 Task: Find connections with filter location Brossard with filter topic #moneywith filter profile language Potuguese with filter current company ANZ OILFIELD SERVICES PVT. LTD. with filter school Maharashtra Institute of Technology Aurangabad with filter industry Railroad Equipment Manufacturing with filter service category Blogging with filter keywords title Shipping and Receiving Staff
Action: Mouse moved to (246, 318)
Screenshot: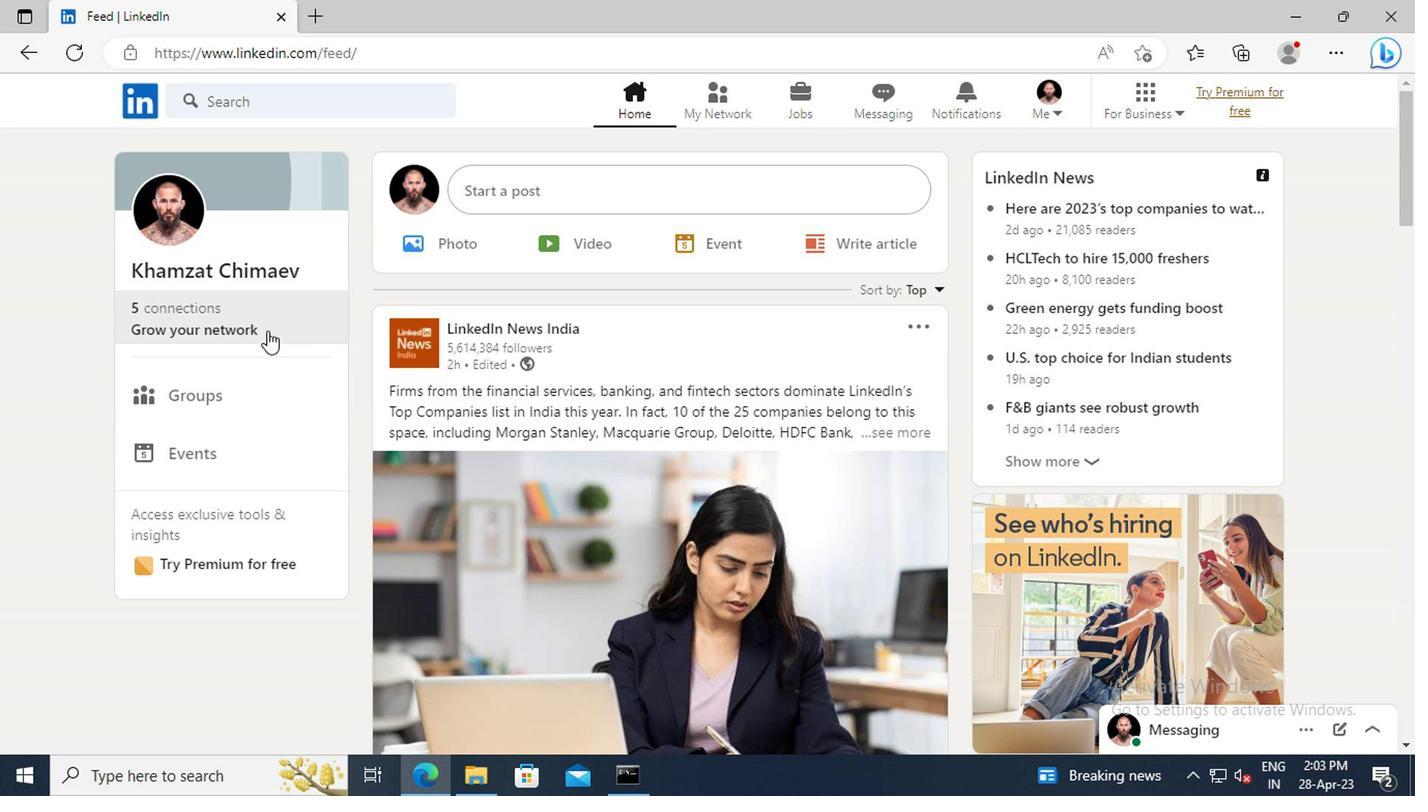 
Action: Mouse pressed left at (246, 318)
Screenshot: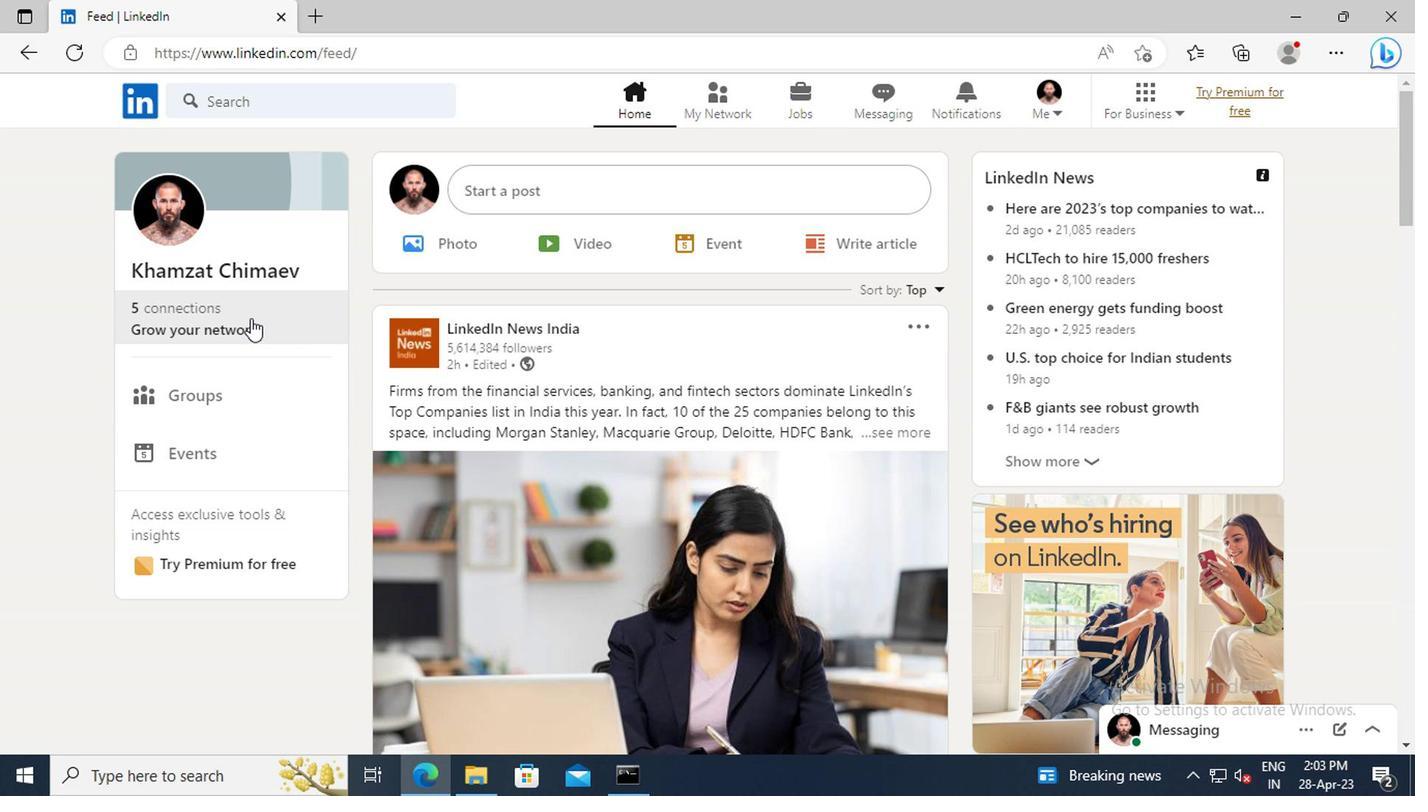 
Action: Mouse moved to (244, 223)
Screenshot: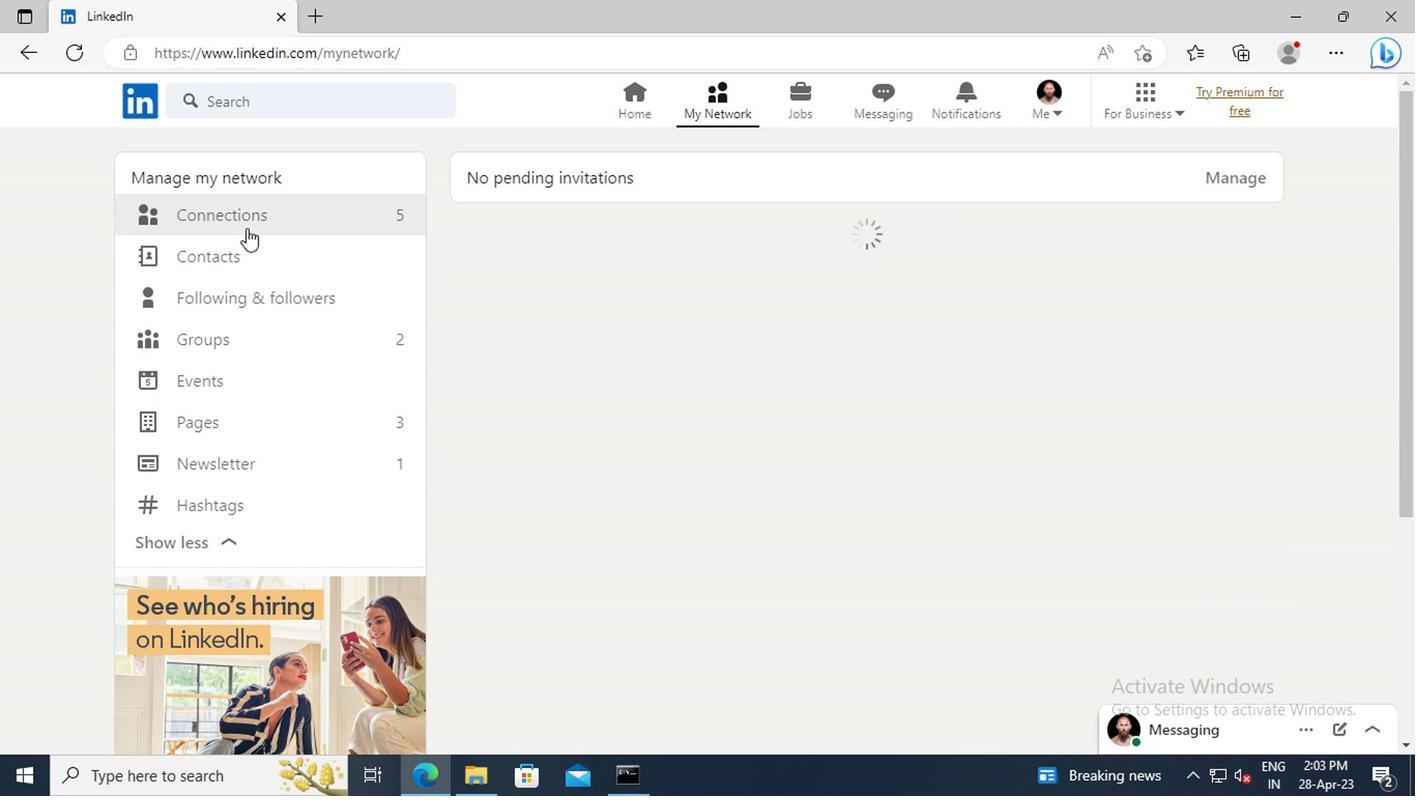 
Action: Mouse pressed left at (244, 223)
Screenshot: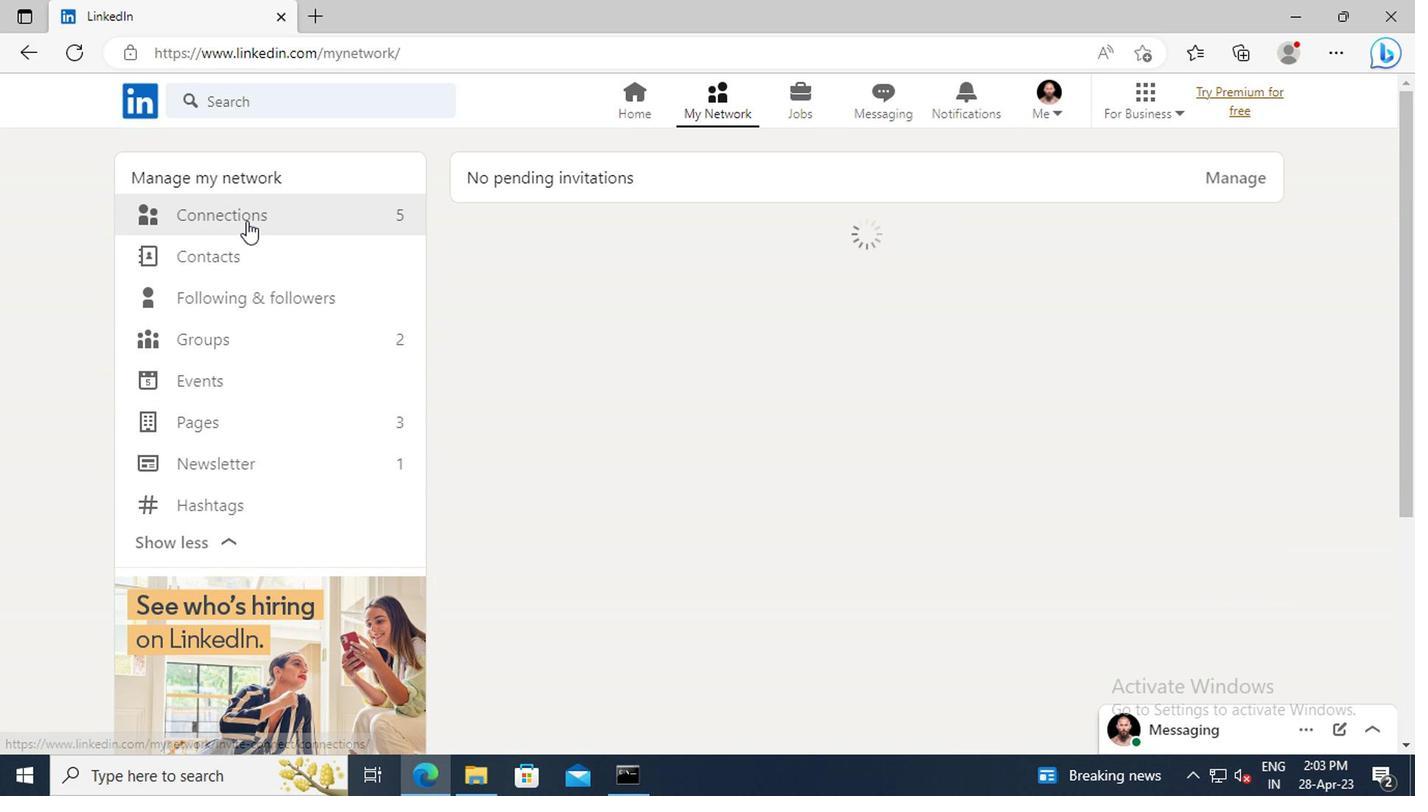 
Action: Mouse moved to (837, 226)
Screenshot: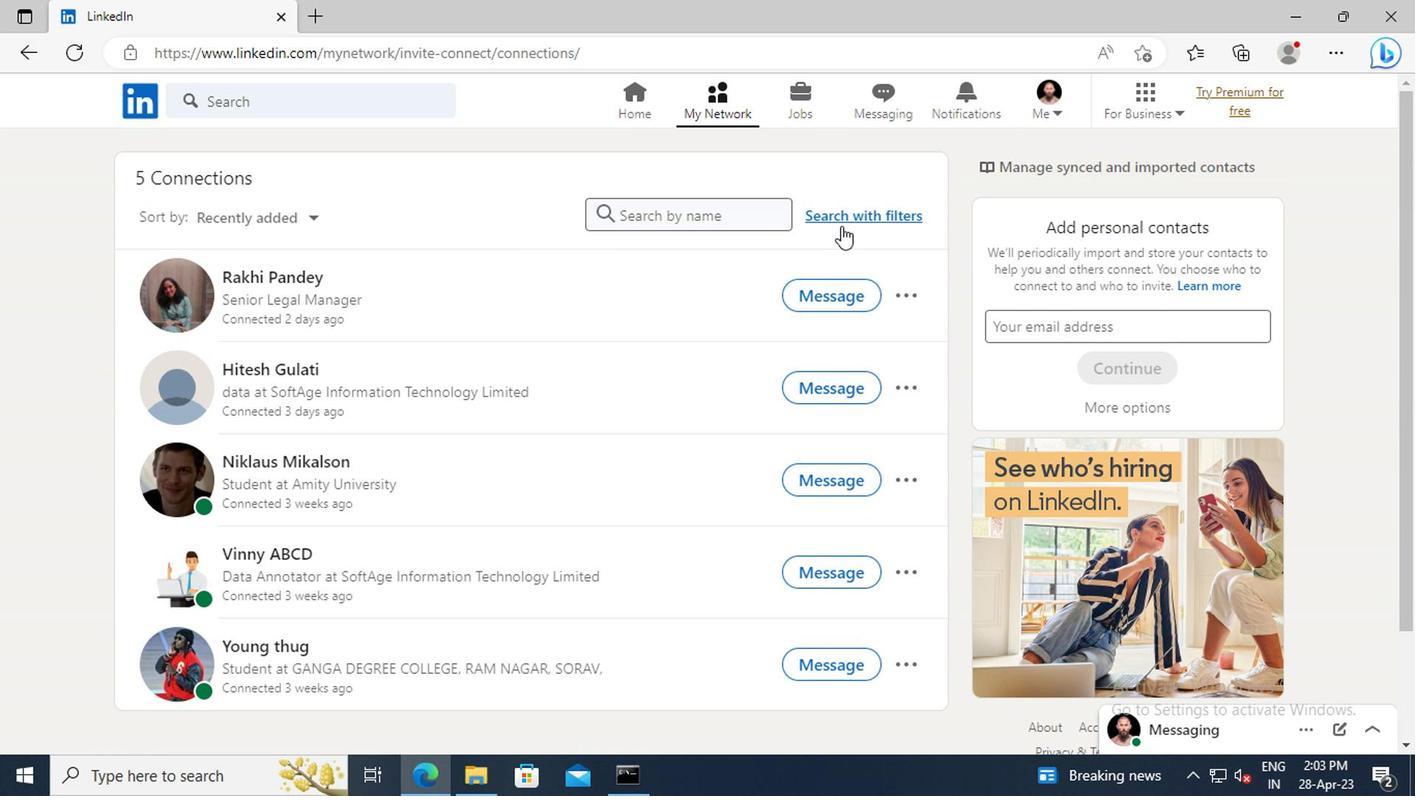 
Action: Mouse pressed left at (837, 226)
Screenshot: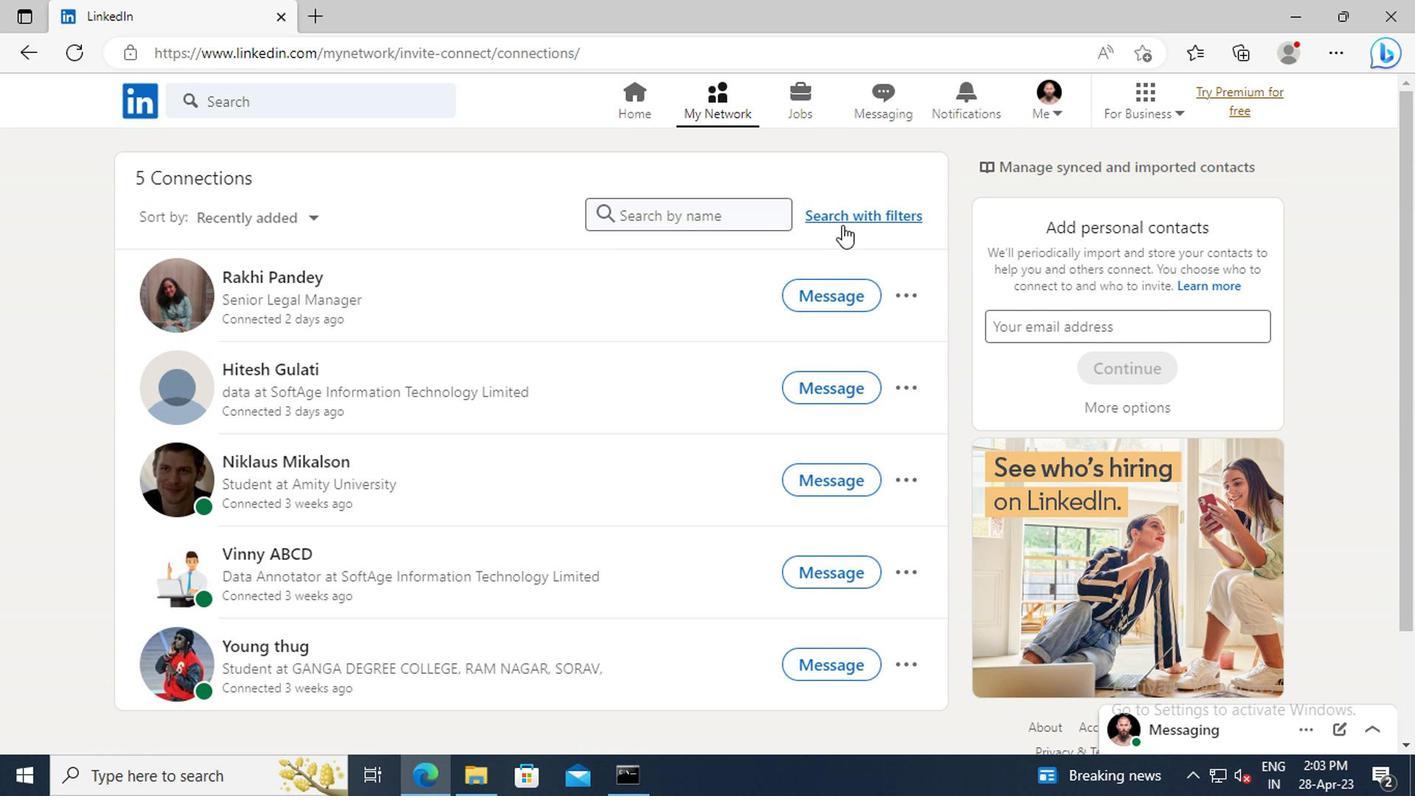 
Action: Mouse moved to (788, 167)
Screenshot: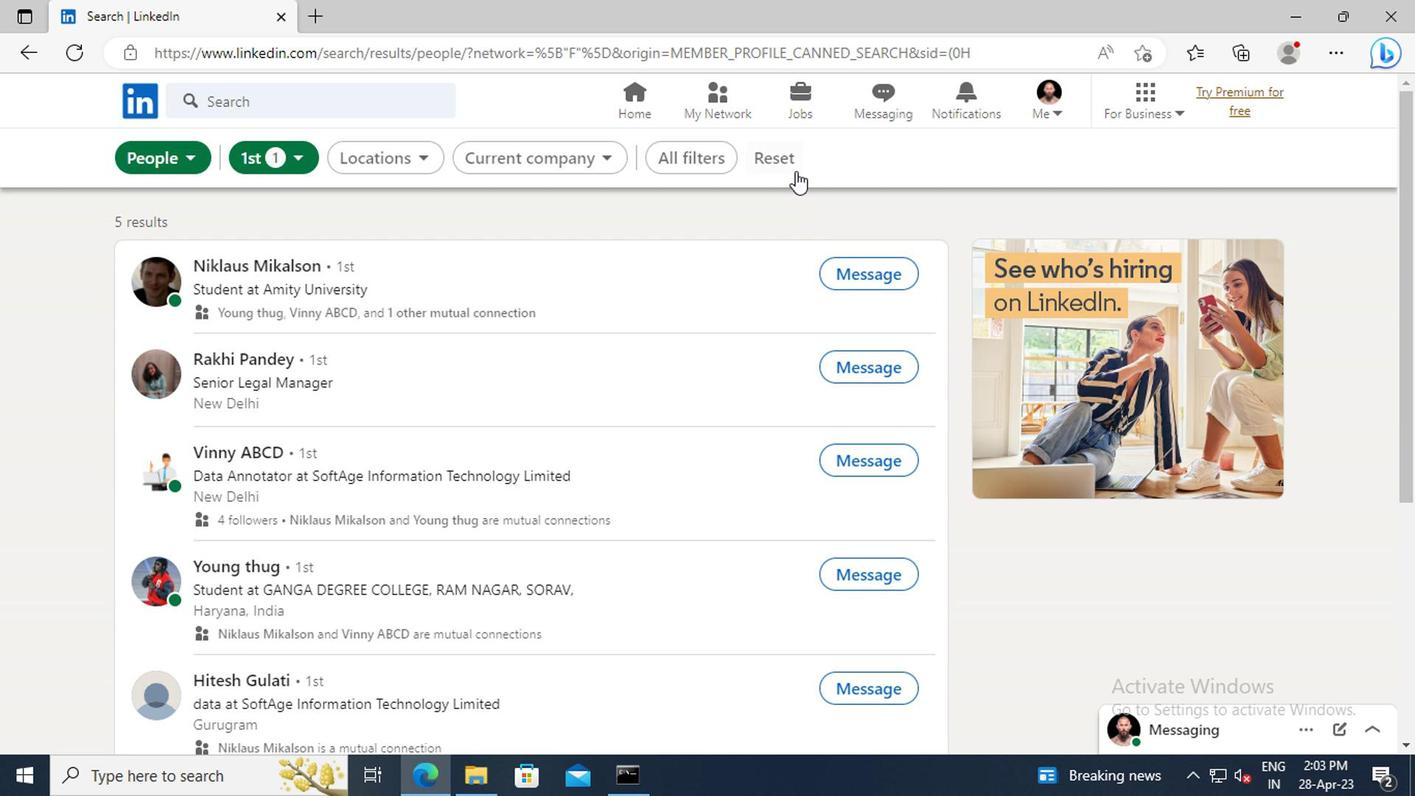 
Action: Mouse pressed left at (788, 167)
Screenshot: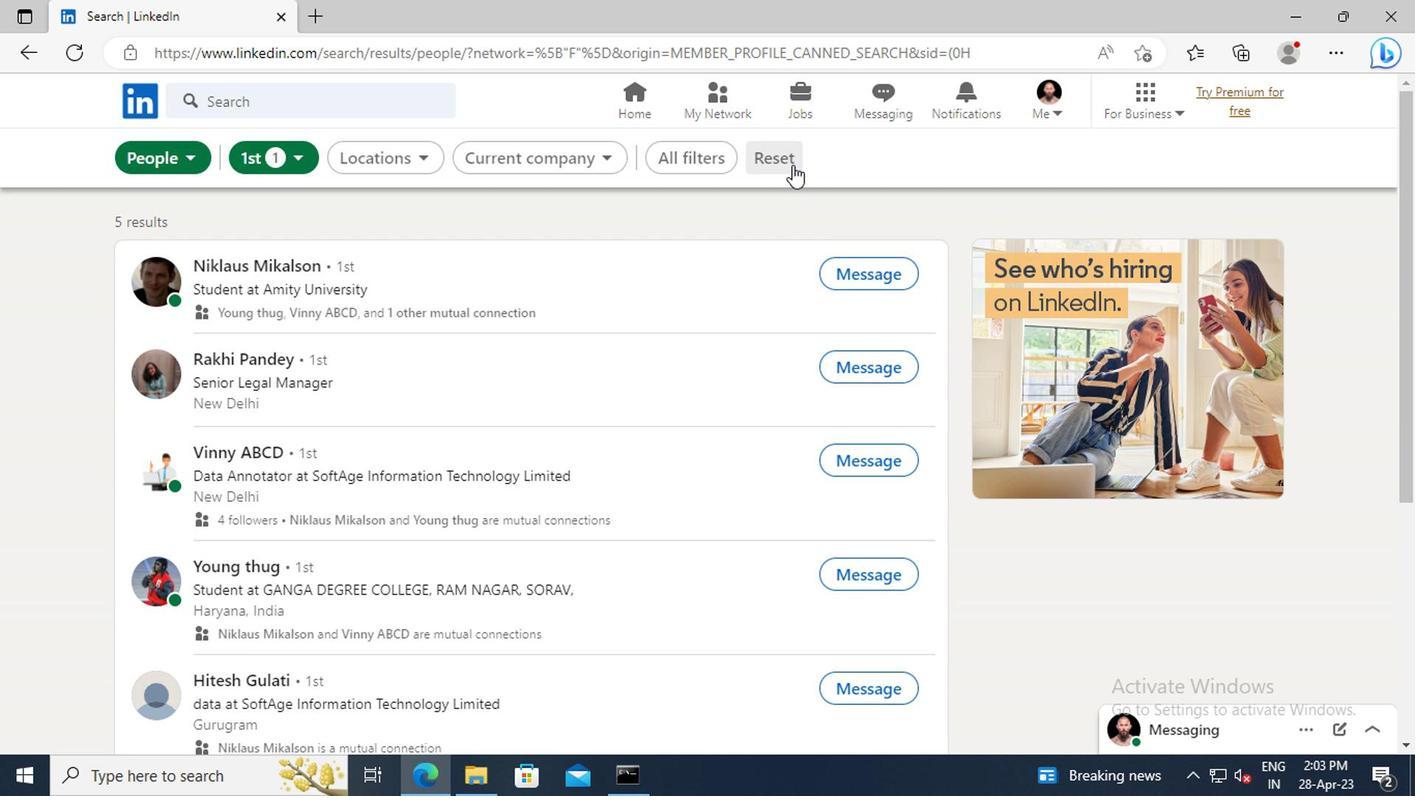 
Action: Mouse moved to (746, 159)
Screenshot: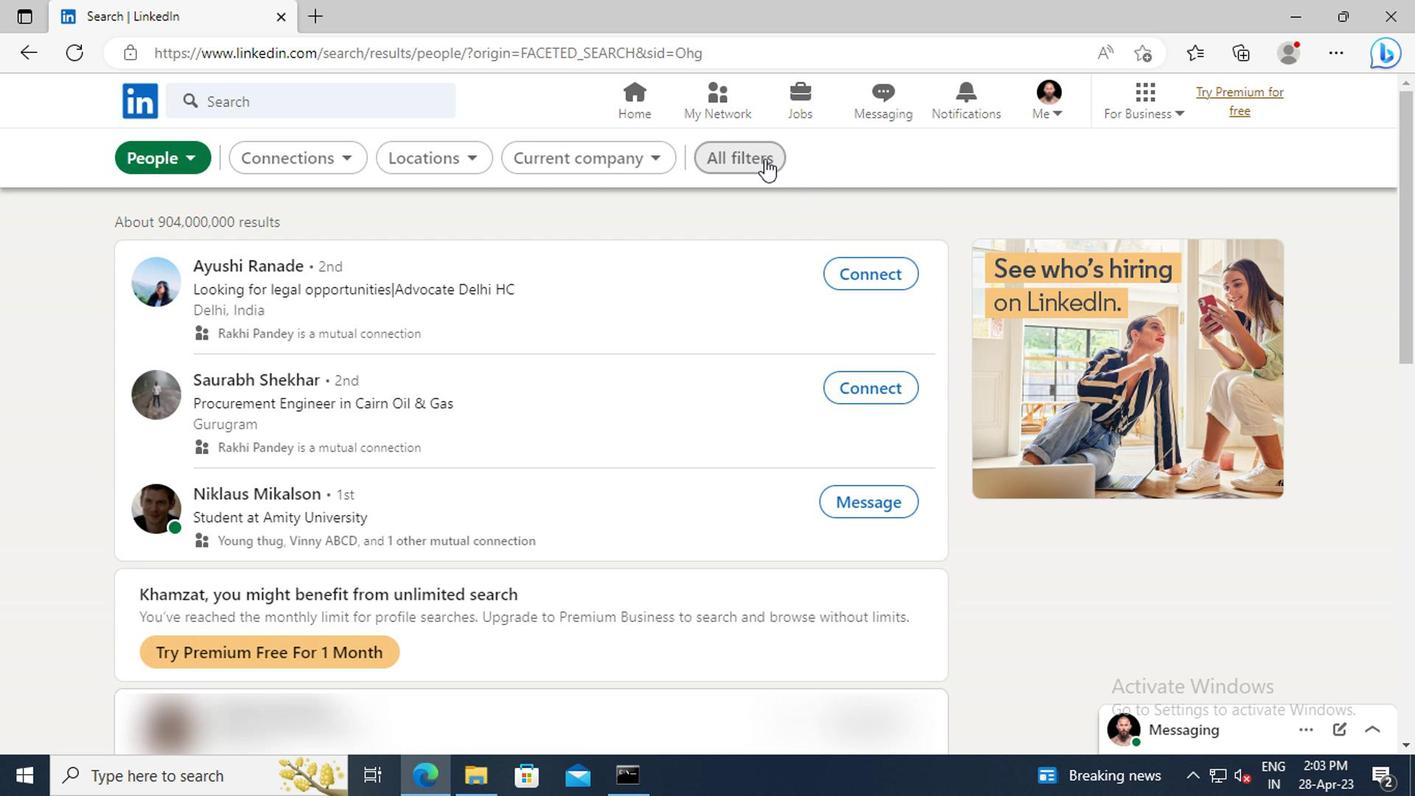 
Action: Mouse pressed left at (746, 159)
Screenshot: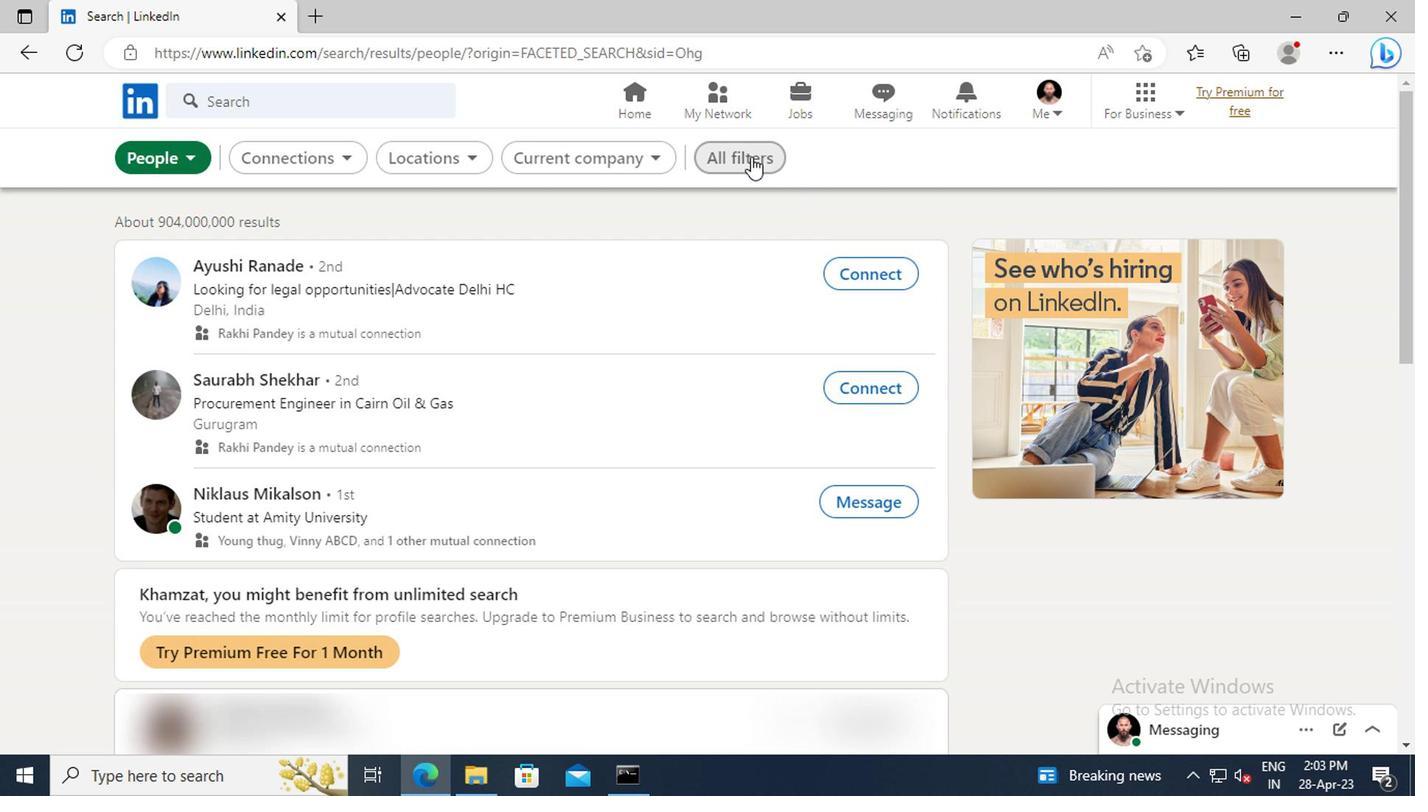 
Action: Mouse moved to (1147, 400)
Screenshot: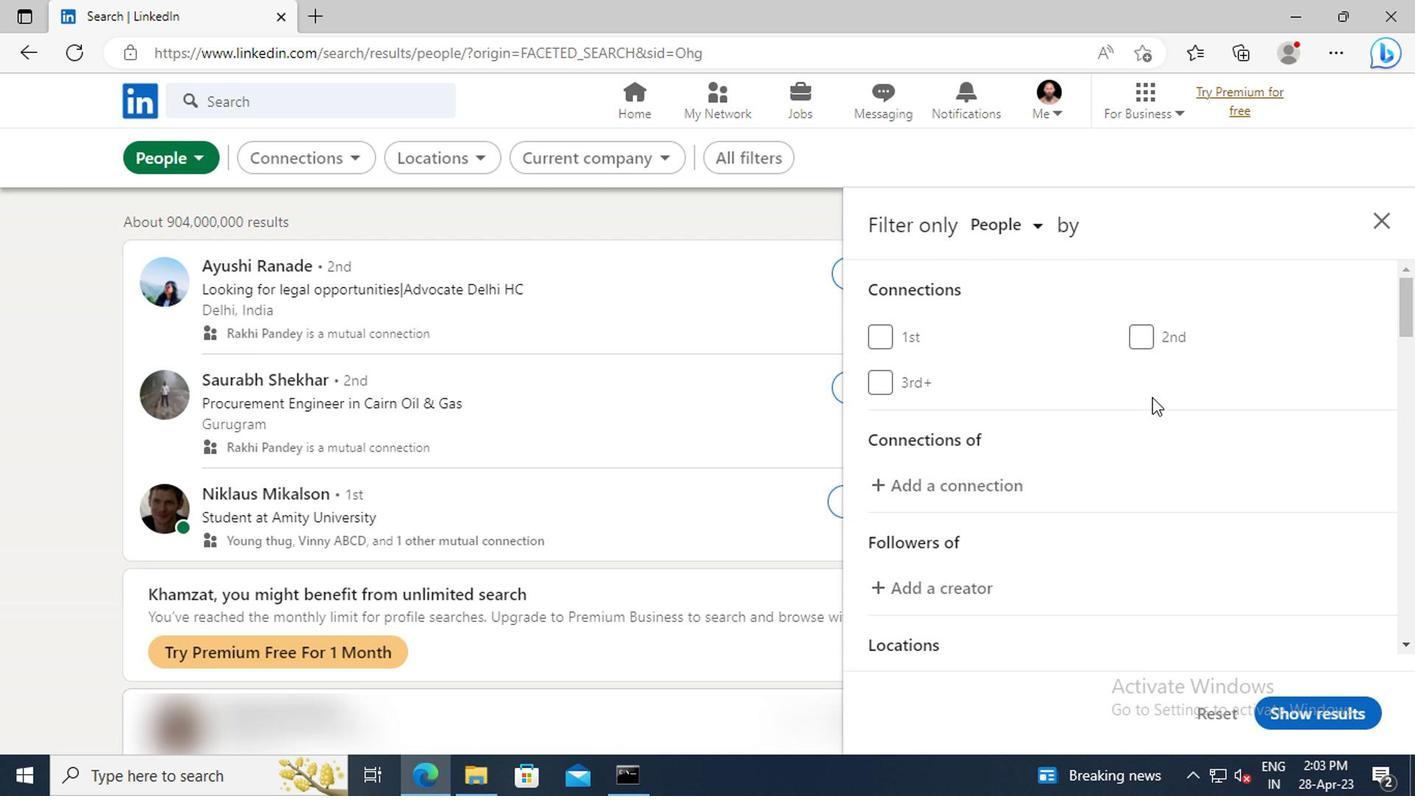 
Action: Mouse scrolled (1147, 399) with delta (0, 0)
Screenshot: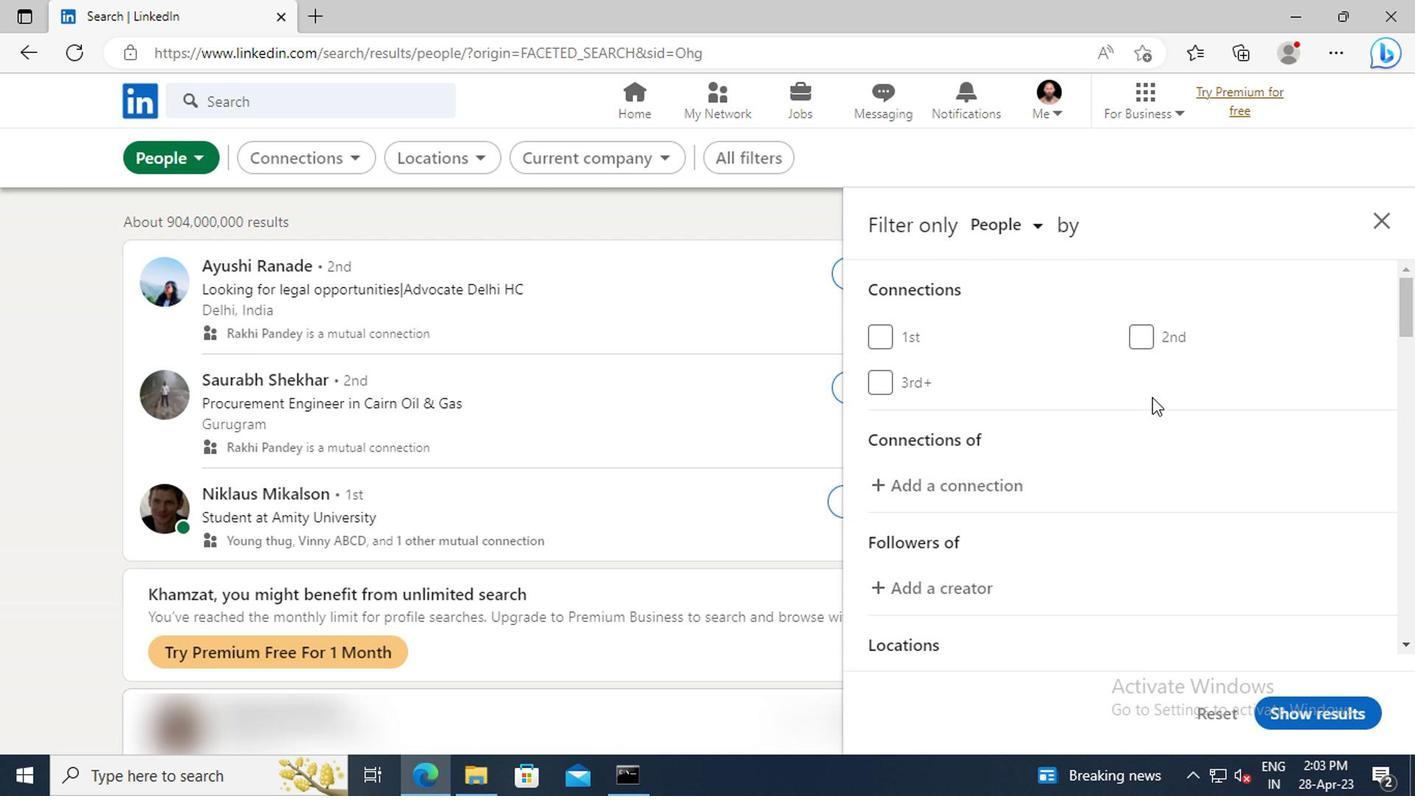 
Action: Mouse scrolled (1147, 399) with delta (0, 0)
Screenshot: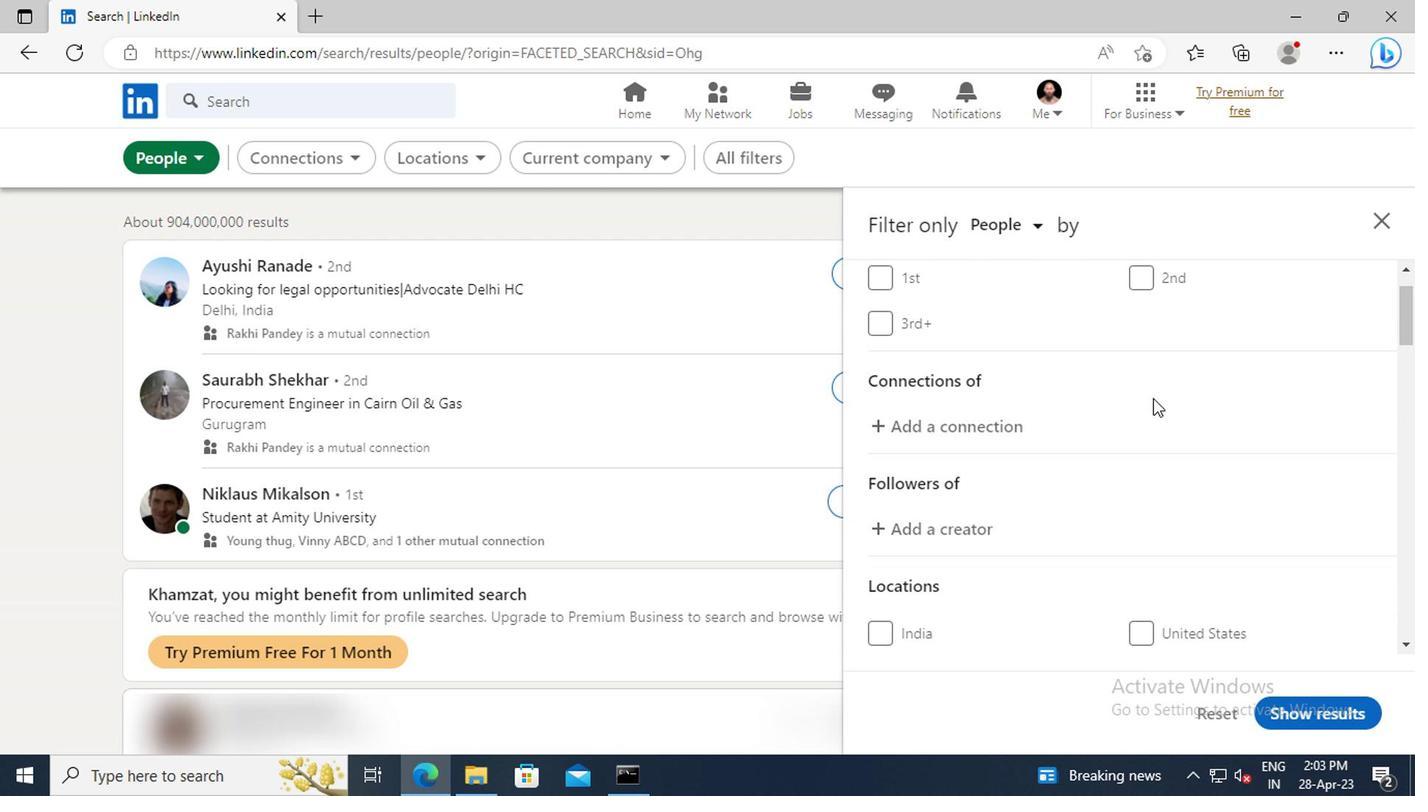 
Action: Mouse scrolled (1147, 399) with delta (0, 0)
Screenshot: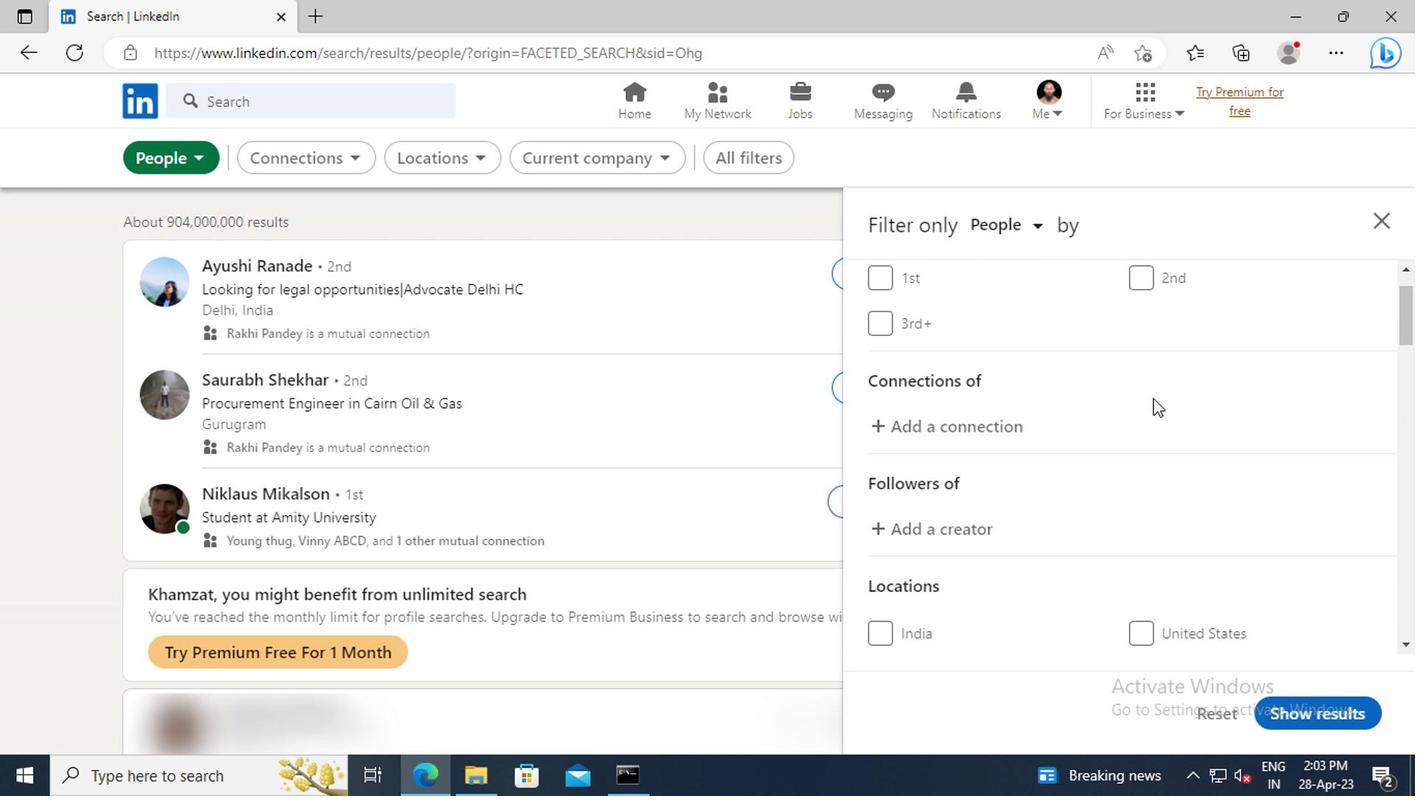 
Action: Mouse scrolled (1147, 399) with delta (0, 0)
Screenshot: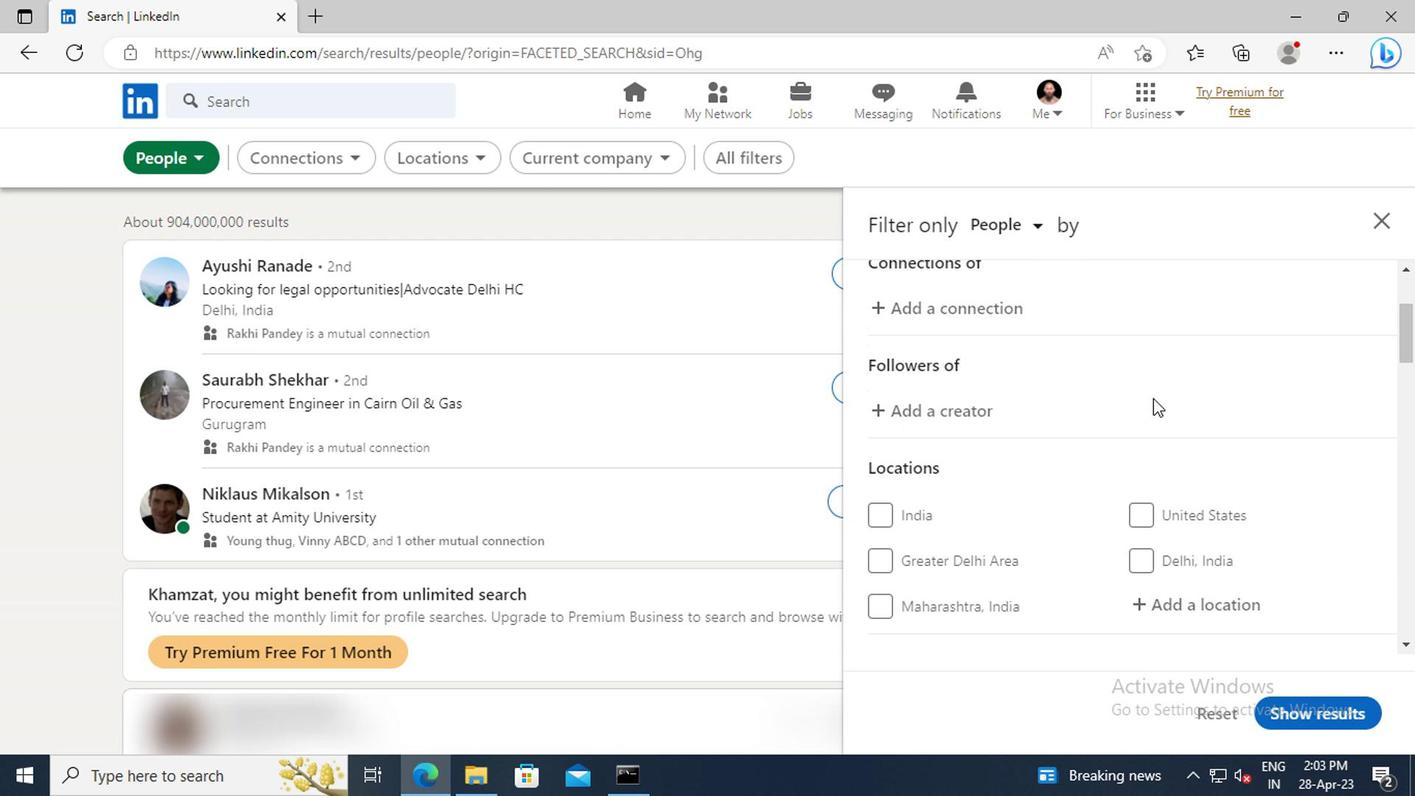 
Action: Mouse scrolled (1147, 399) with delta (0, 0)
Screenshot: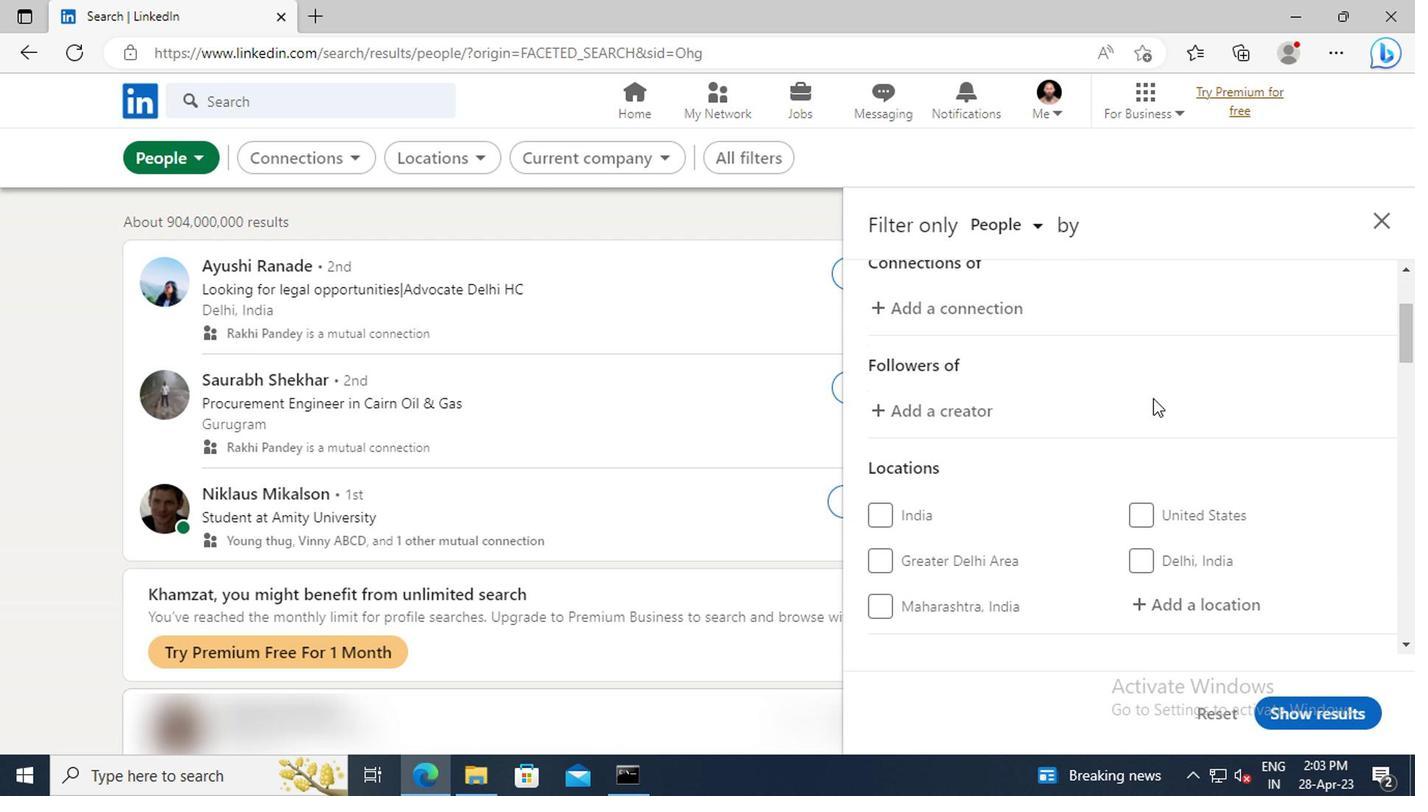
Action: Mouse scrolled (1147, 399) with delta (0, 0)
Screenshot: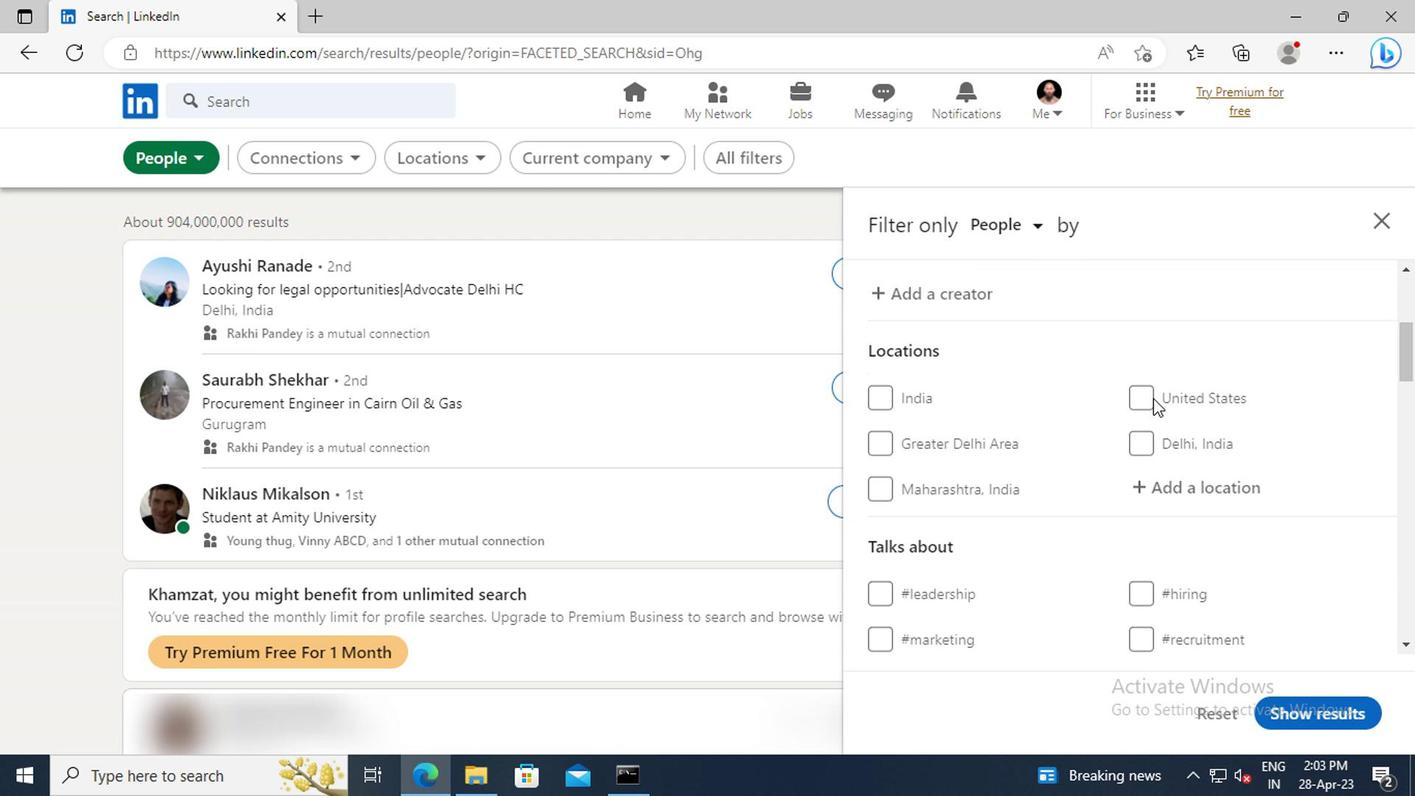 
Action: Mouse moved to (1155, 426)
Screenshot: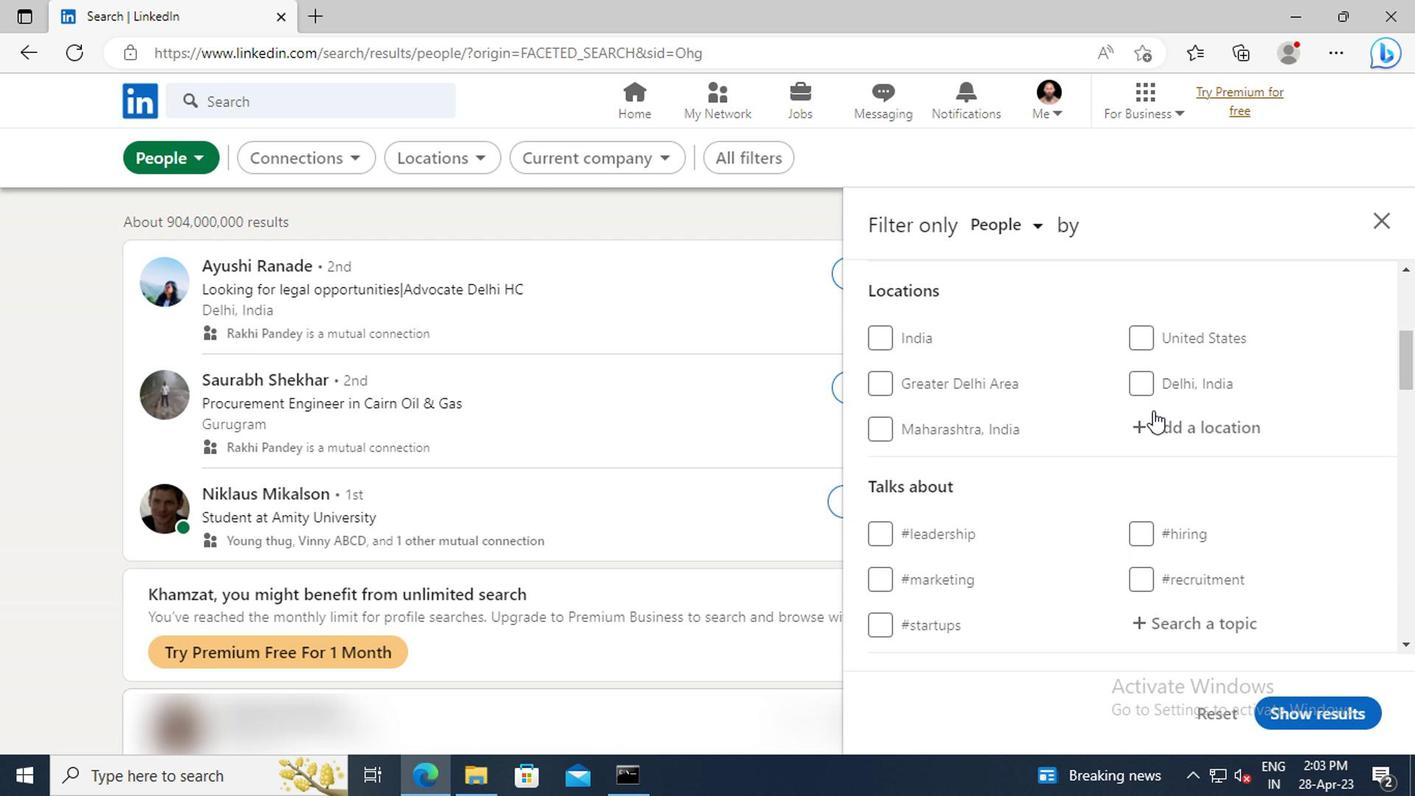 
Action: Mouse pressed left at (1155, 426)
Screenshot: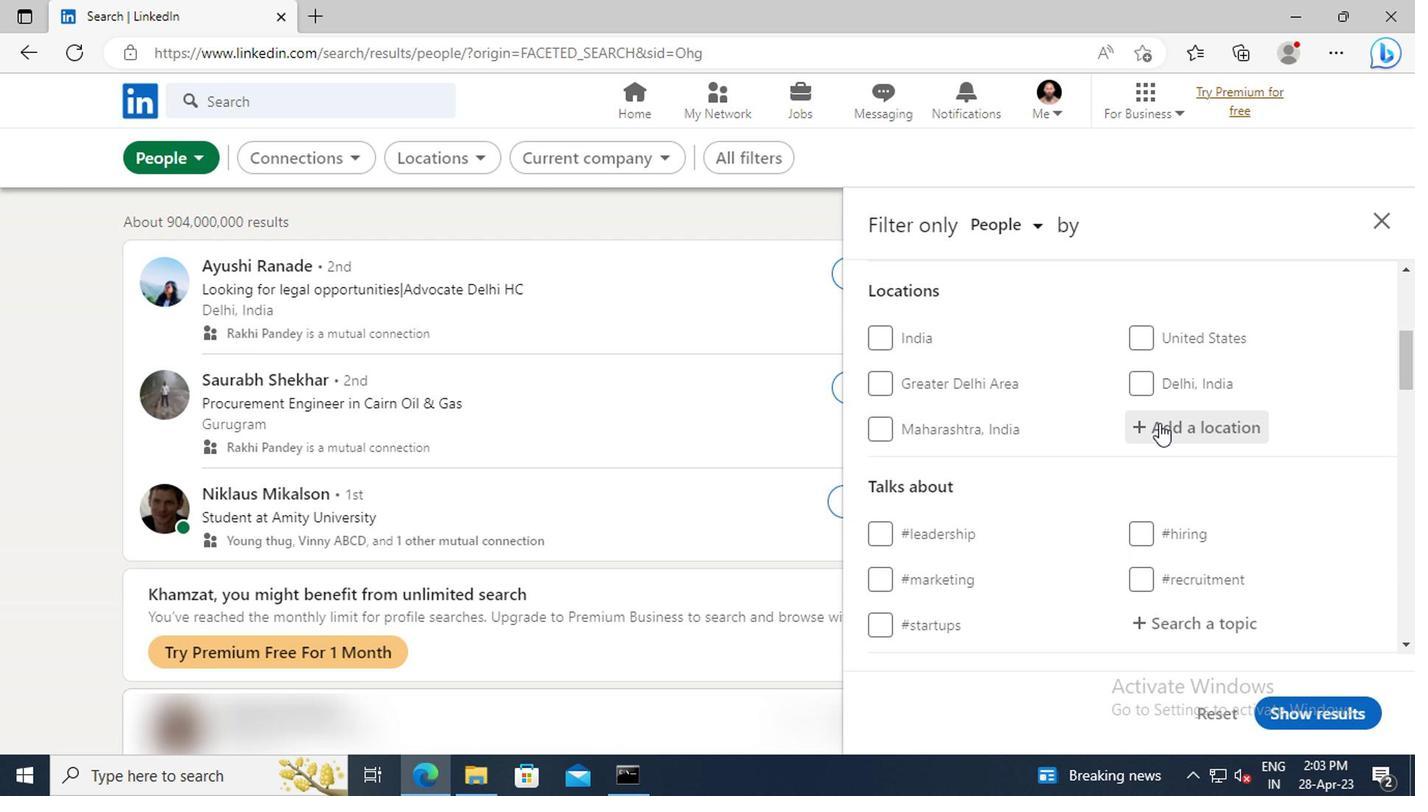 
Action: Key pressed <Key.shift>BROSSARD
Screenshot: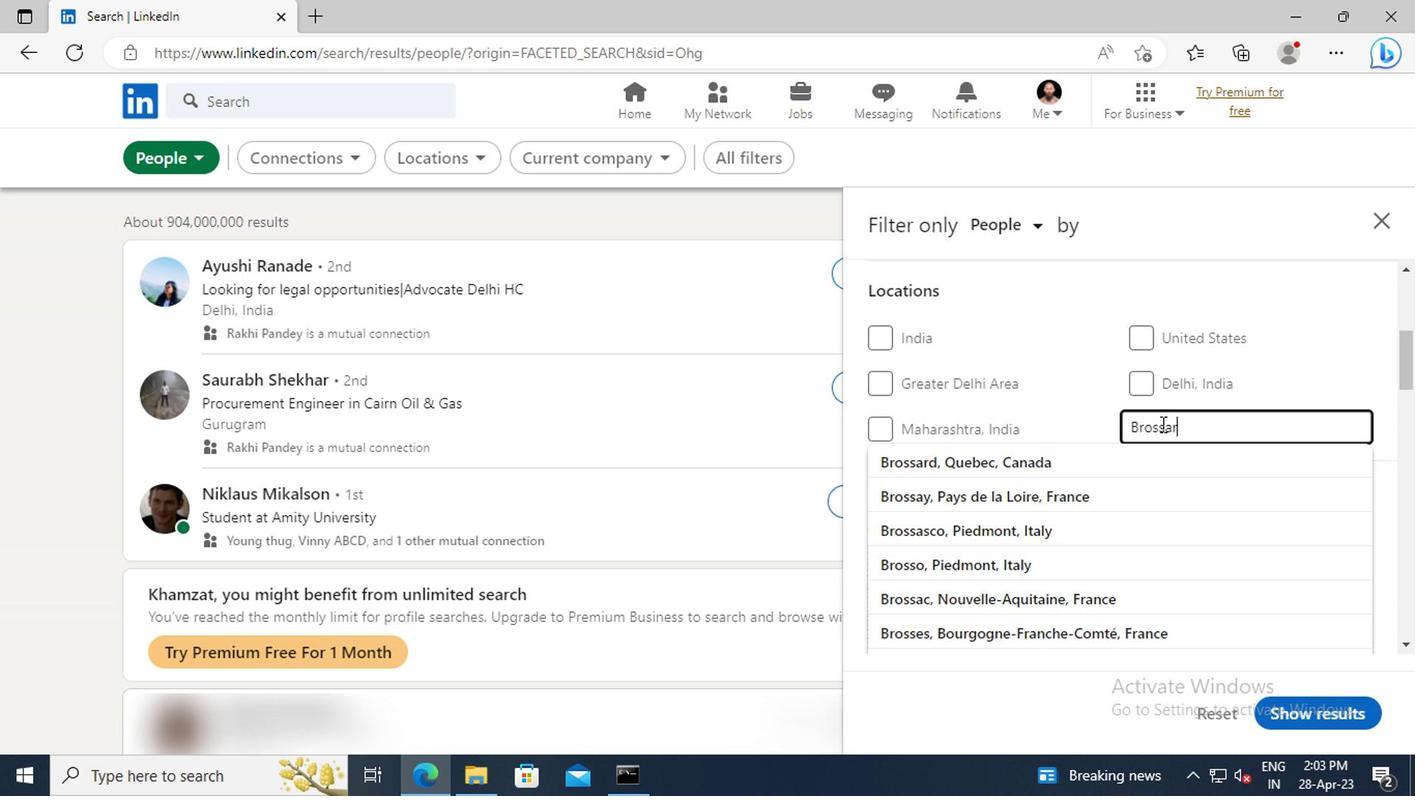 
Action: Mouse moved to (1133, 452)
Screenshot: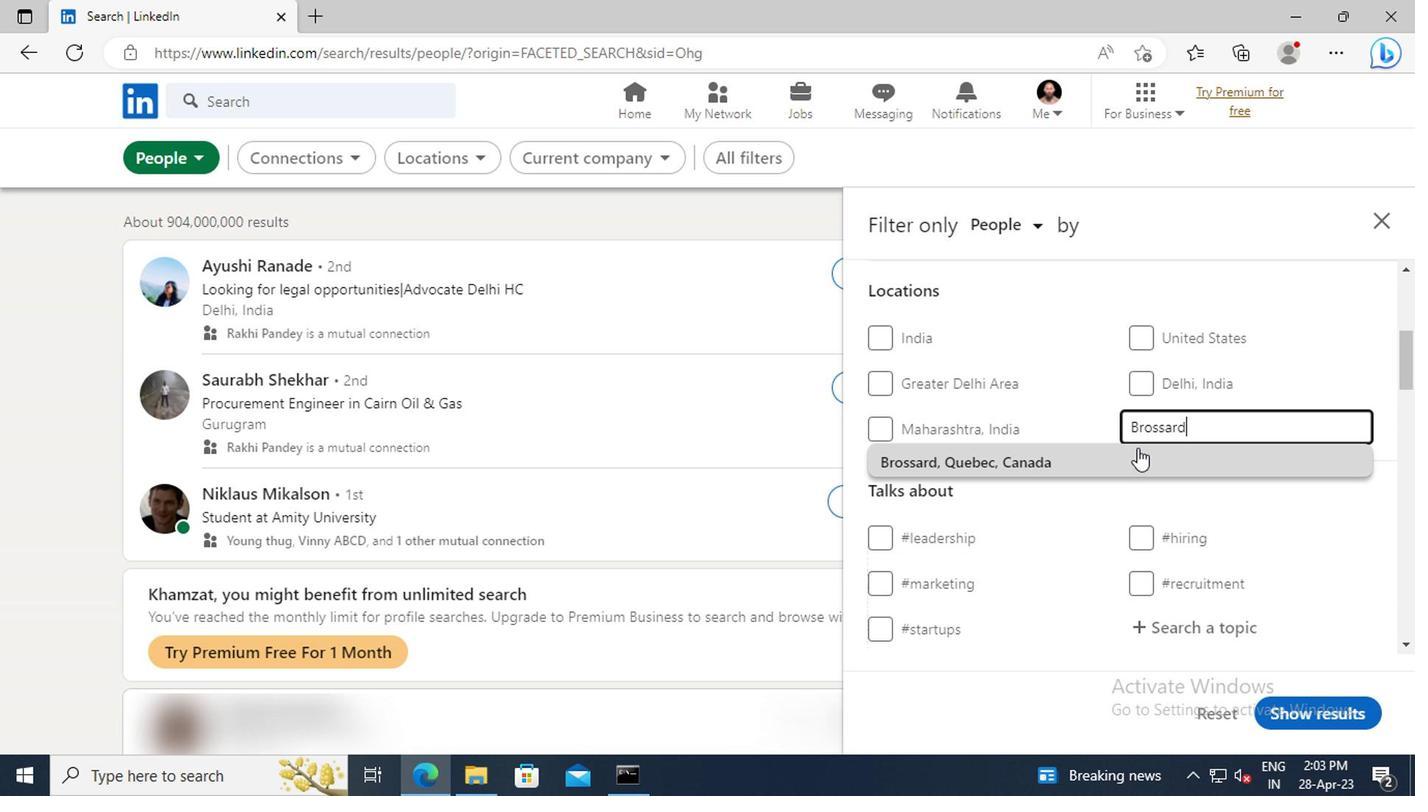 
Action: Mouse pressed left at (1133, 452)
Screenshot: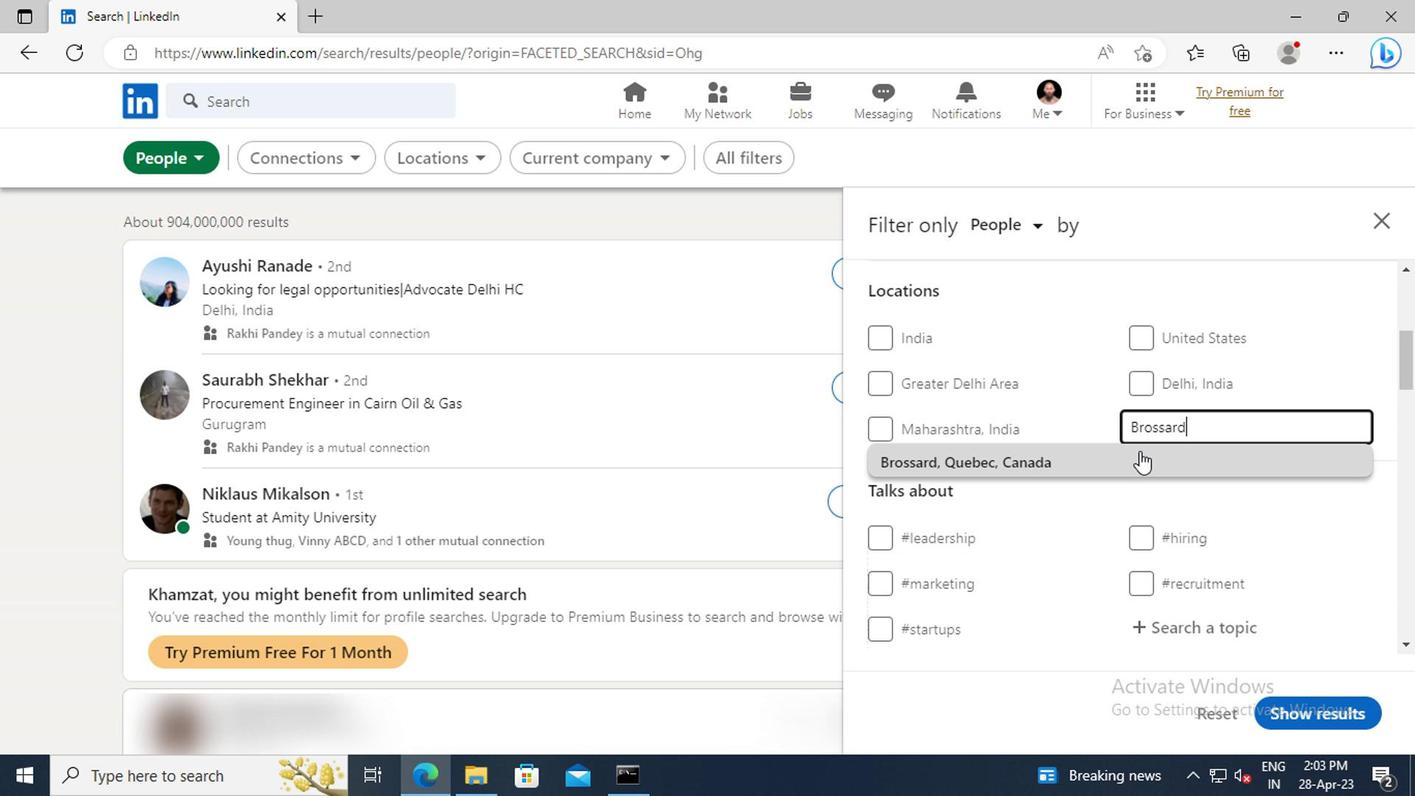
Action: Mouse moved to (1163, 440)
Screenshot: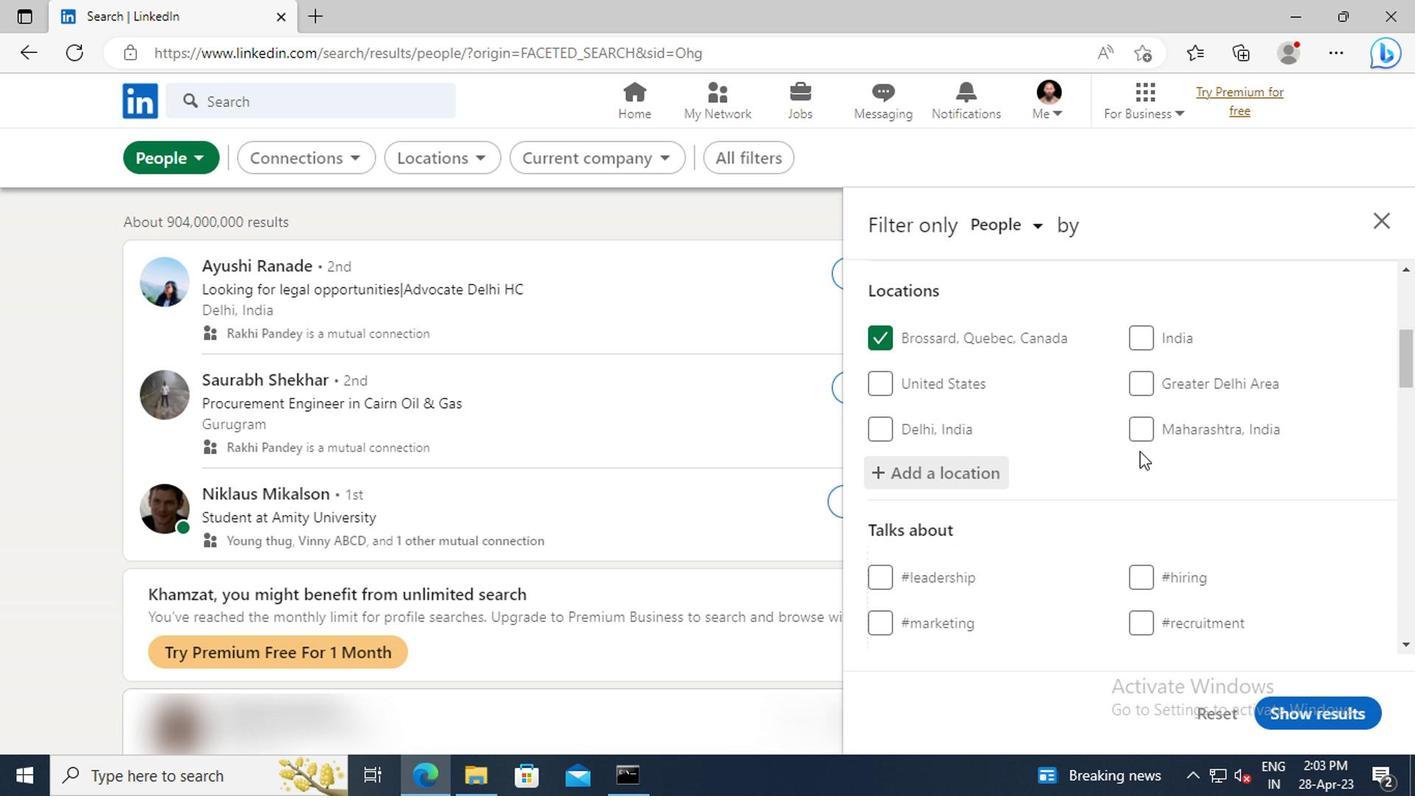 
Action: Mouse scrolled (1163, 439) with delta (0, -1)
Screenshot: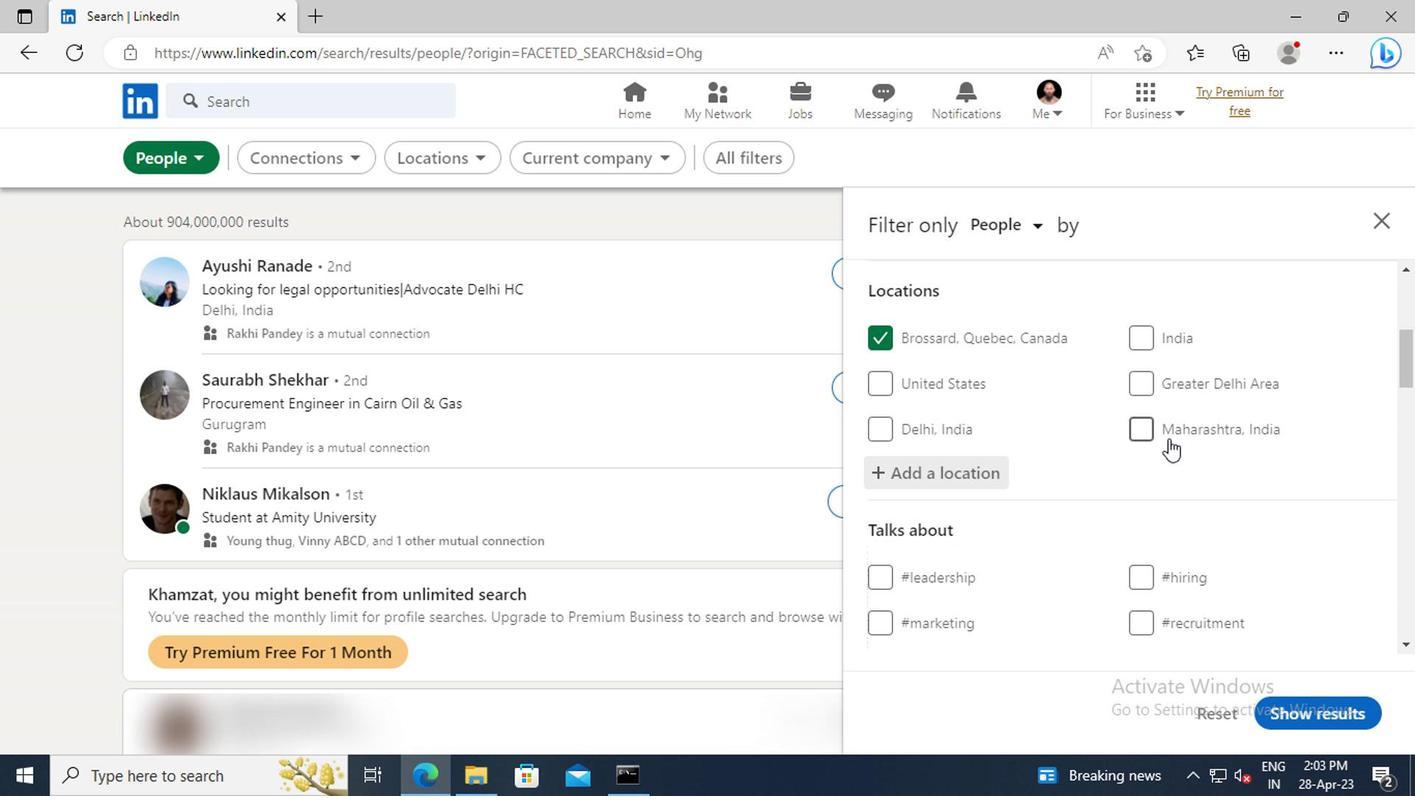 
Action: Mouse scrolled (1163, 439) with delta (0, -1)
Screenshot: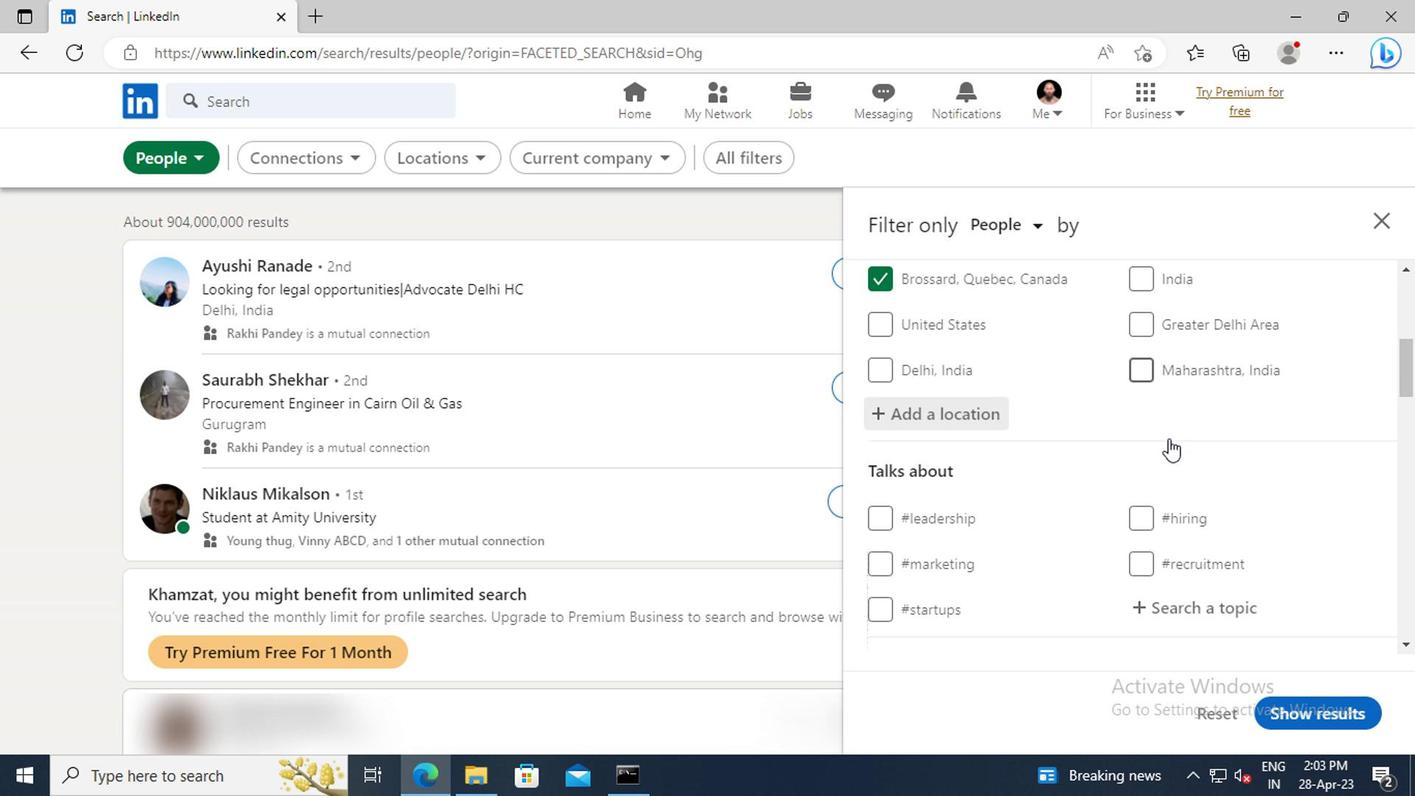 
Action: Mouse scrolled (1163, 439) with delta (0, -1)
Screenshot: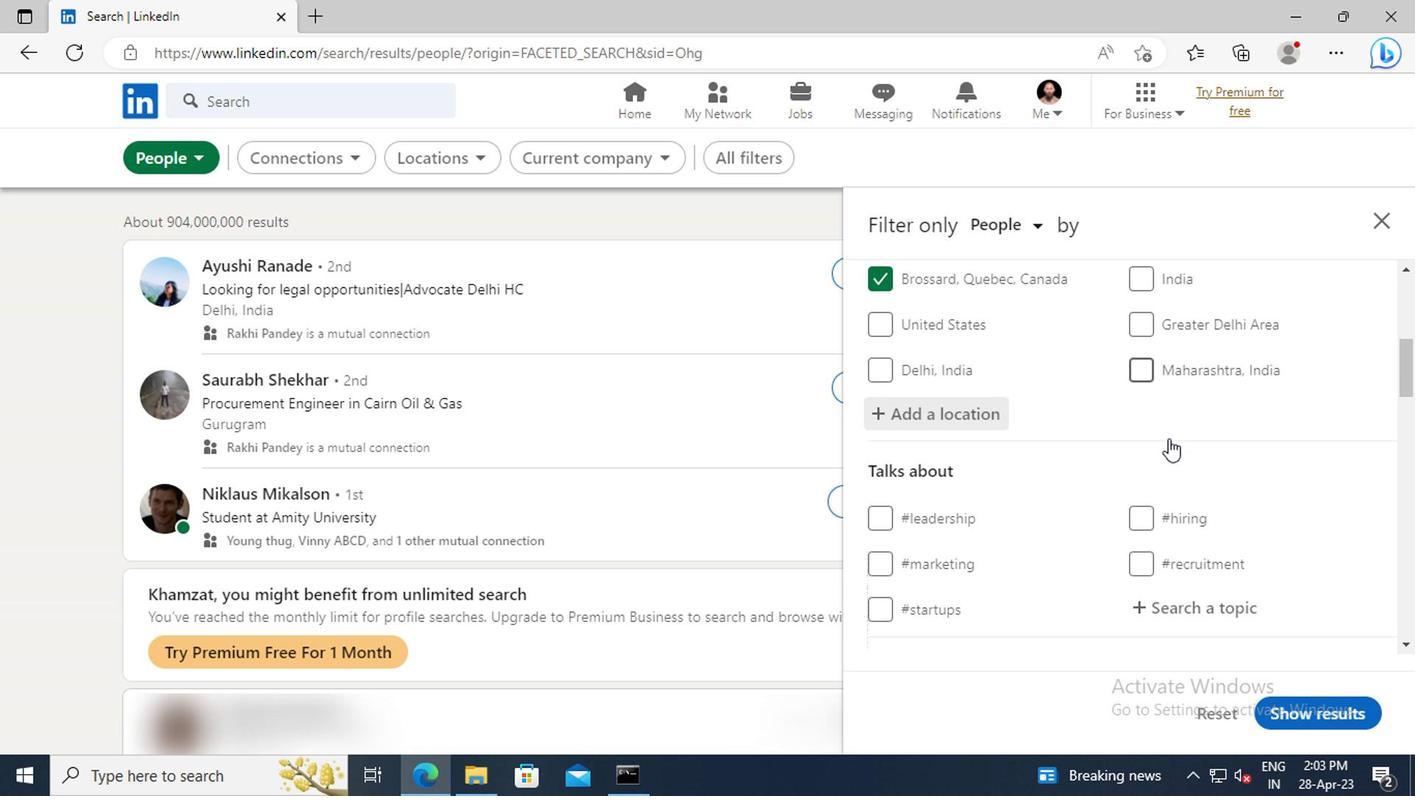 
Action: Mouse moved to (1164, 487)
Screenshot: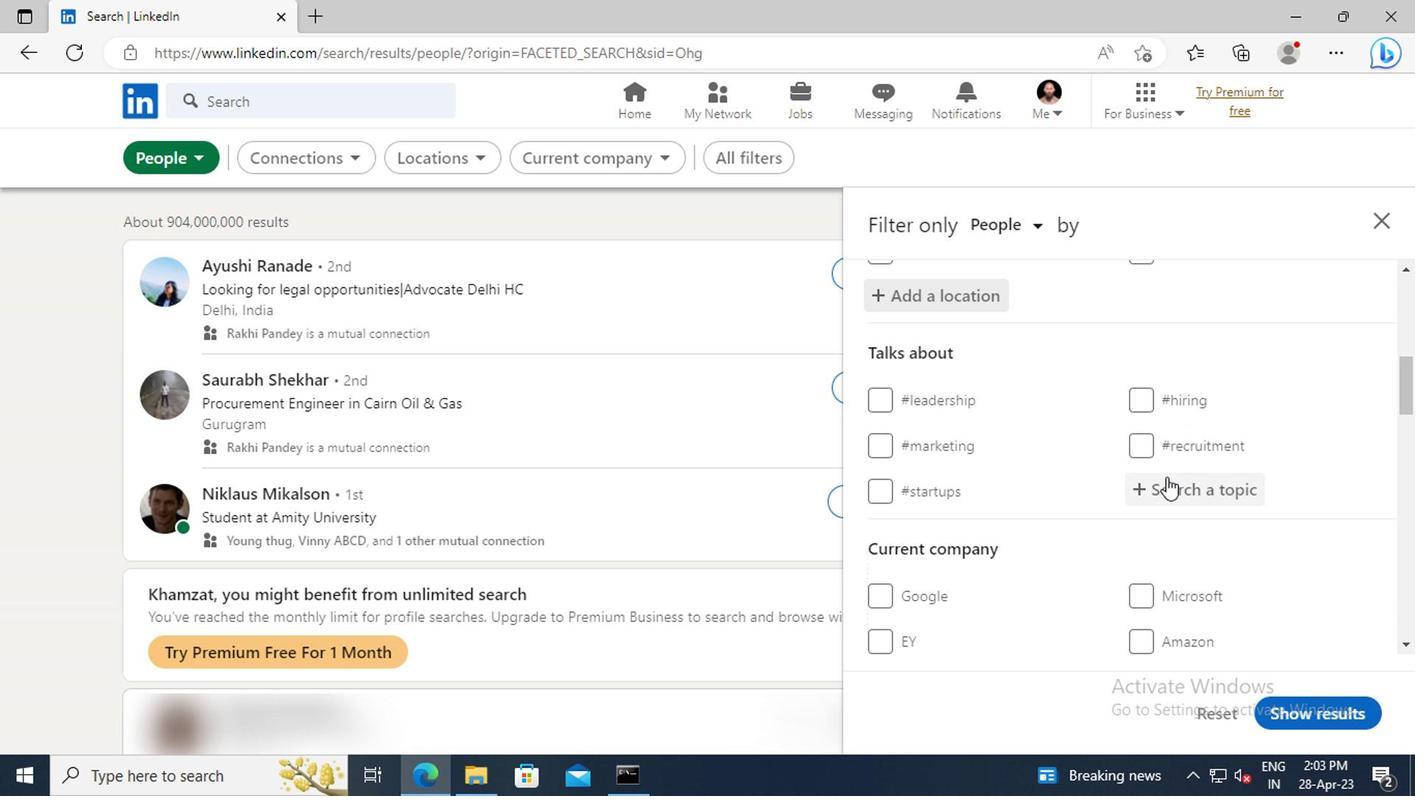 
Action: Mouse pressed left at (1164, 487)
Screenshot: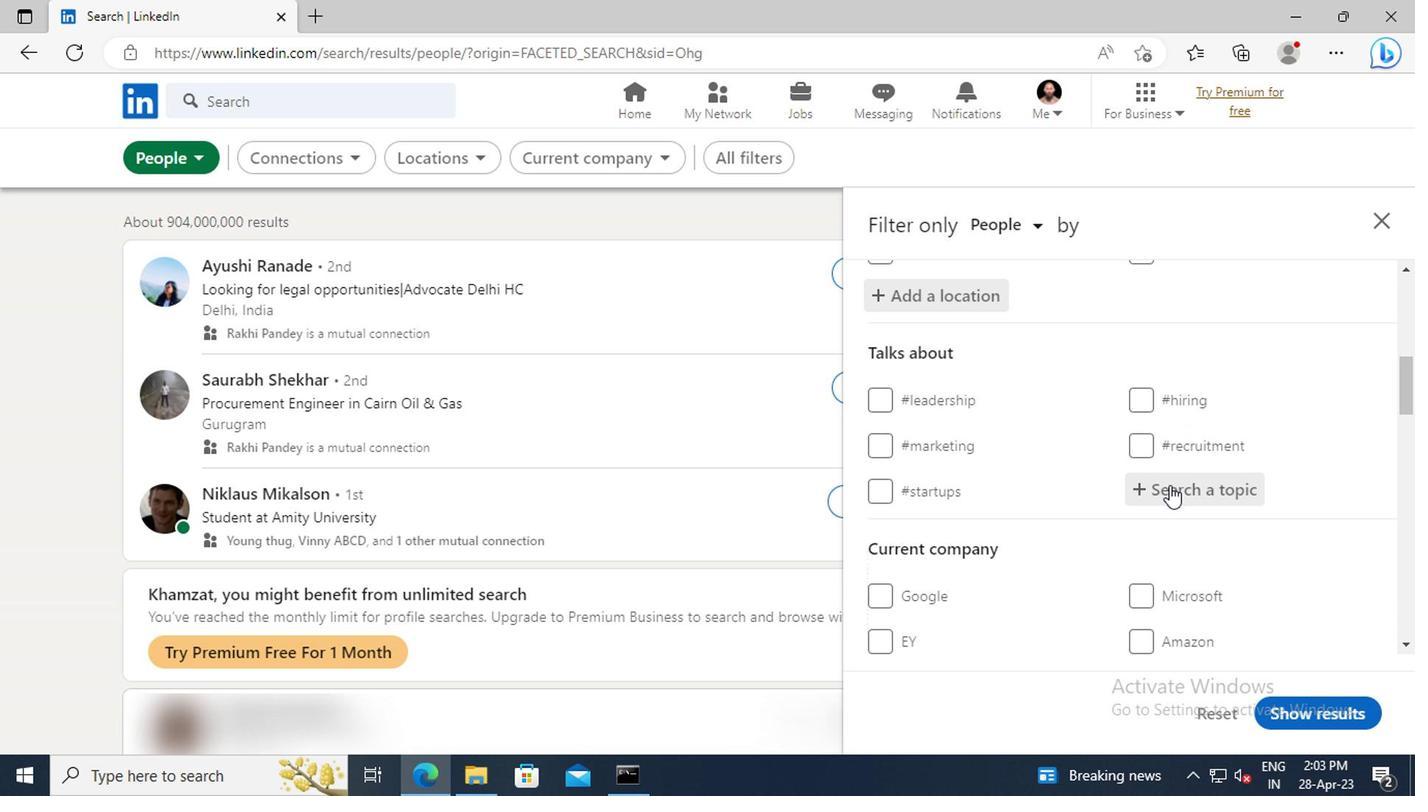 
Action: Key pressed MONEY
Screenshot: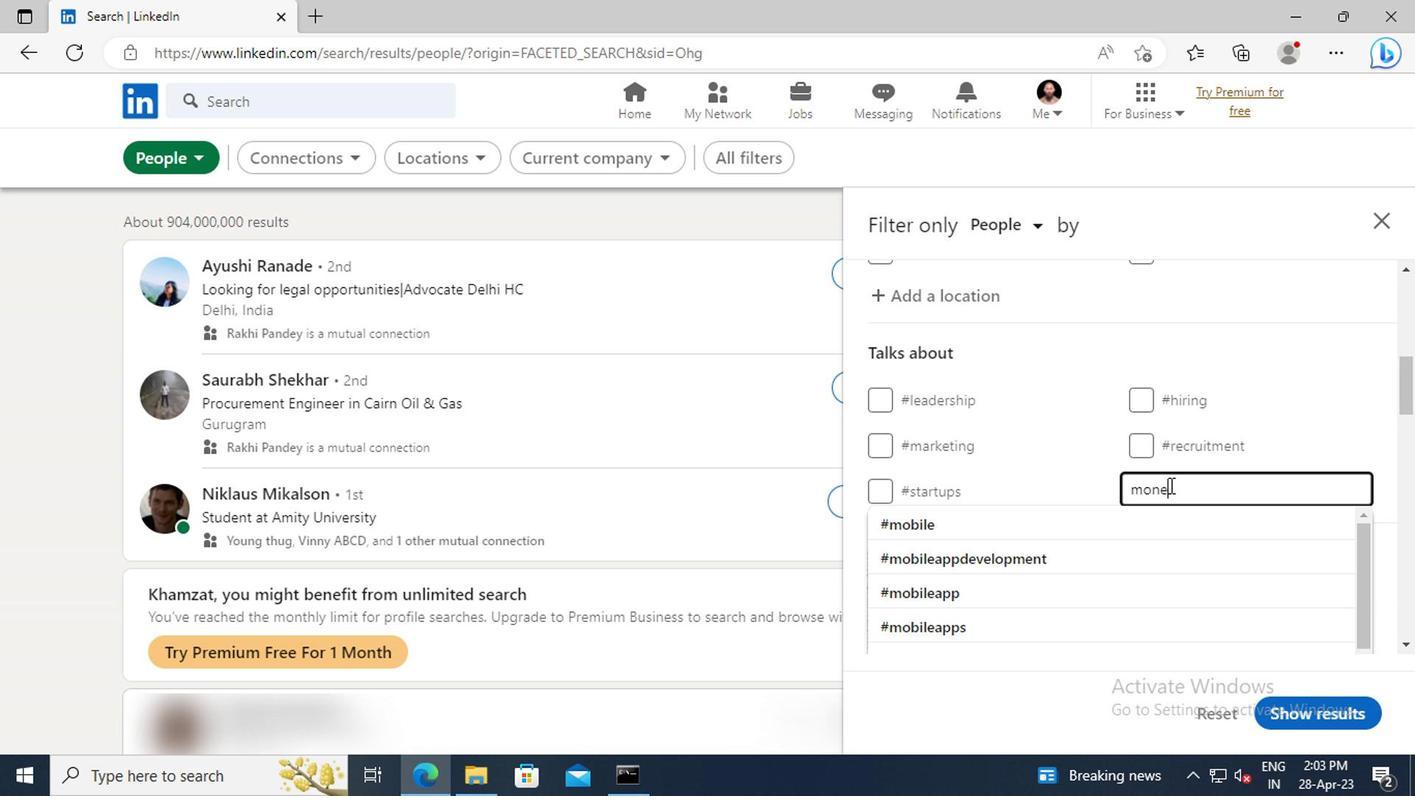 
Action: Mouse moved to (1164, 517)
Screenshot: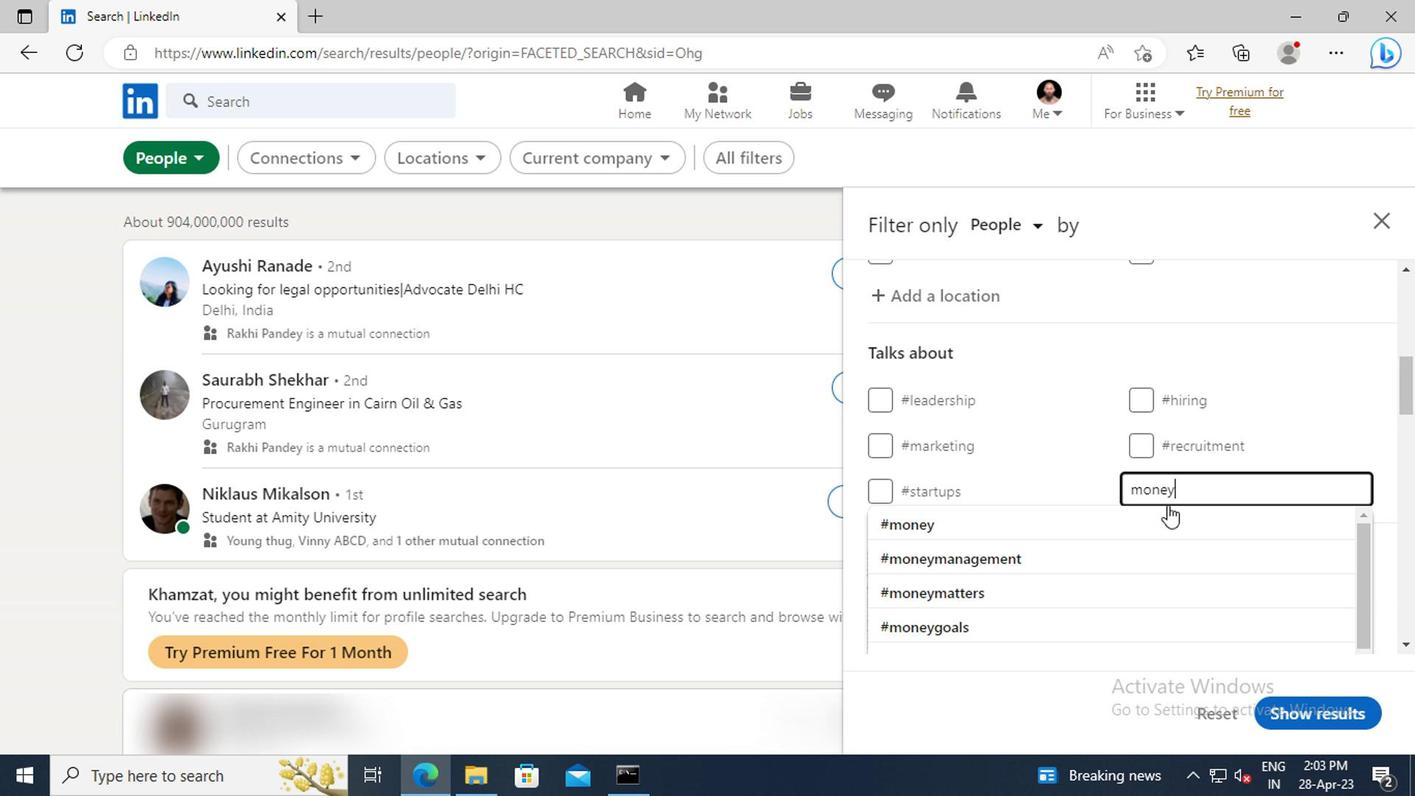 
Action: Mouse pressed left at (1164, 517)
Screenshot: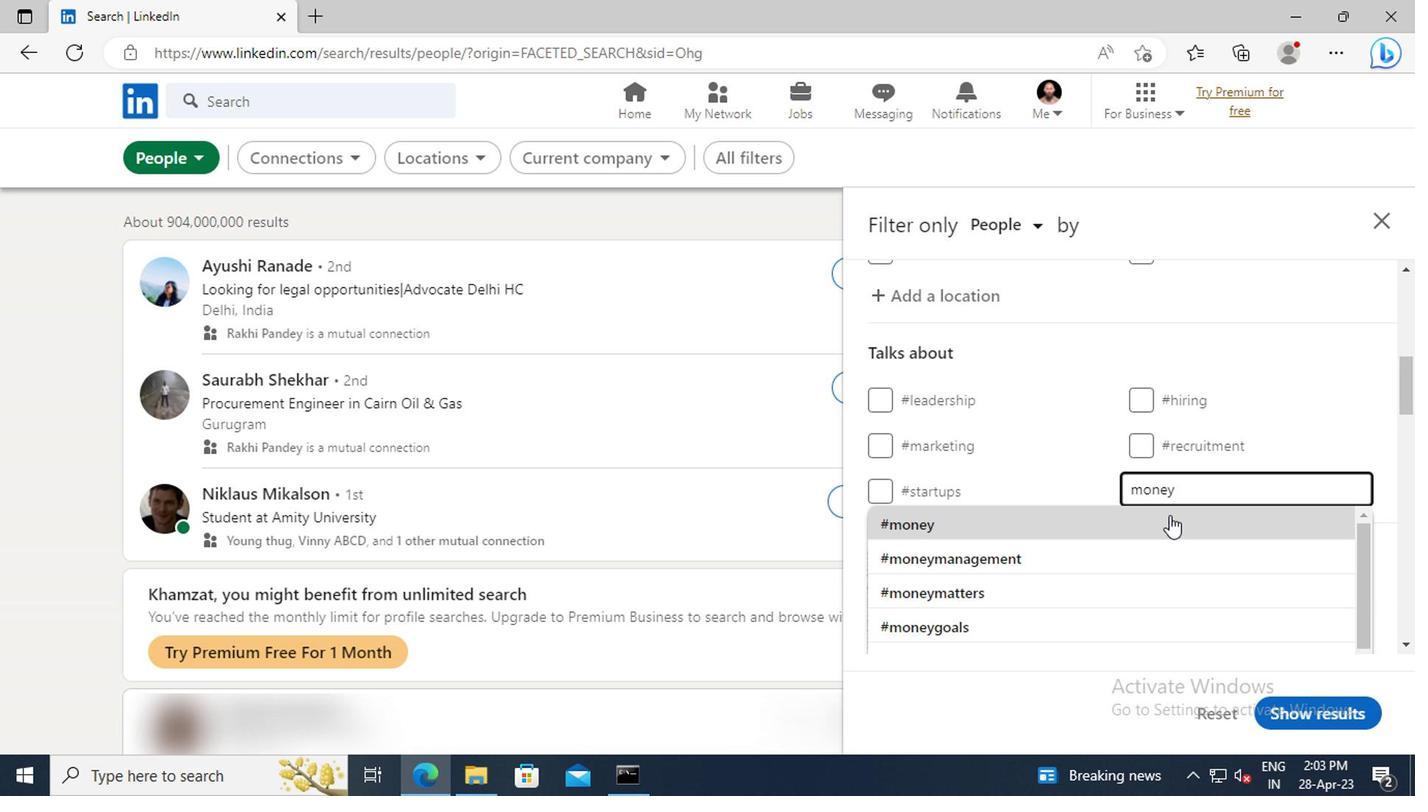 
Action: Mouse moved to (1179, 488)
Screenshot: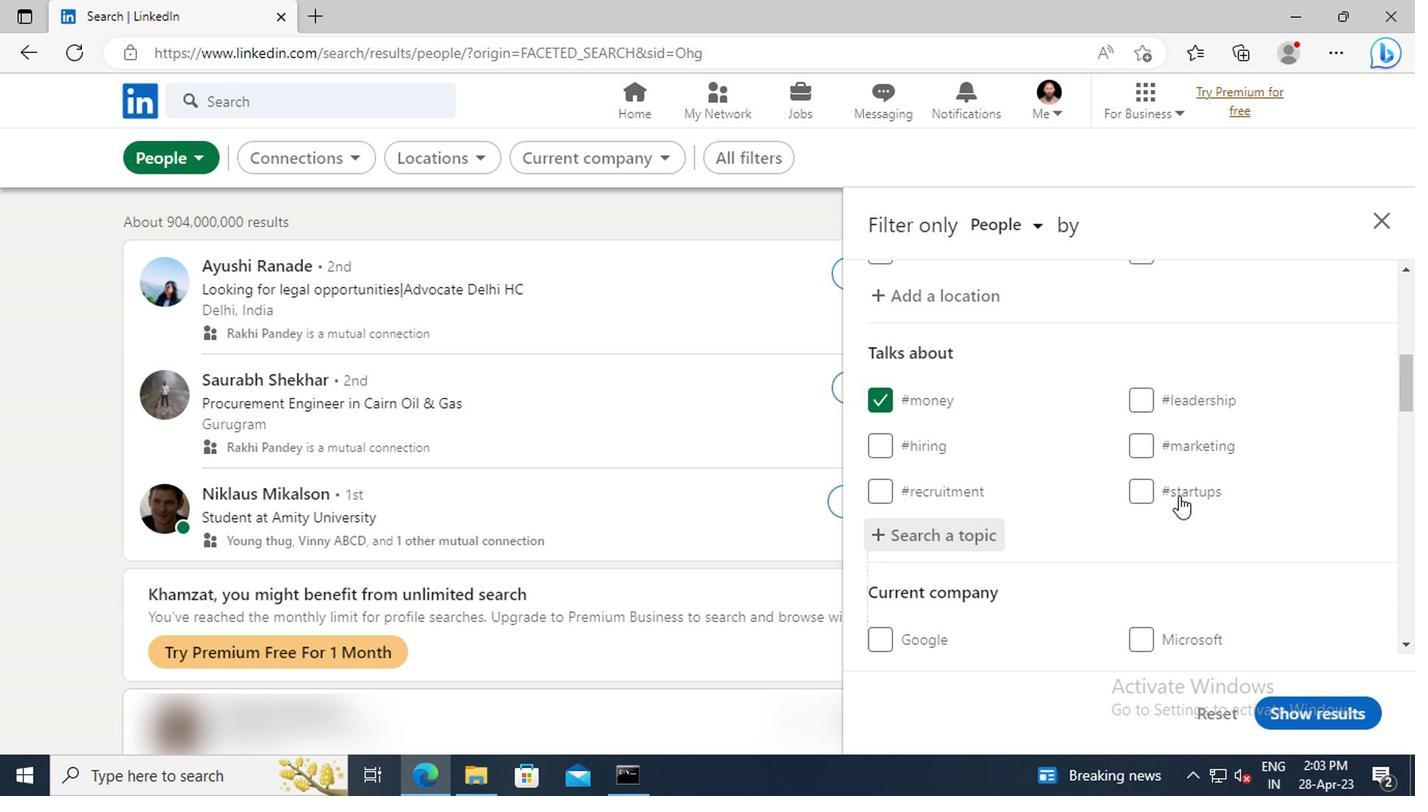 
Action: Mouse scrolled (1179, 487) with delta (0, 0)
Screenshot: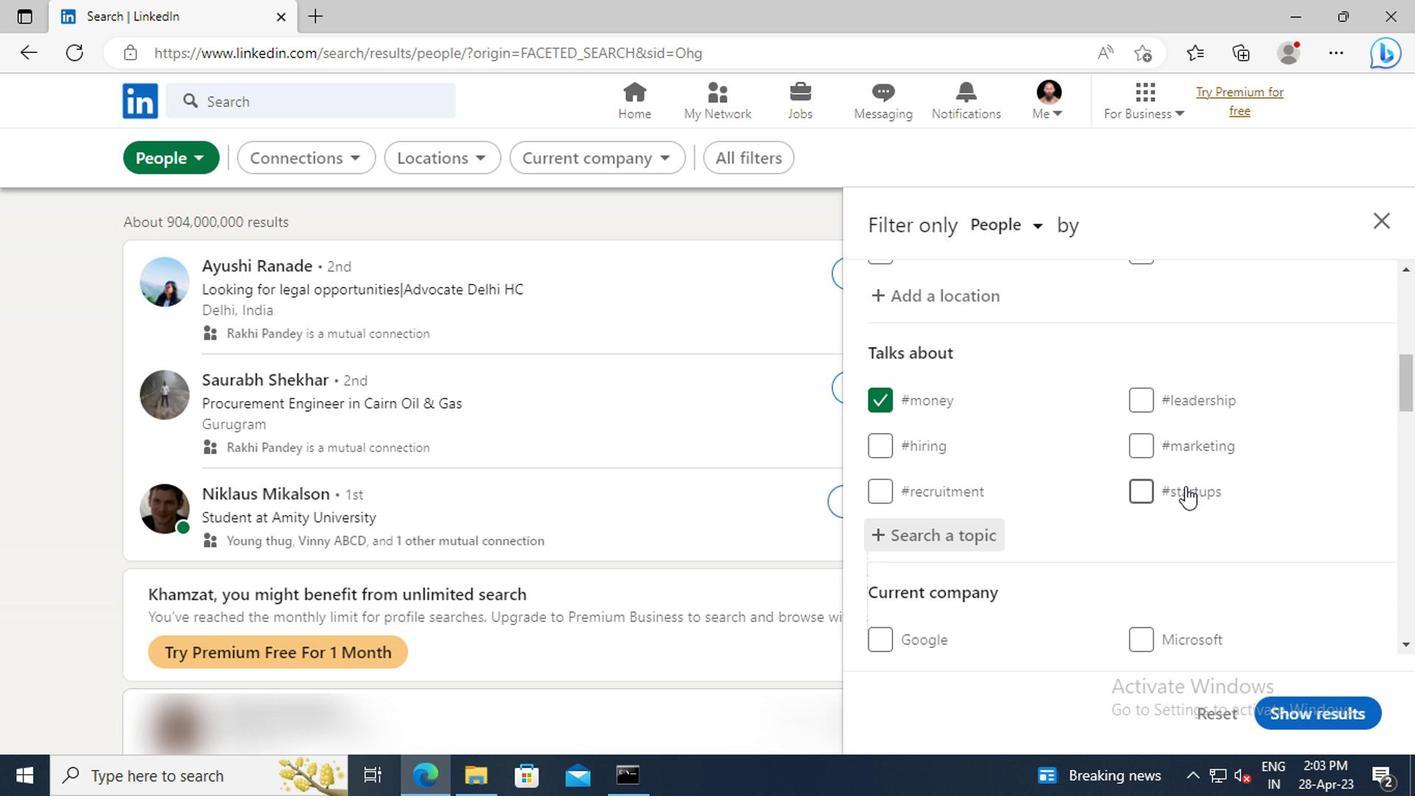 
Action: Mouse scrolled (1179, 487) with delta (0, 0)
Screenshot: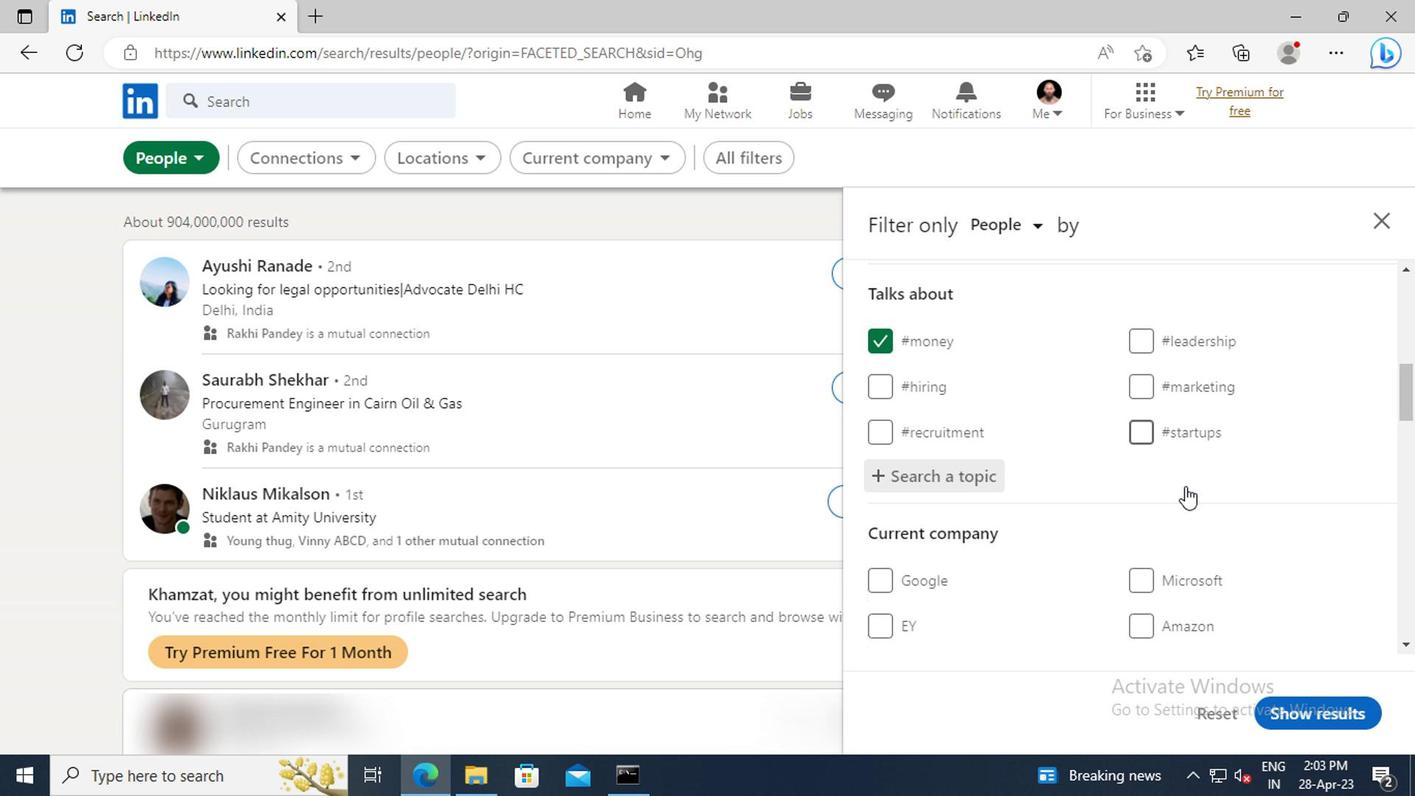 
Action: Mouse scrolled (1179, 487) with delta (0, 0)
Screenshot: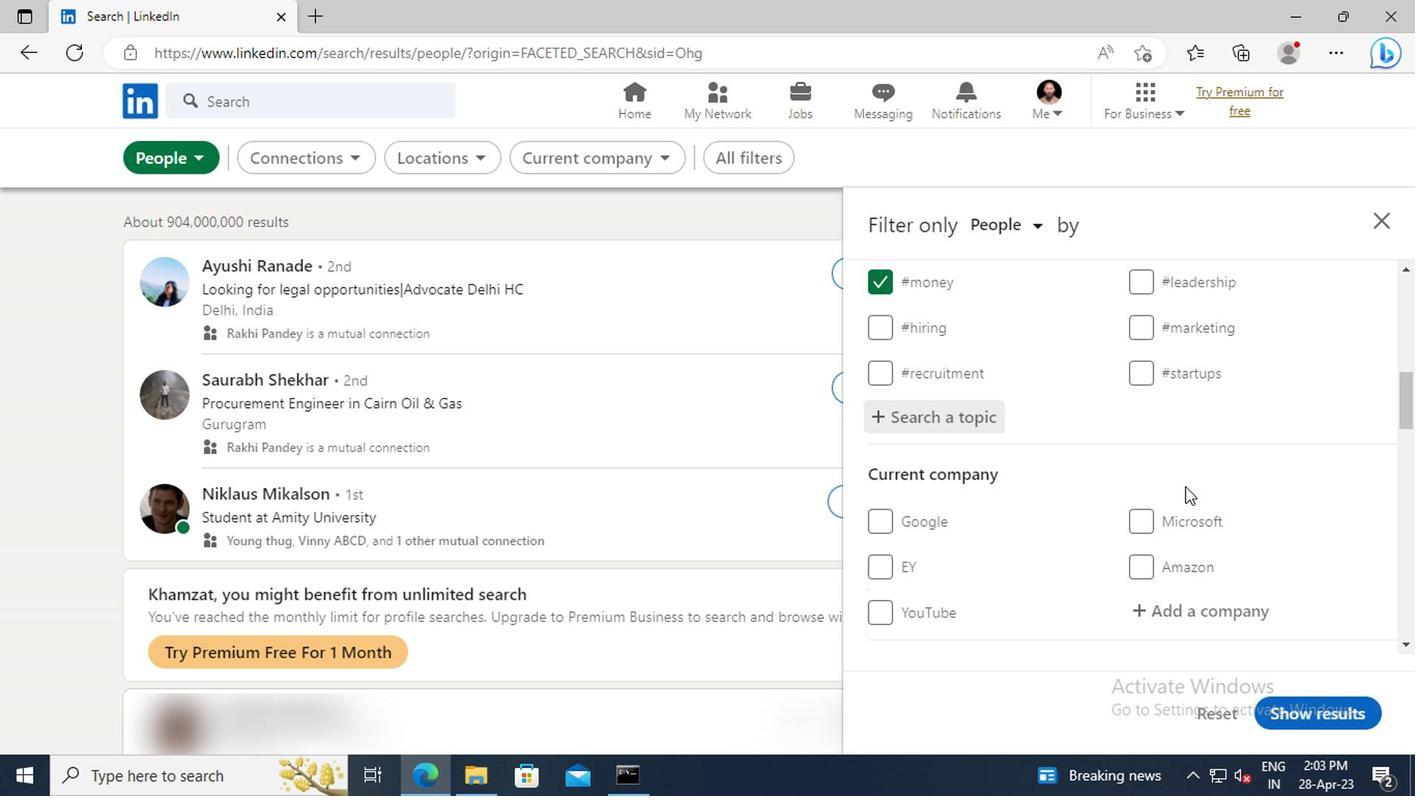 
Action: Mouse scrolled (1179, 487) with delta (0, 0)
Screenshot: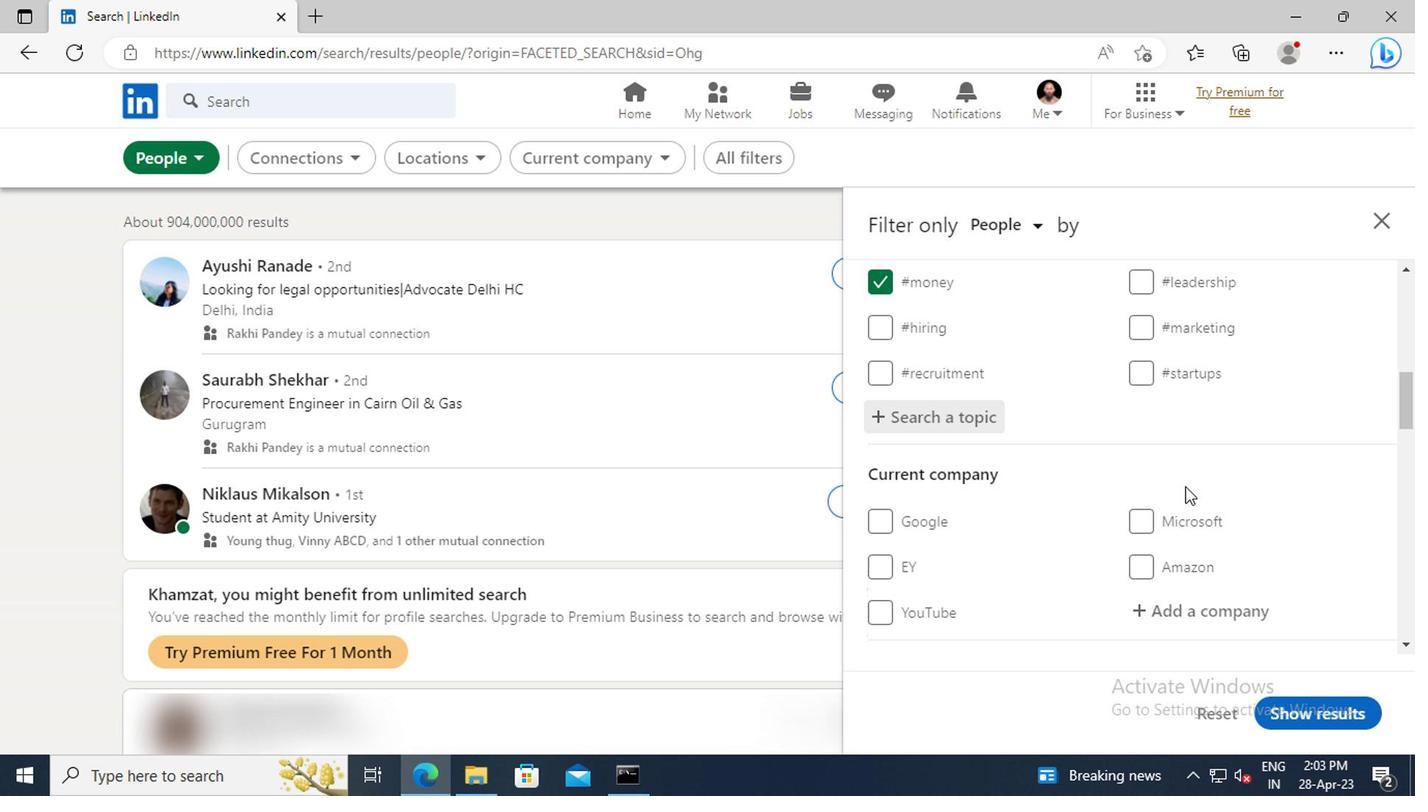 
Action: Mouse scrolled (1179, 487) with delta (0, 0)
Screenshot: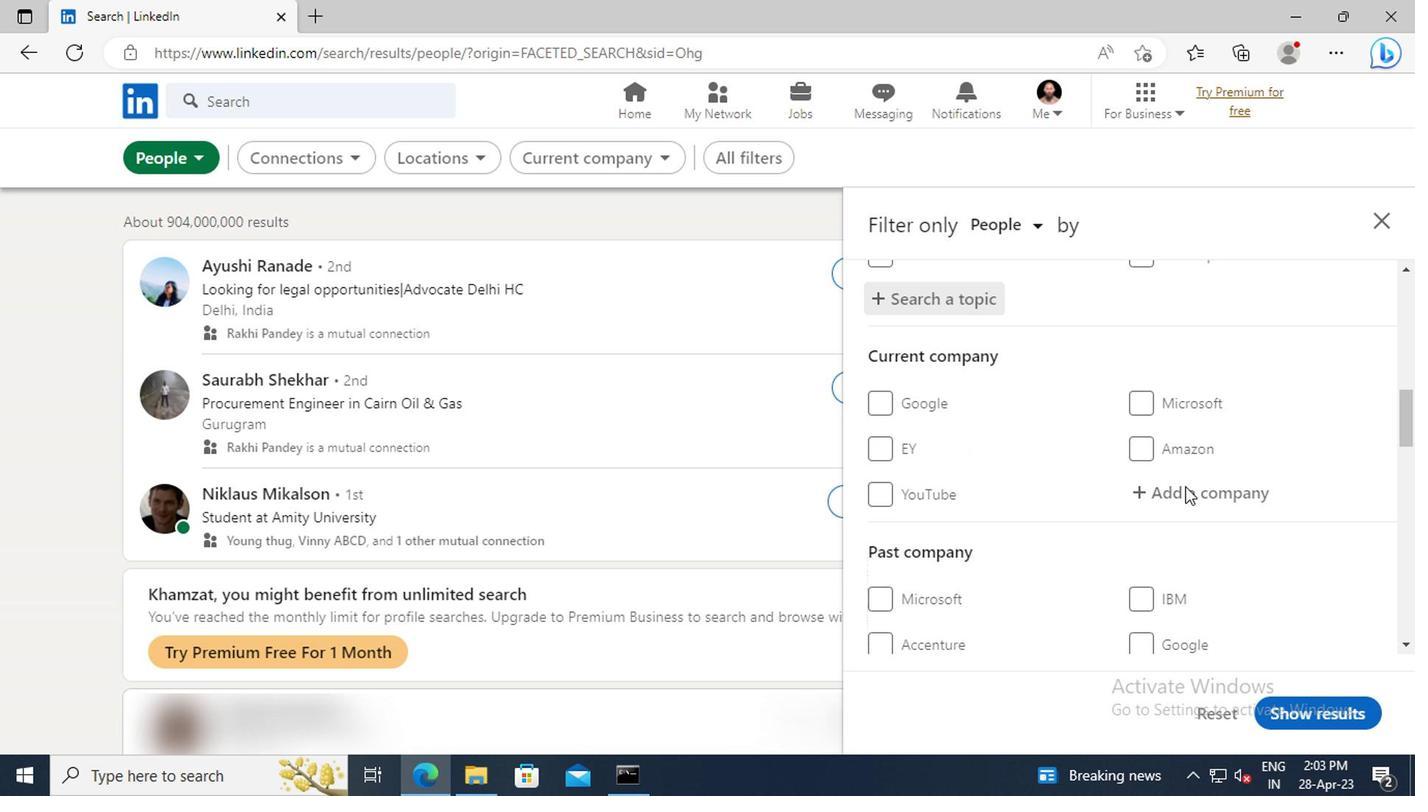 
Action: Mouse scrolled (1179, 487) with delta (0, 0)
Screenshot: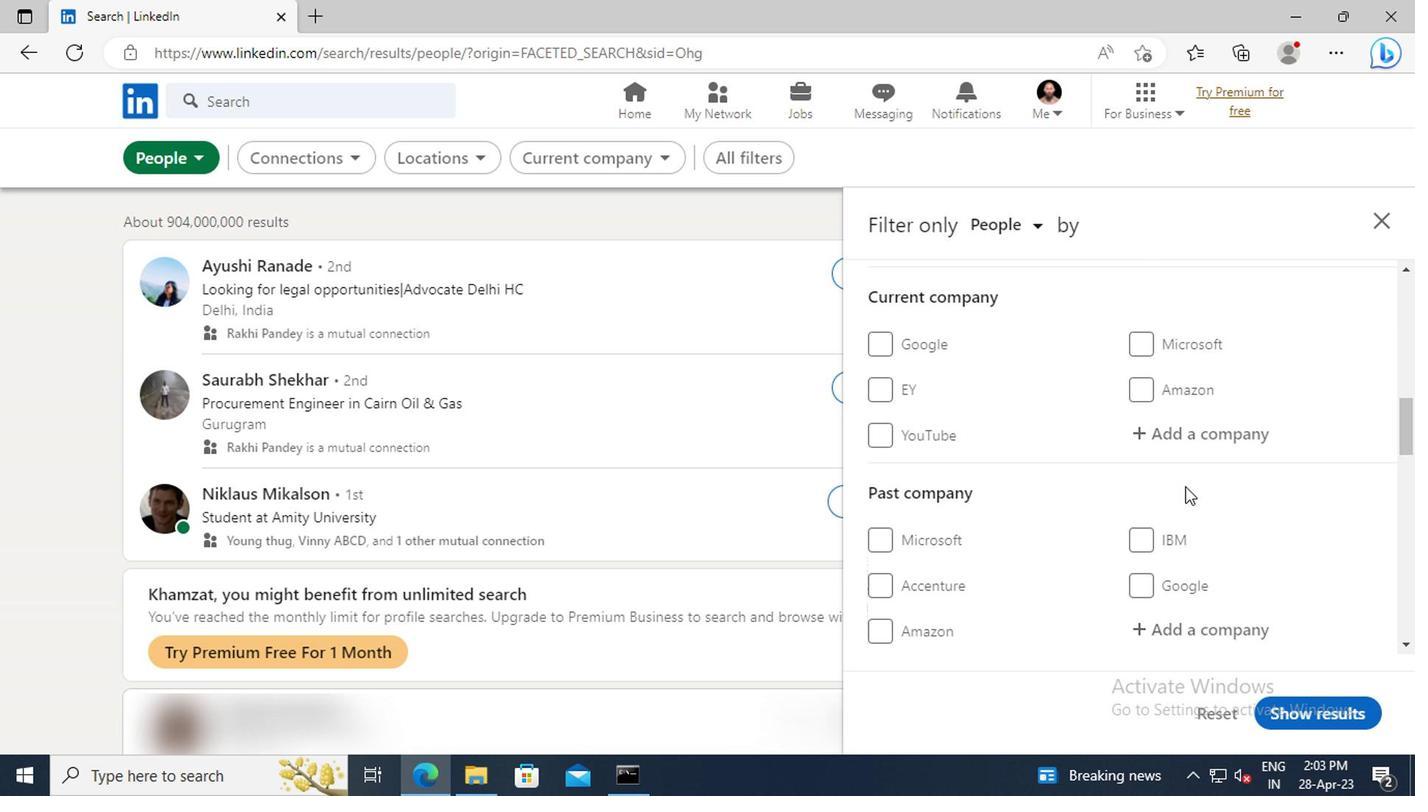 
Action: Mouse scrolled (1179, 487) with delta (0, 0)
Screenshot: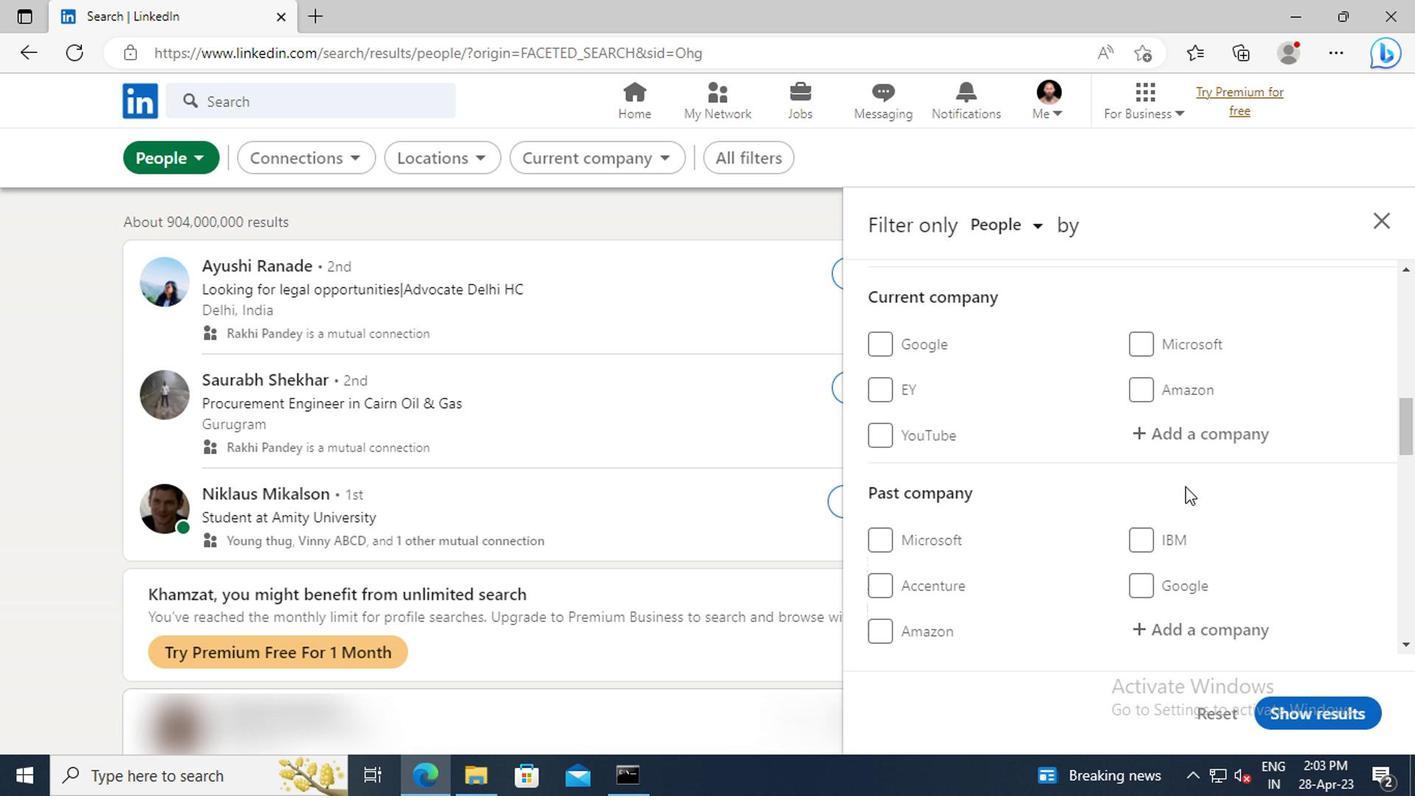 
Action: Mouse scrolled (1179, 487) with delta (0, 0)
Screenshot: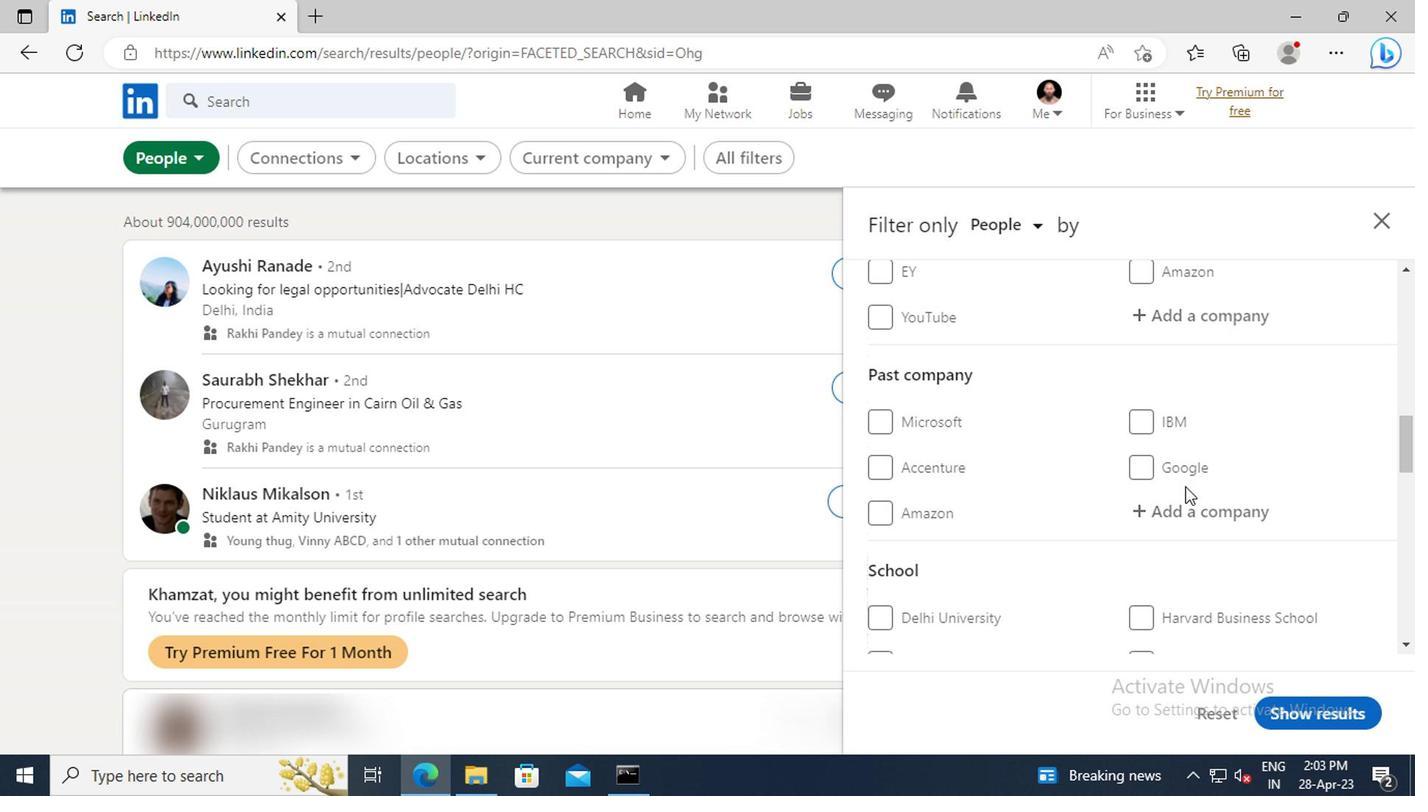 
Action: Mouse scrolled (1179, 487) with delta (0, 0)
Screenshot: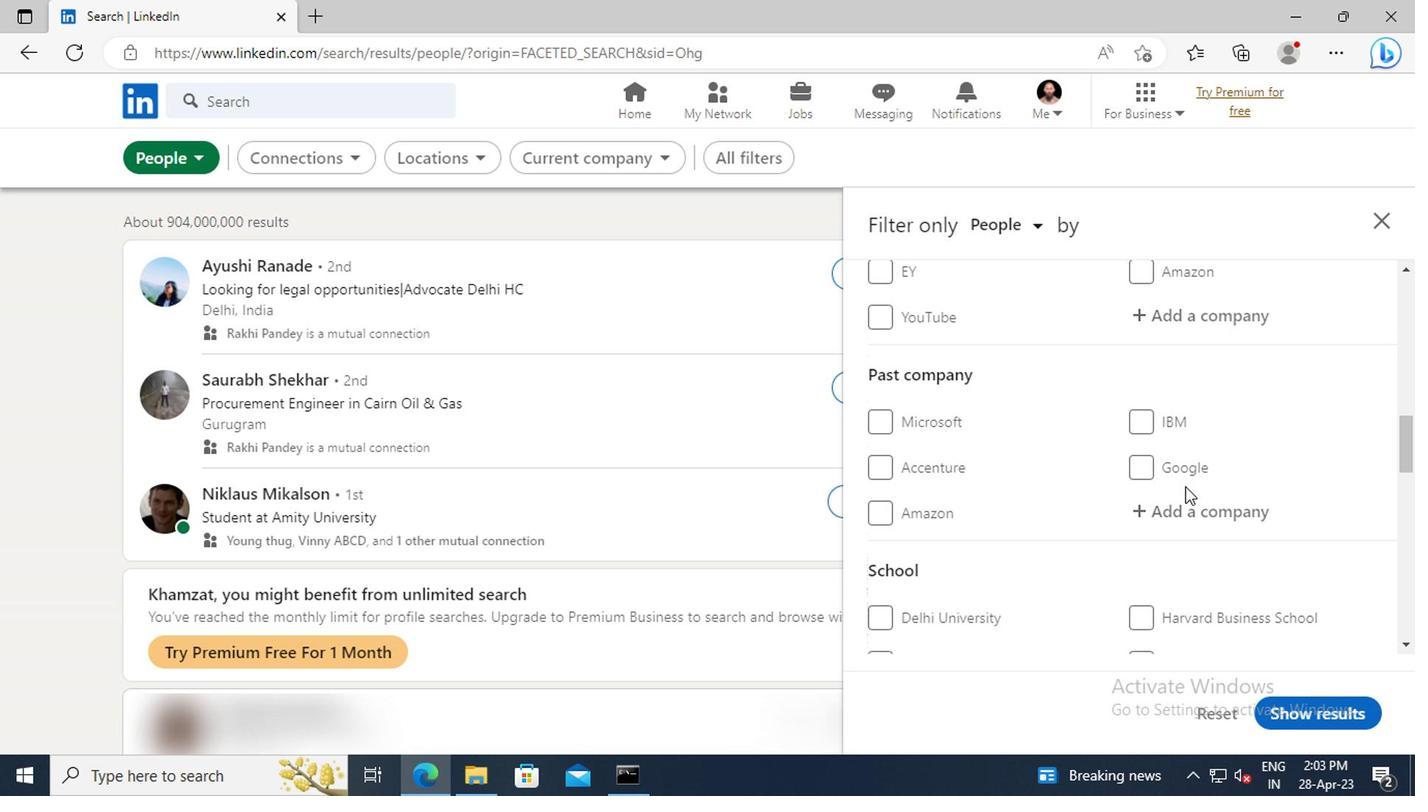 
Action: Mouse scrolled (1179, 487) with delta (0, 0)
Screenshot: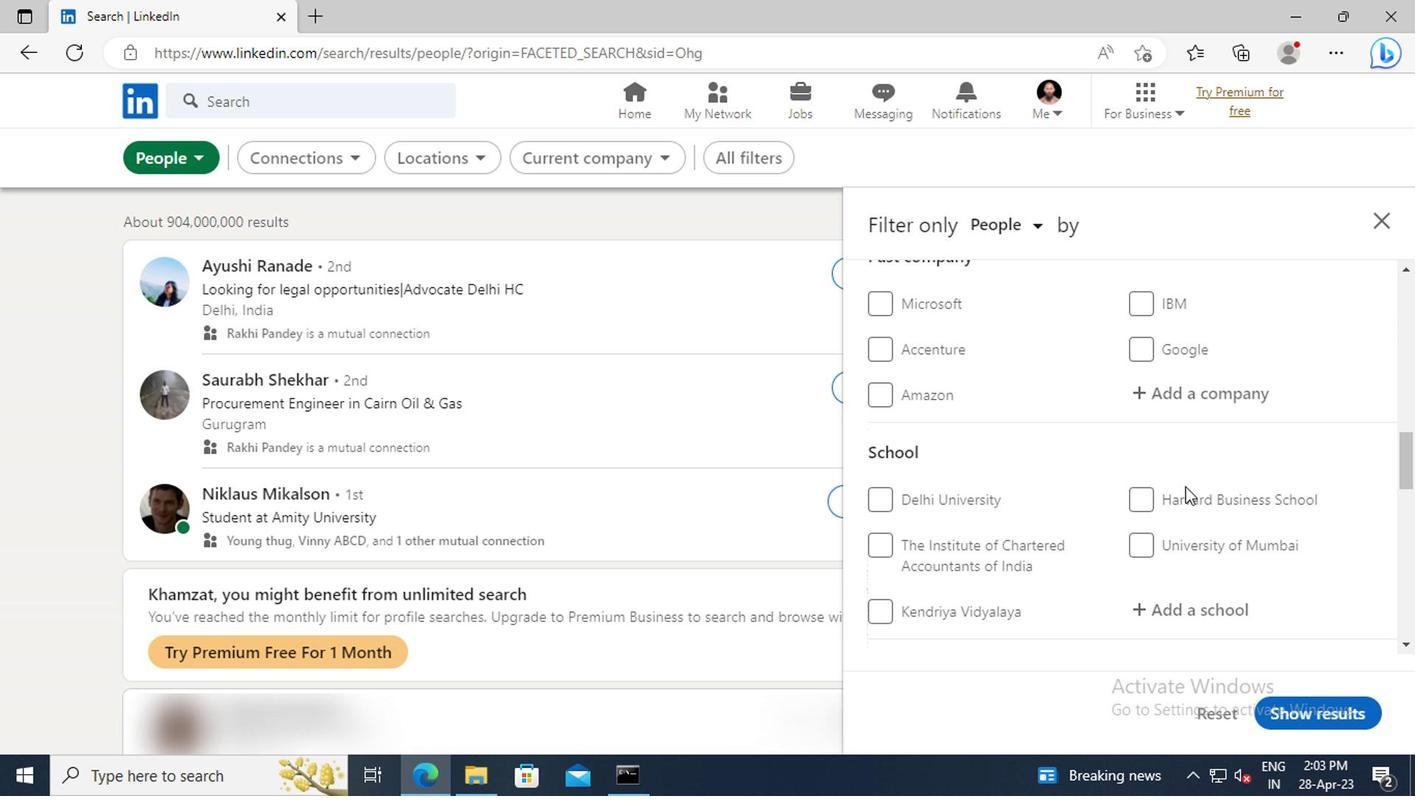 
Action: Mouse scrolled (1179, 487) with delta (0, 0)
Screenshot: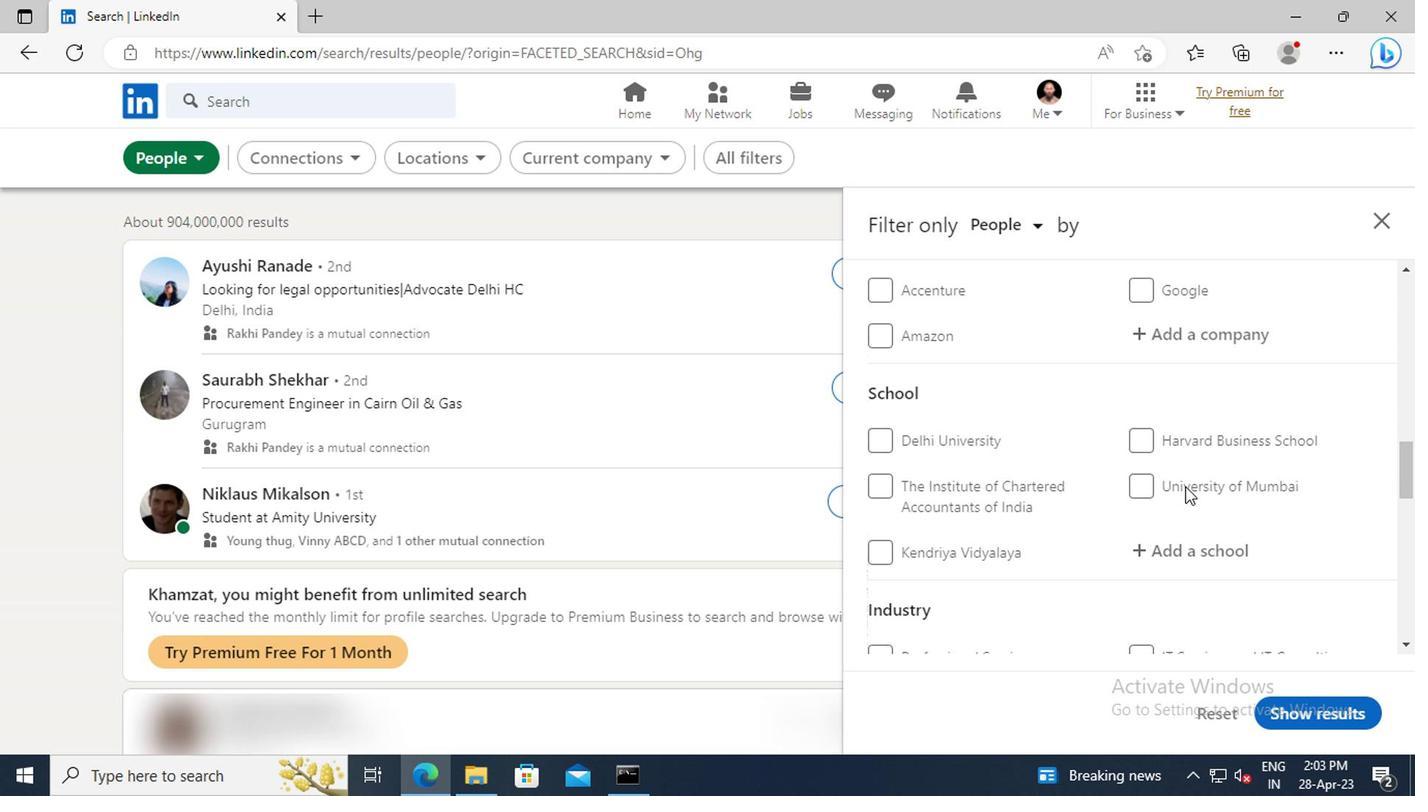 
Action: Mouse scrolled (1179, 487) with delta (0, 0)
Screenshot: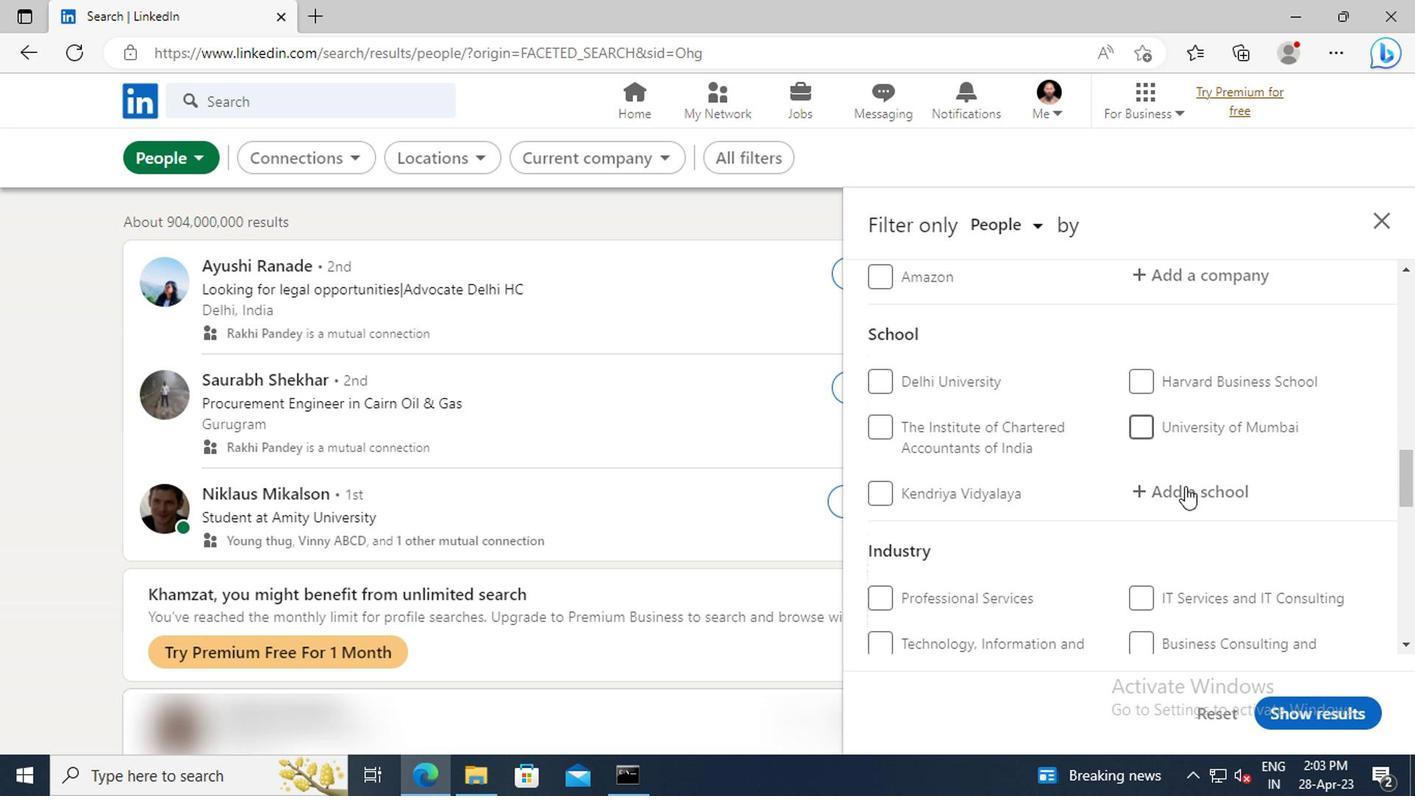 
Action: Mouse scrolled (1179, 487) with delta (0, 0)
Screenshot: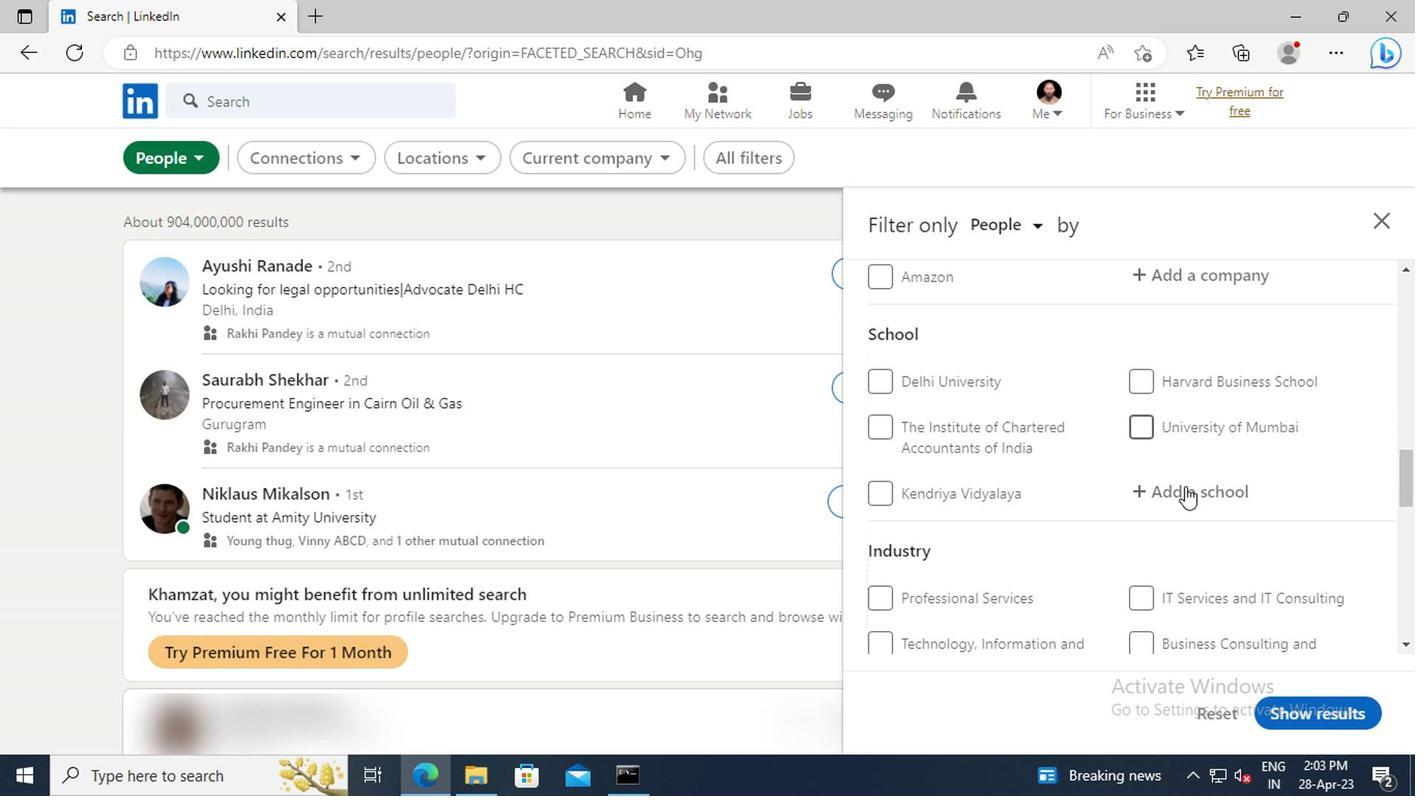 
Action: Mouse scrolled (1179, 487) with delta (0, 0)
Screenshot: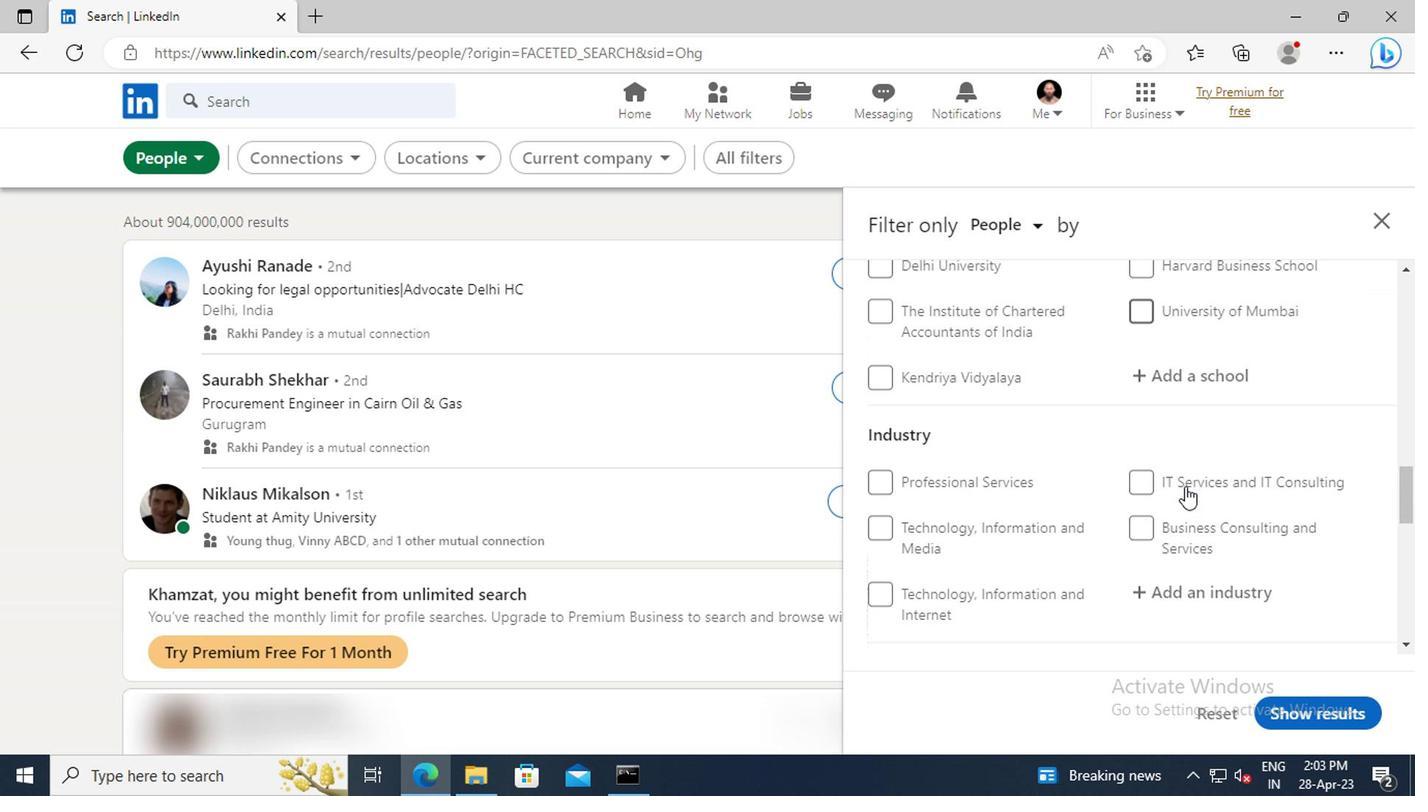 
Action: Mouse scrolled (1179, 487) with delta (0, 0)
Screenshot: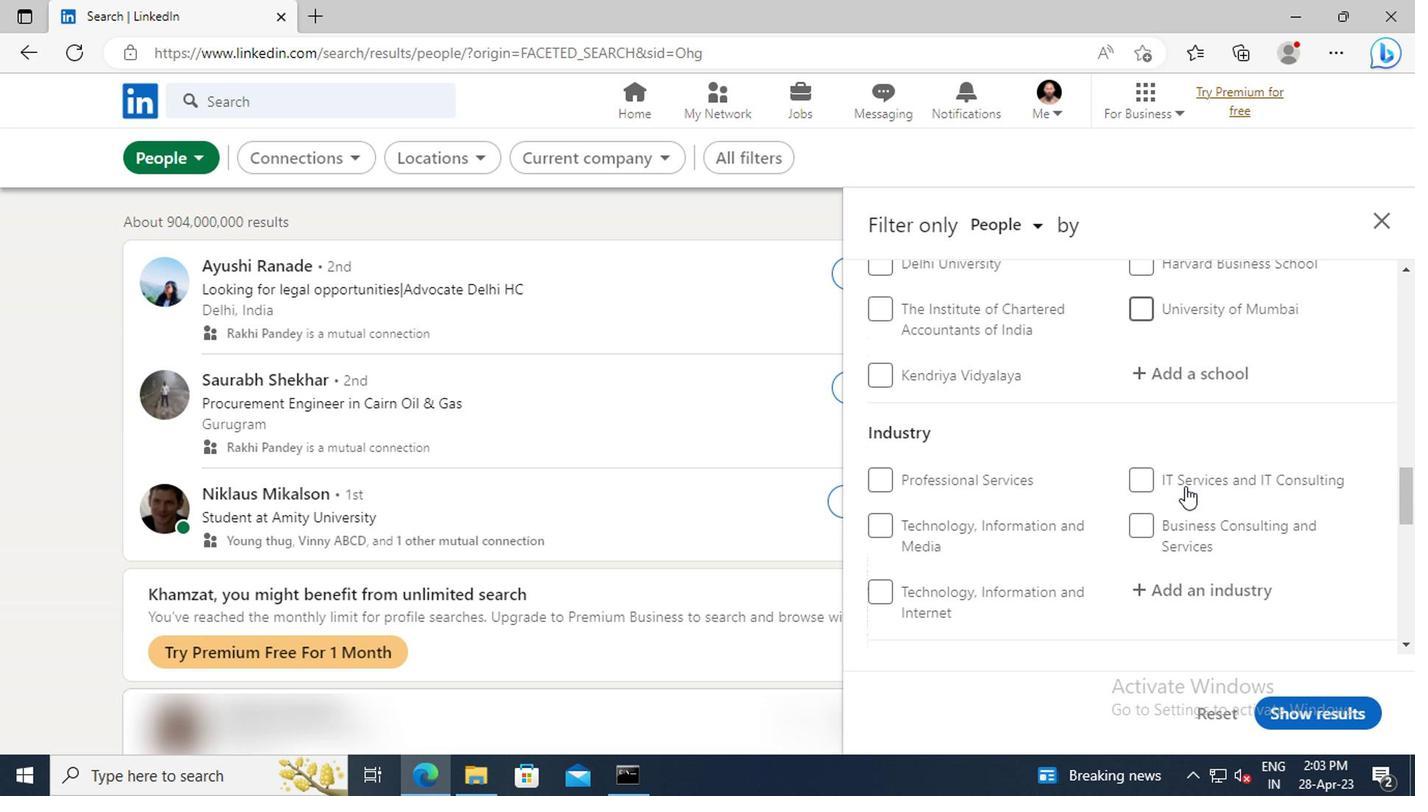 
Action: Mouse scrolled (1179, 487) with delta (0, 0)
Screenshot: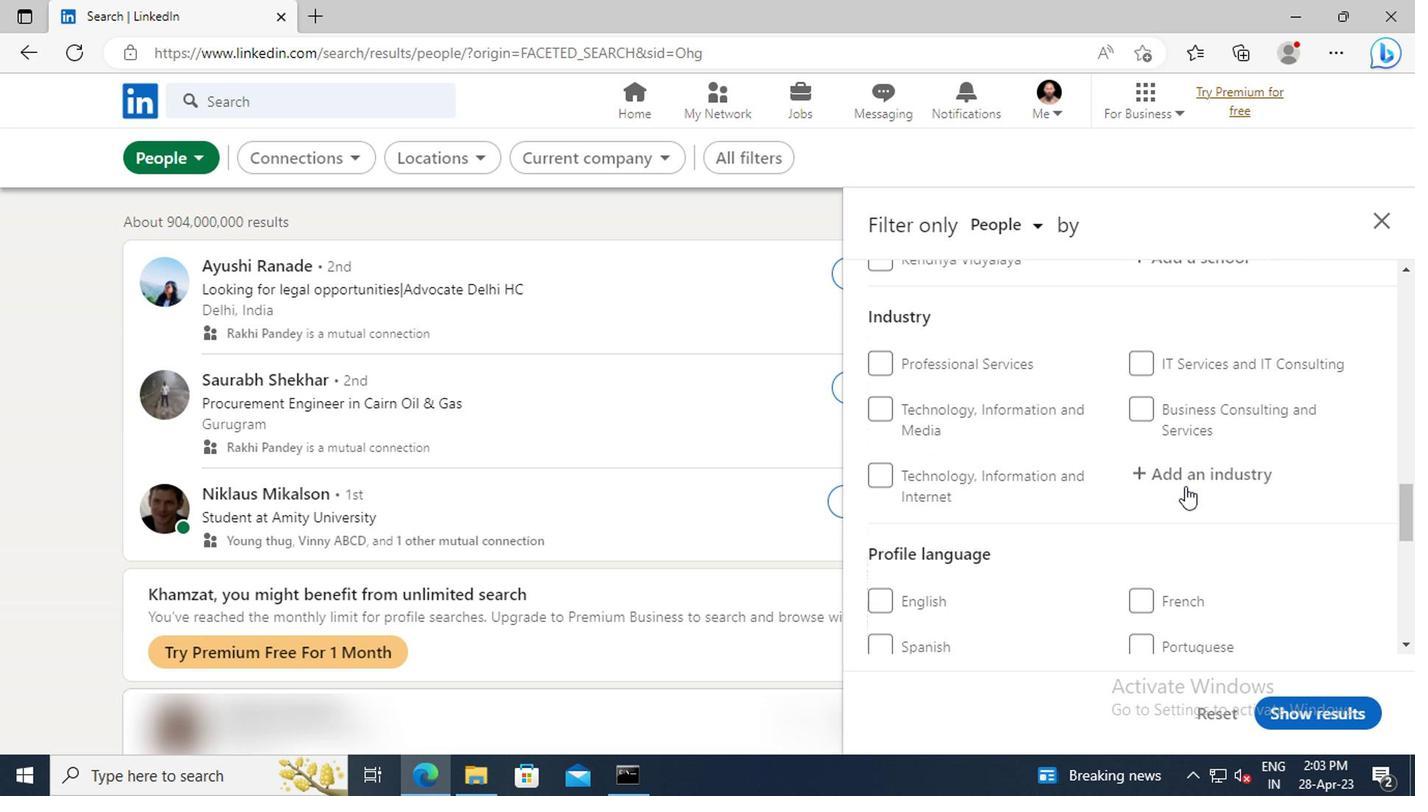 
Action: Mouse scrolled (1179, 487) with delta (0, 0)
Screenshot: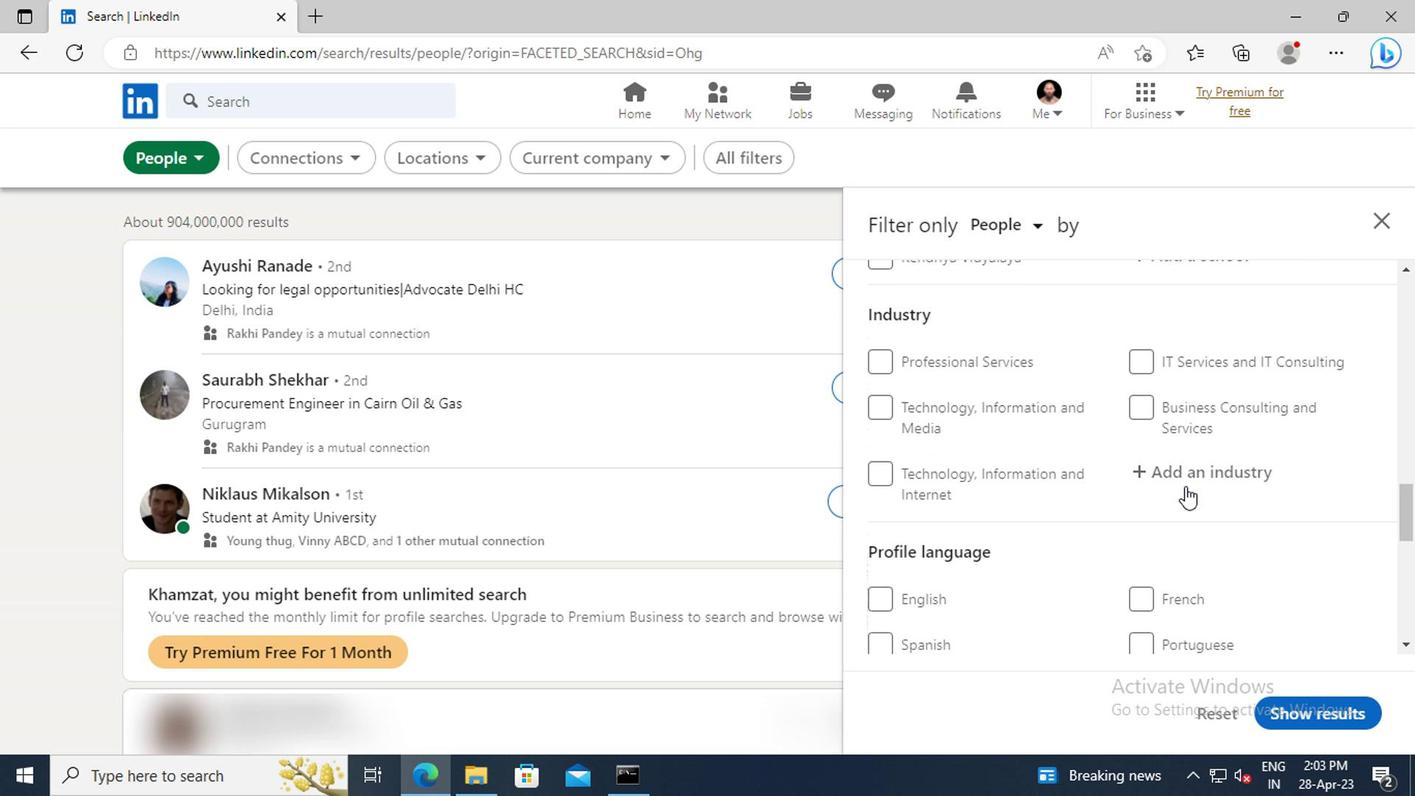 
Action: Mouse moved to (1148, 531)
Screenshot: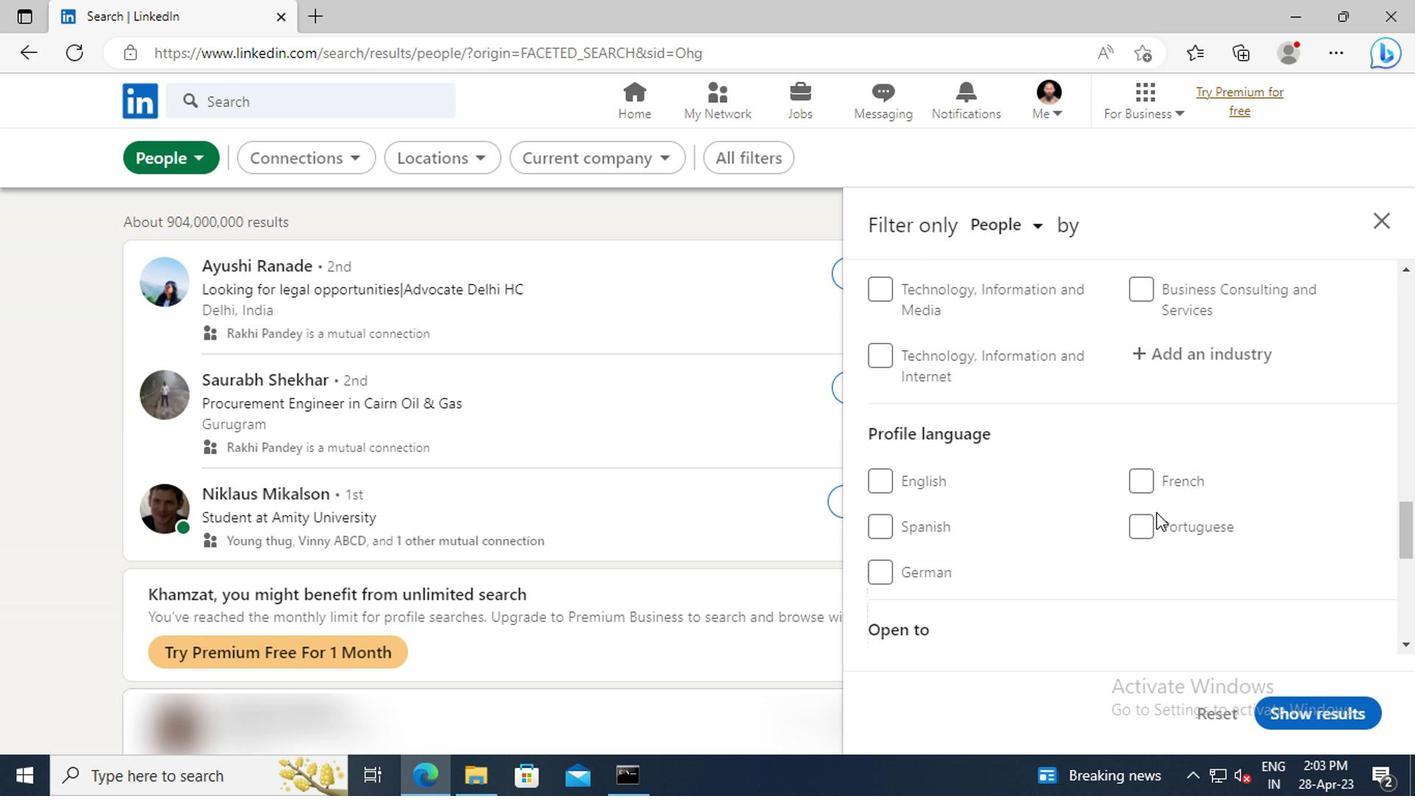 
Action: Mouse pressed left at (1148, 531)
Screenshot: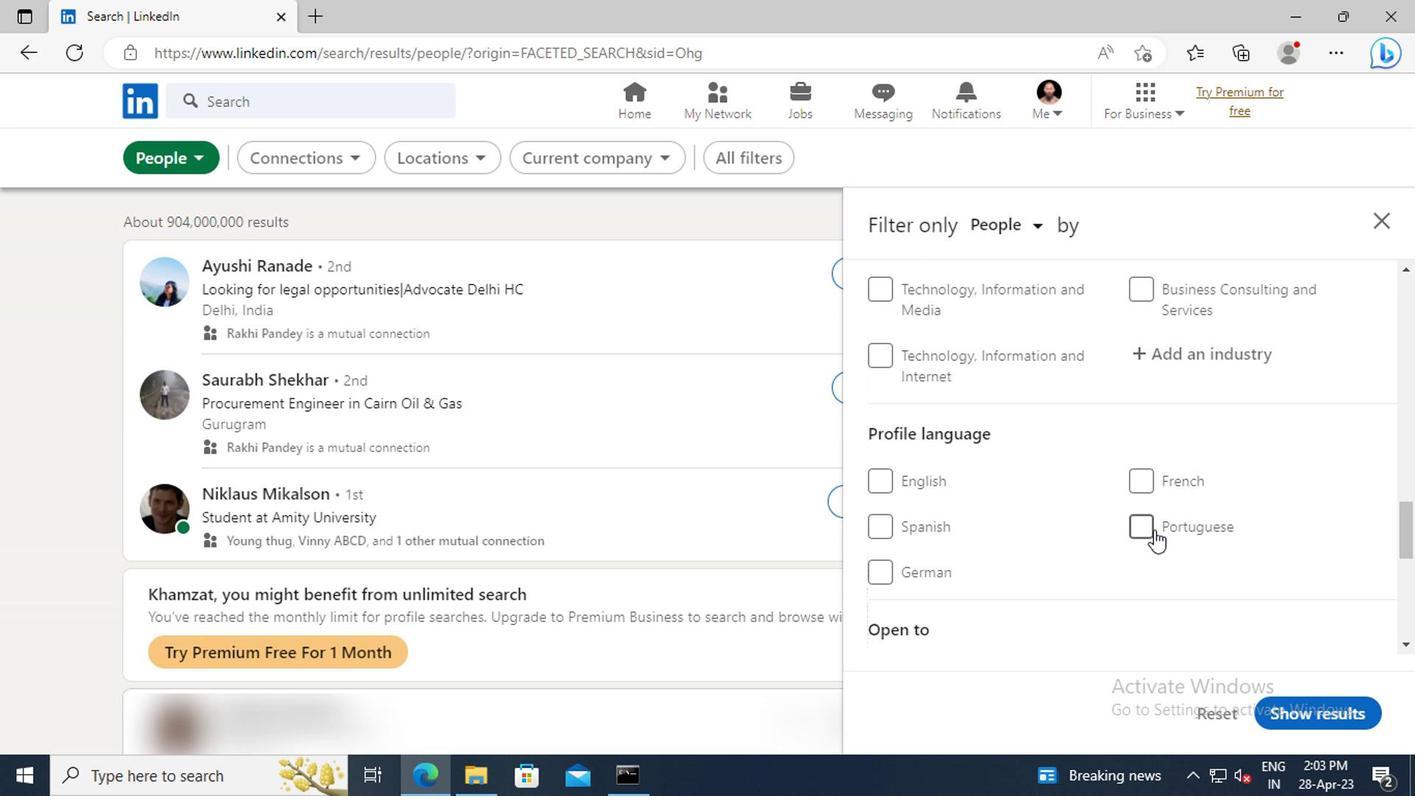 
Action: Mouse moved to (1163, 520)
Screenshot: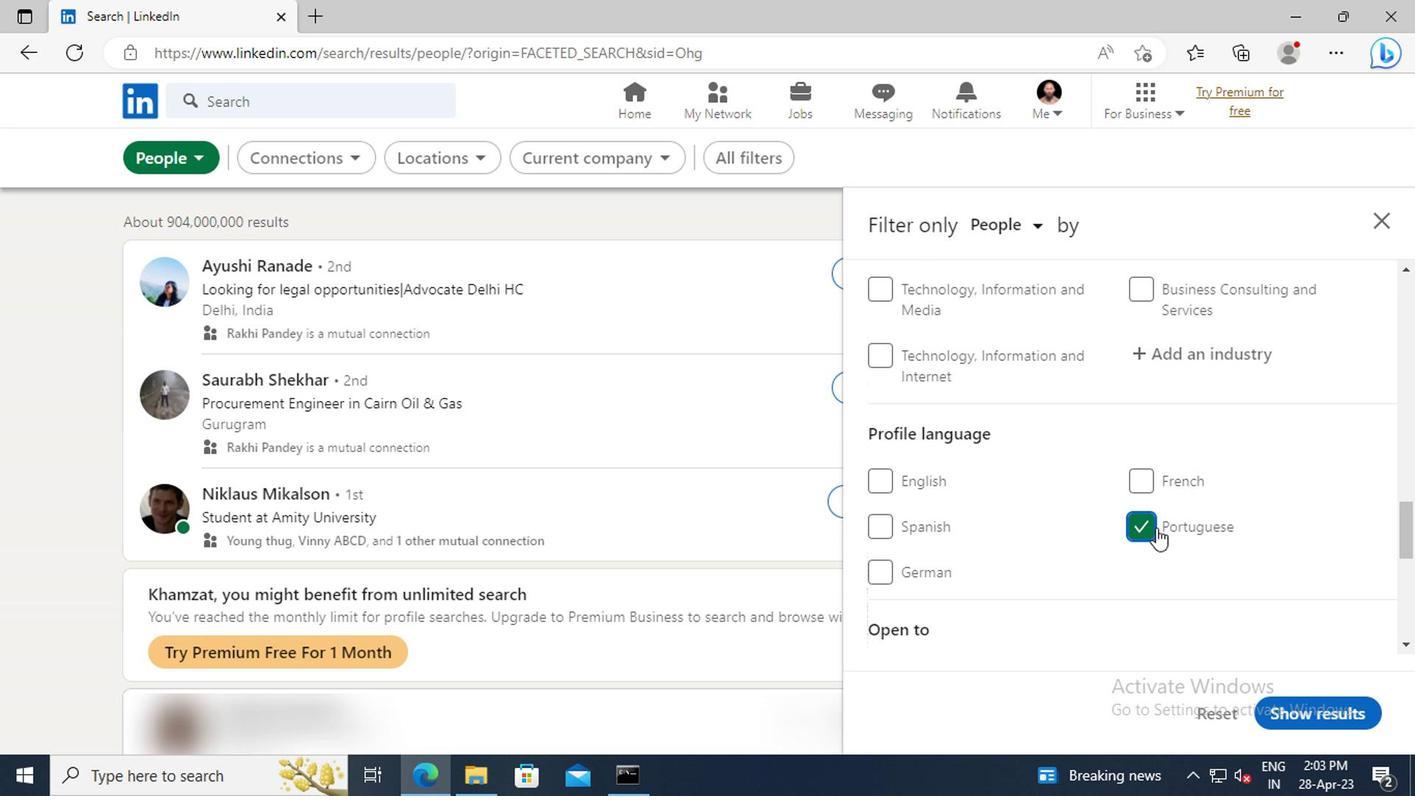 
Action: Mouse scrolled (1163, 521) with delta (0, 0)
Screenshot: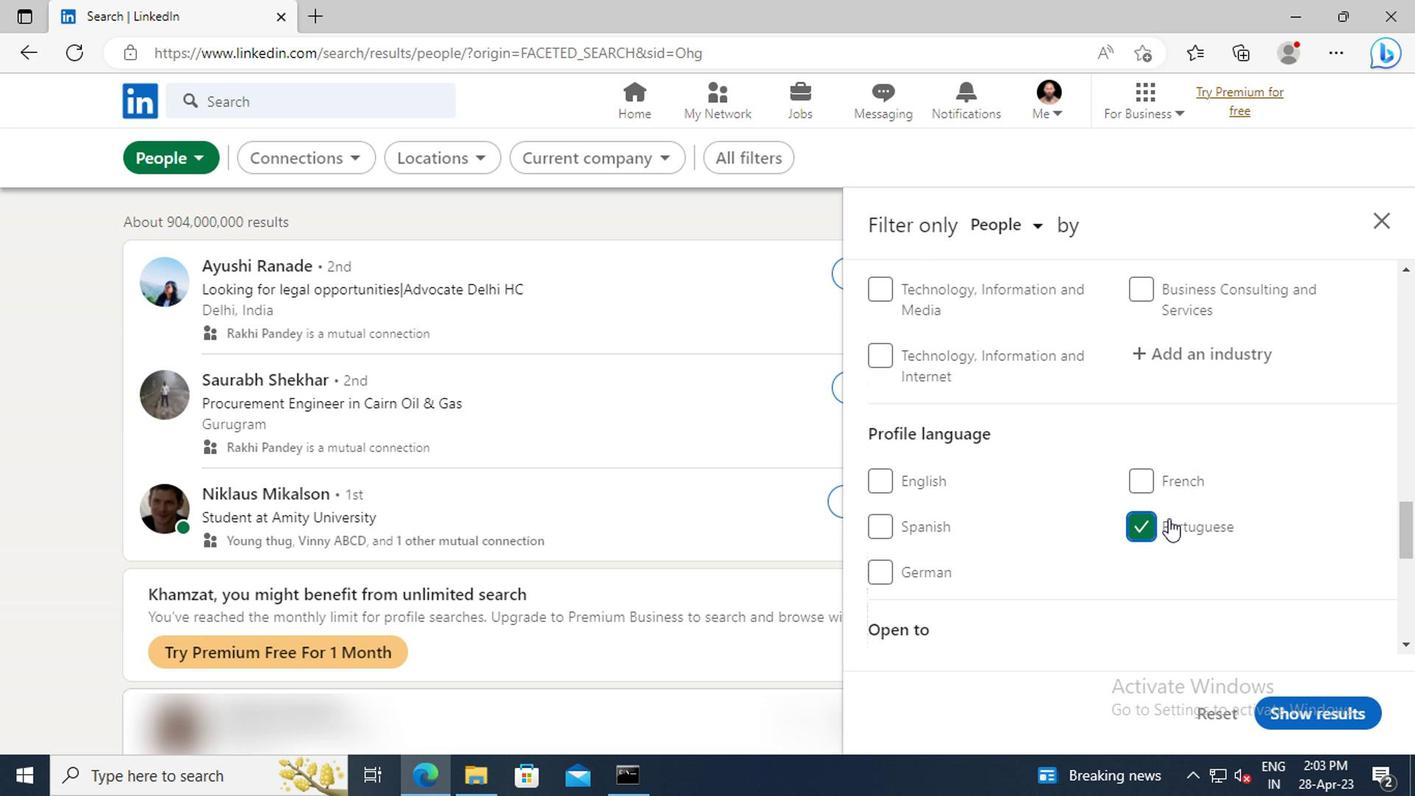 
Action: Mouse scrolled (1163, 521) with delta (0, 0)
Screenshot: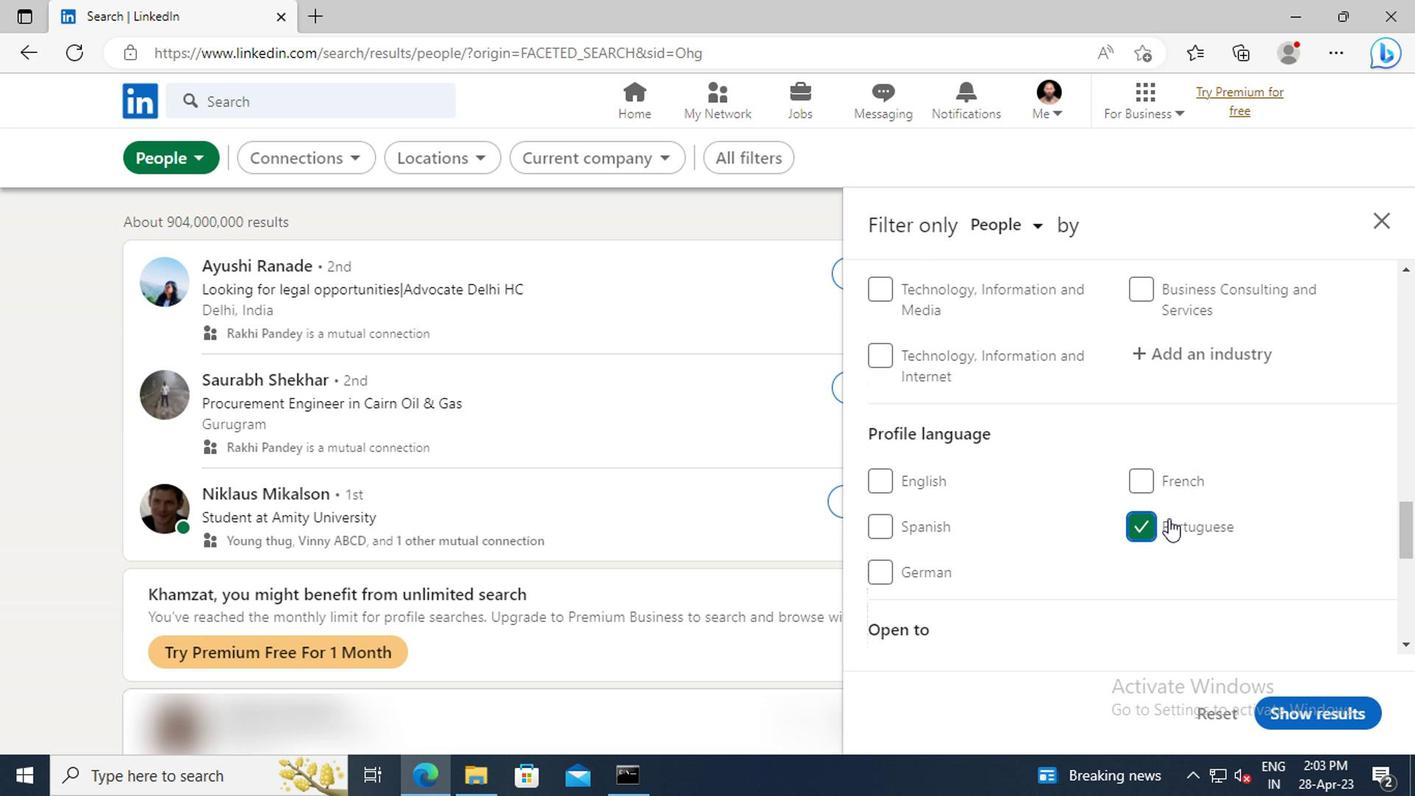 
Action: Mouse scrolled (1163, 521) with delta (0, 0)
Screenshot: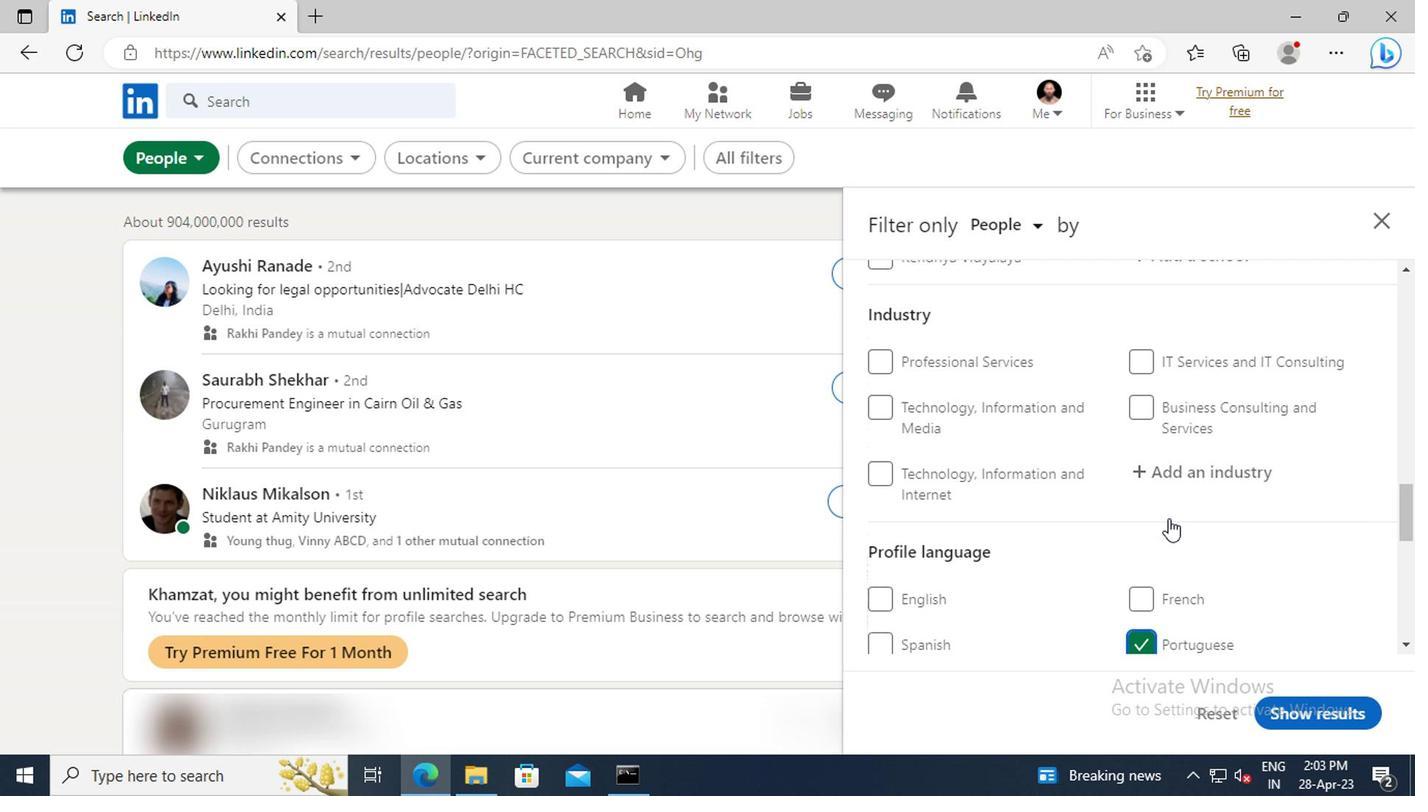 
Action: Mouse scrolled (1163, 521) with delta (0, 0)
Screenshot: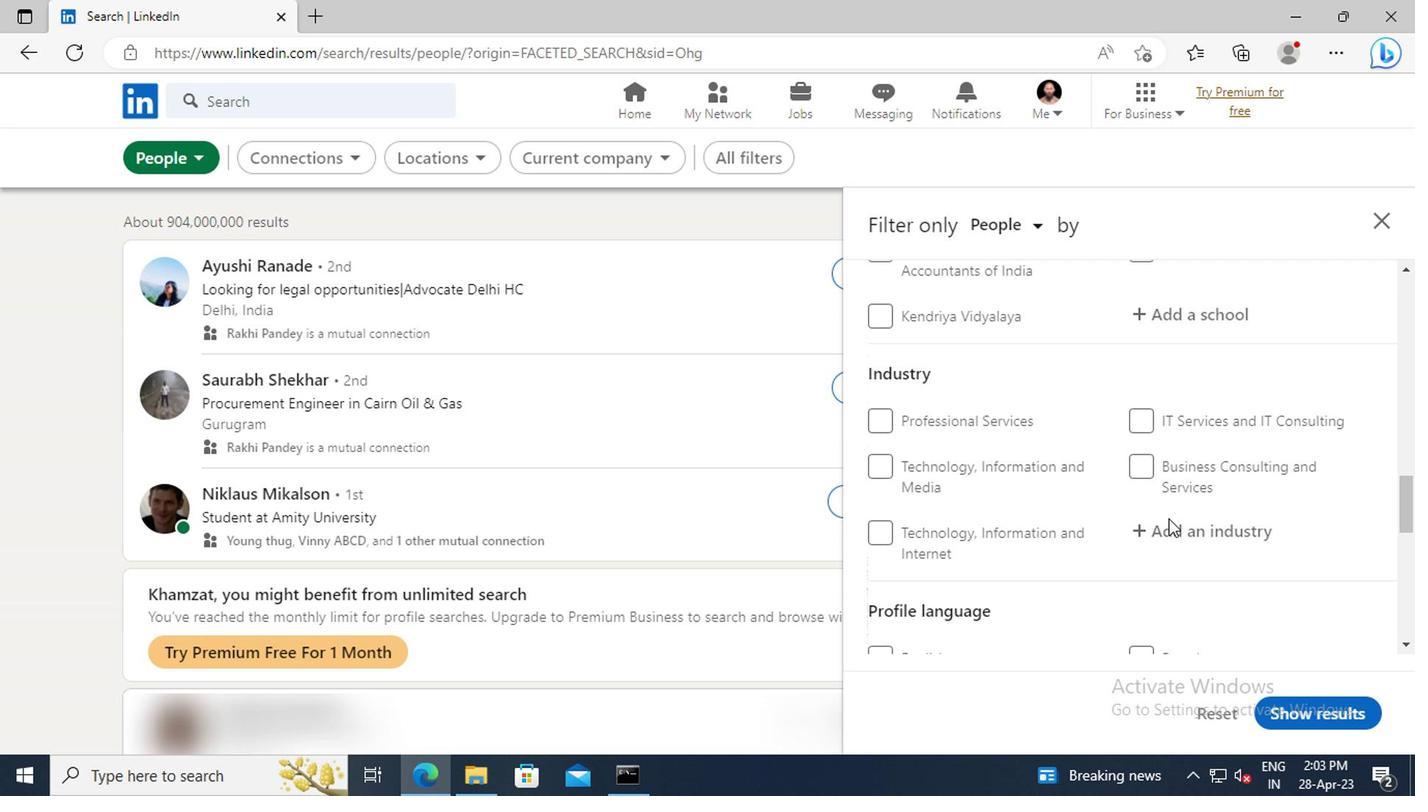 
Action: Mouse scrolled (1163, 521) with delta (0, 0)
Screenshot: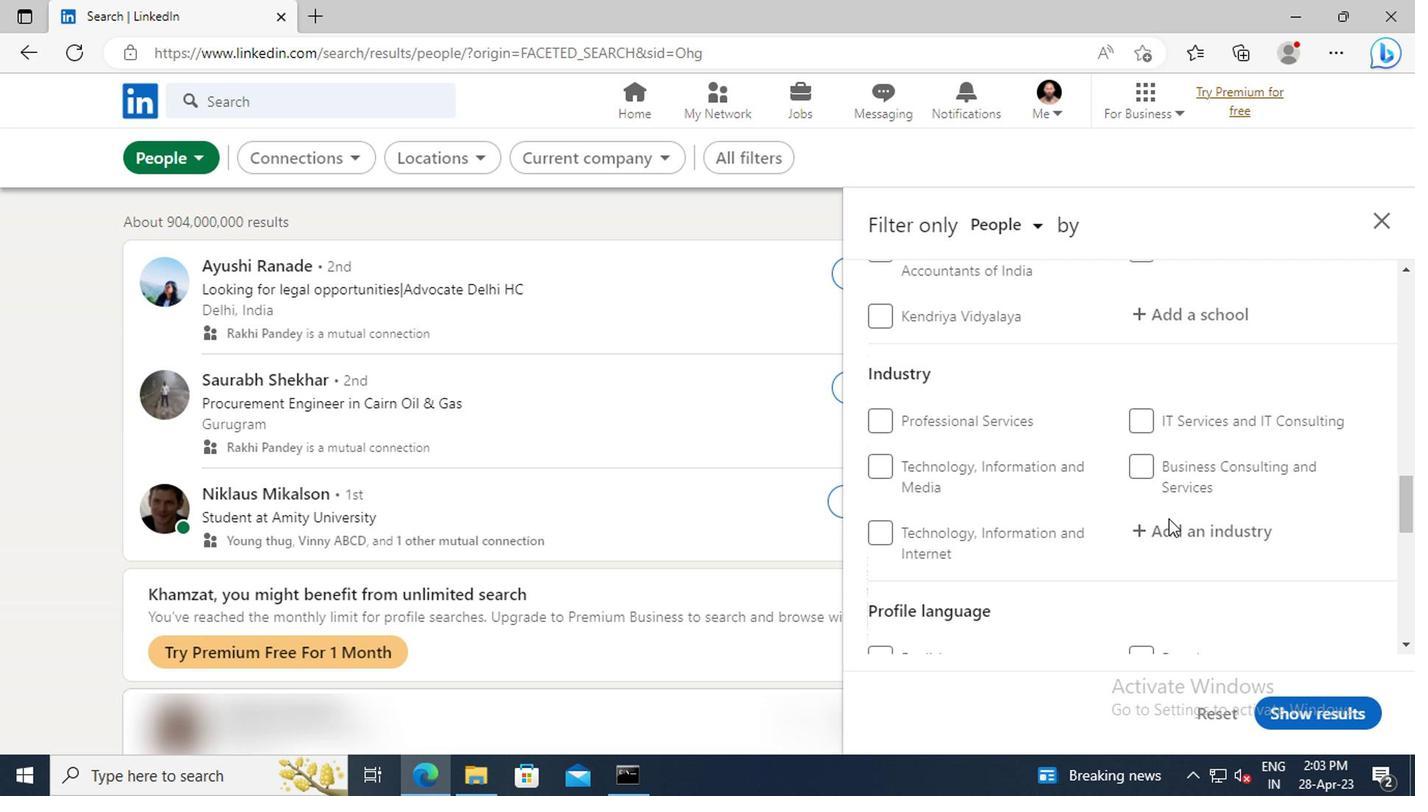 
Action: Mouse scrolled (1163, 521) with delta (0, 0)
Screenshot: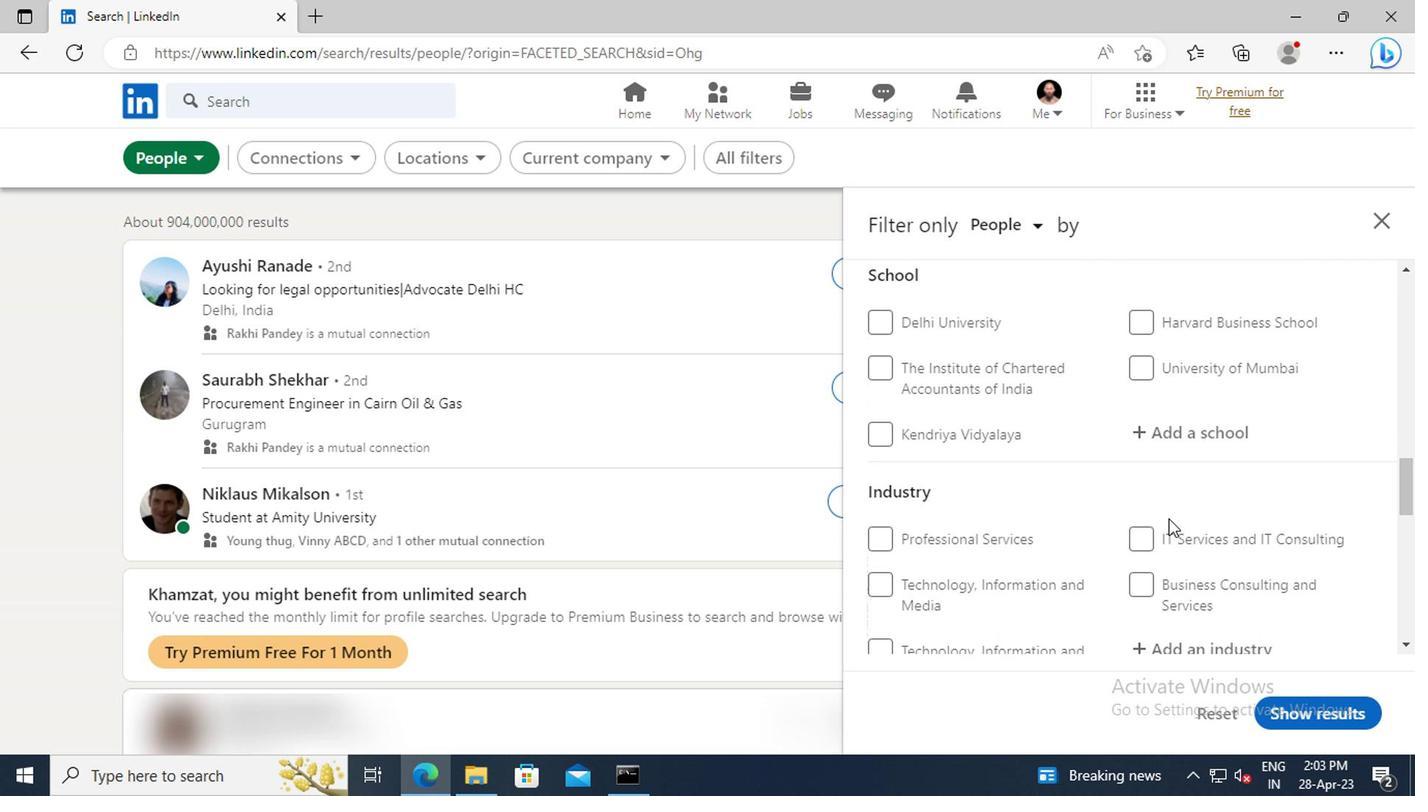 
Action: Mouse scrolled (1163, 521) with delta (0, 0)
Screenshot: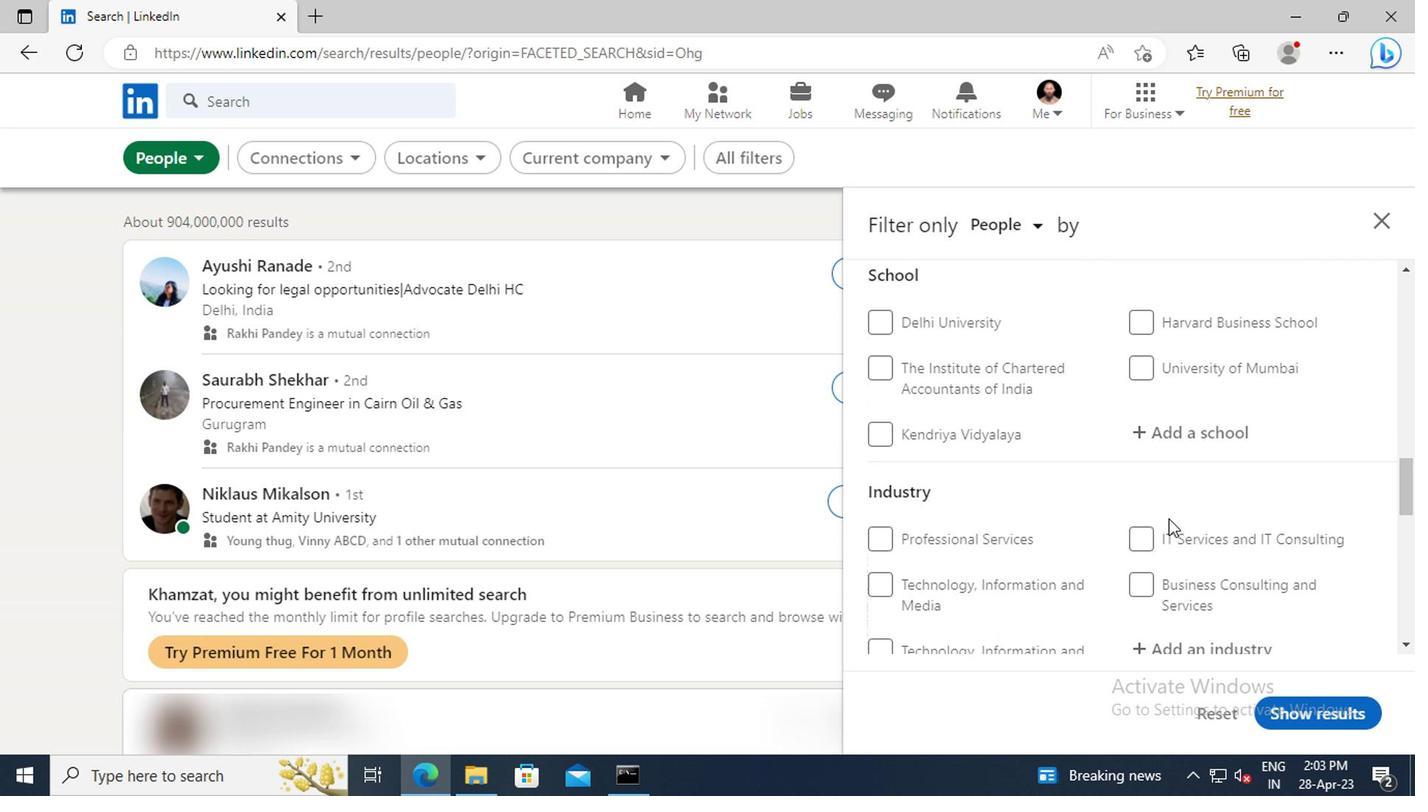 
Action: Mouse scrolled (1163, 521) with delta (0, 0)
Screenshot: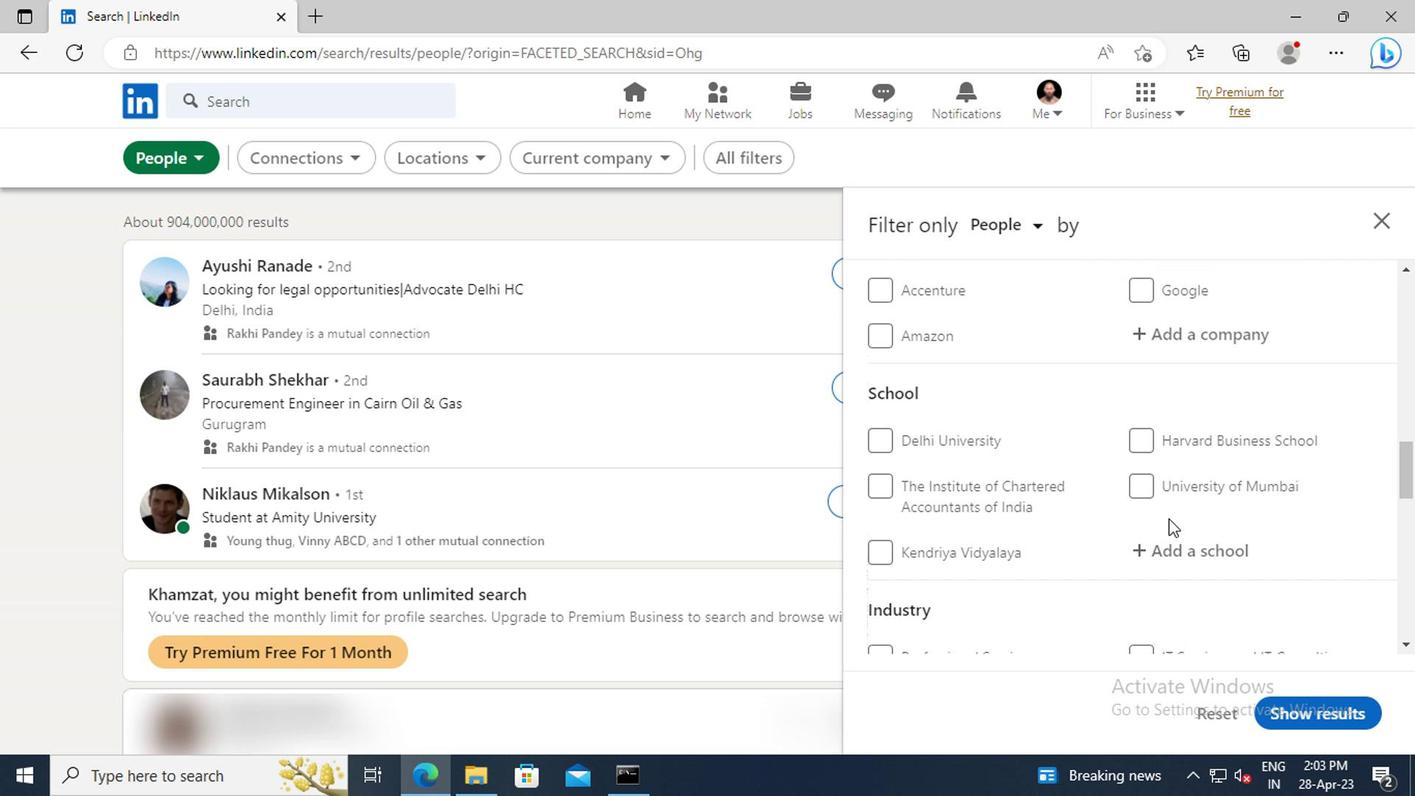 
Action: Mouse scrolled (1163, 521) with delta (0, 0)
Screenshot: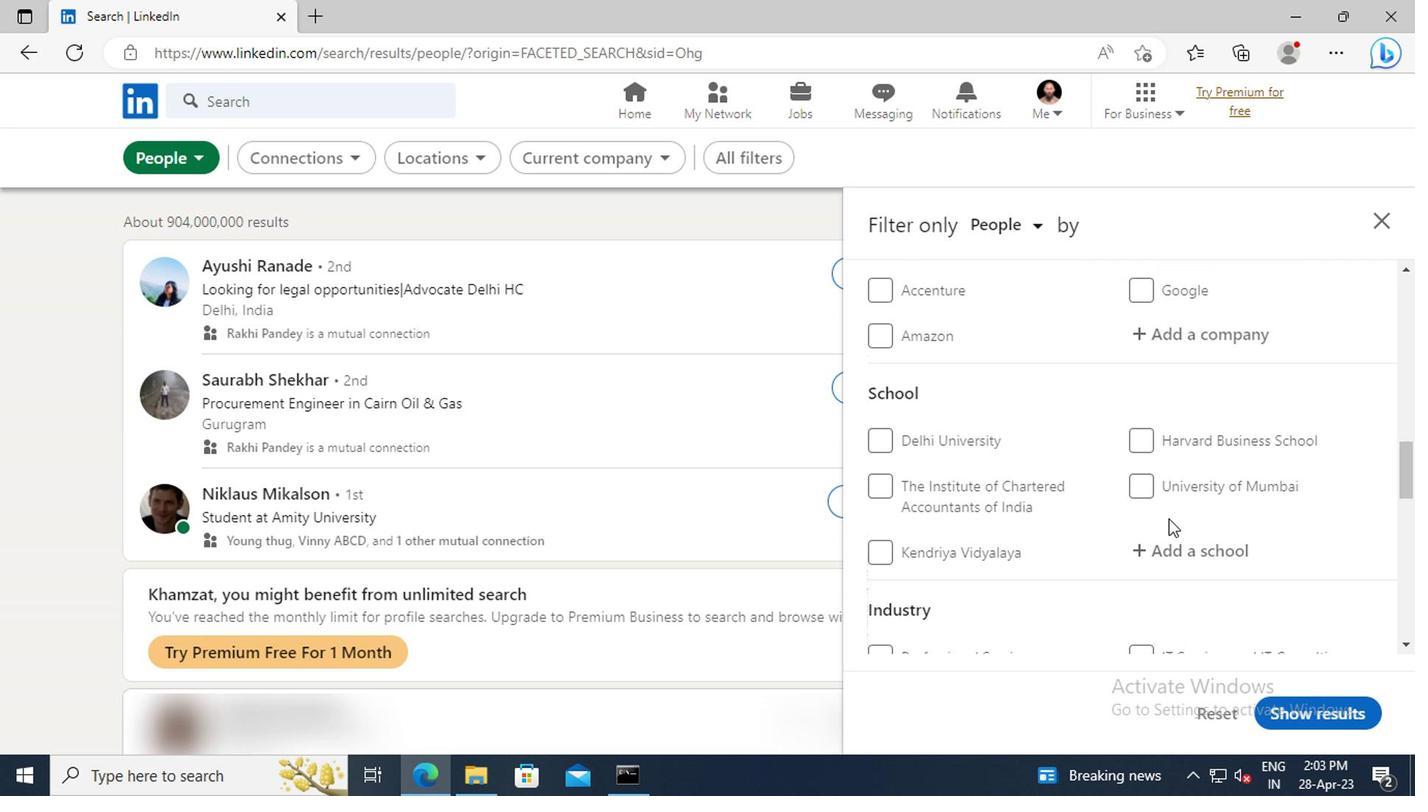 
Action: Mouse scrolled (1163, 521) with delta (0, 0)
Screenshot: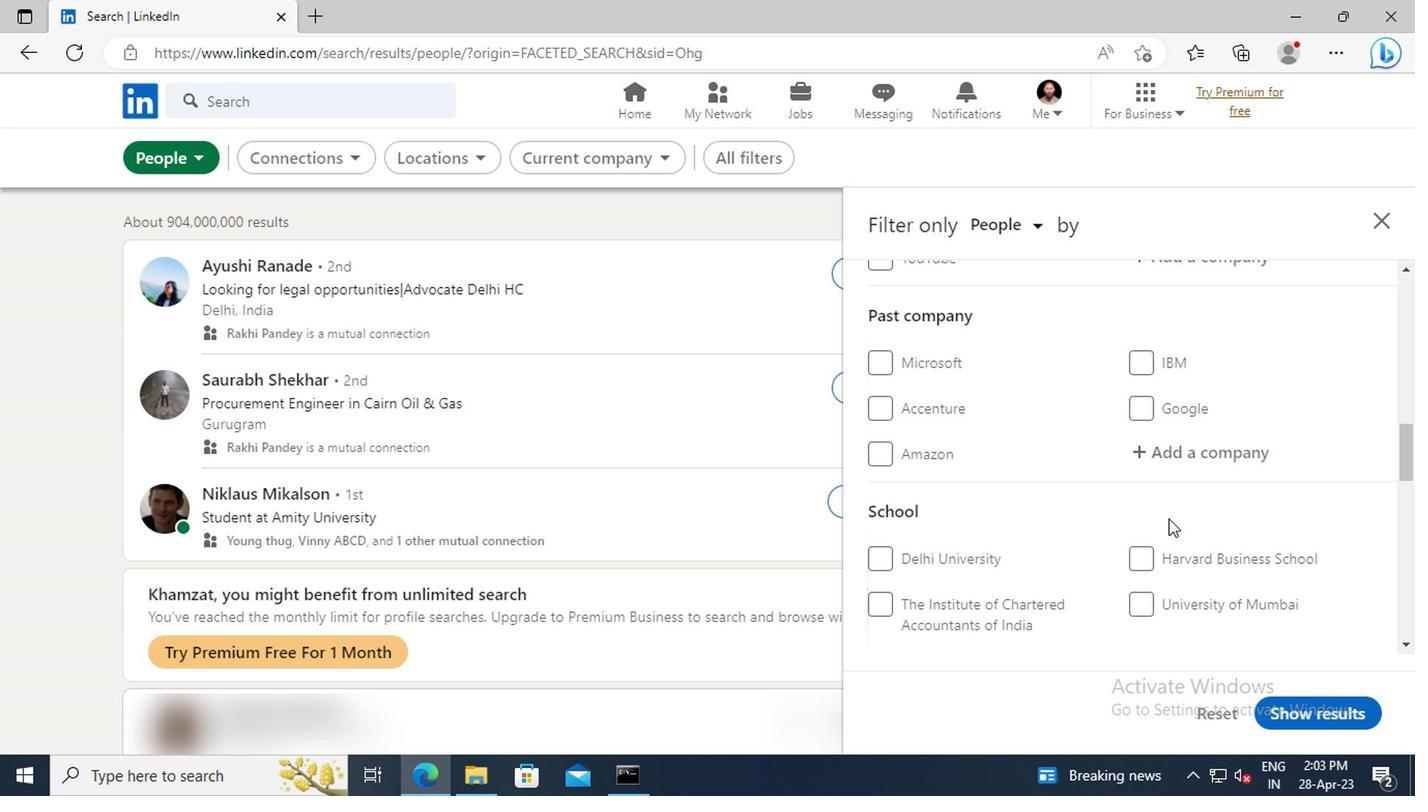 
Action: Mouse scrolled (1163, 521) with delta (0, 0)
Screenshot: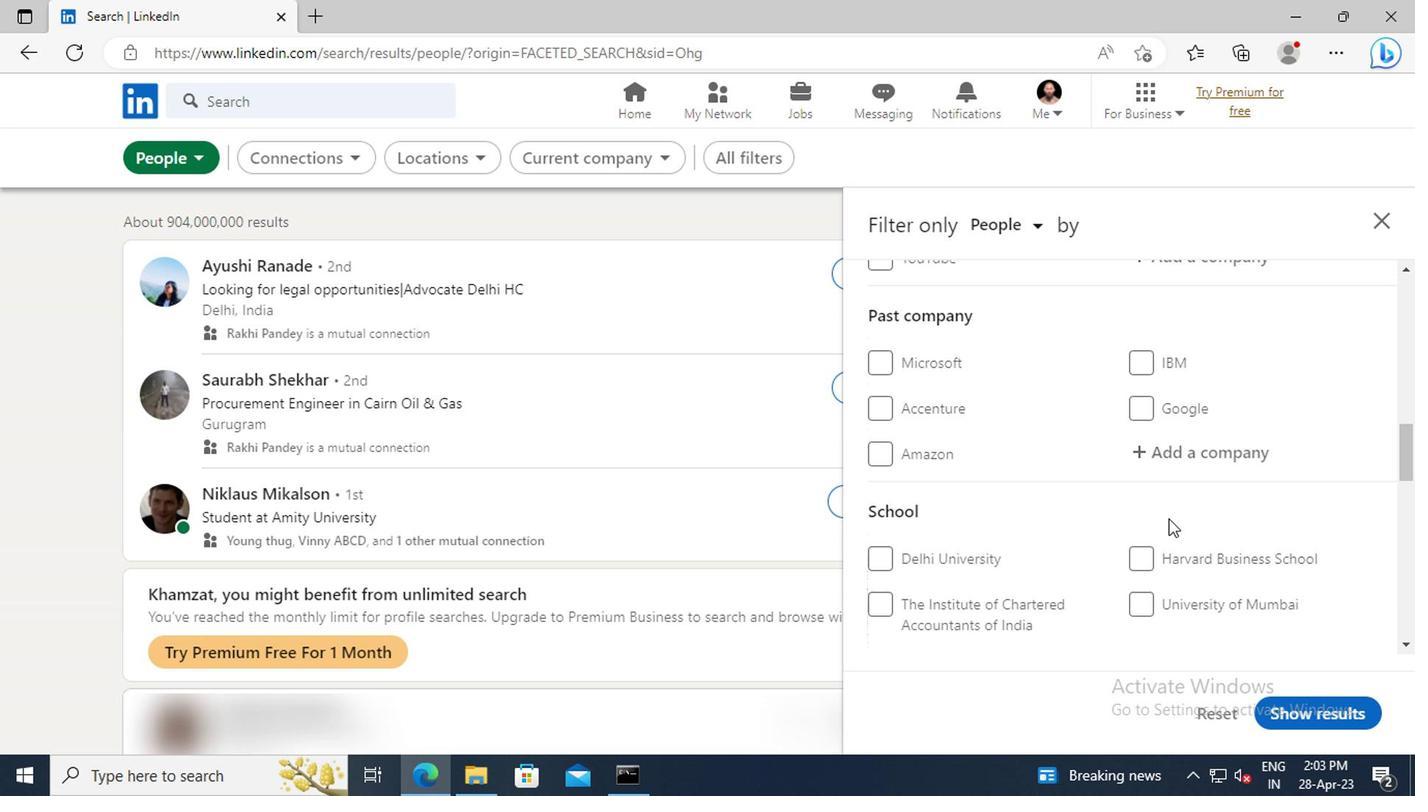 
Action: Mouse scrolled (1163, 521) with delta (0, 0)
Screenshot: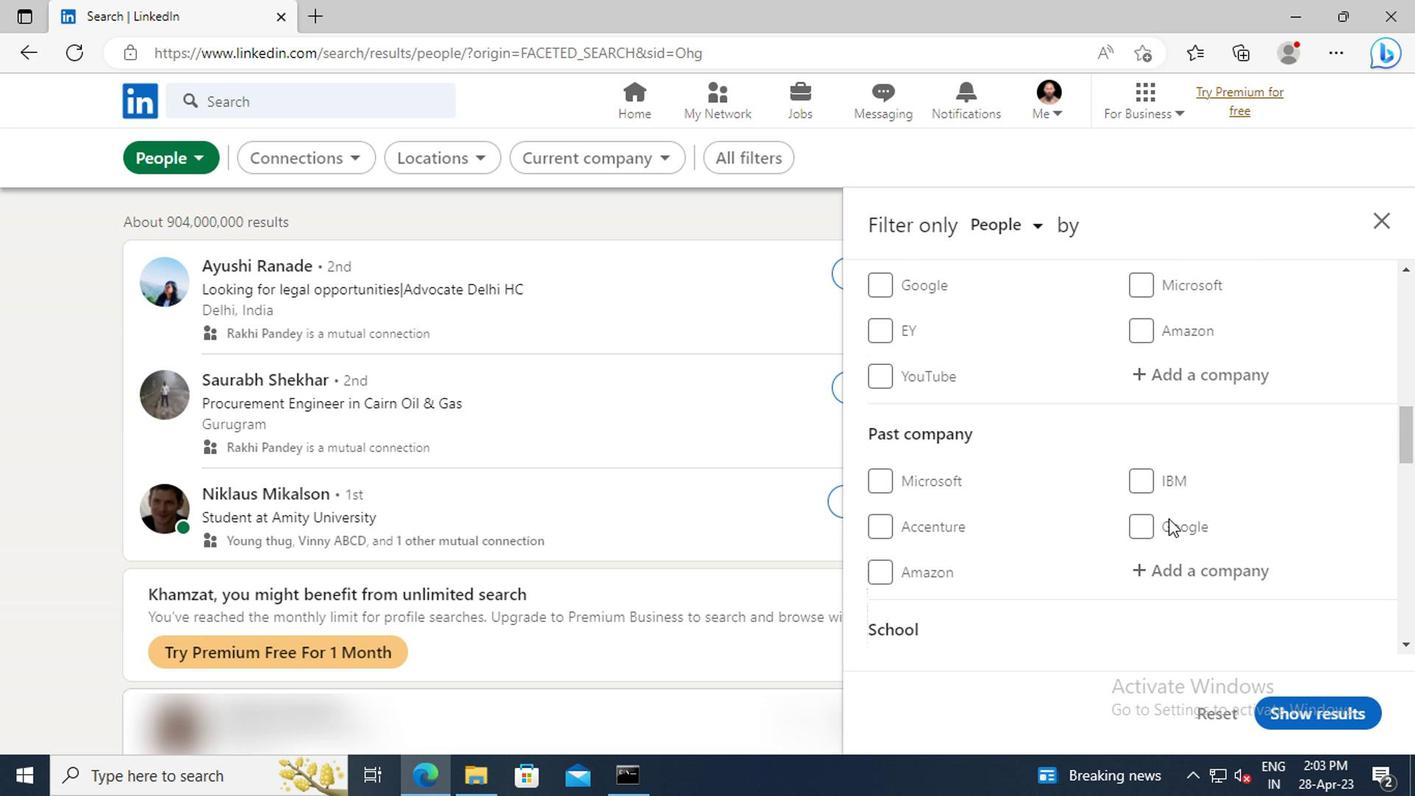 
Action: Mouse scrolled (1163, 521) with delta (0, 0)
Screenshot: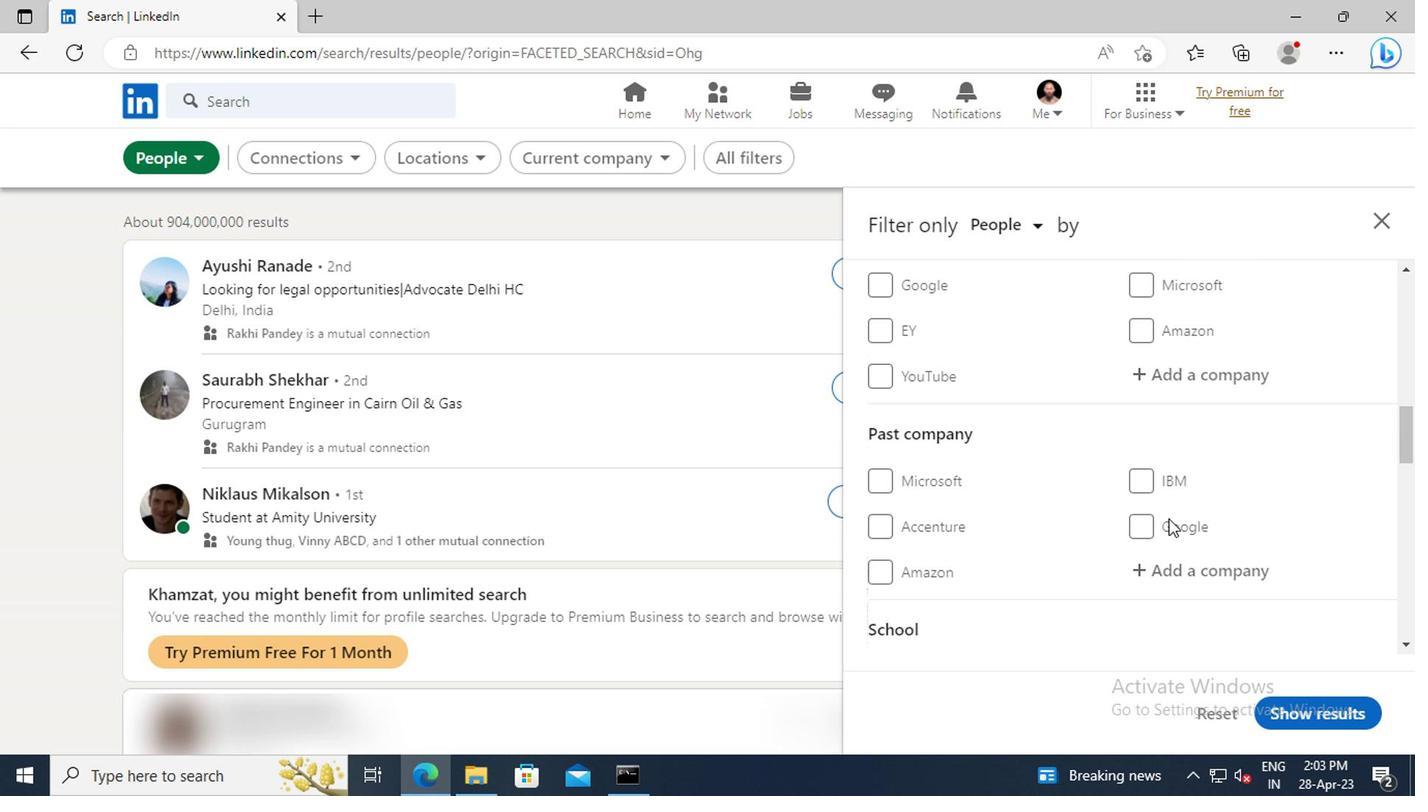 
Action: Mouse moved to (1171, 502)
Screenshot: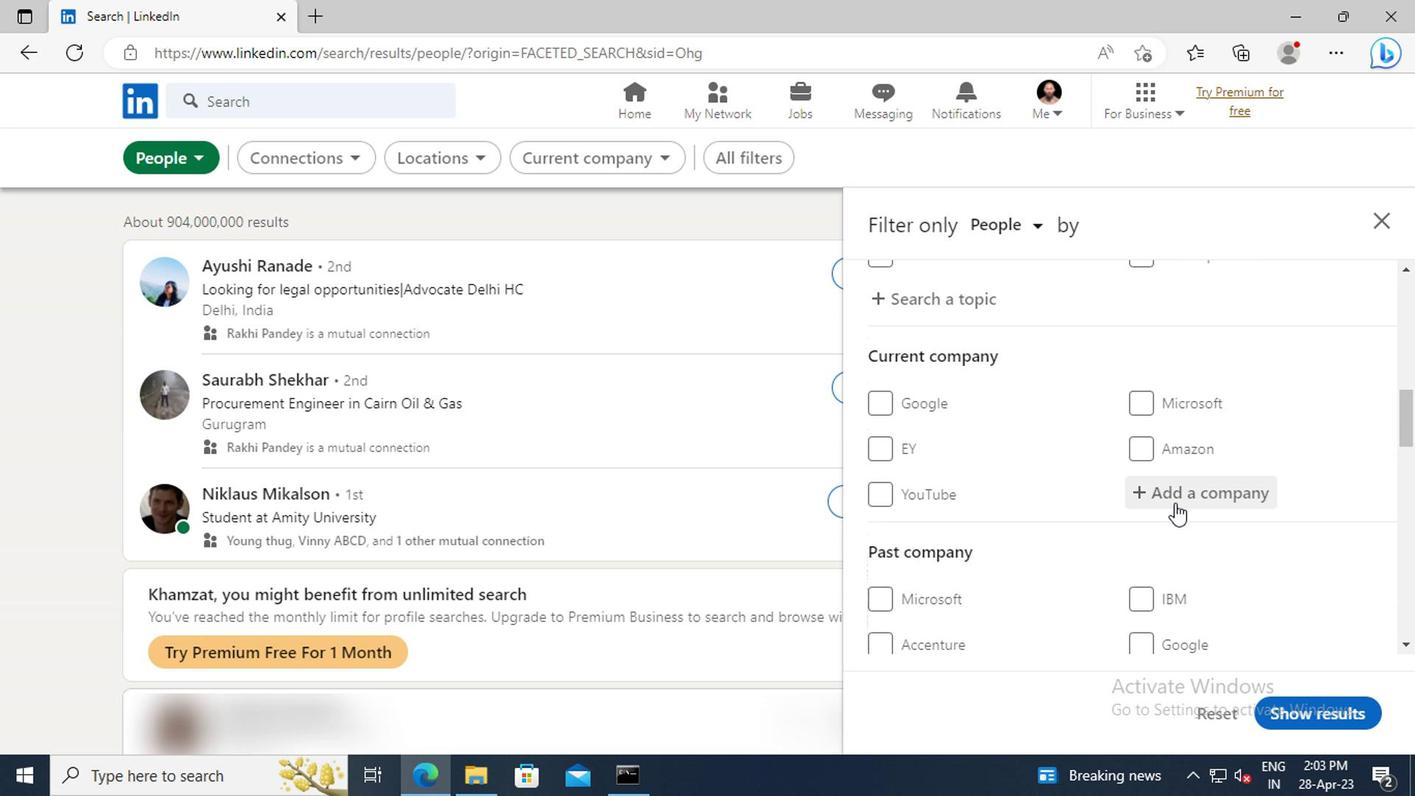 
Action: Mouse pressed left at (1171, 502)
Screenshot: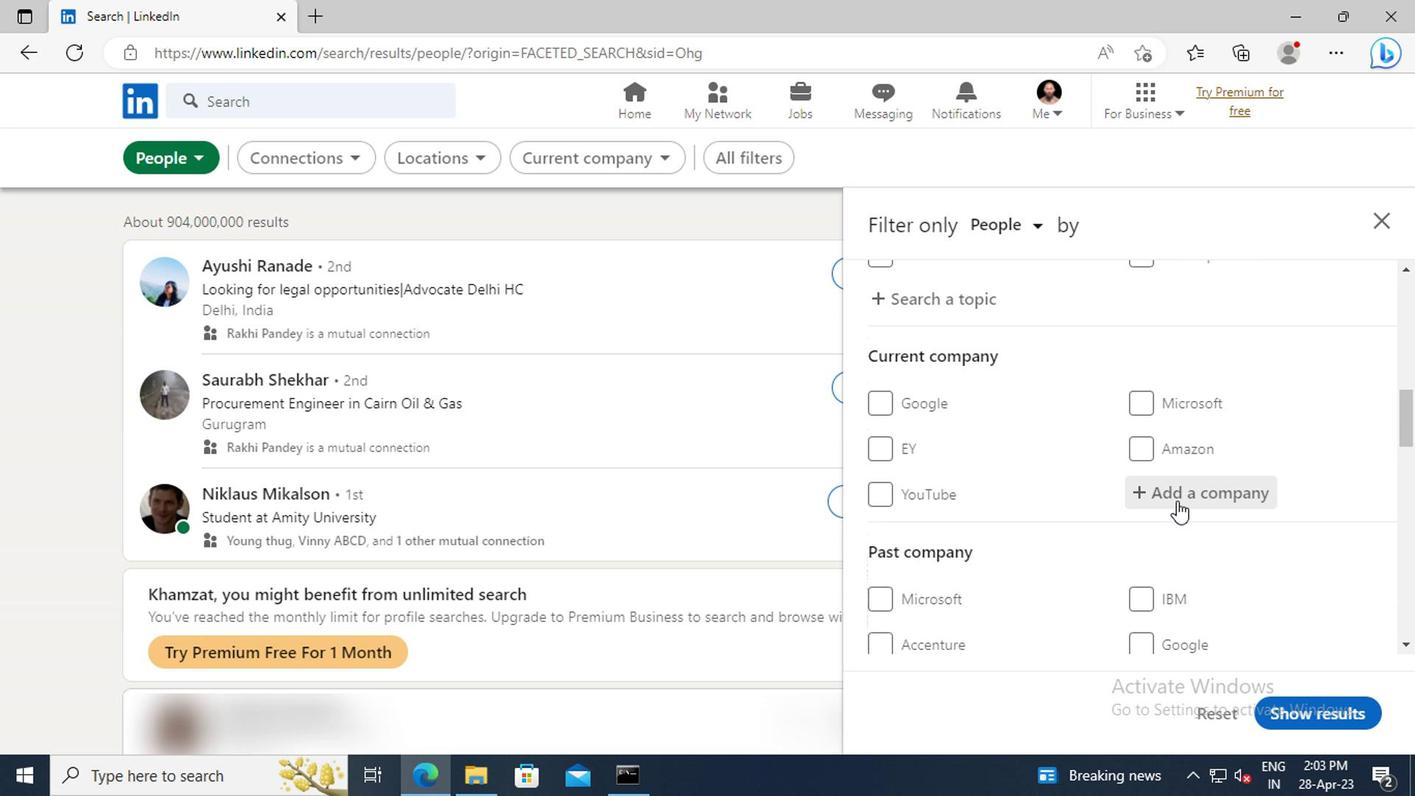 
Action: Mouse moved to (1166, 504)
Screenshot: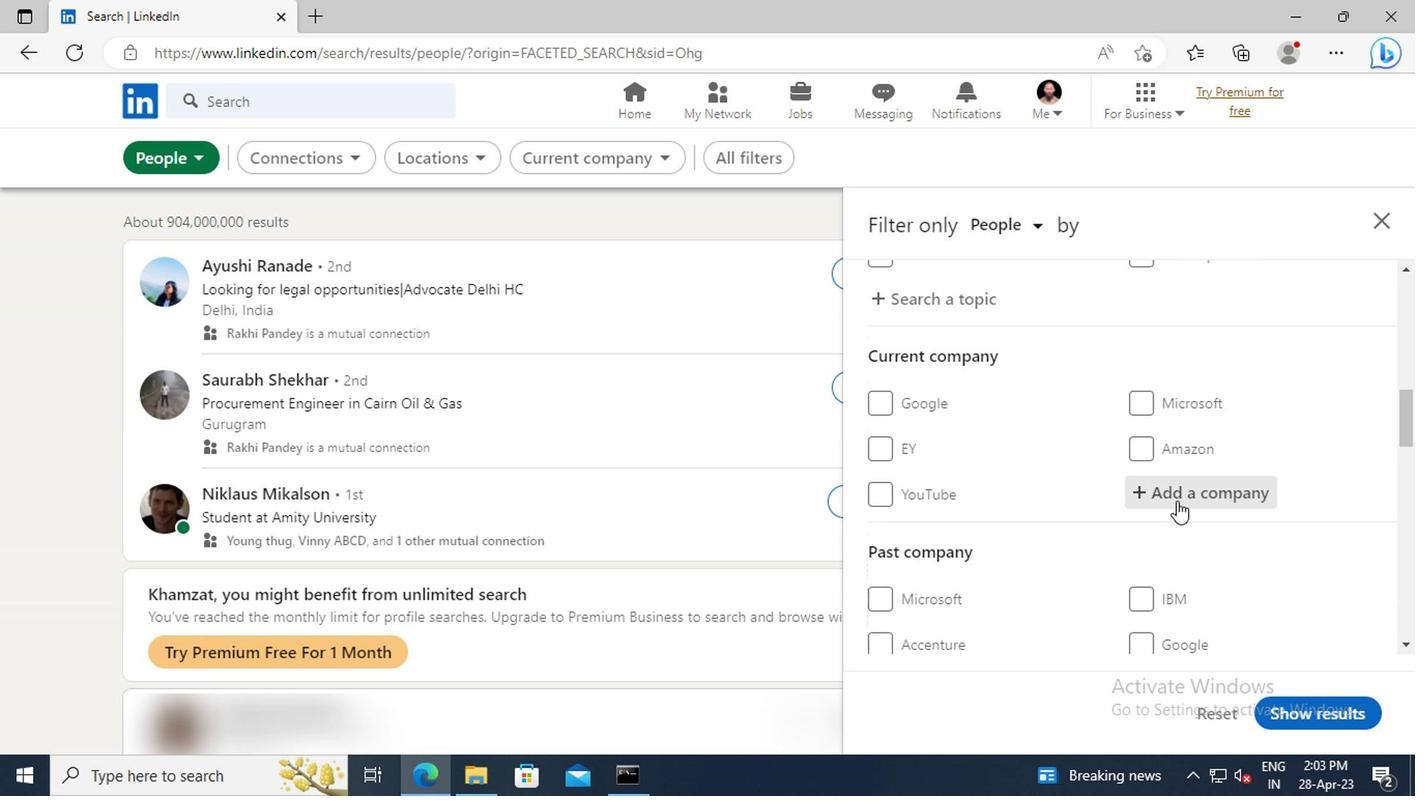 
Action: Key pressed <Key.shift>ANZ<Key.space><Key.shift>OILFIELD
Screenshot: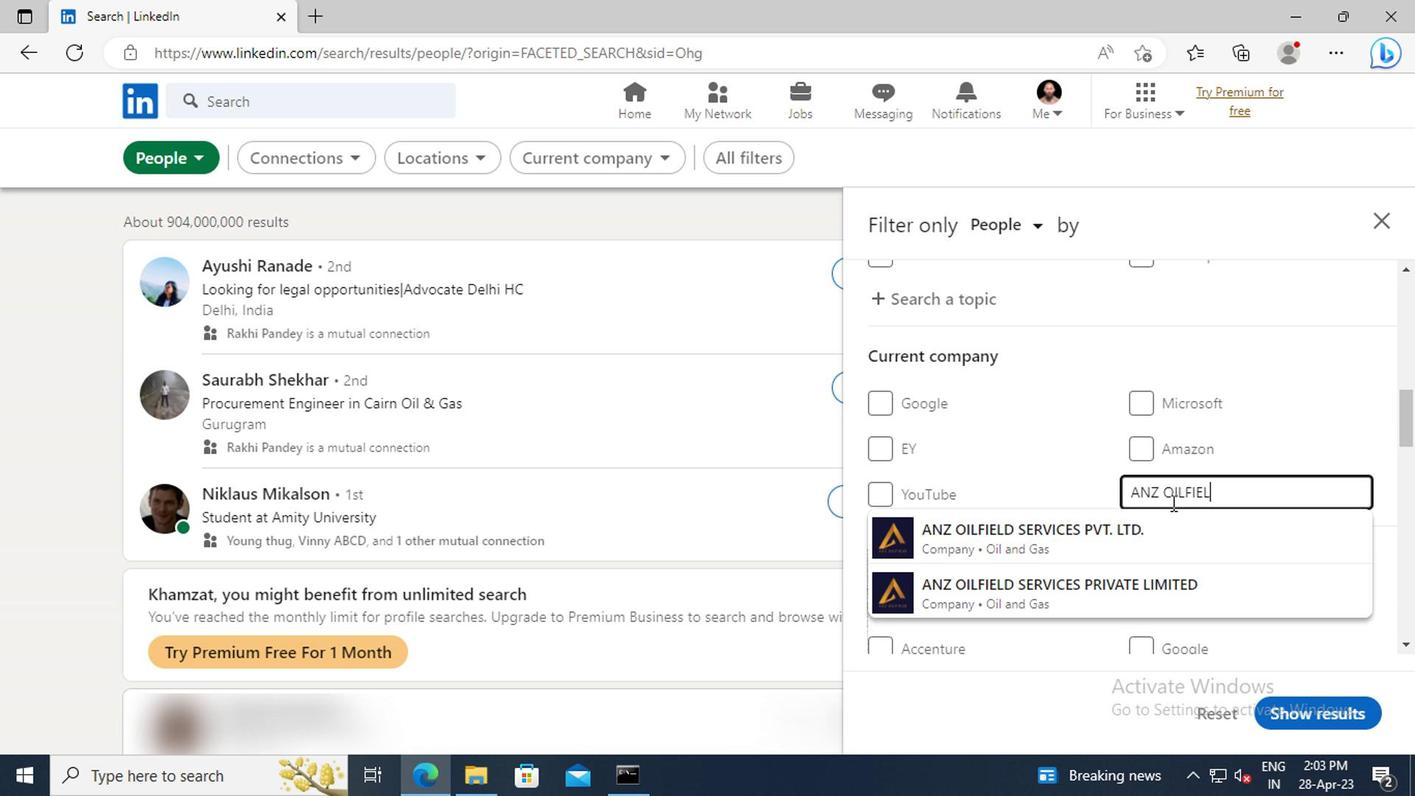 
Action: Mouse moved to (1156, 534)
Screenshot: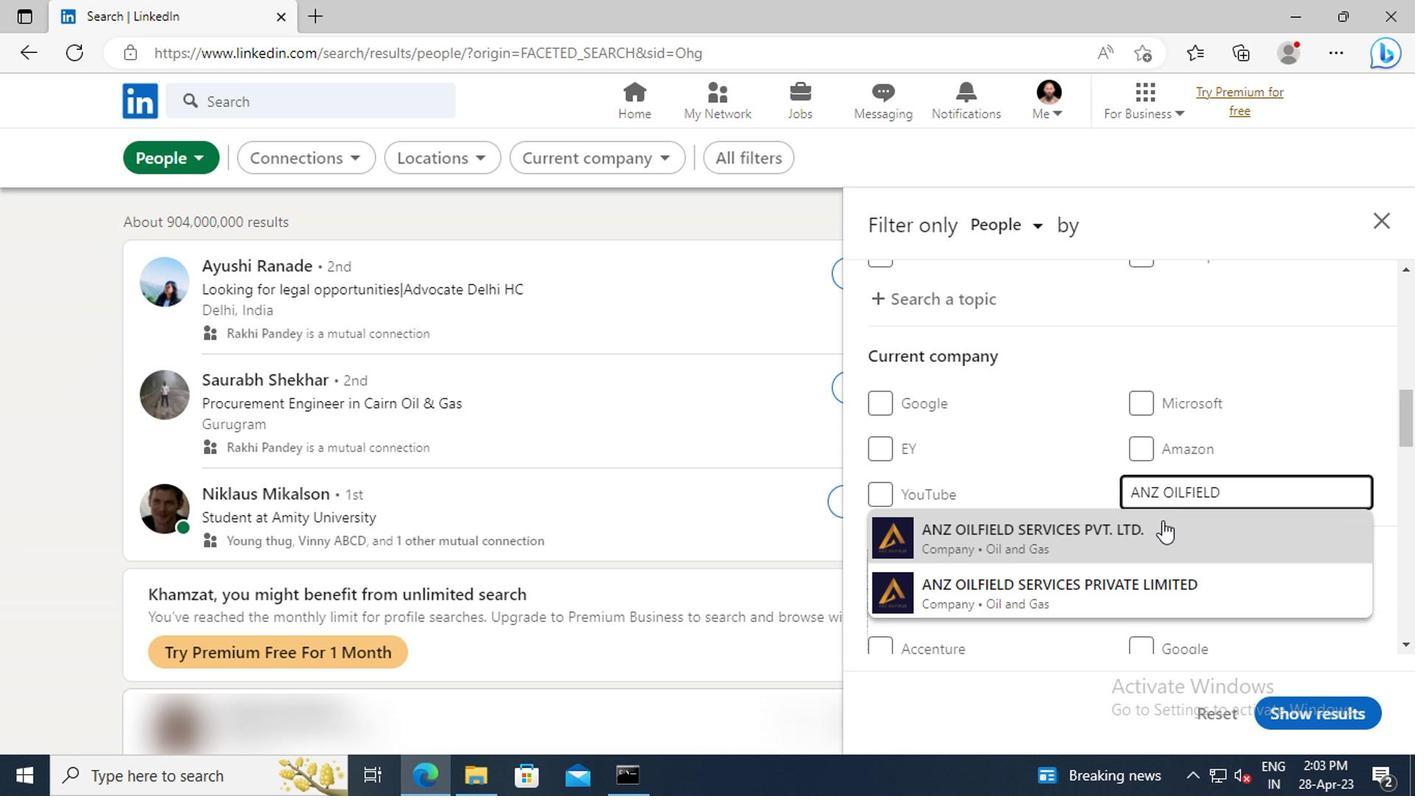 
Action: Mouse pressed left at (1156, 534)
Screenshot: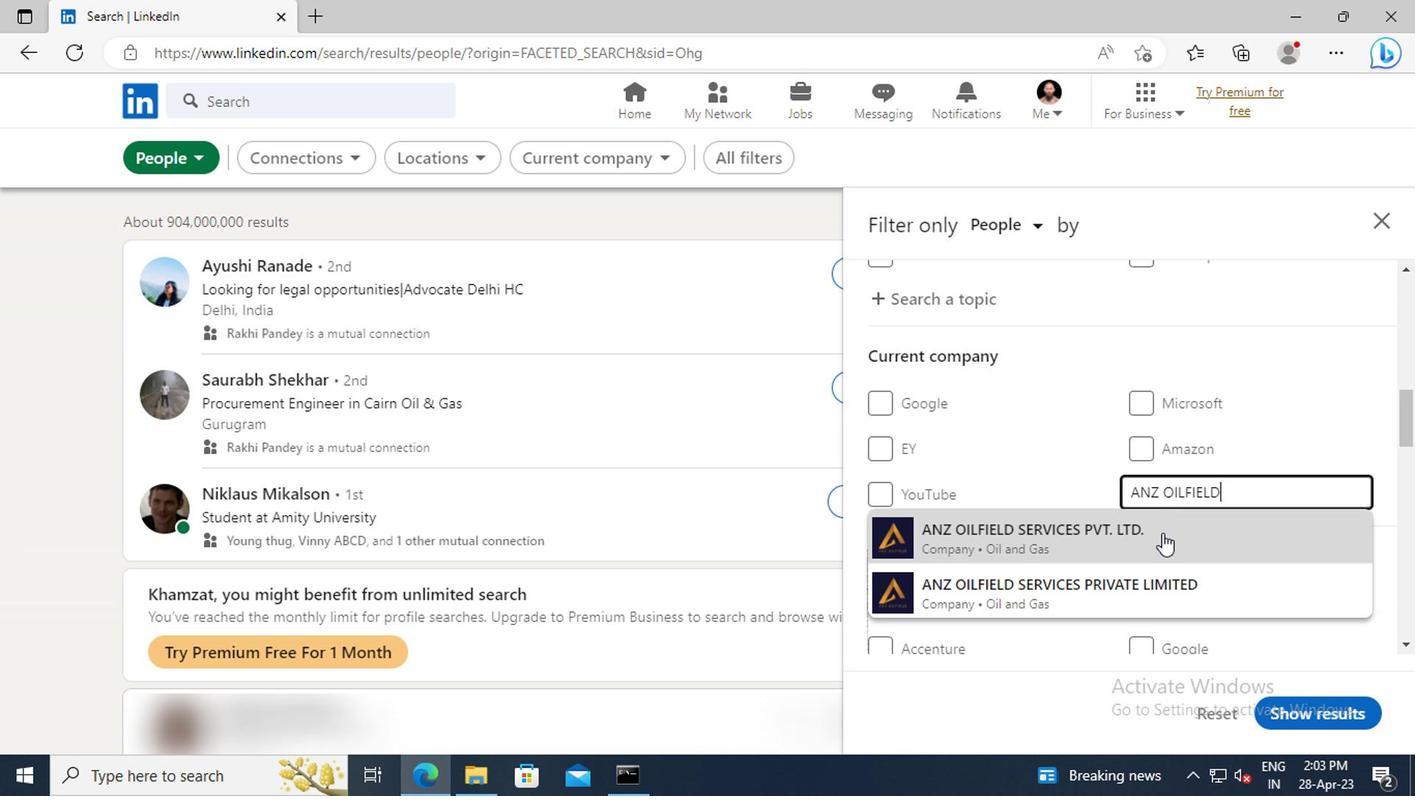 
Action: Mouse moved to (1183, 468)
Screenshot: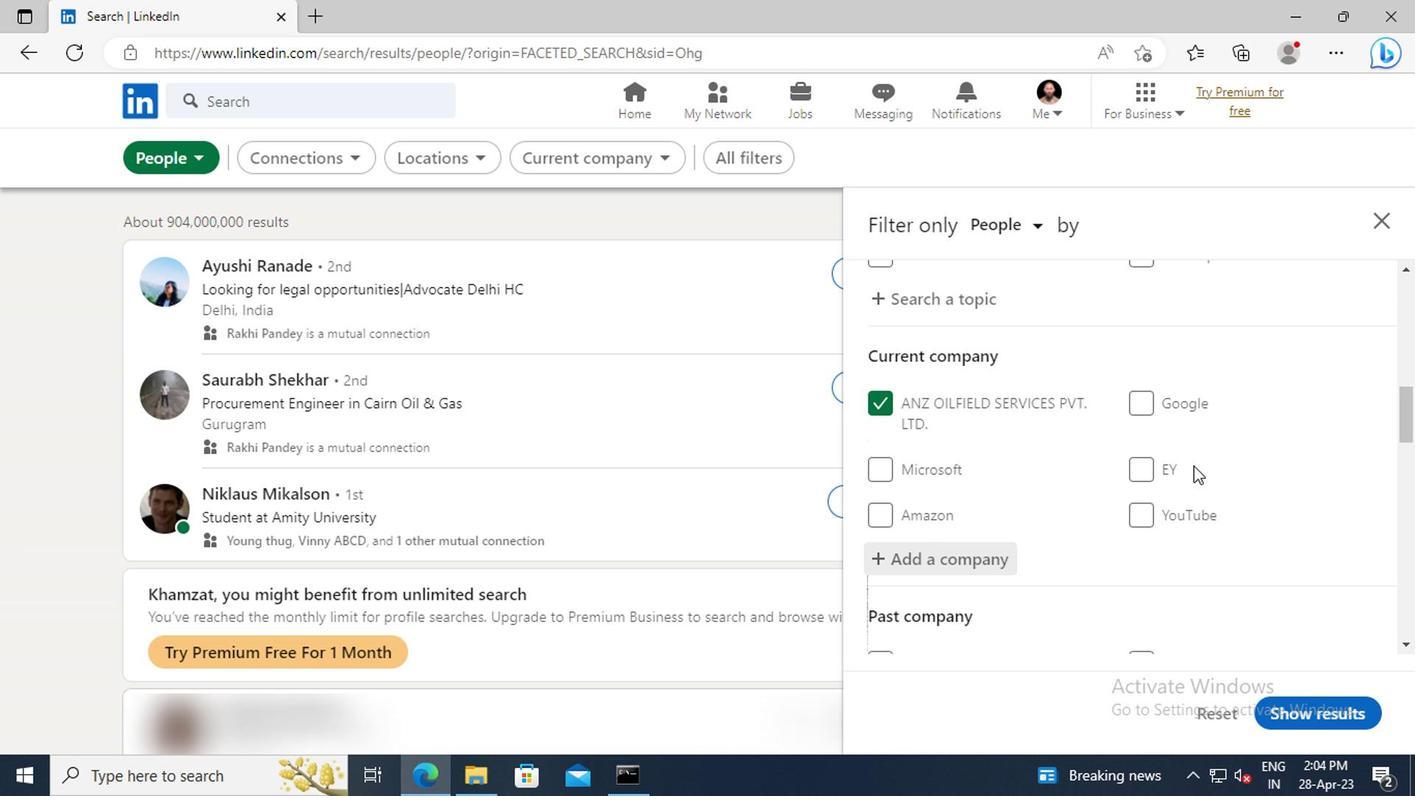 
Action: Mouse scrolled (1183, 467) with delta (0, -1)
Screenshot: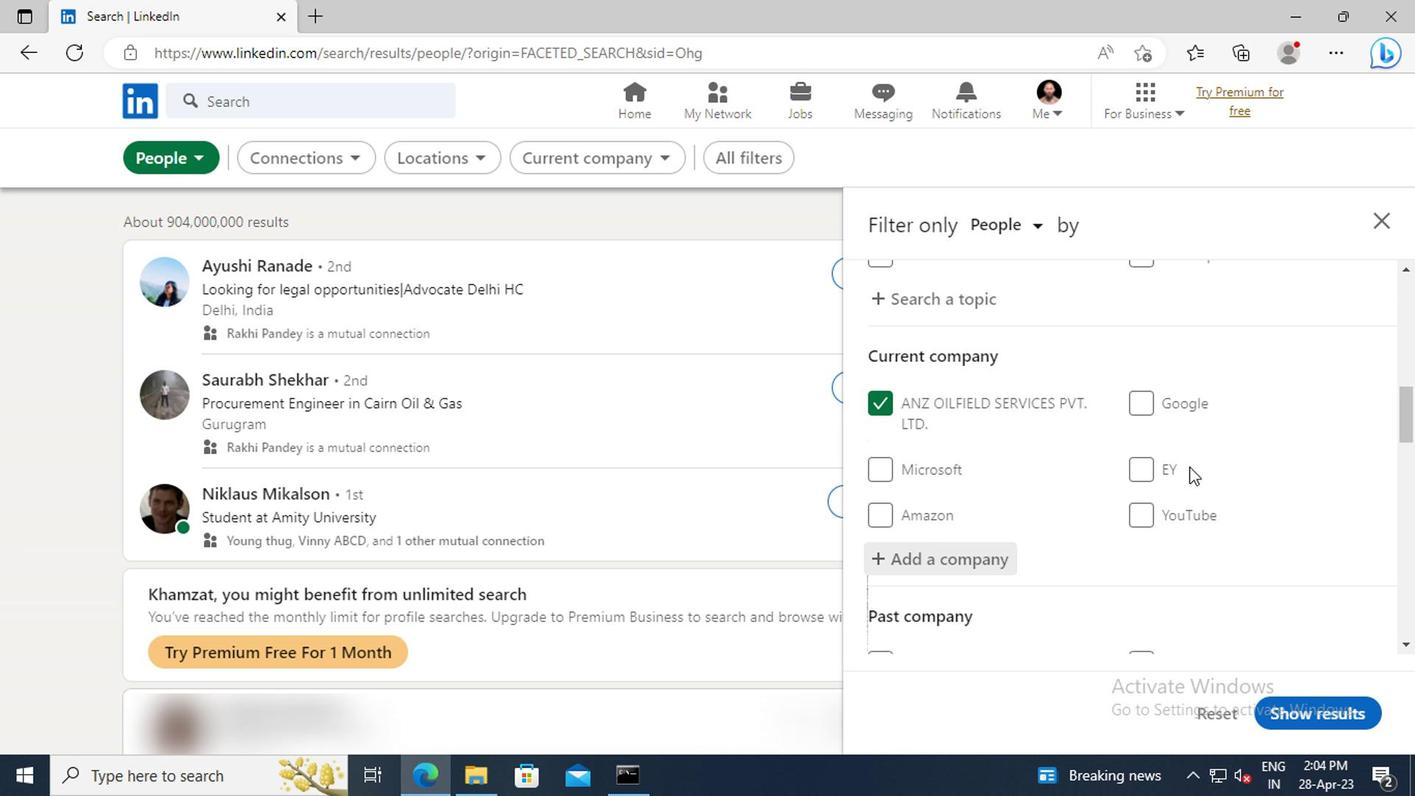 
Action: Mouse scrolled (1183, 467) with delta (0, -1)
Screenshot: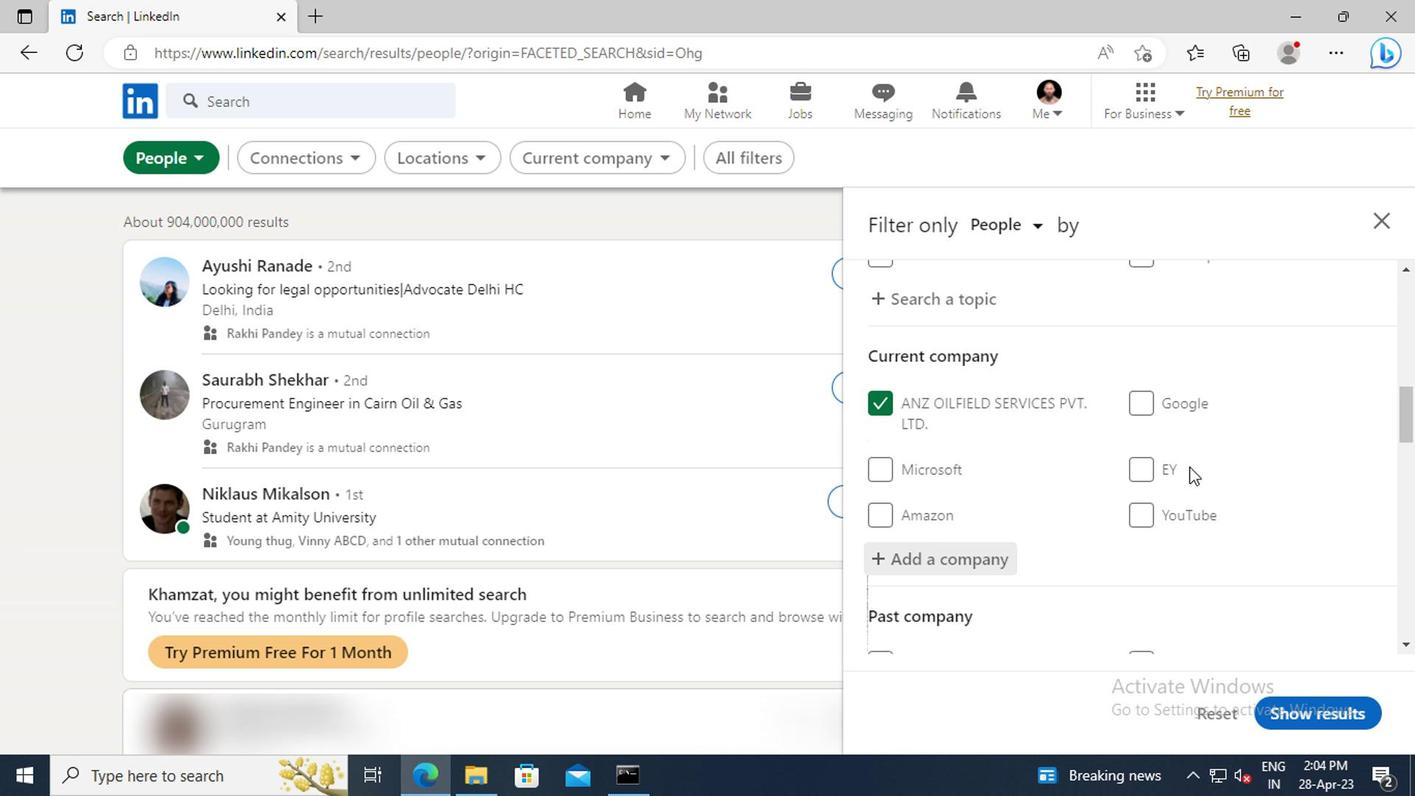 
Action: Mouse scrolled (1183, 467) with delta (0, -1)
Screenshot: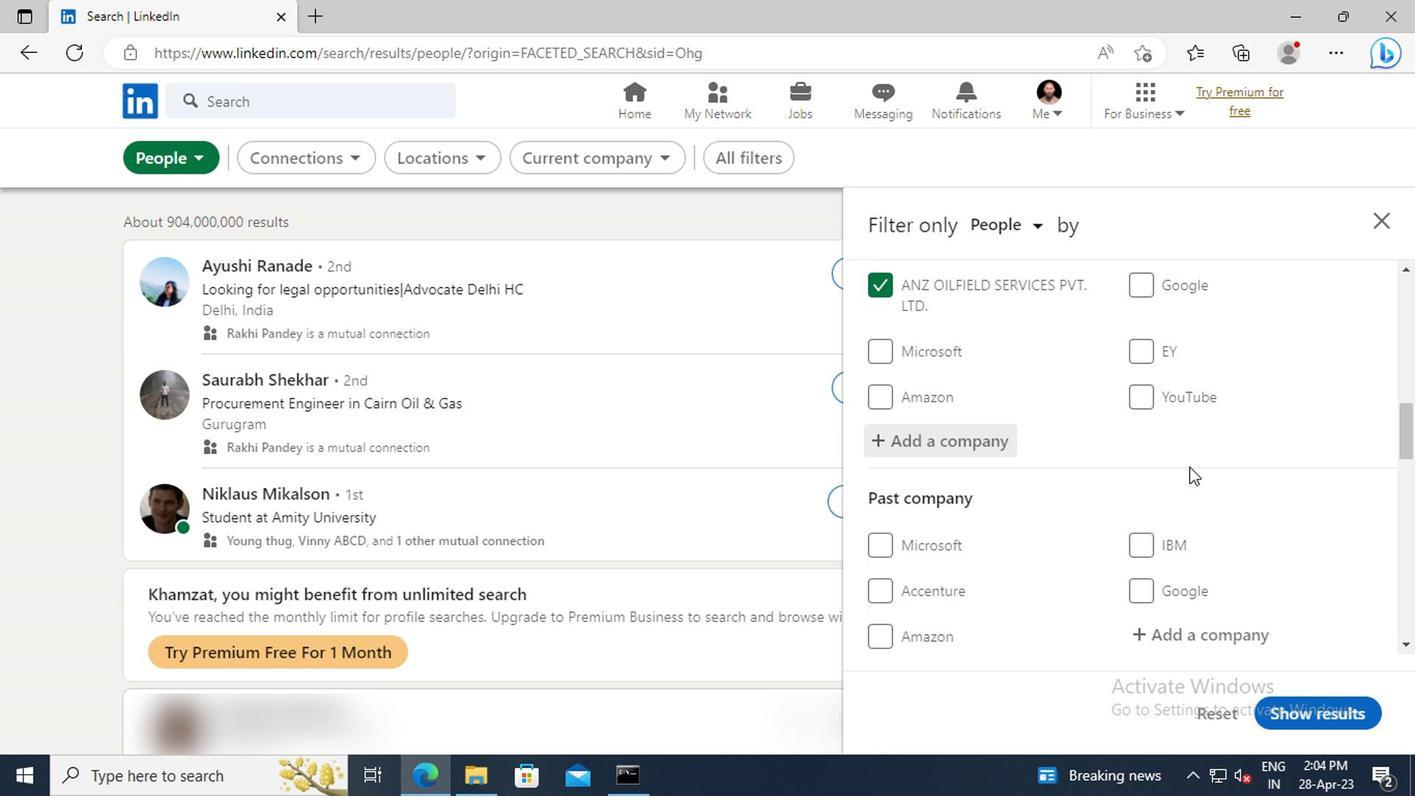 
Action: Mouse scrolled (1183, 467) with delta (0, -1)
Screenshot: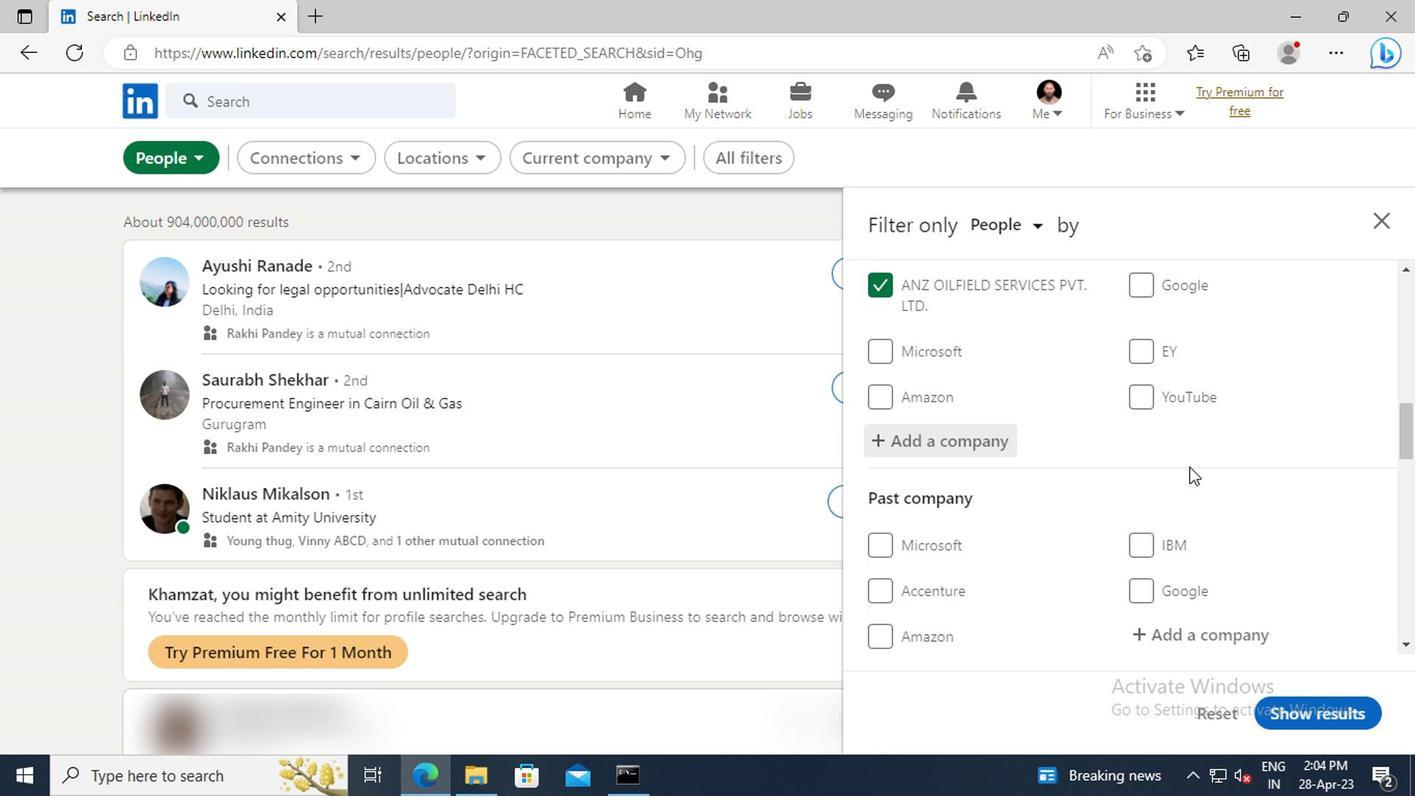 
Action: Mouse scrolled (1183, 467) with delta (0, -1)
Screenshot: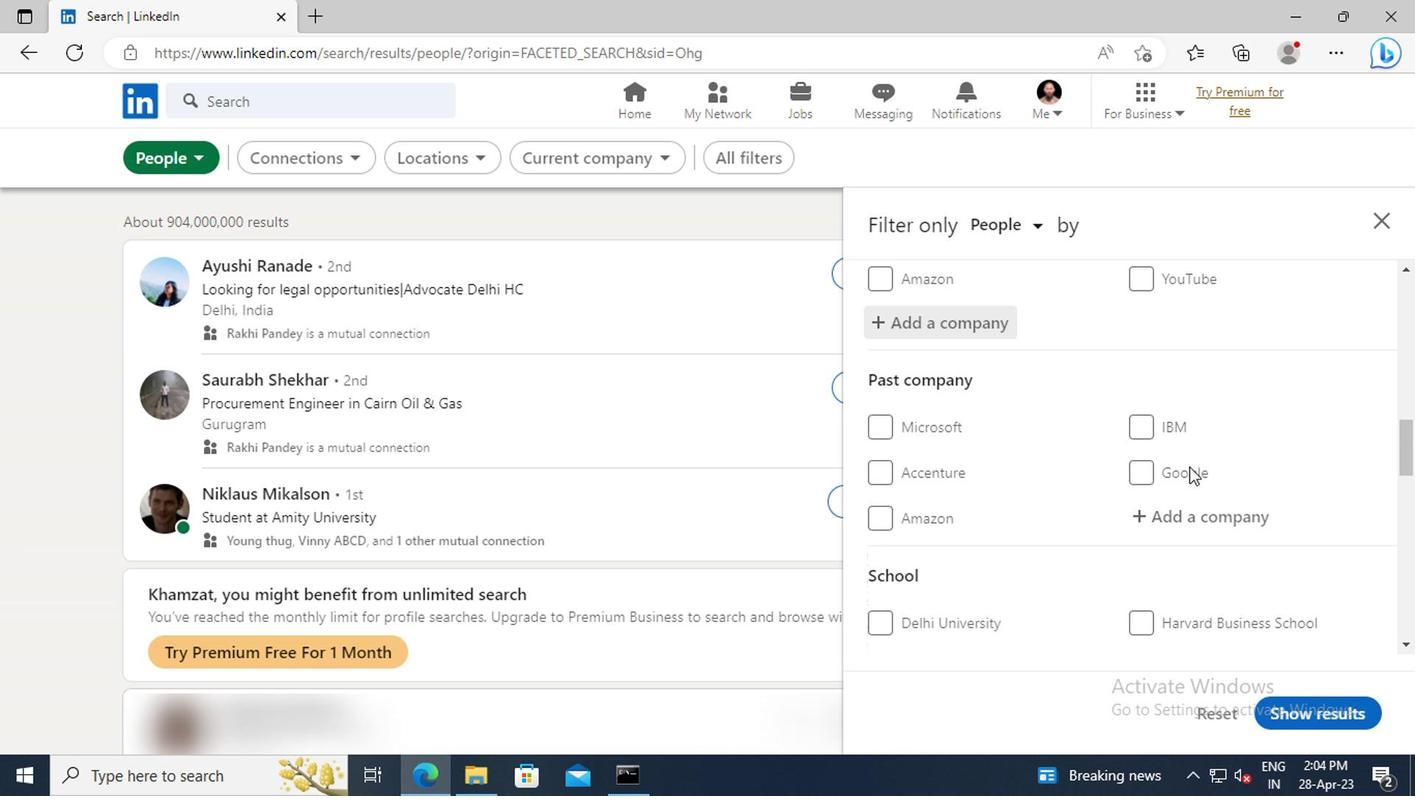 
Action: Mouse scrolled (1183, 467) with delta (0, -1)
Screenshot: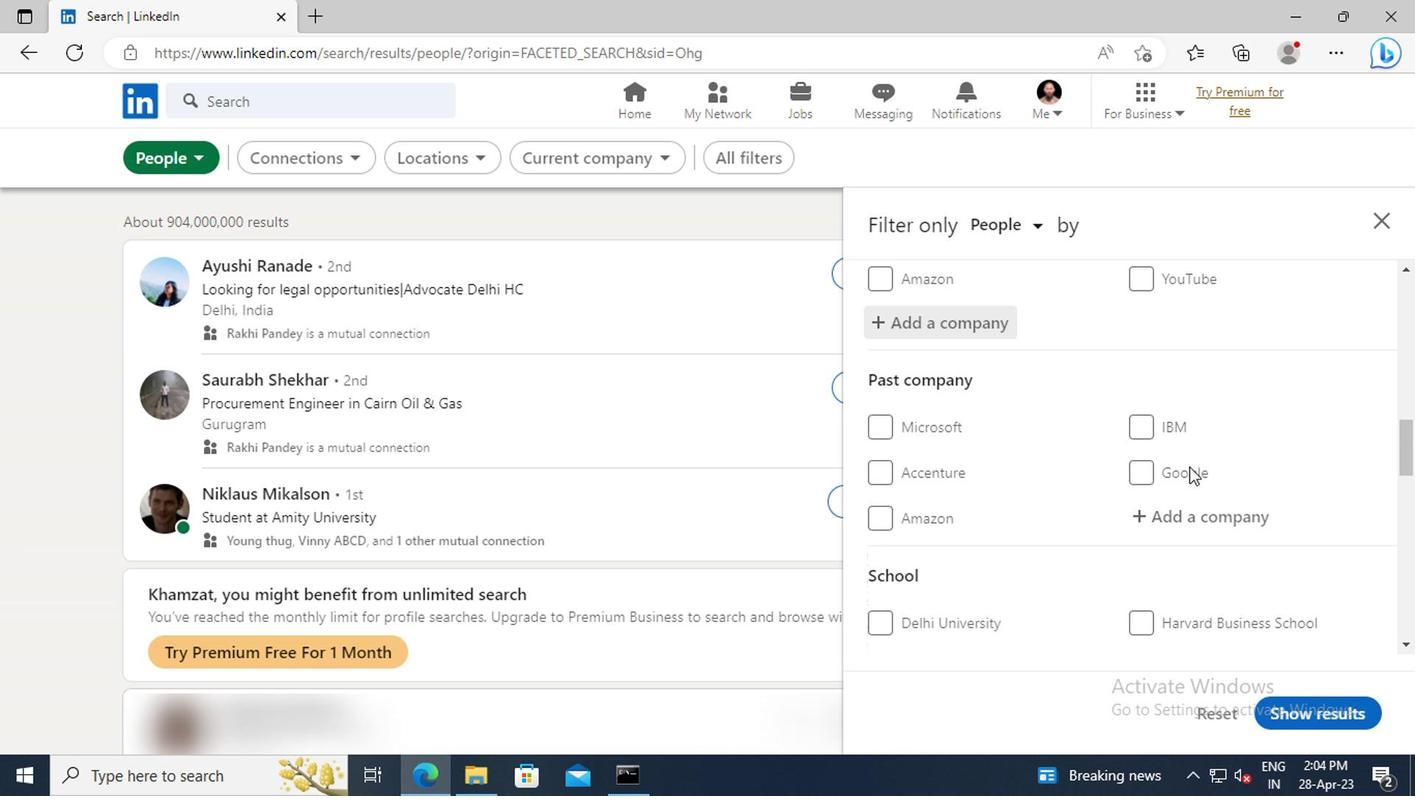
Action: Mouse scrolled (1183, 467) with delta (0, -1)
Screenshot: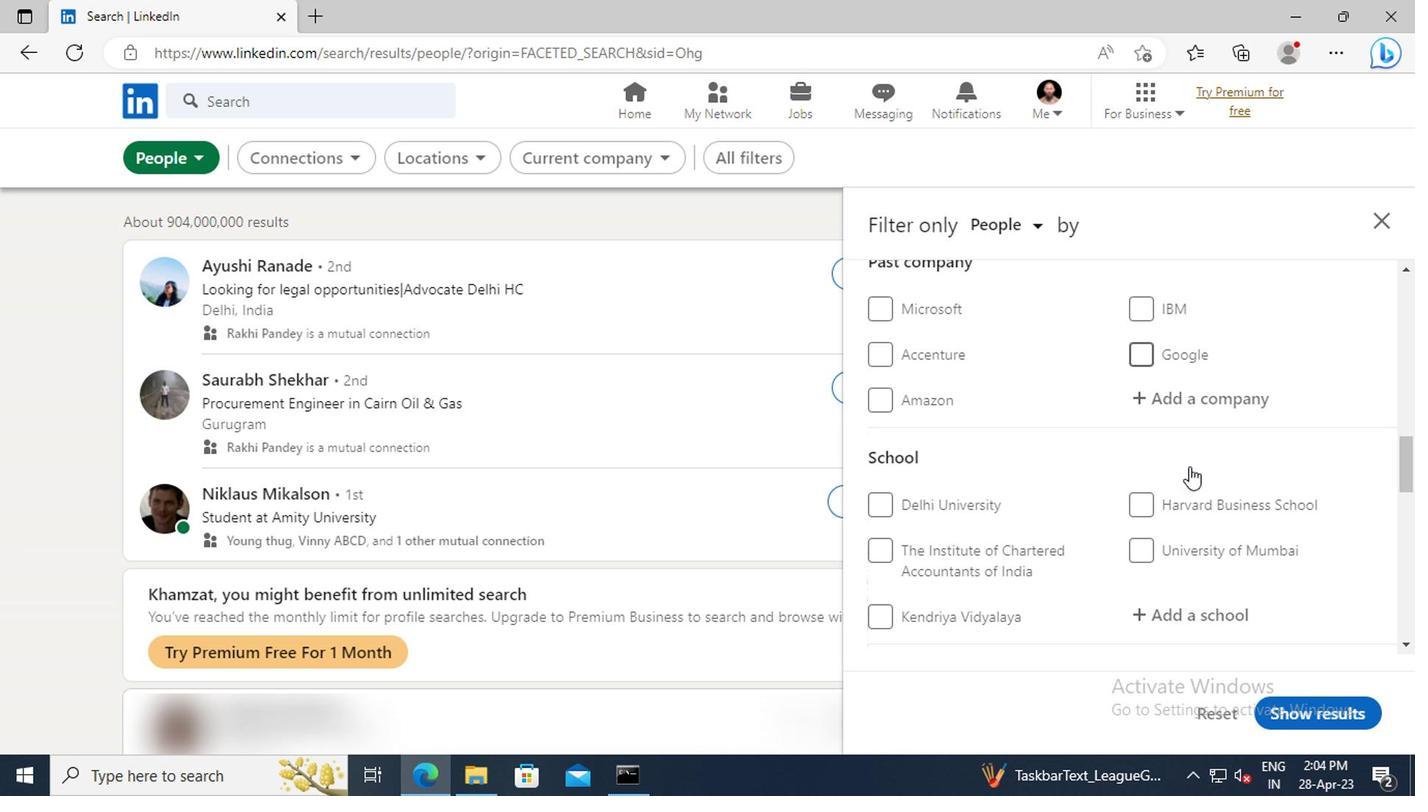 
Action: Mouse scrolled (1183, 467) with delta (0, -1)
Screenshot: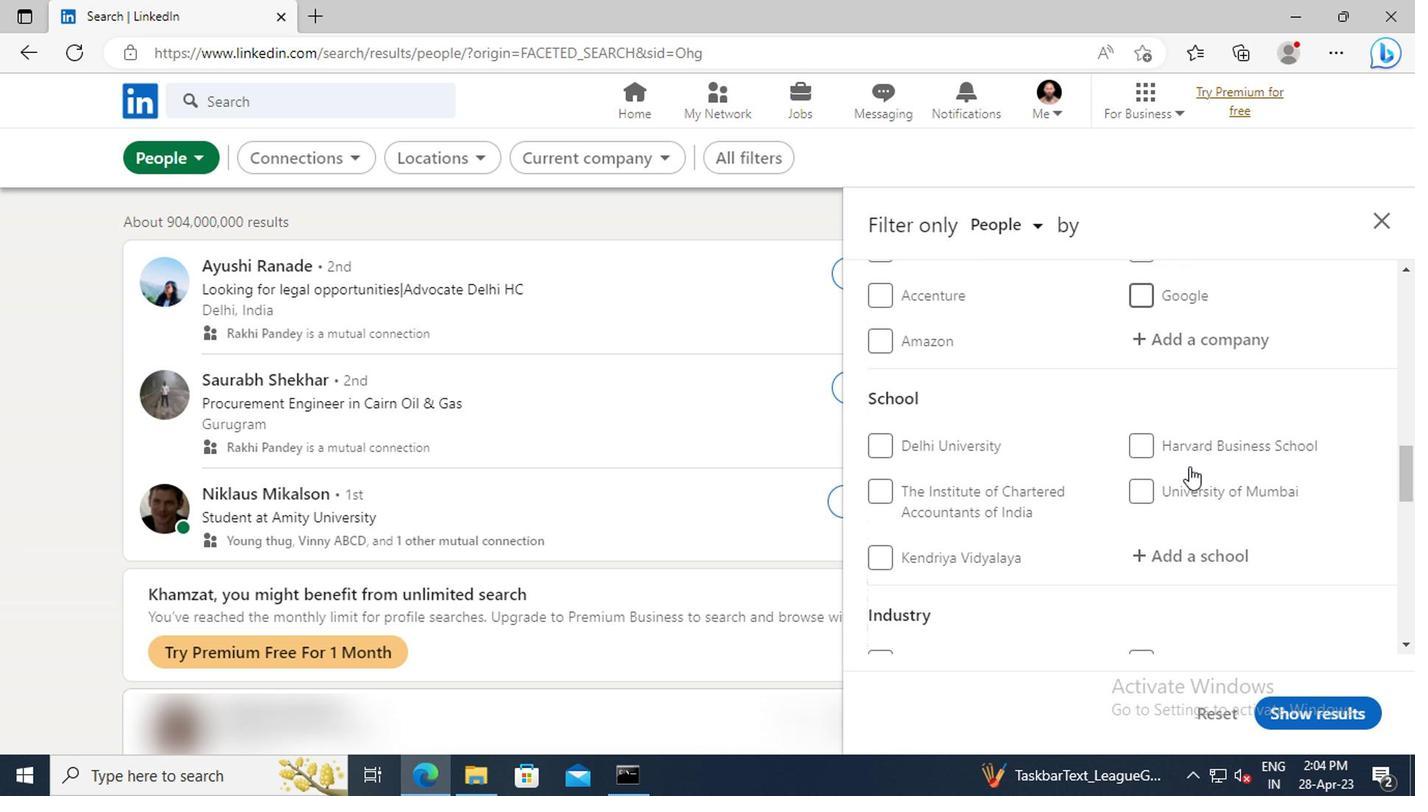 
Action: Mouse scrolled (1183, 467) with delta (0, -1)
Screenshot: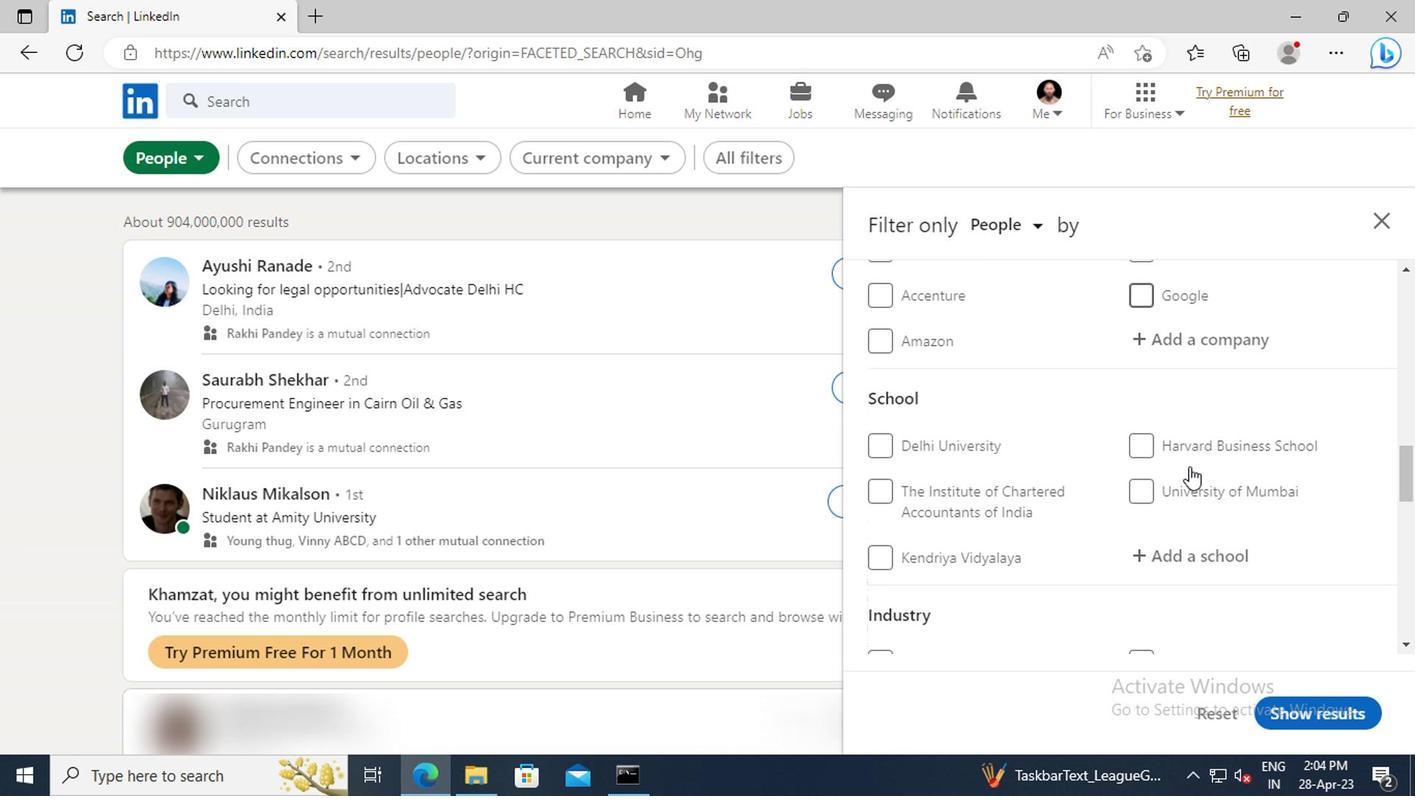 
Action: Mouse moved to (1159, 446)
Screenshot: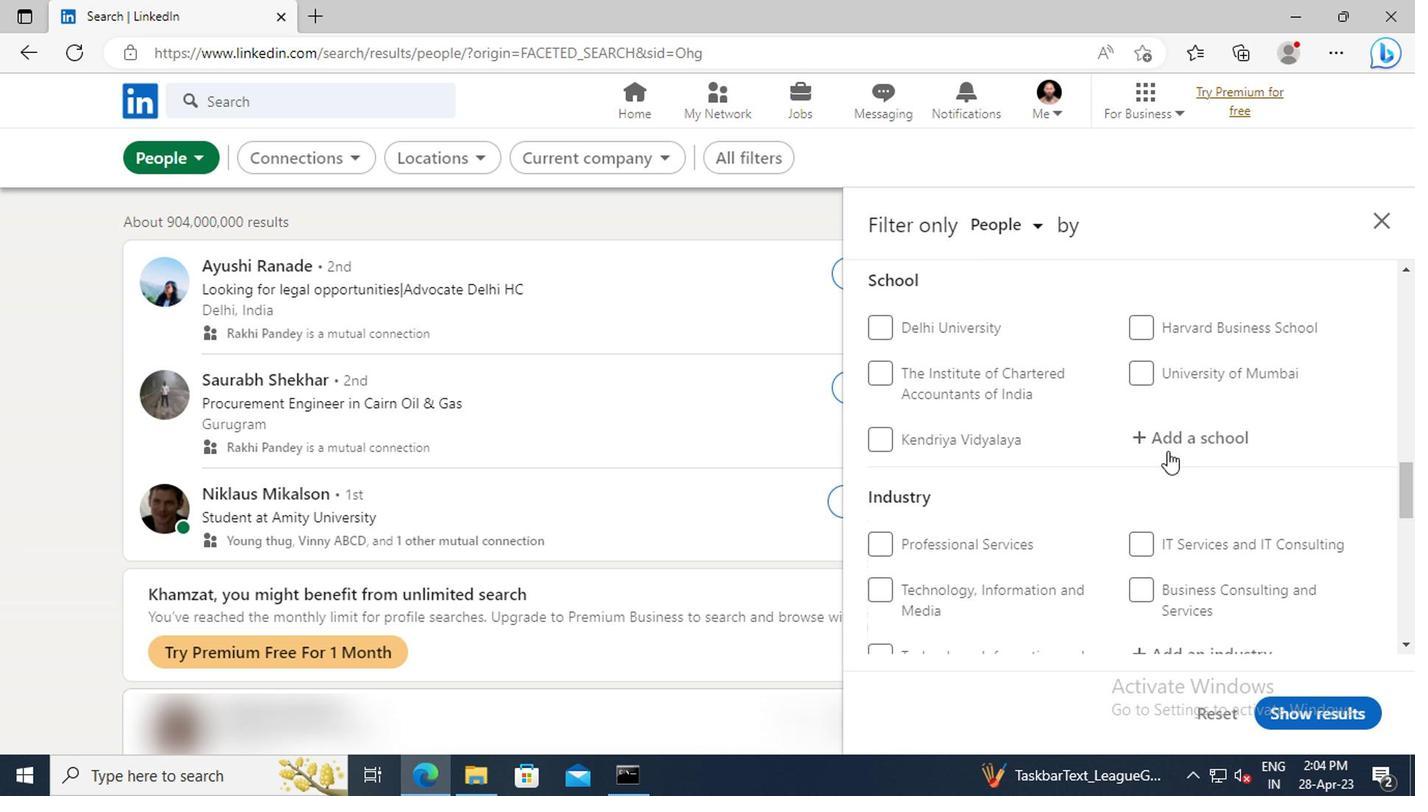 
Action: Mouse pressed left at (1159, 446)
Screenshot: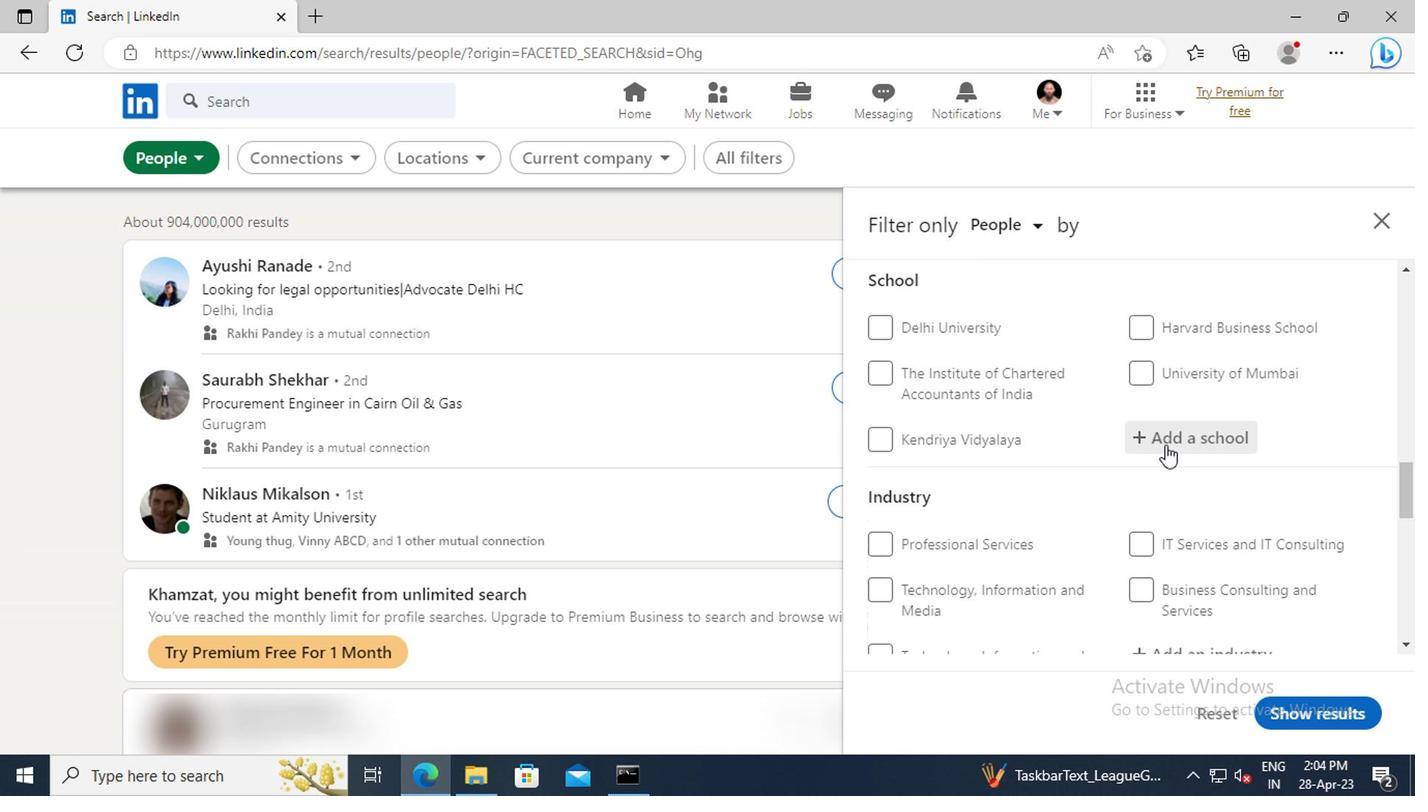 
Action: Mouse moved to (1156, 445)
Screenshot: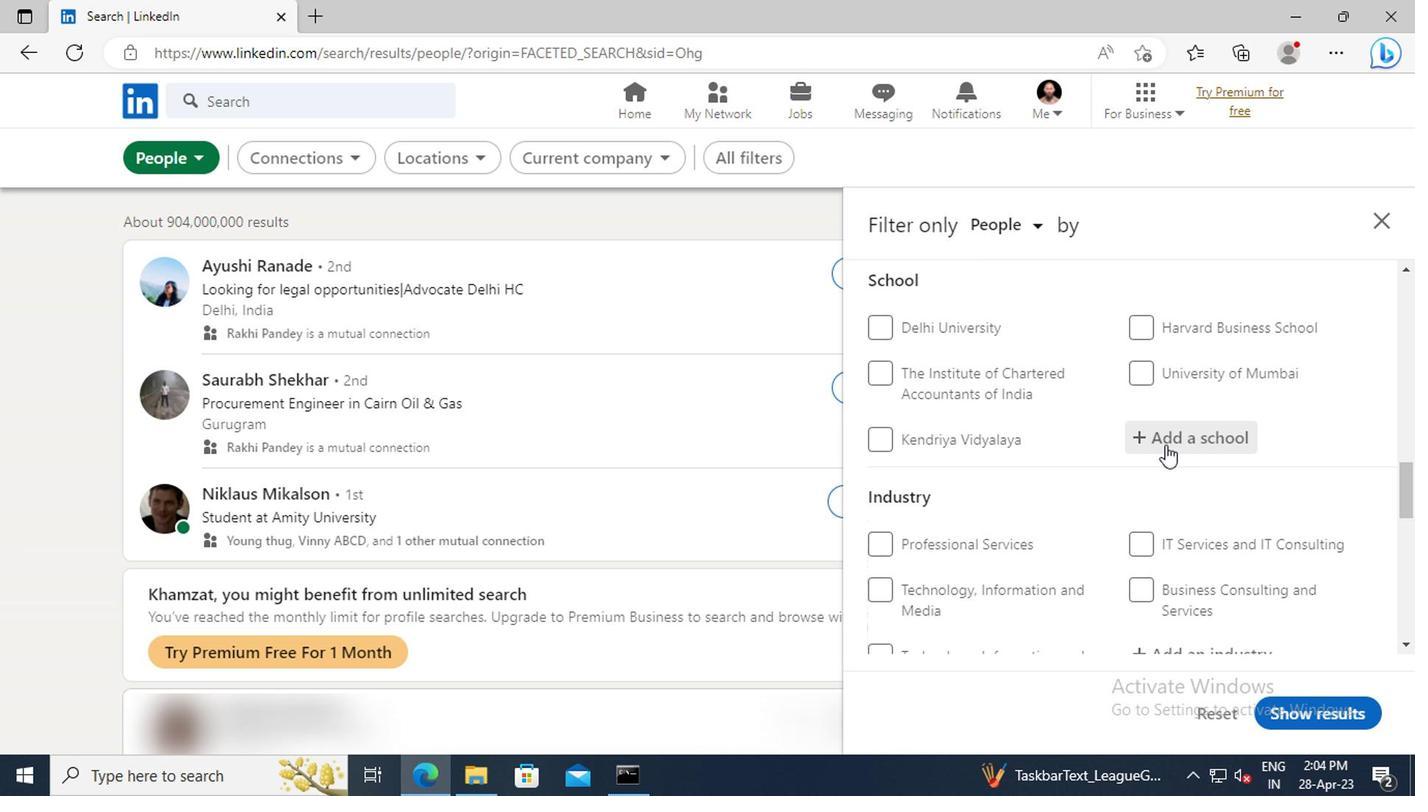
Action: Key pressed <Key.shift>MAHARASHTRA<Key.space><Key.shift>INSTITUTE<Key.space>OF<Key.space><Key.shift>TECHNOLOGY<Key.space><Key.shift>A
Screenshot: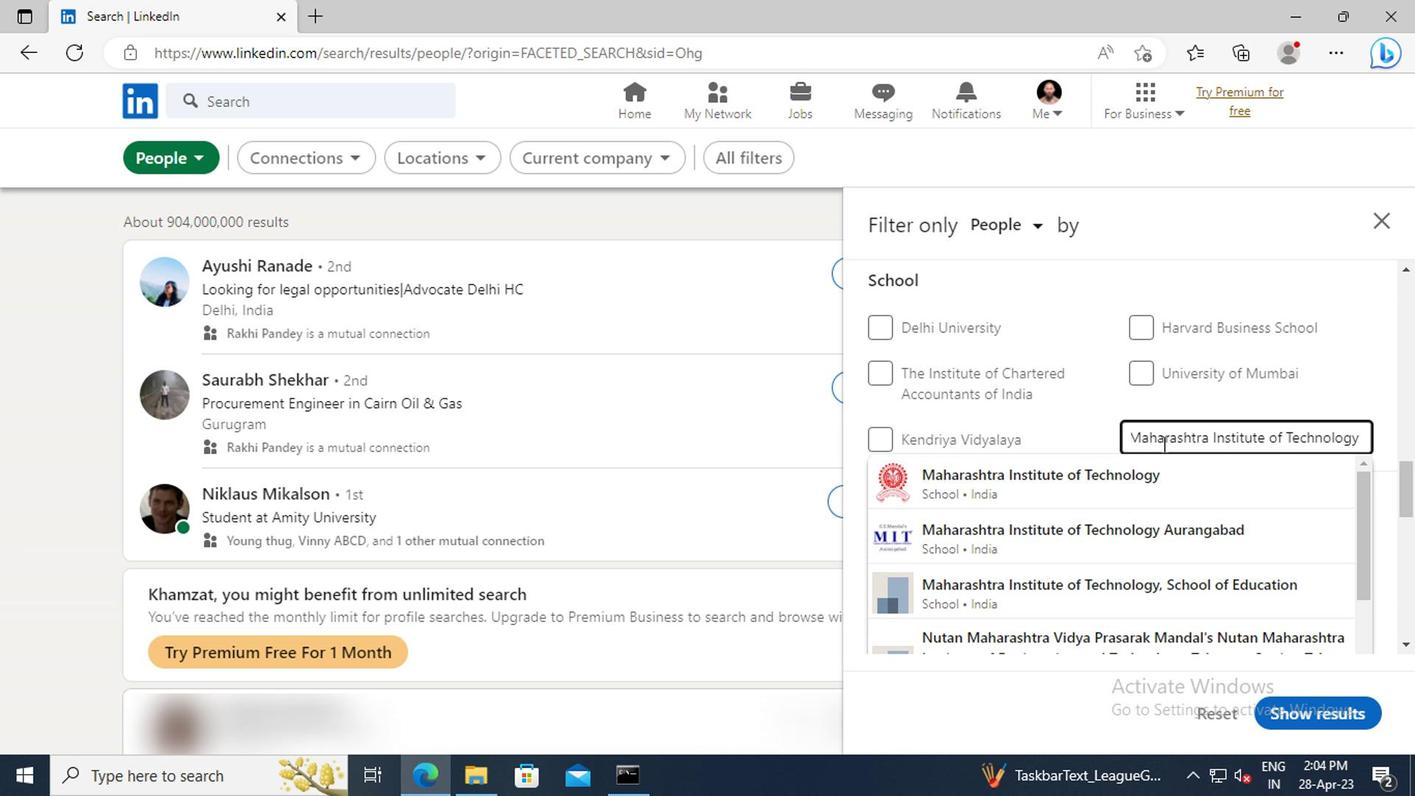 
Action: Mouse moved to (1155, 479)
Screenshot: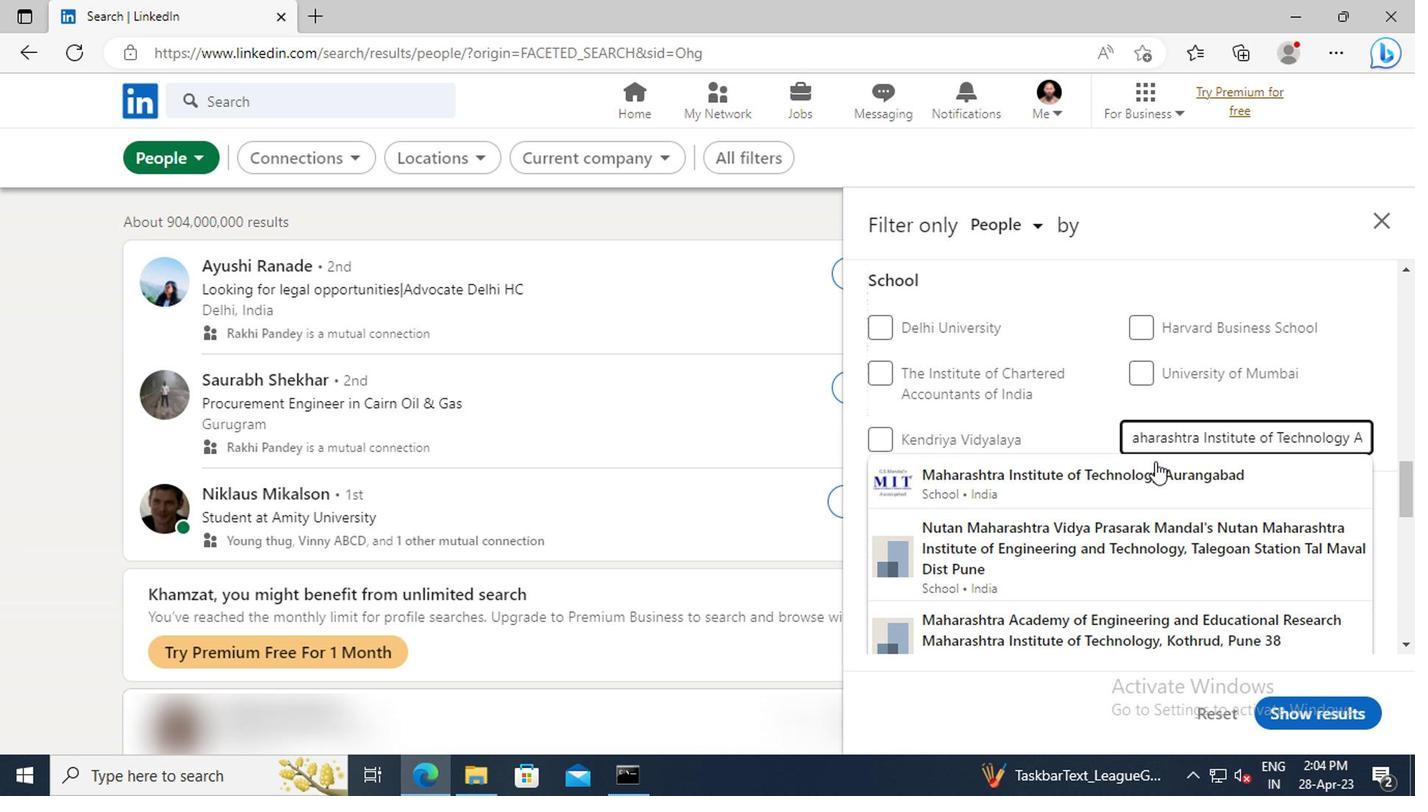 
Action: Mouse pressed left at (1155, 479)
Screenshot: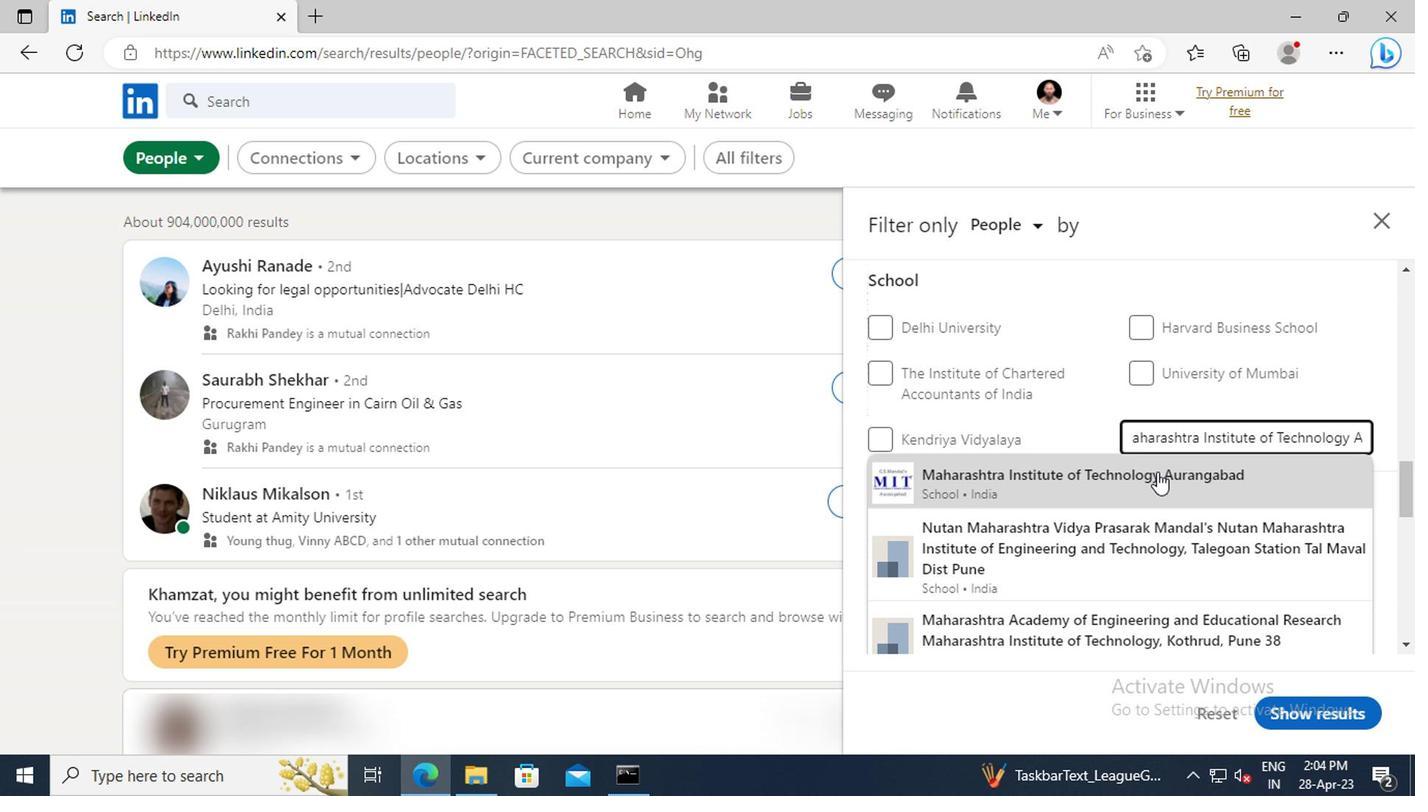 
Action: Mouse moved to (1176, 446)
Screenshot: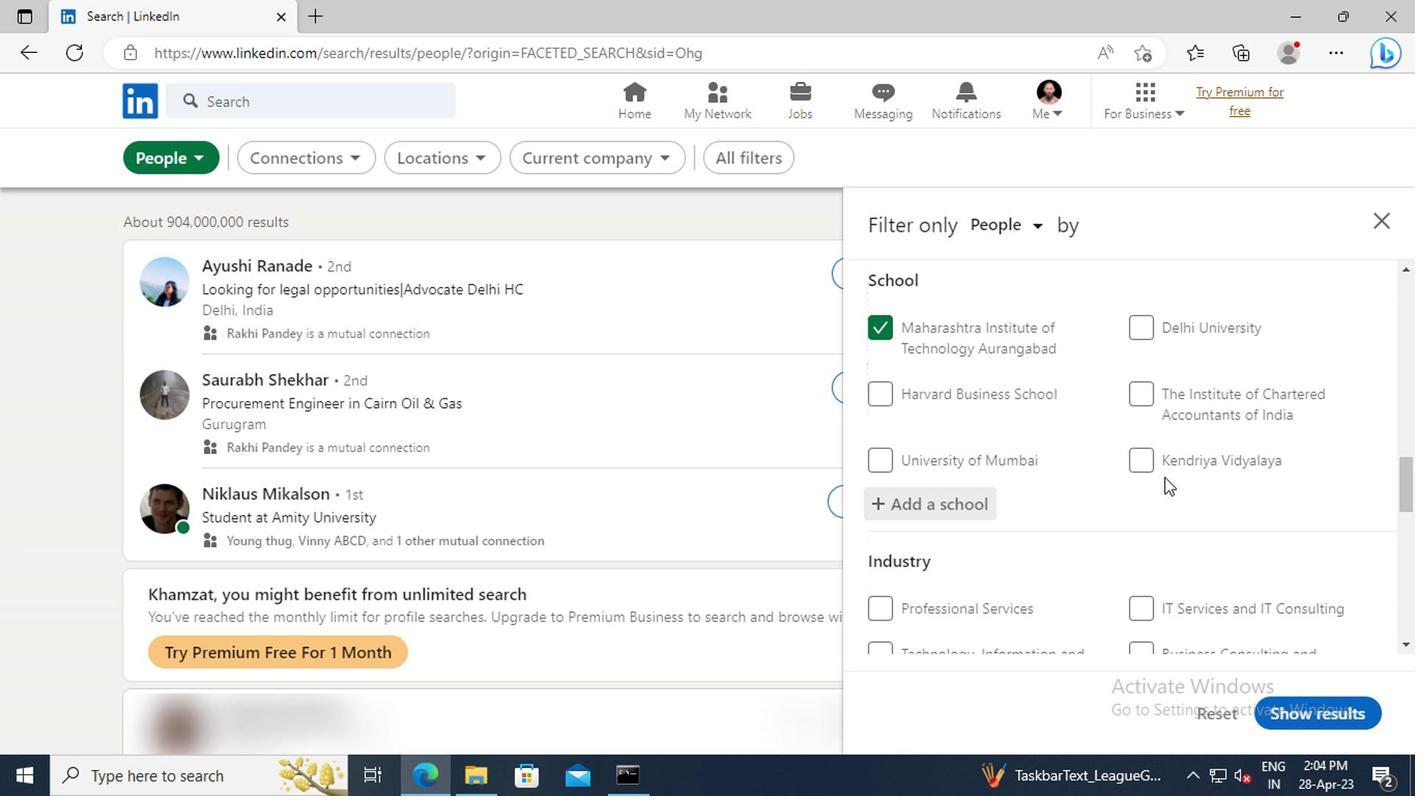 
Action: Mouse scrolled (1176, 445) with delta (0, 0)
Screenshot: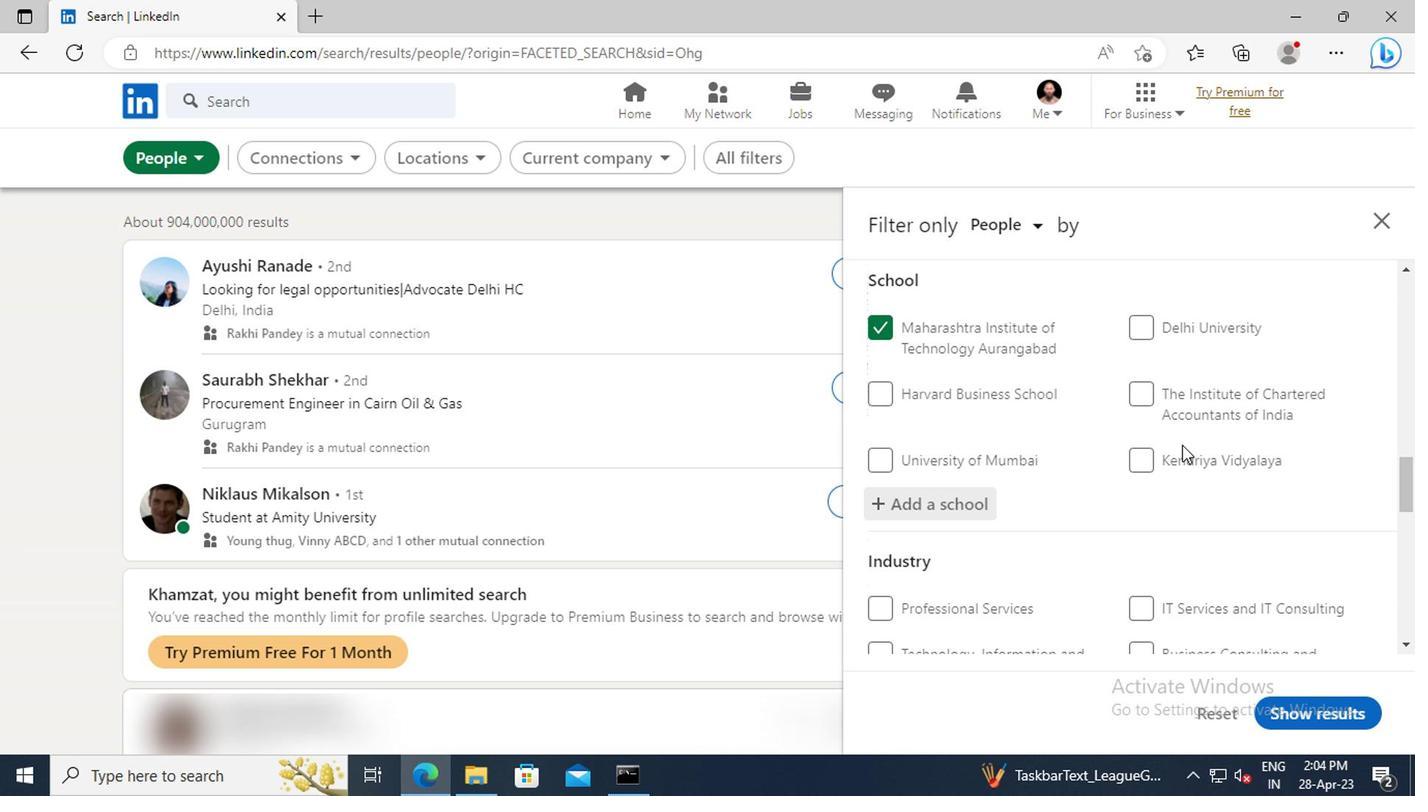 
Action: Mouse scrolled (1176, 445) with delta (0, 0)
Screenshot: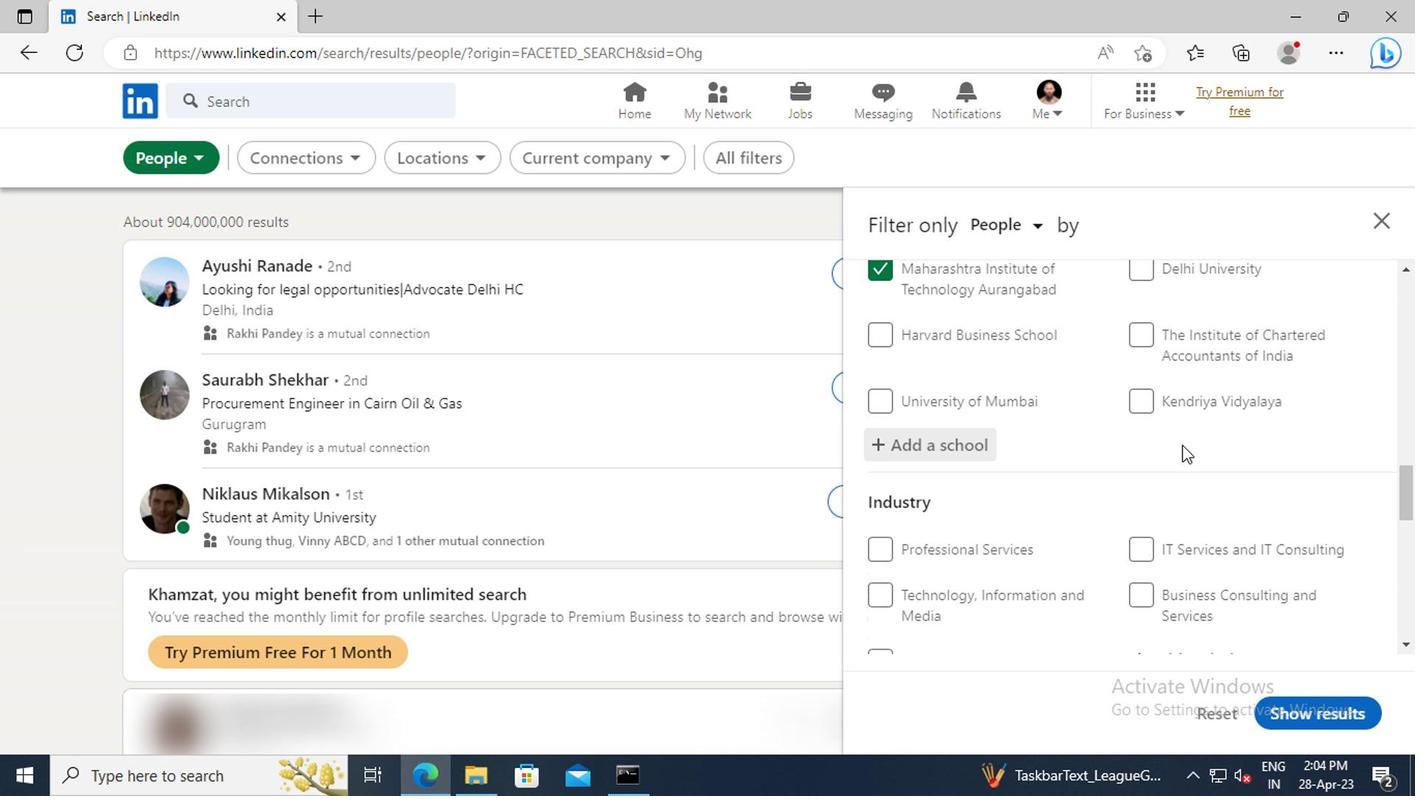 
Action: Mouse scrolled (1176, 445) with delta (0, 0)
Screenshot: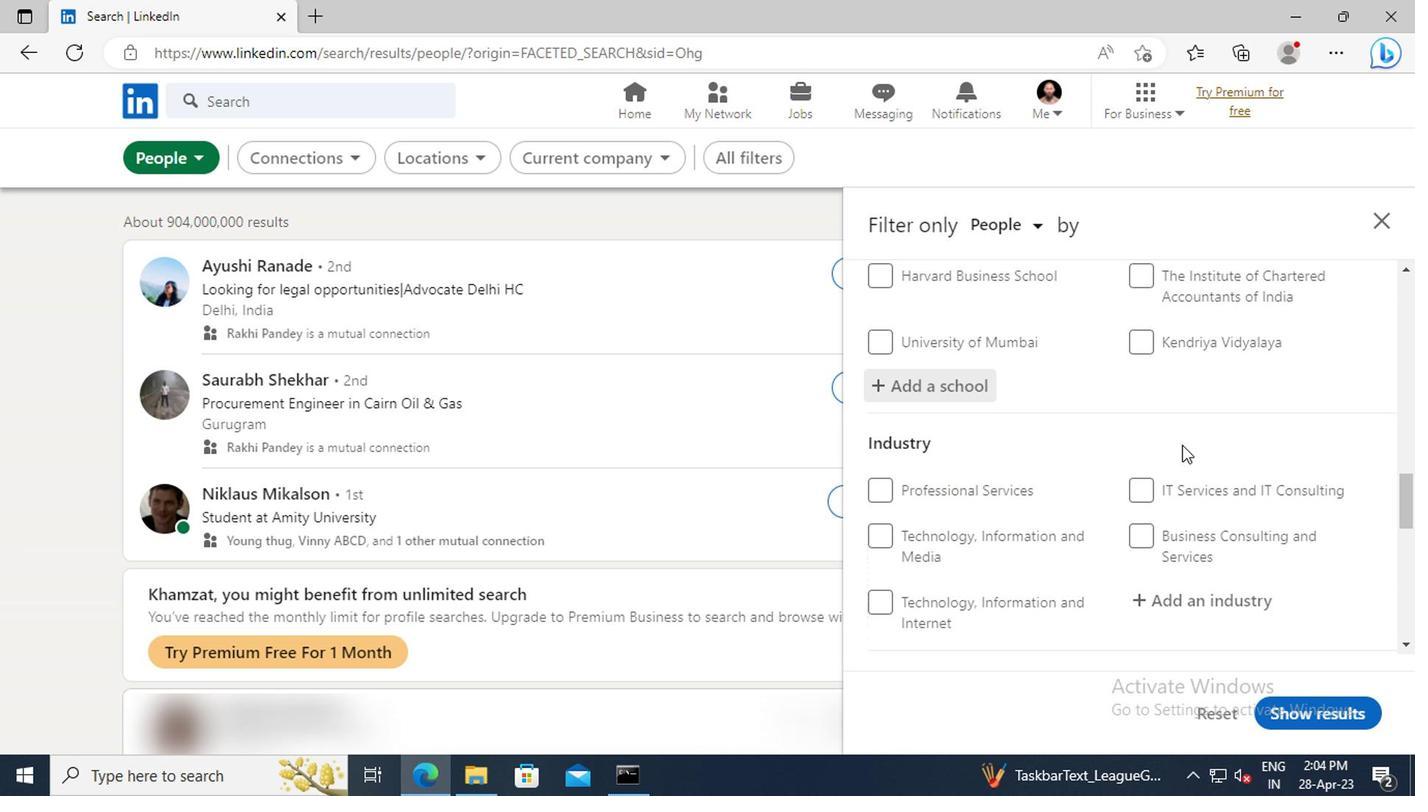 
Action: Mouse scrolled (1176, 445) with delta (0, 0)
Screenshot: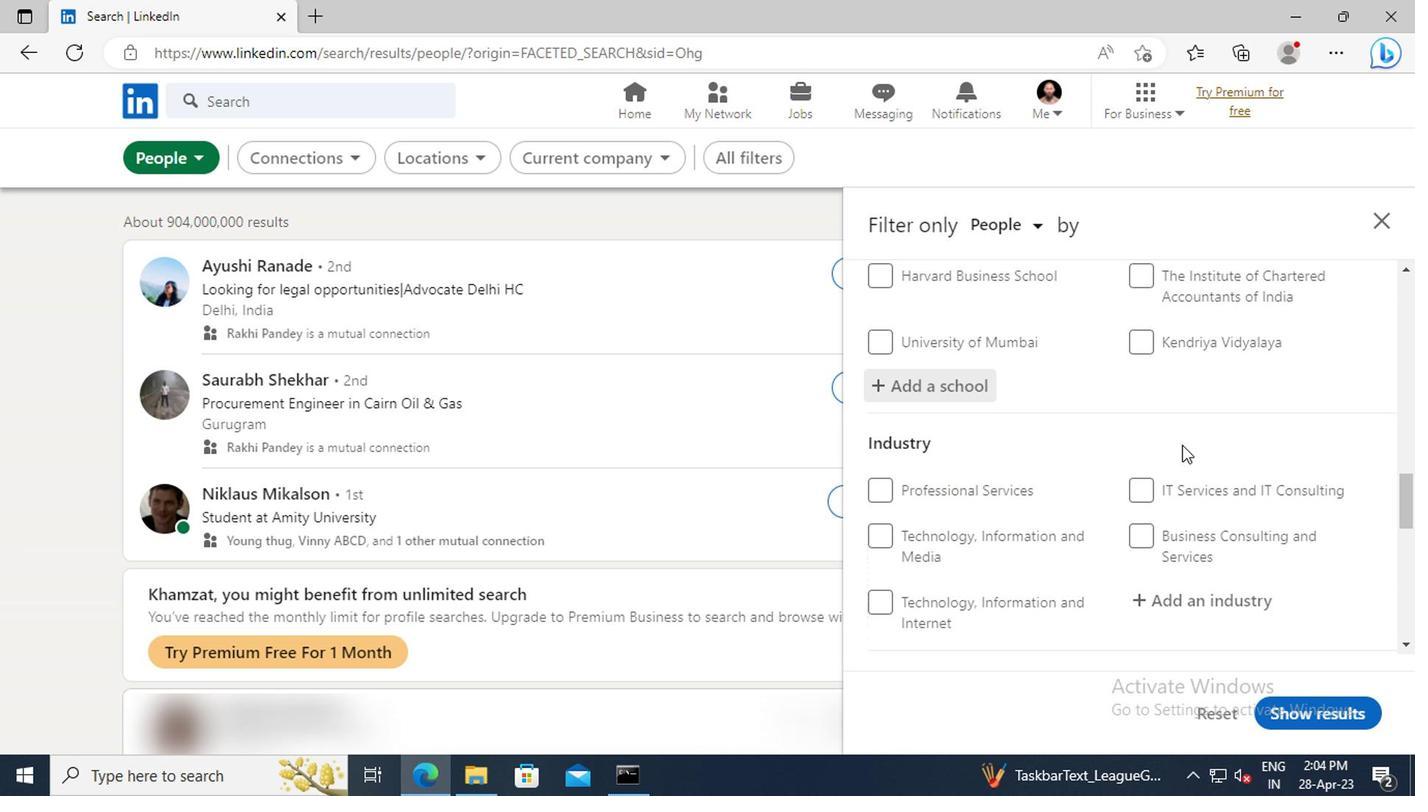 
Action: Mouse moved to (1169, 479)
Screenshot: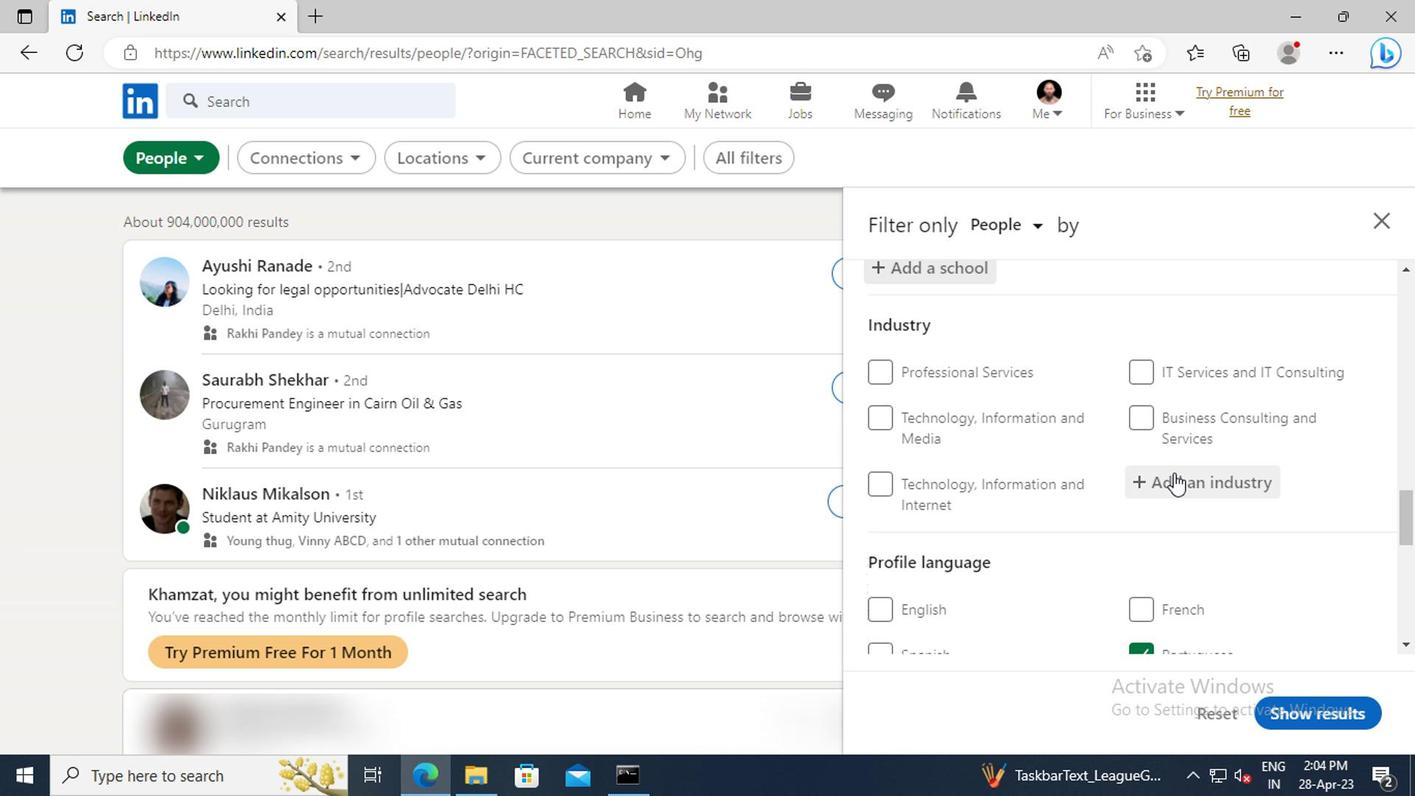 
Action: Mouse pressed left at (1169, 479)
Screenshot: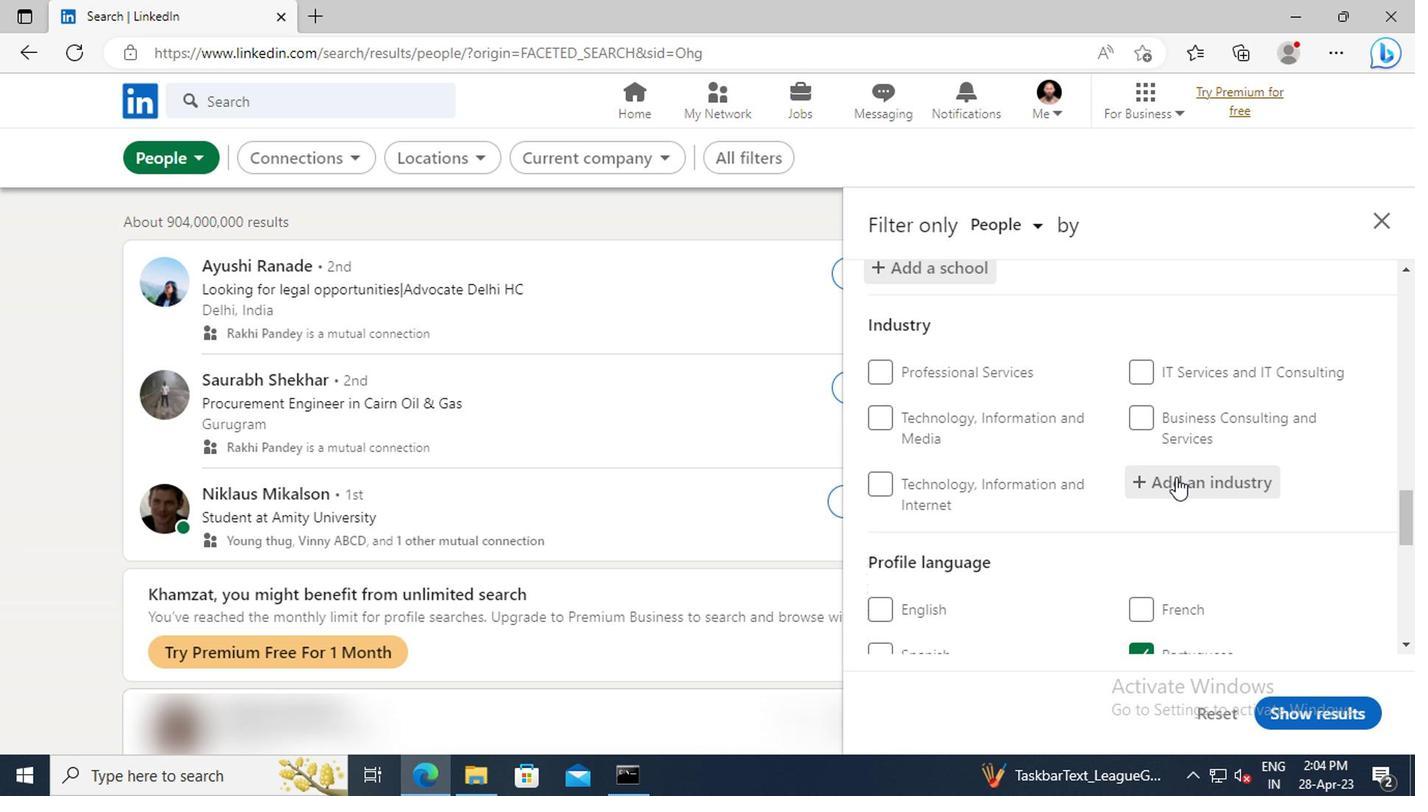 
Action: Mouse moved to (1171, 482)
Screenshot: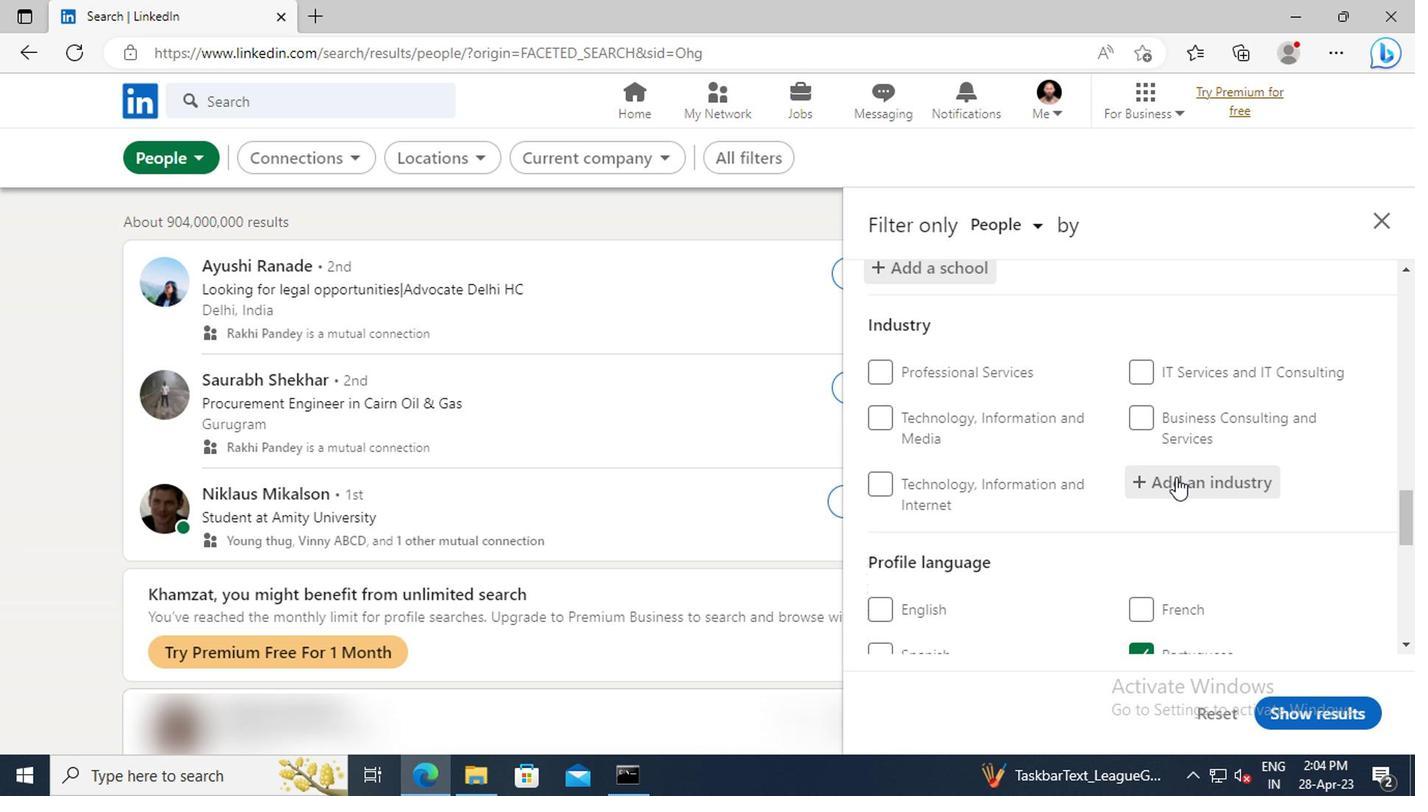
Action: Key pressed <Key.shift>RAILROAD<Key.space>
Screenshot: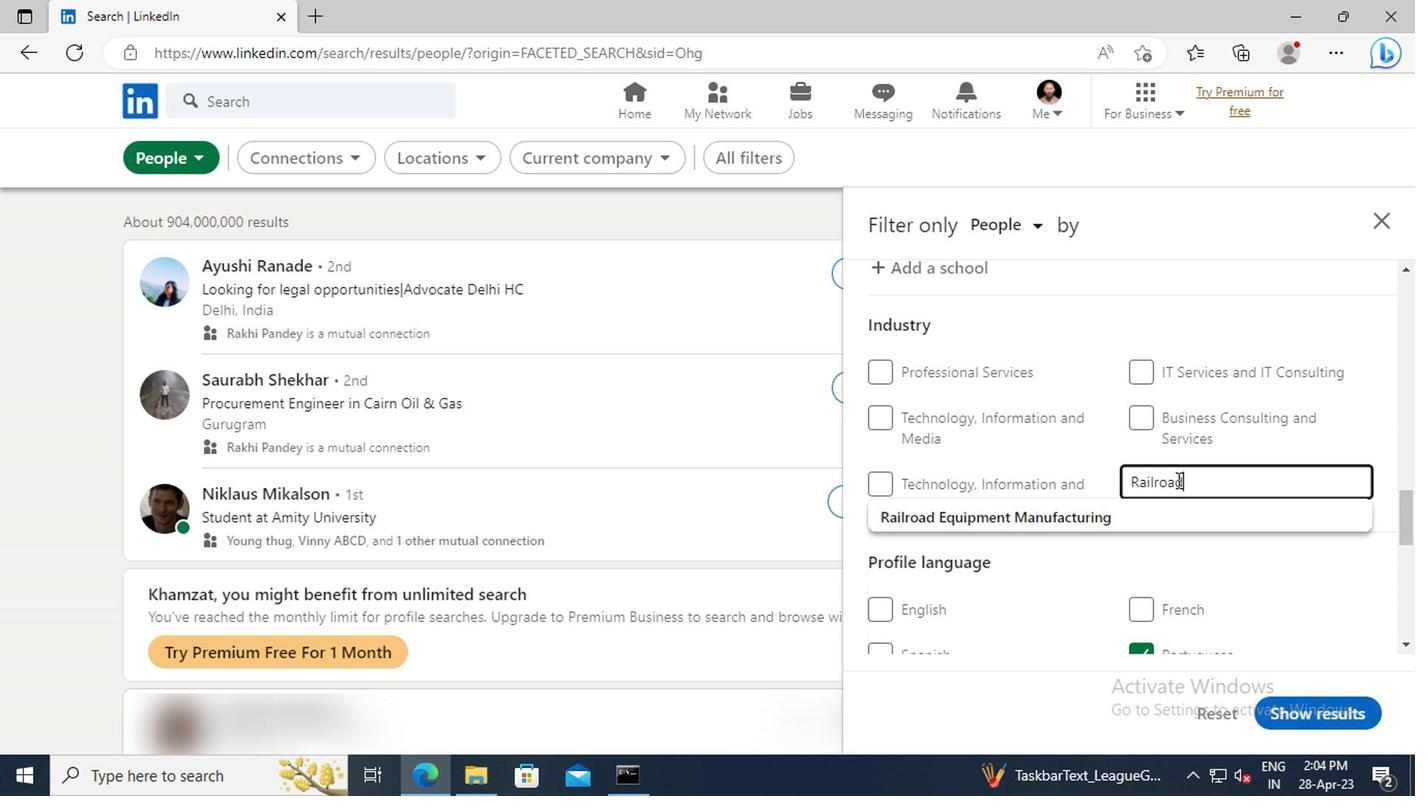 
Action: Mouse moved to (1169, 513)
Screenshot: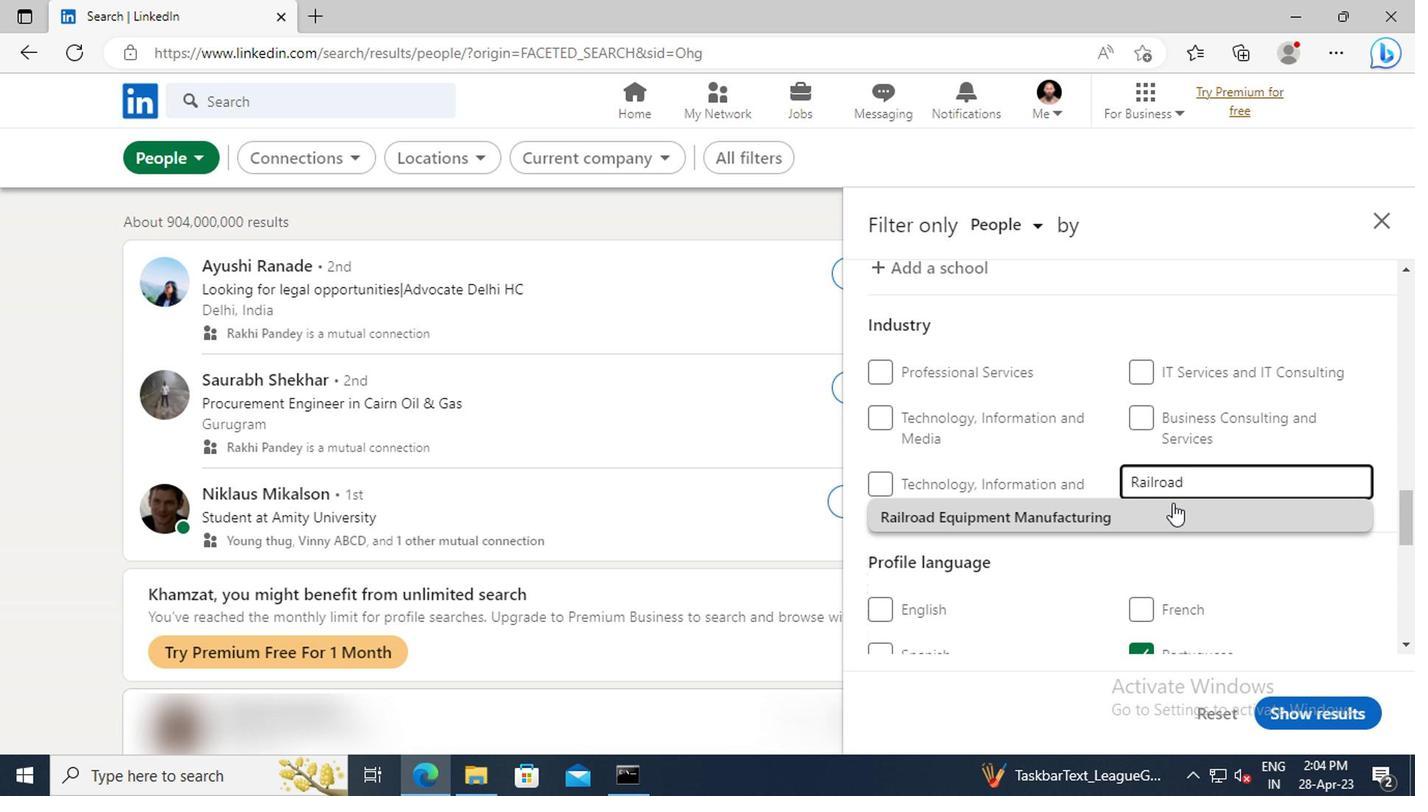
Action: Mouse pressed left at (1169, 513)
Screenshot: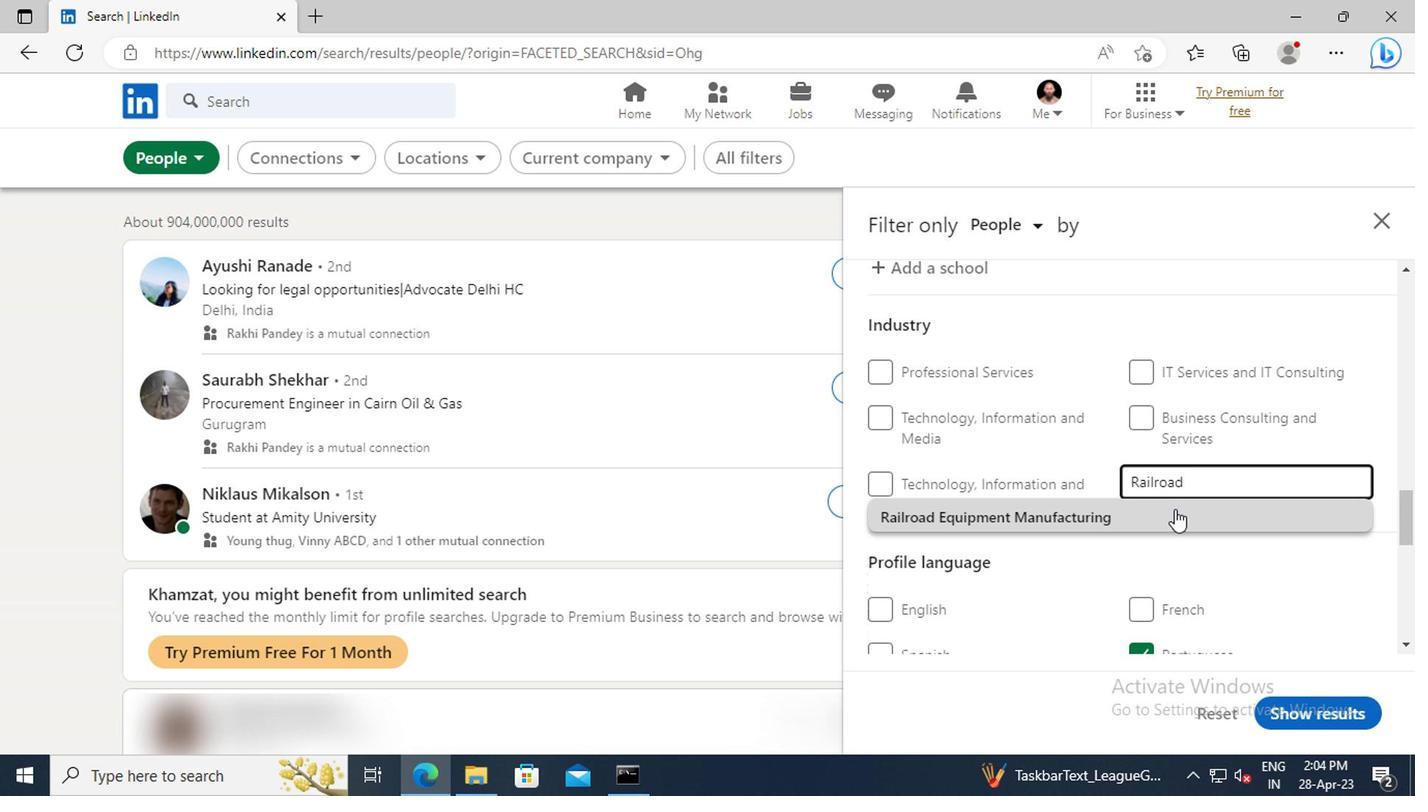 
Action: Mouse moved to (1166, 488)
Screenshot: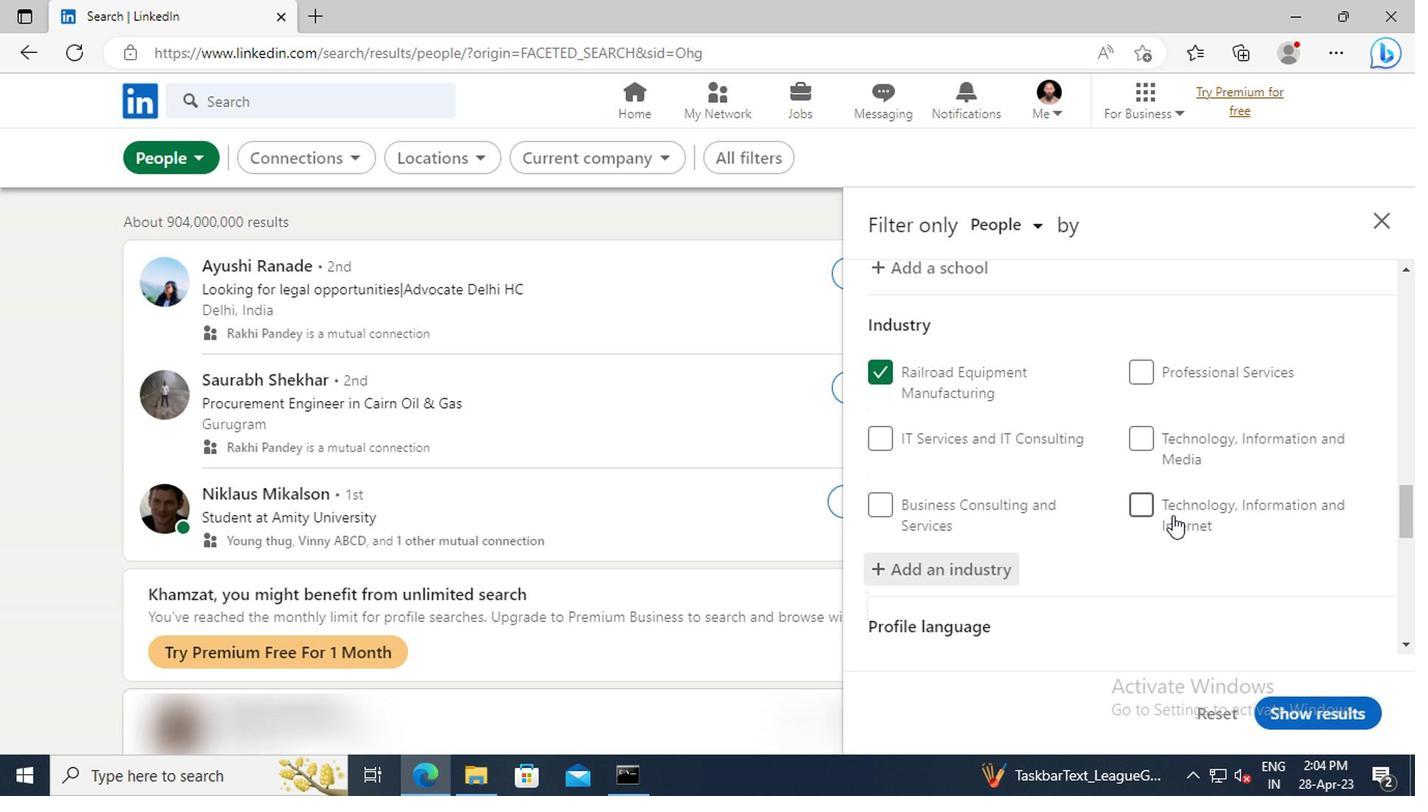 
Action: Mouse scrolled (1166, 487) with delta (0, 0)
Screenshot: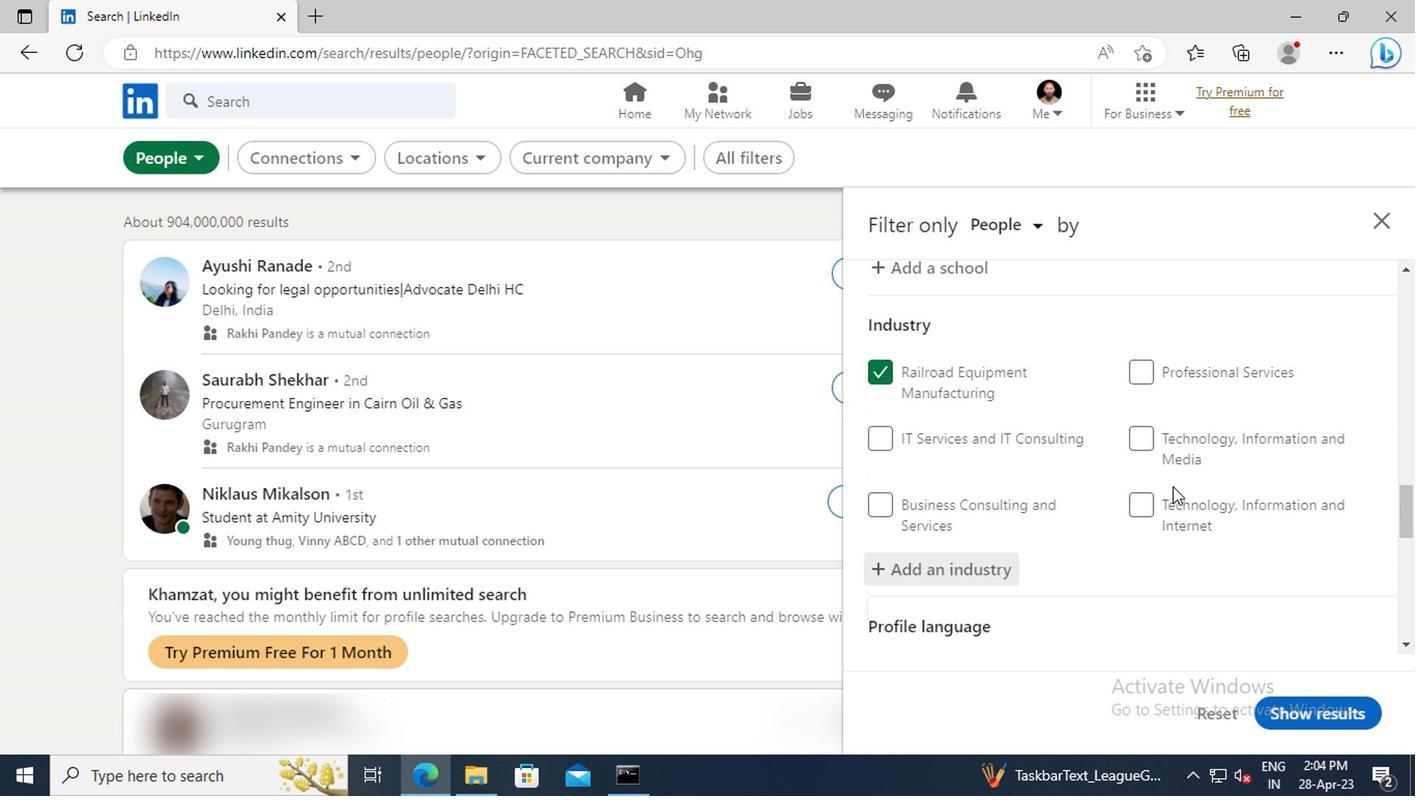 
Action: Mouse scrolled (1166, 487) with delta (0, 0)
Screenshot: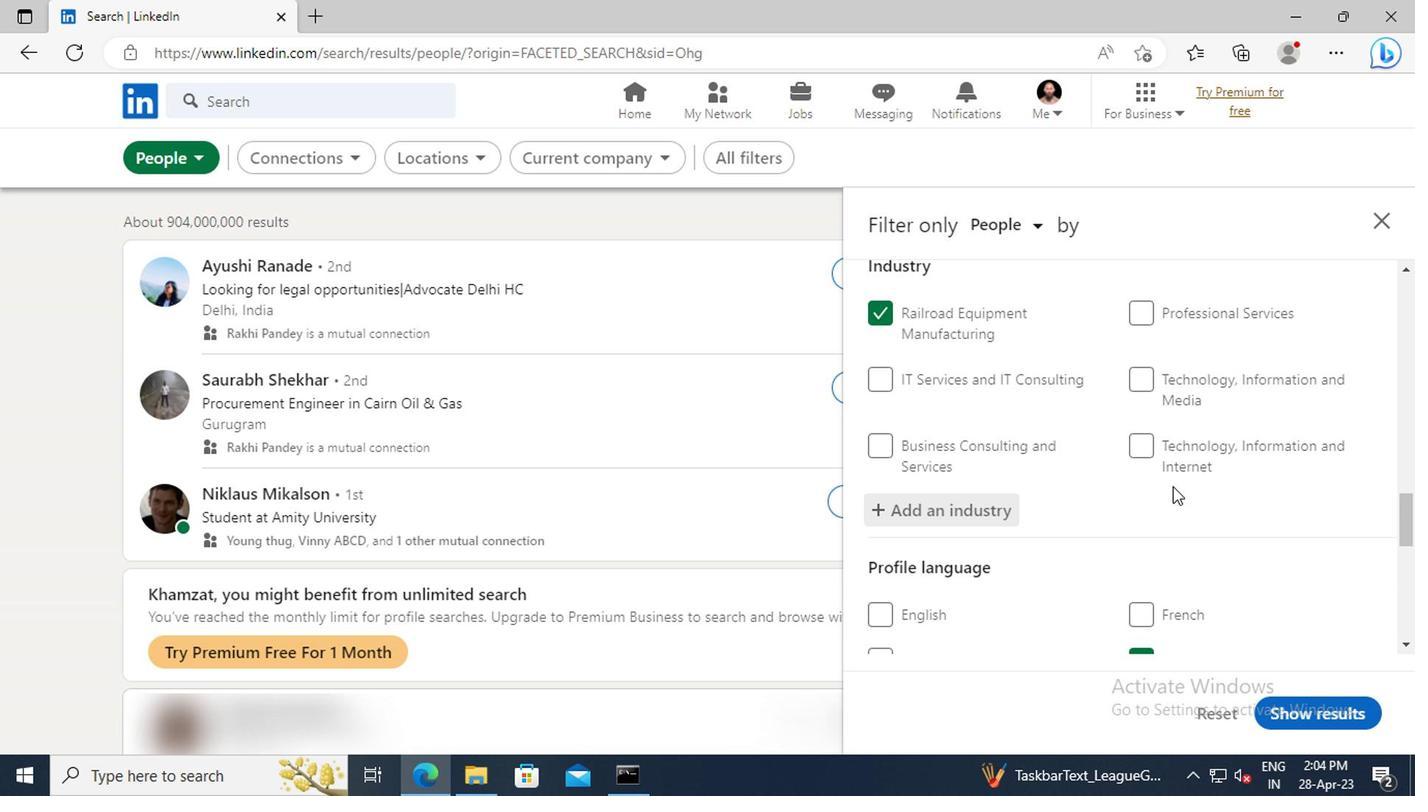 
Action: Mouse scrolled (1166, 487) with delta (0, 0)
Screenshot: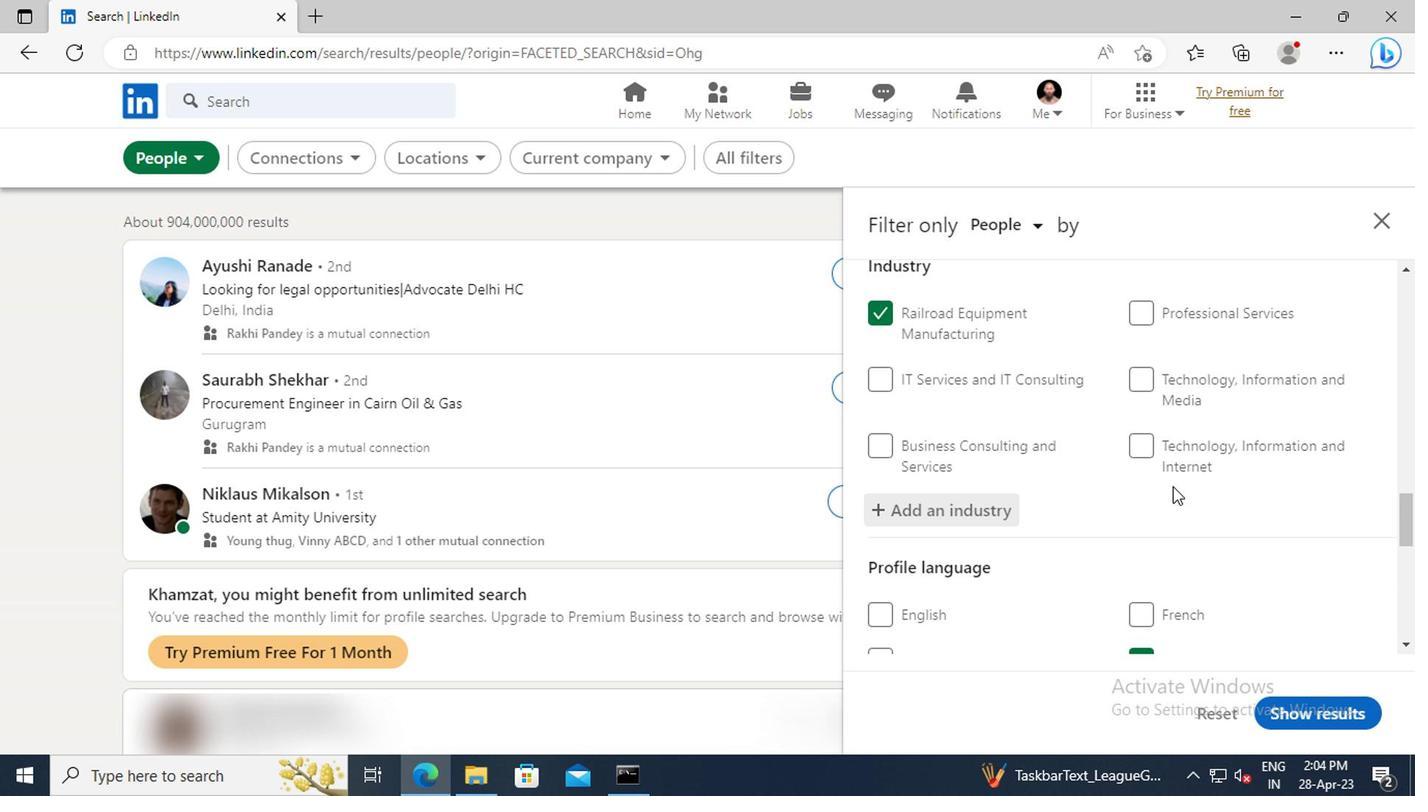 
Action: Mouse scrolled (1166, 487) with delta (0, 0)
Screenshot: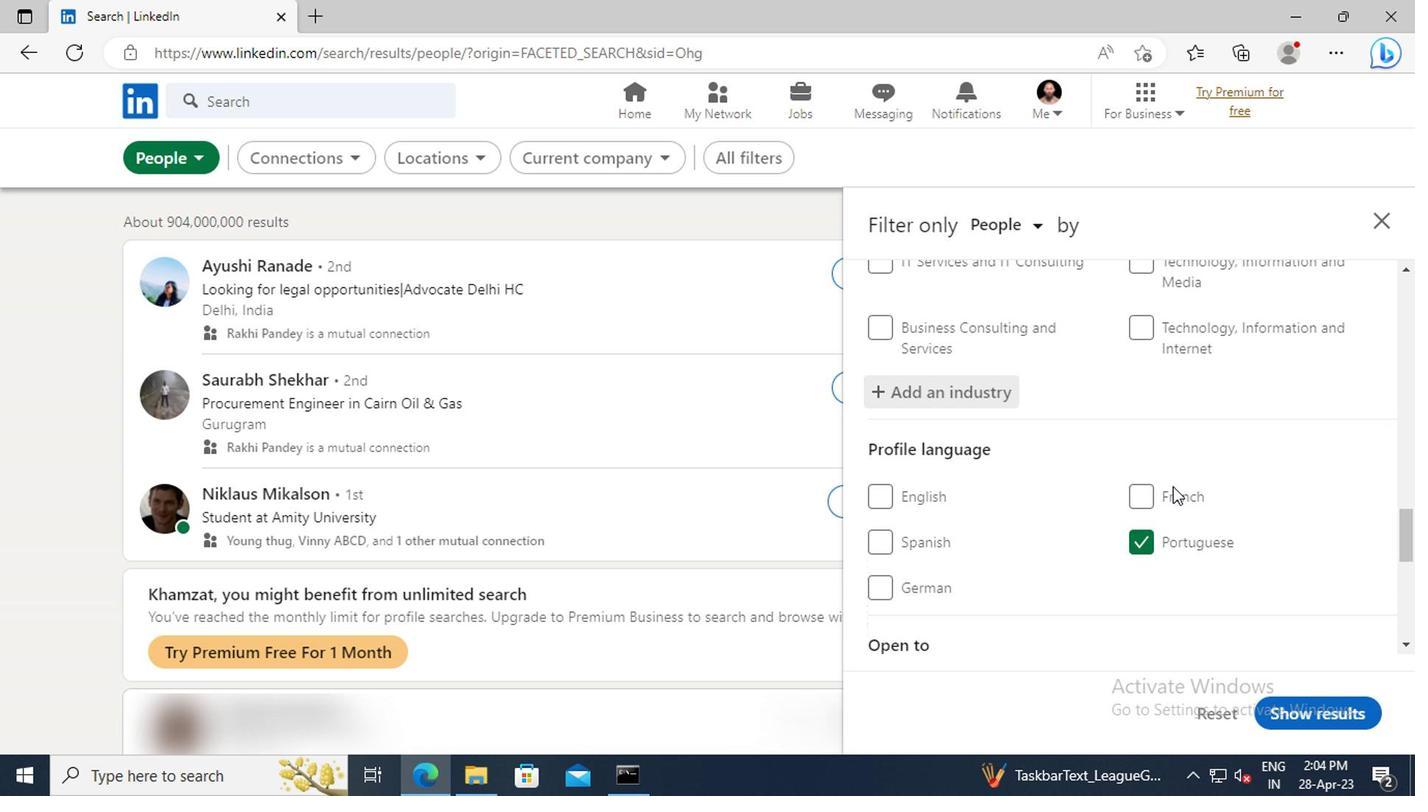 
Action: Mouse scrolled (1166, 487) with delta (0, 0)
Screenshot: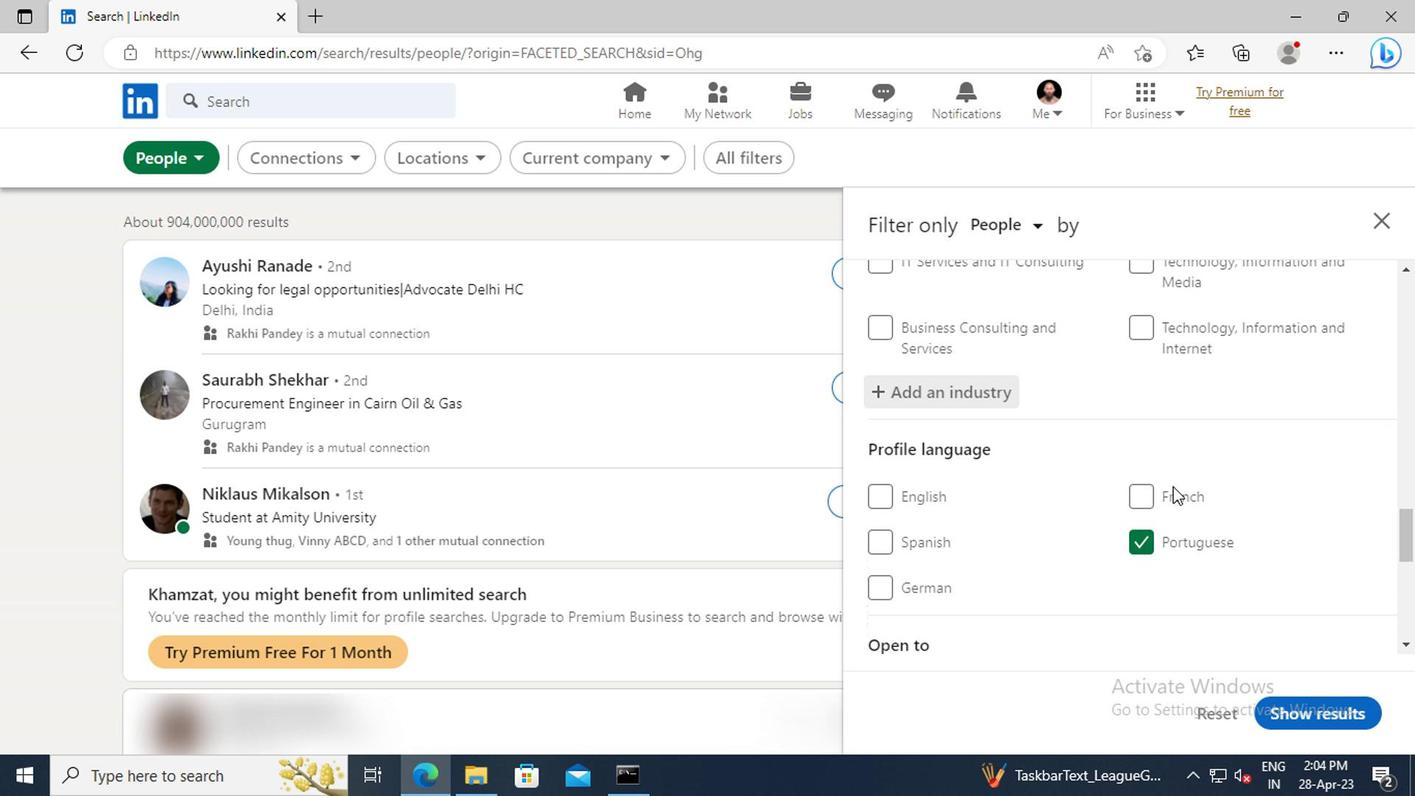 
Action: Mouse scrolled (1166, 487) with delta (0, 0)
Screenshot: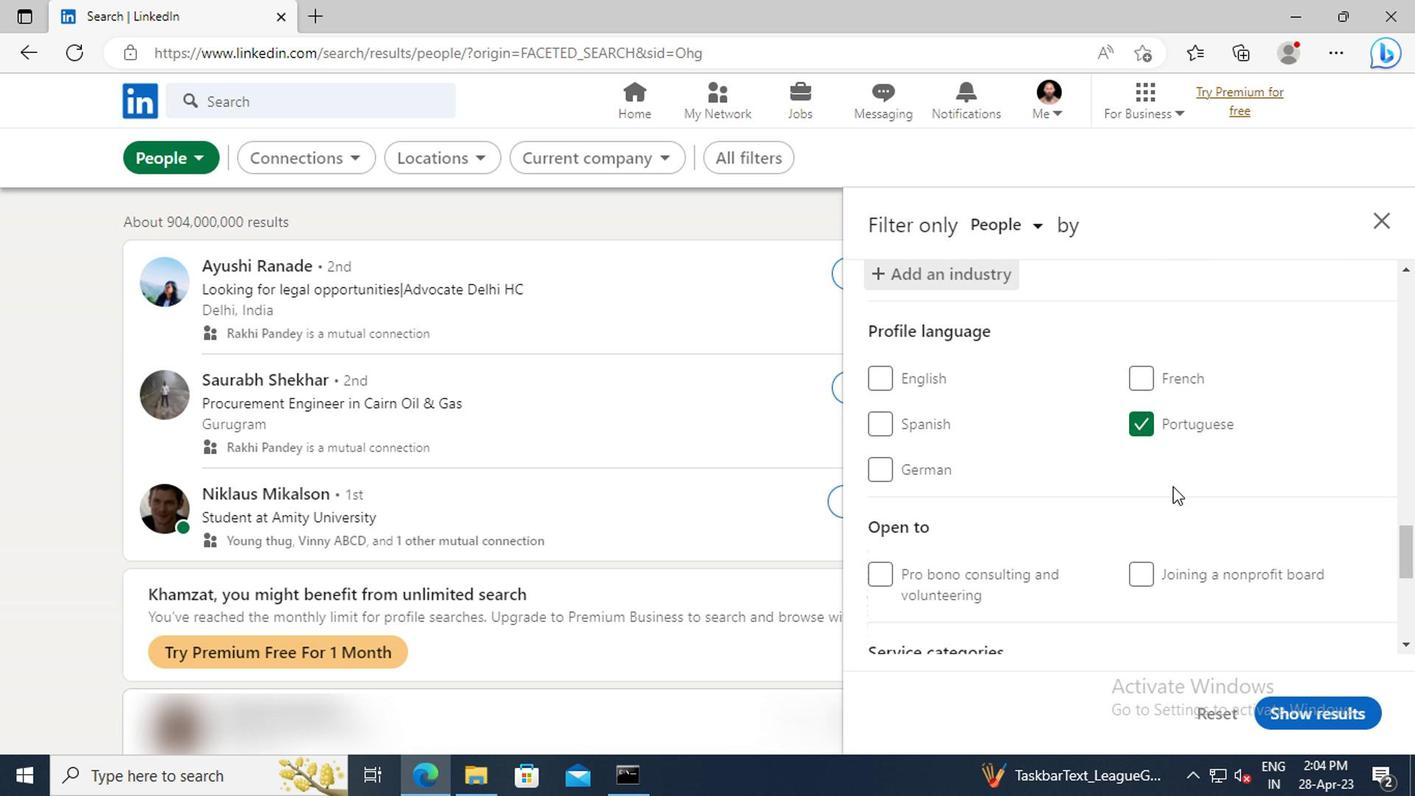 
Action: Mouse scrolled (1166, 487) with delta (0, 0)
Screenshot: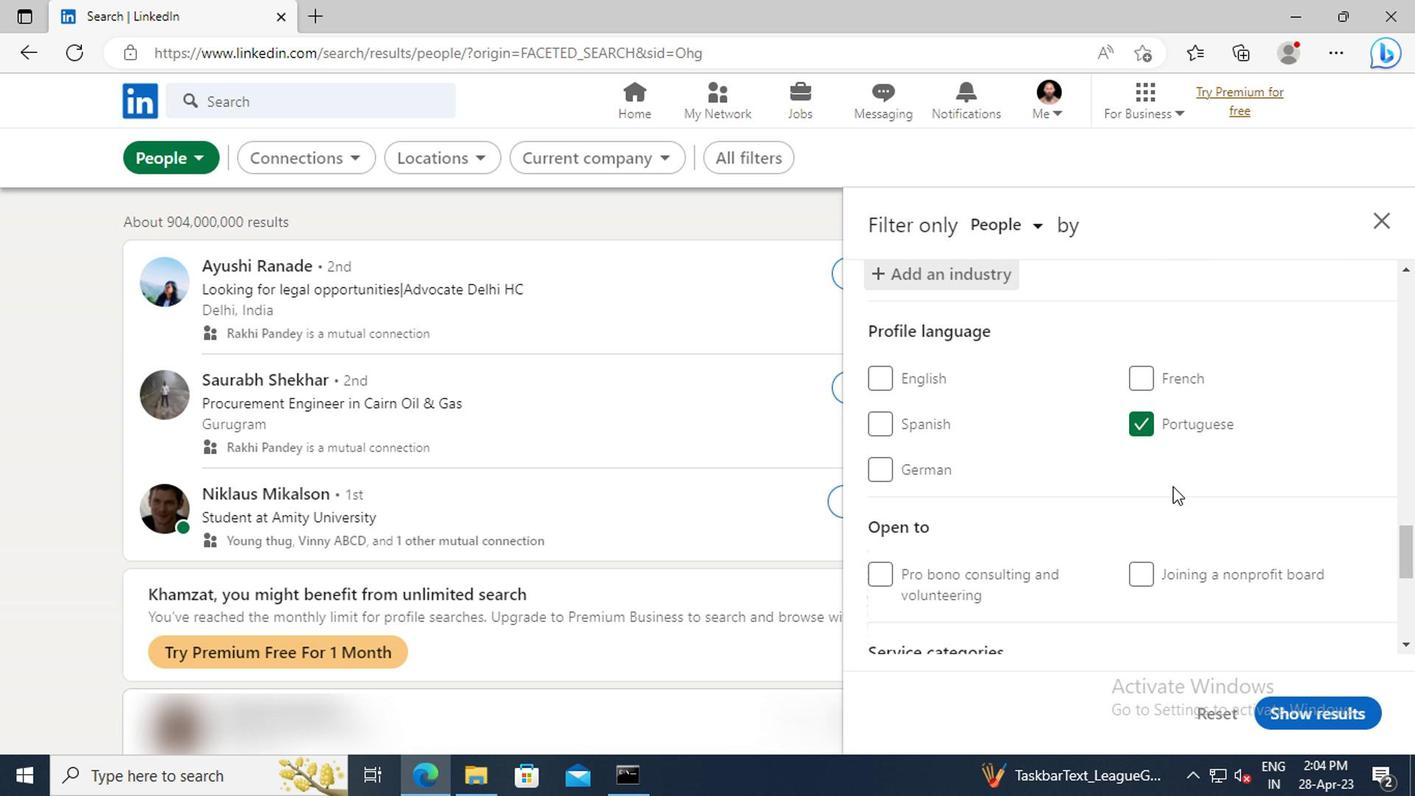 
Action: Mouse scrolled (1166, 487) with delta (0, 0)
Screenshot: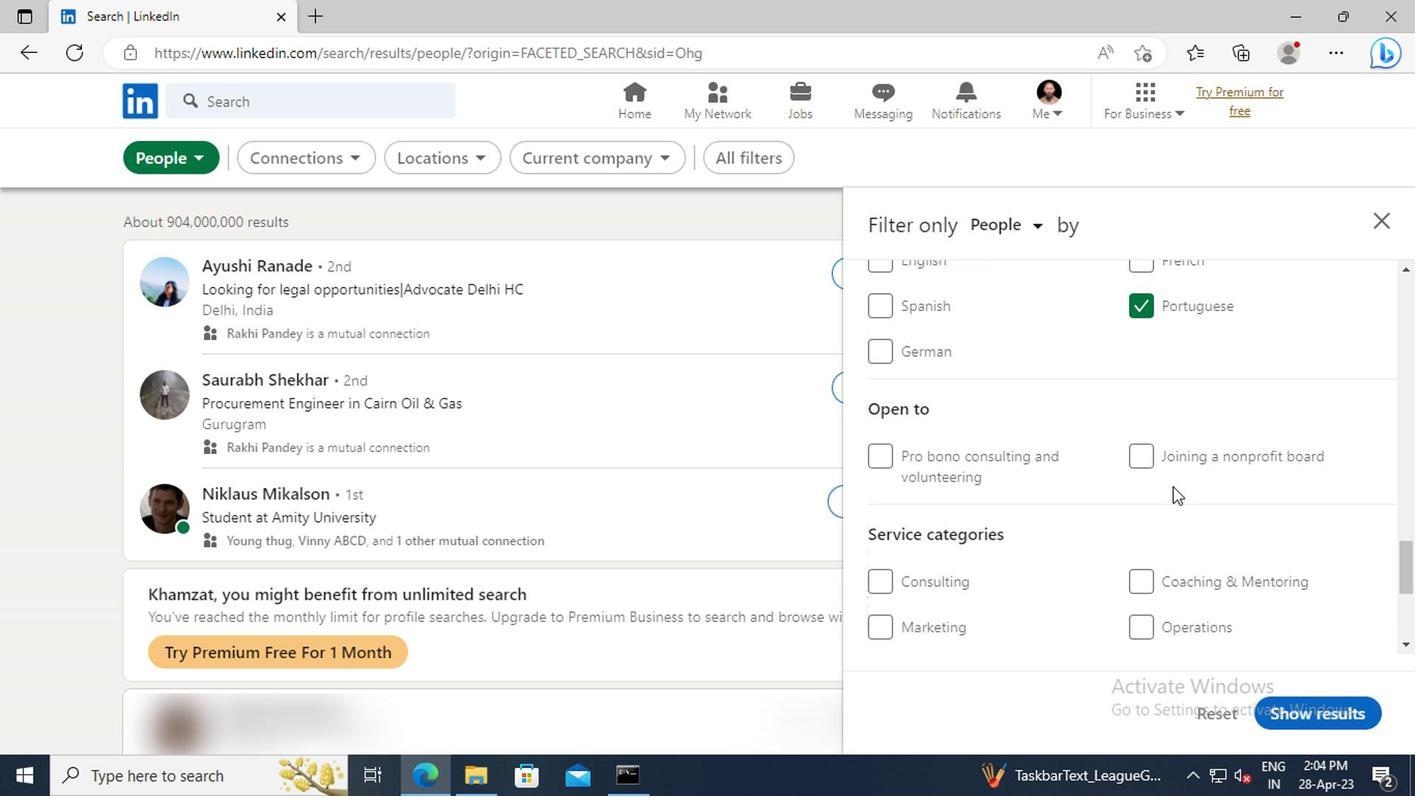 
Action: Mouse scrolled (1166, 487) with delta (0, 0)
Screenshot: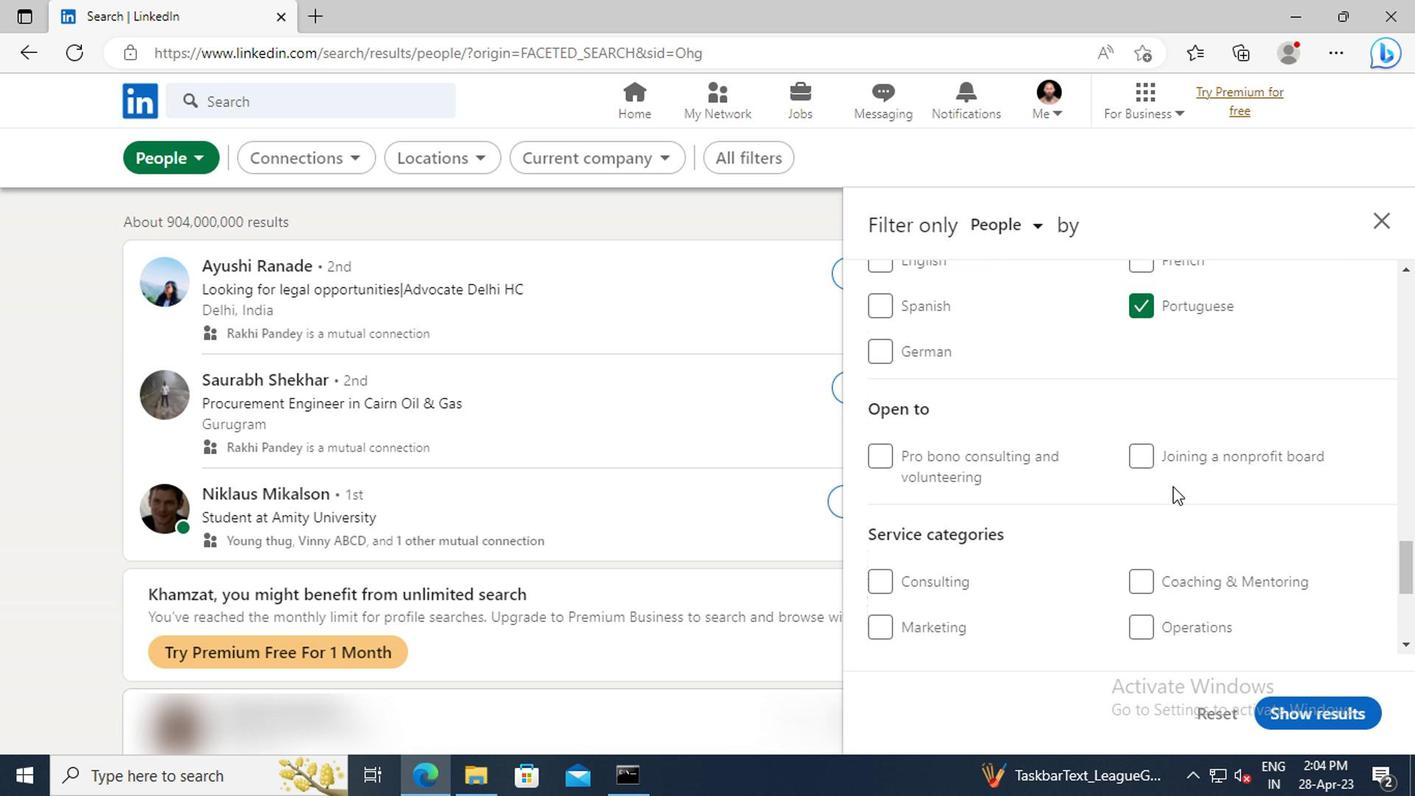 
Action: Mouse scrolled (1166, 487) with delta (0, 0)
Screenshot: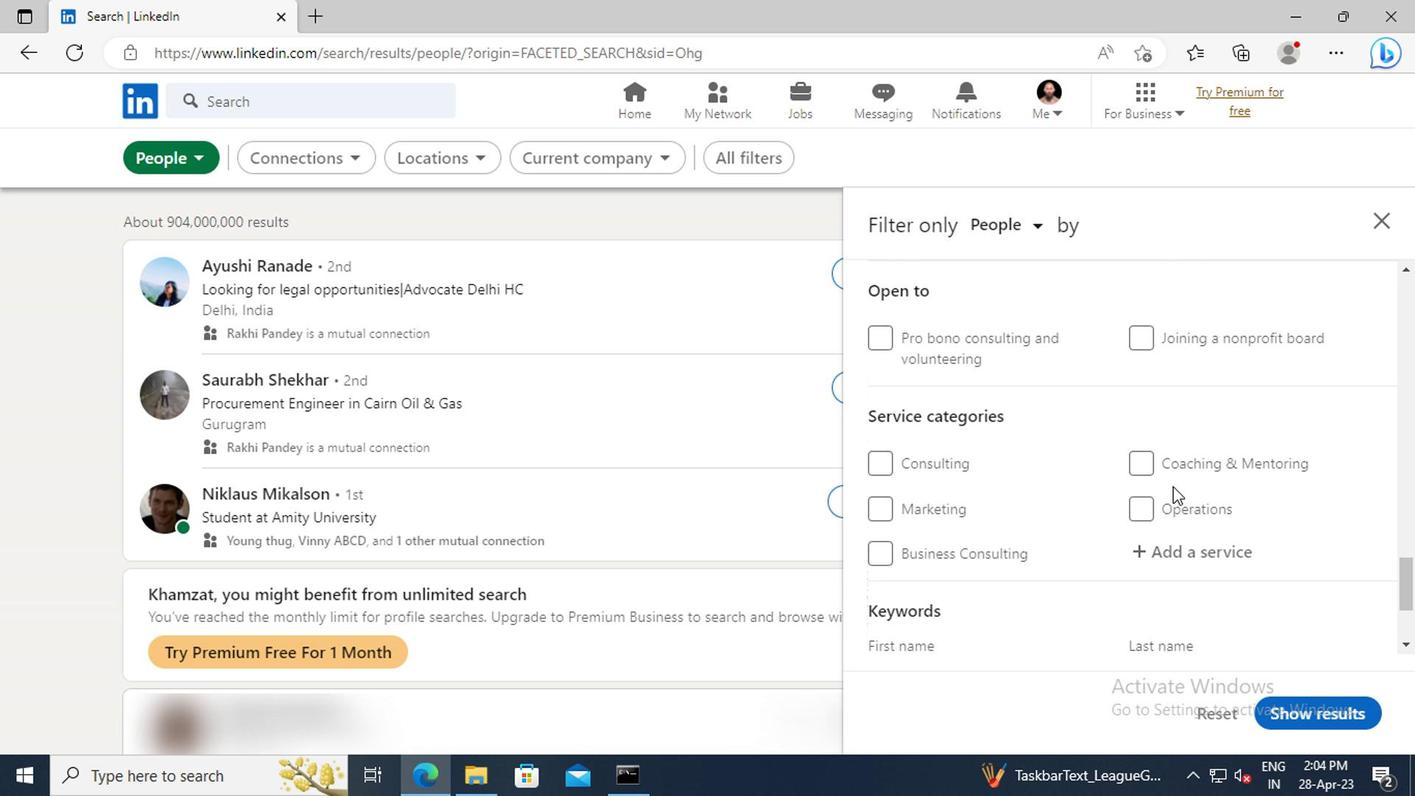 
Action: Mouse moved to (1166, 496)
Screenshot: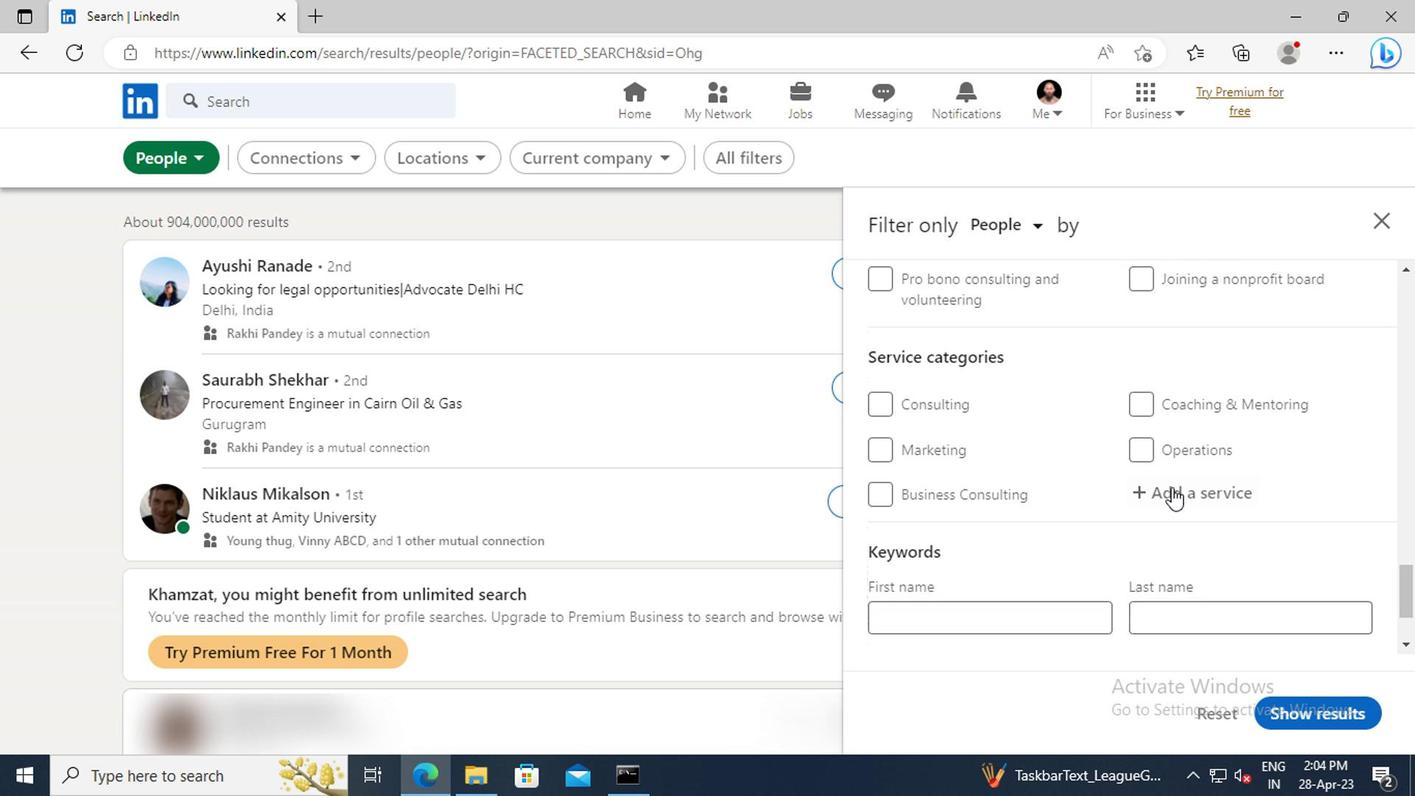 
Action: Mouse pressed left at (1166, 496)
Screenshot: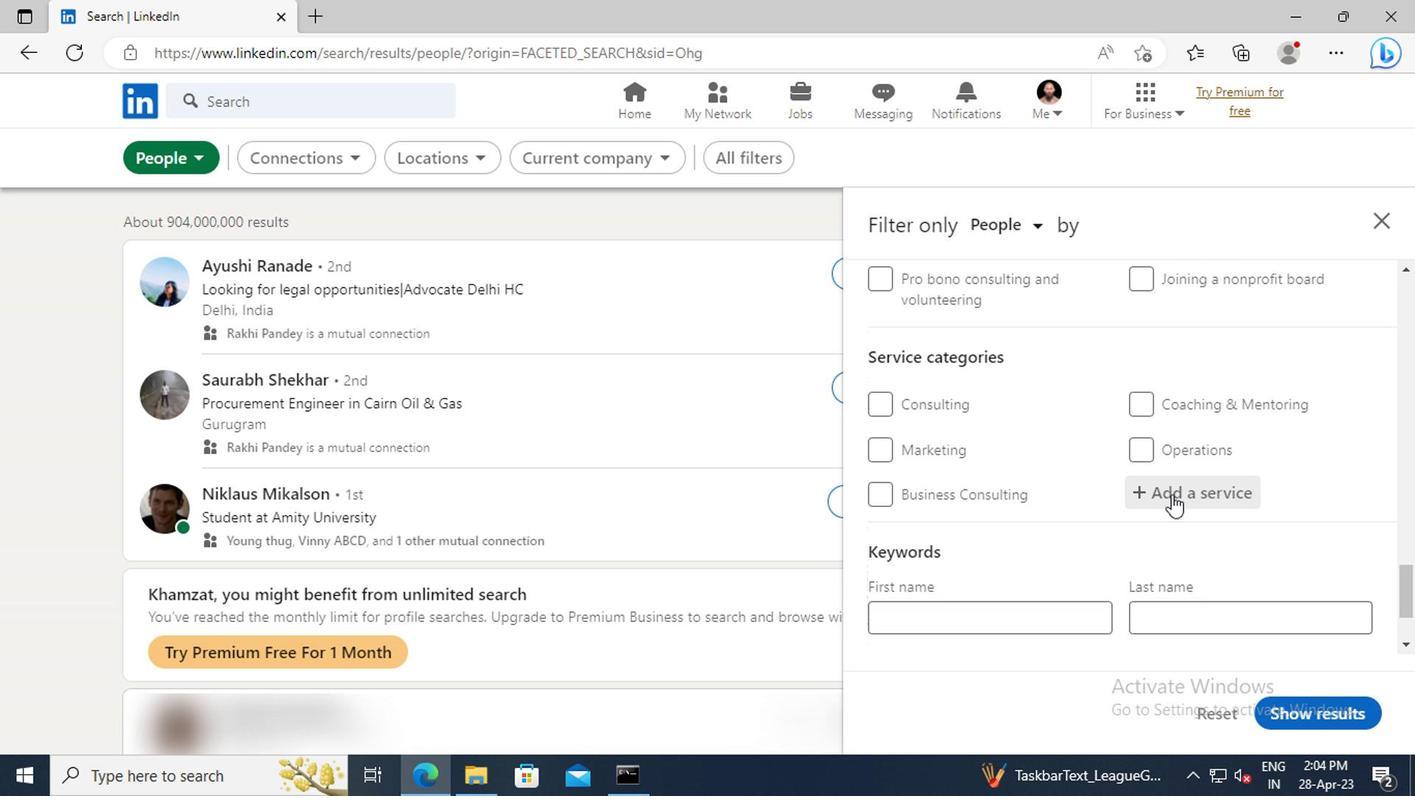 
Action: Key pressed <Key.shift>BLOGGING
Screenshot: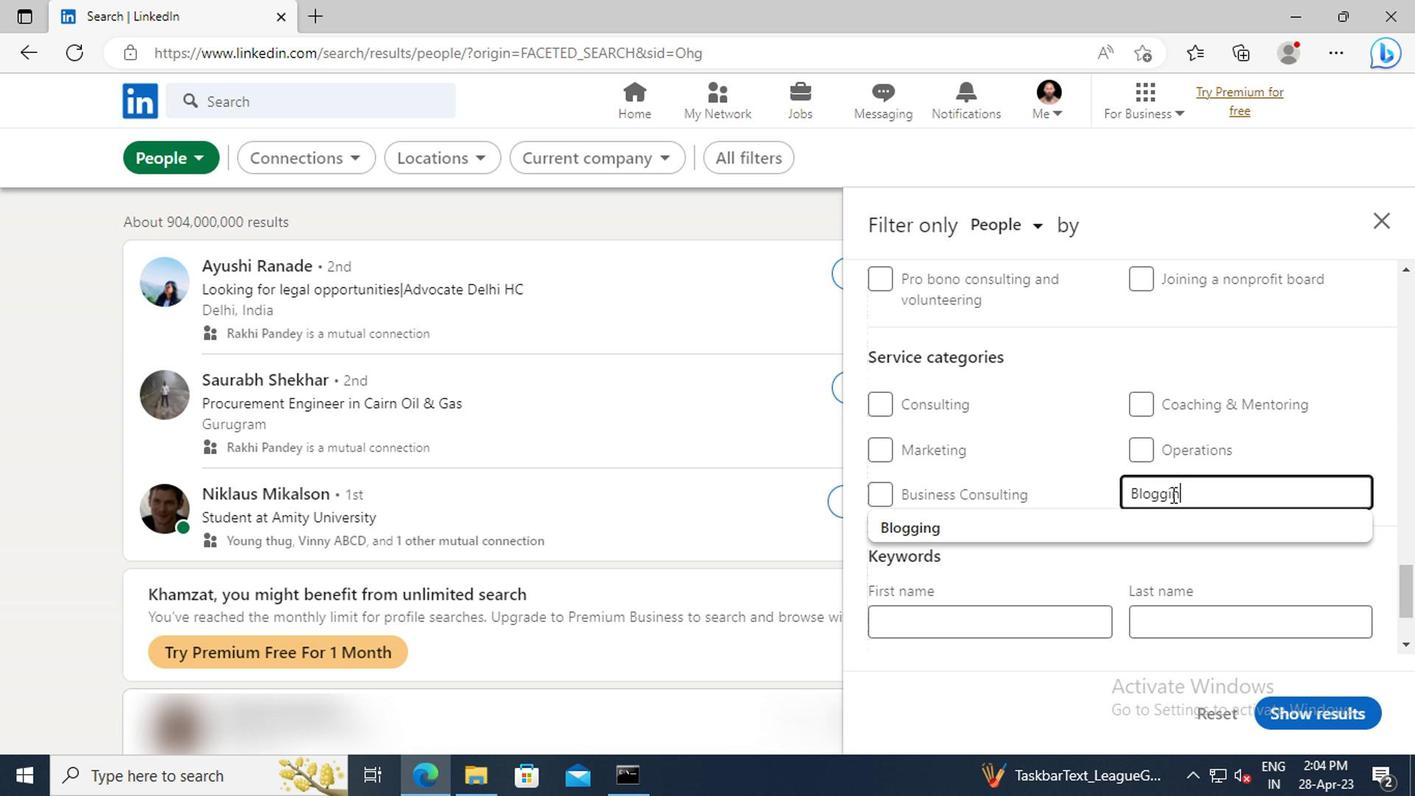 
Action: Mouse moved to (1164, 527)
Screenshot: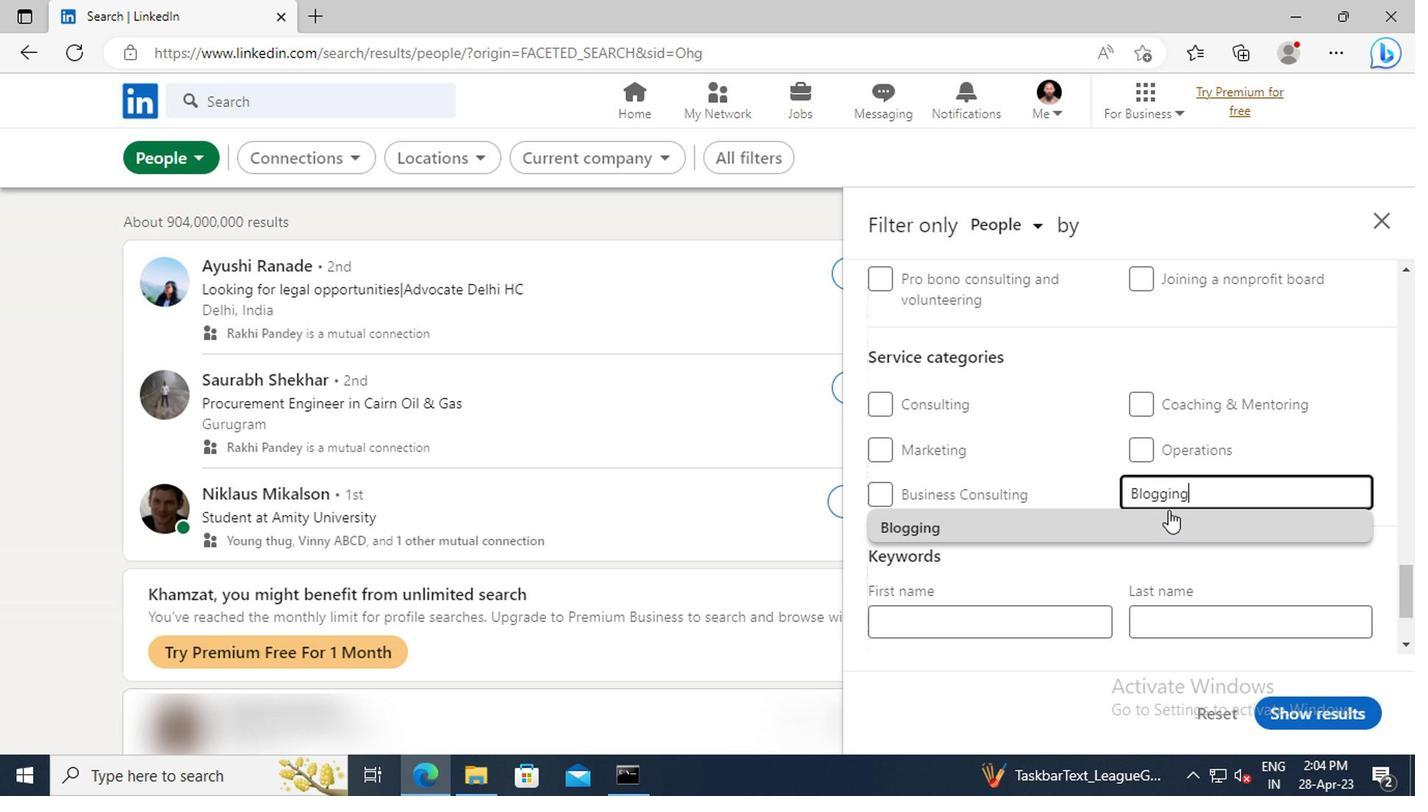 
Action: Mouse pressed left at (1164, 527)
Screenshot: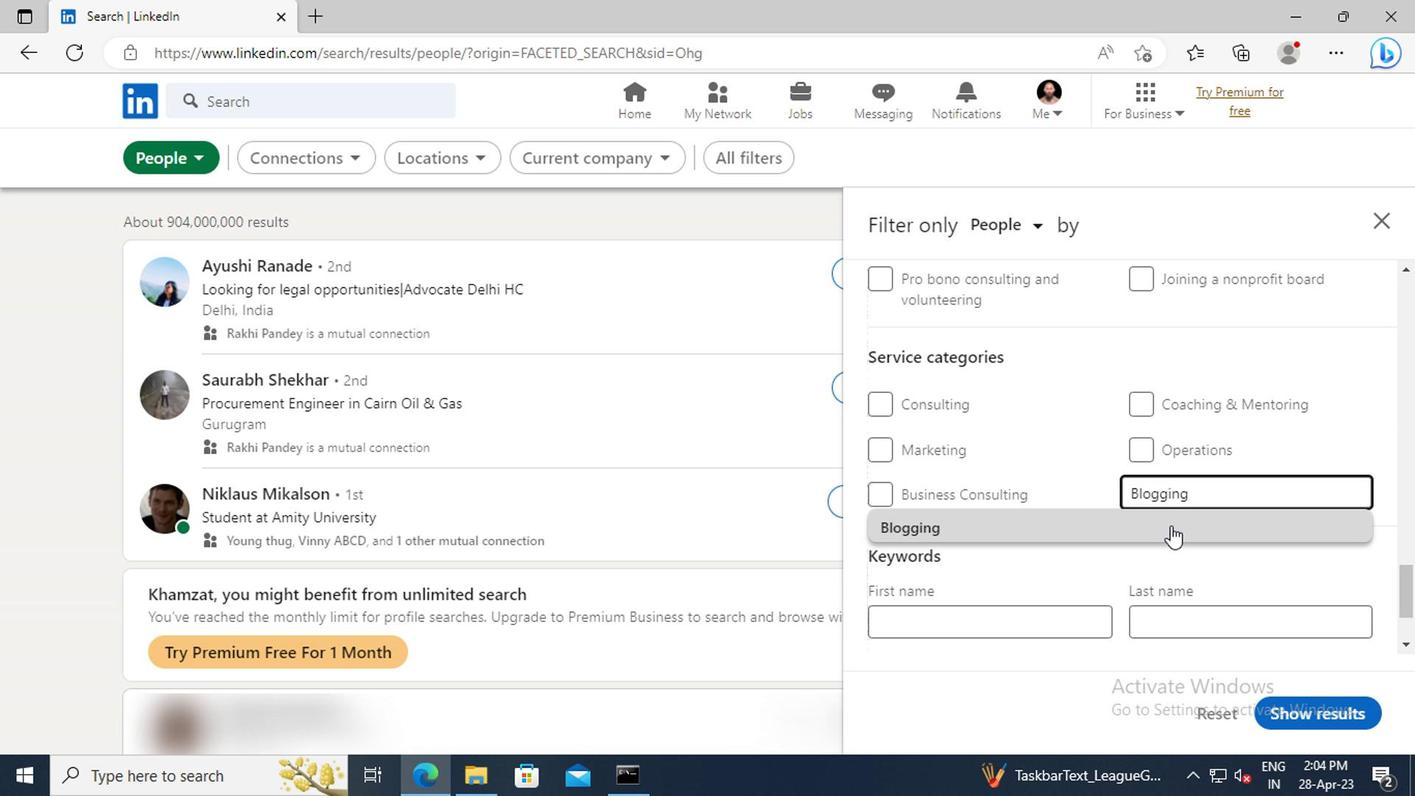 
Action: Mouse moved to (1169, 527)
Screenshot: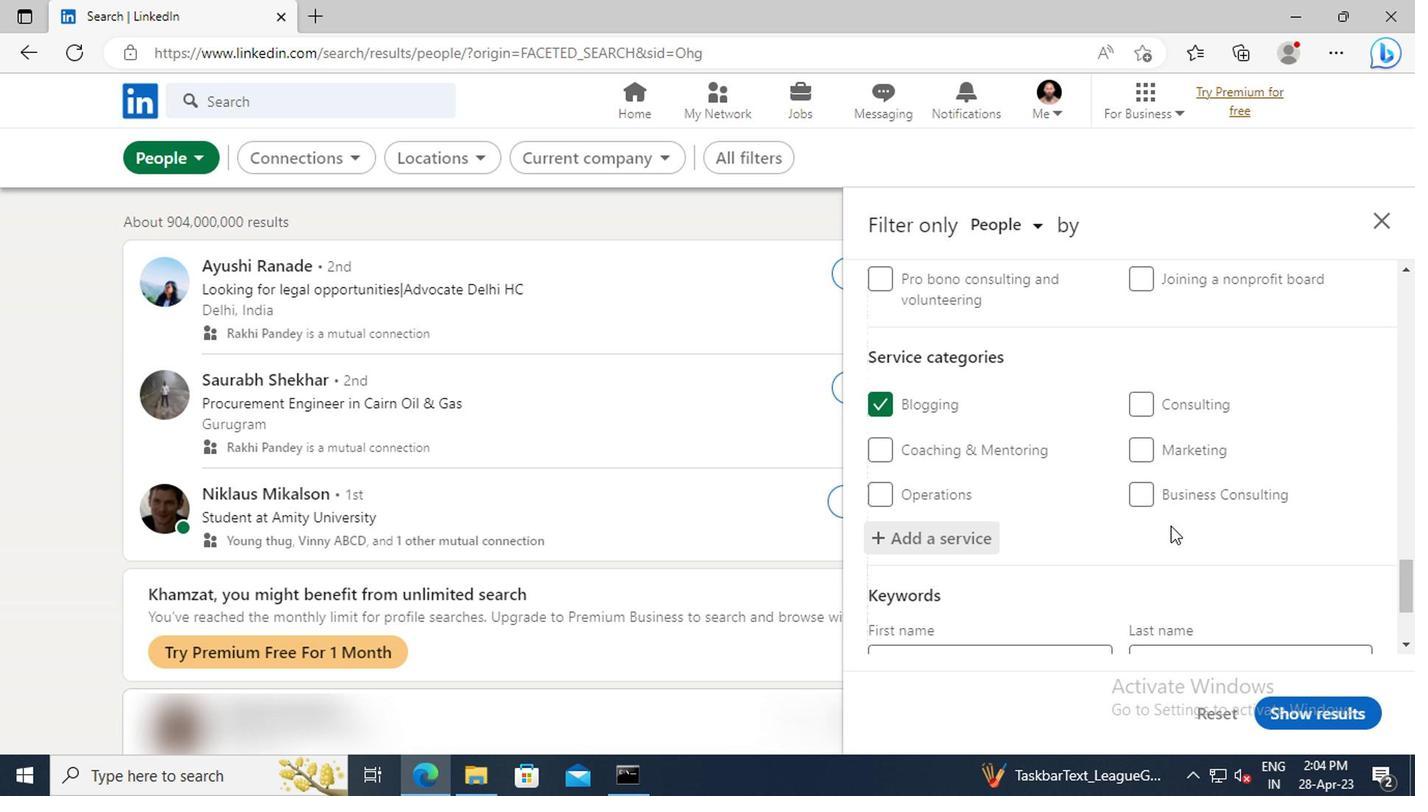 
Action: Mouse scrolled (1169, 526) with delta (0, -1)
Screenshot: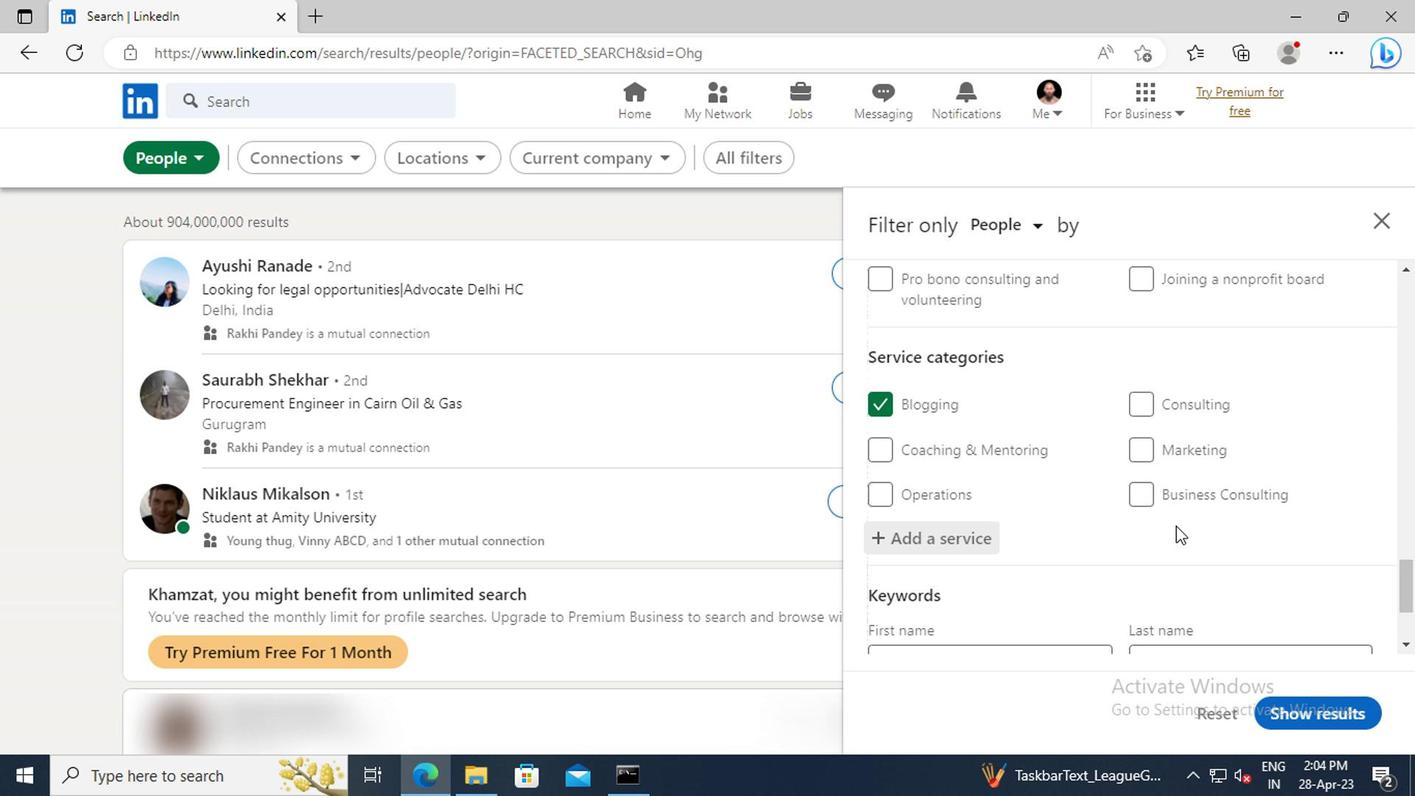 
Action: Mouse moved to (1172, 526)
Screenshot: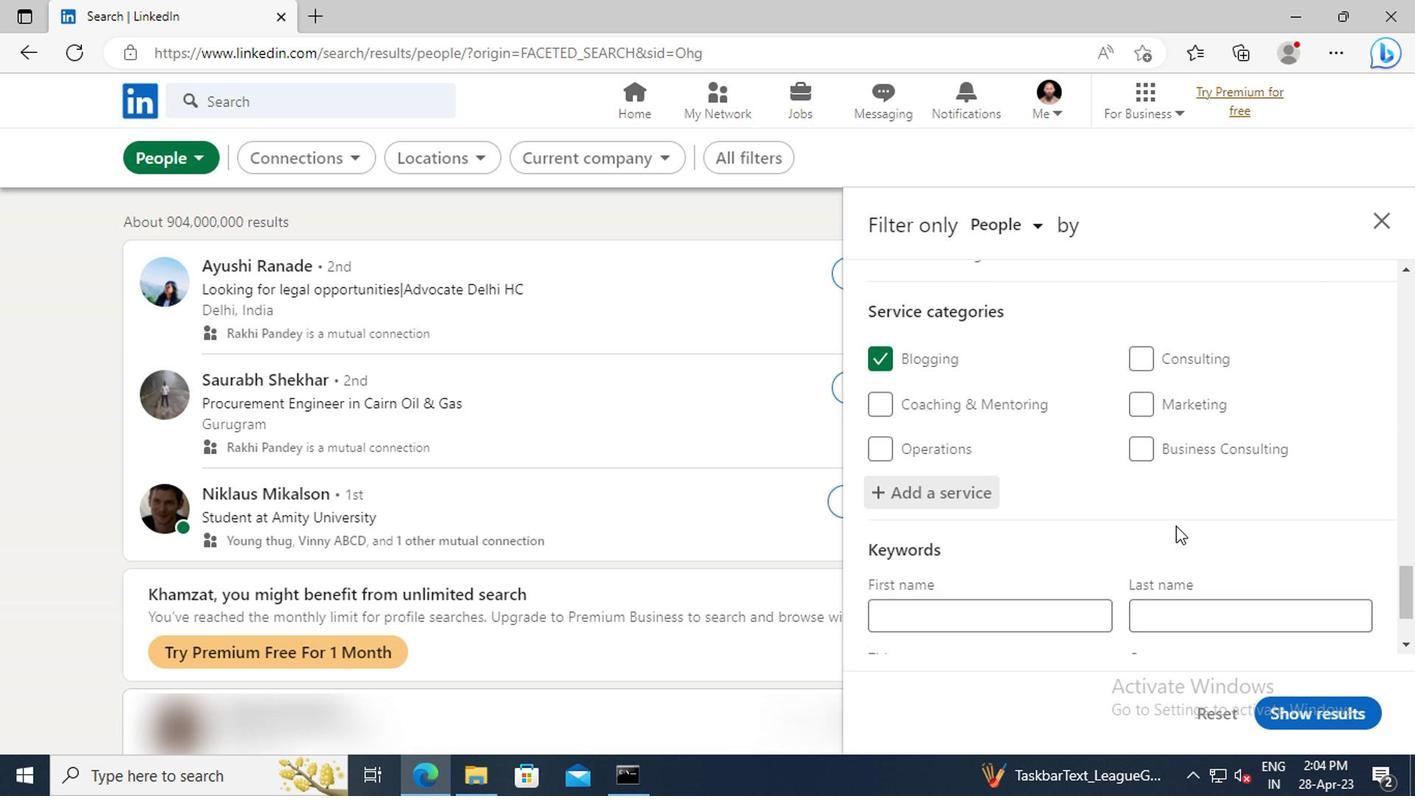 
Action: Mouse scrolled (1172, 525) with delta (0, 0)
Screenshot: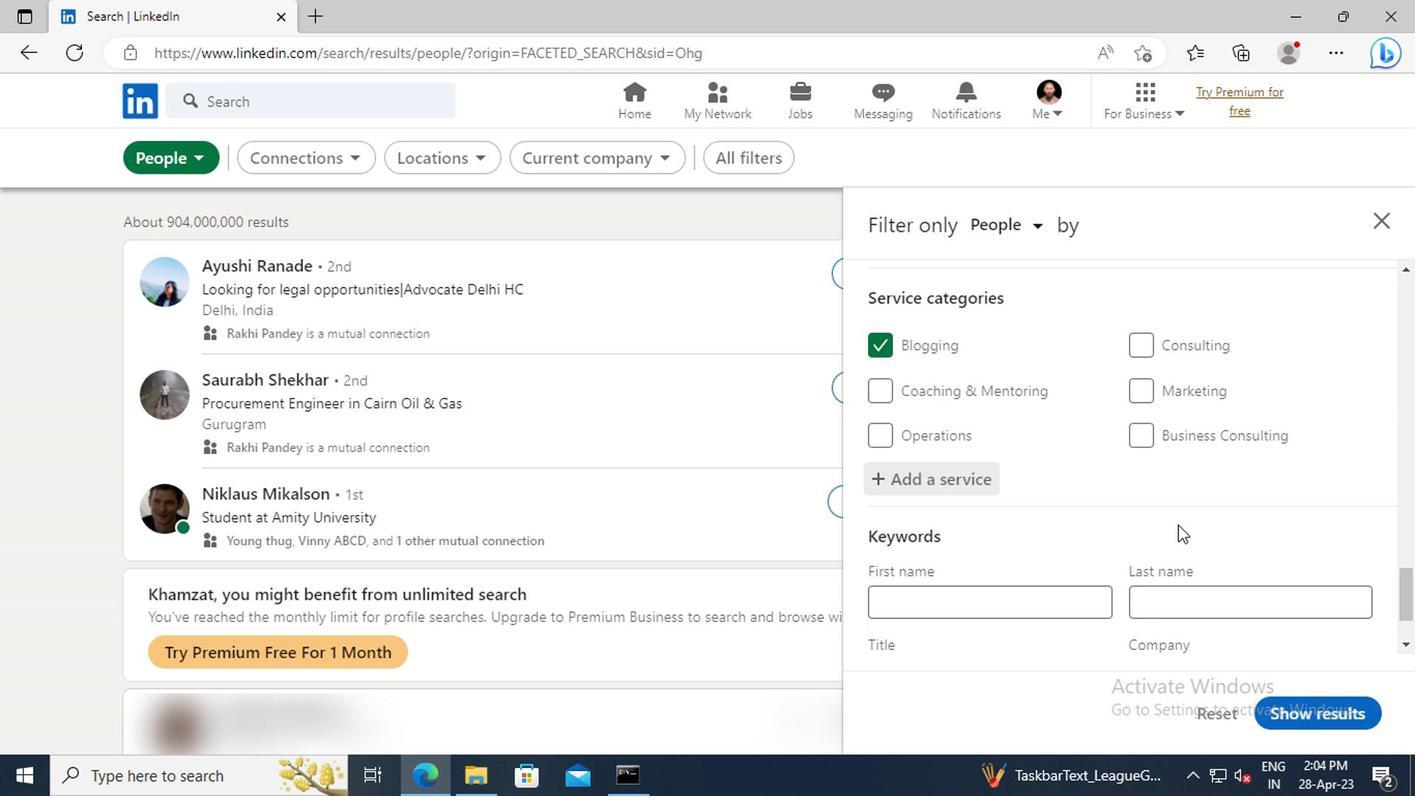 
Action: Mouse scrolled (1172, 525) with delta (0, 0)
Screenshot: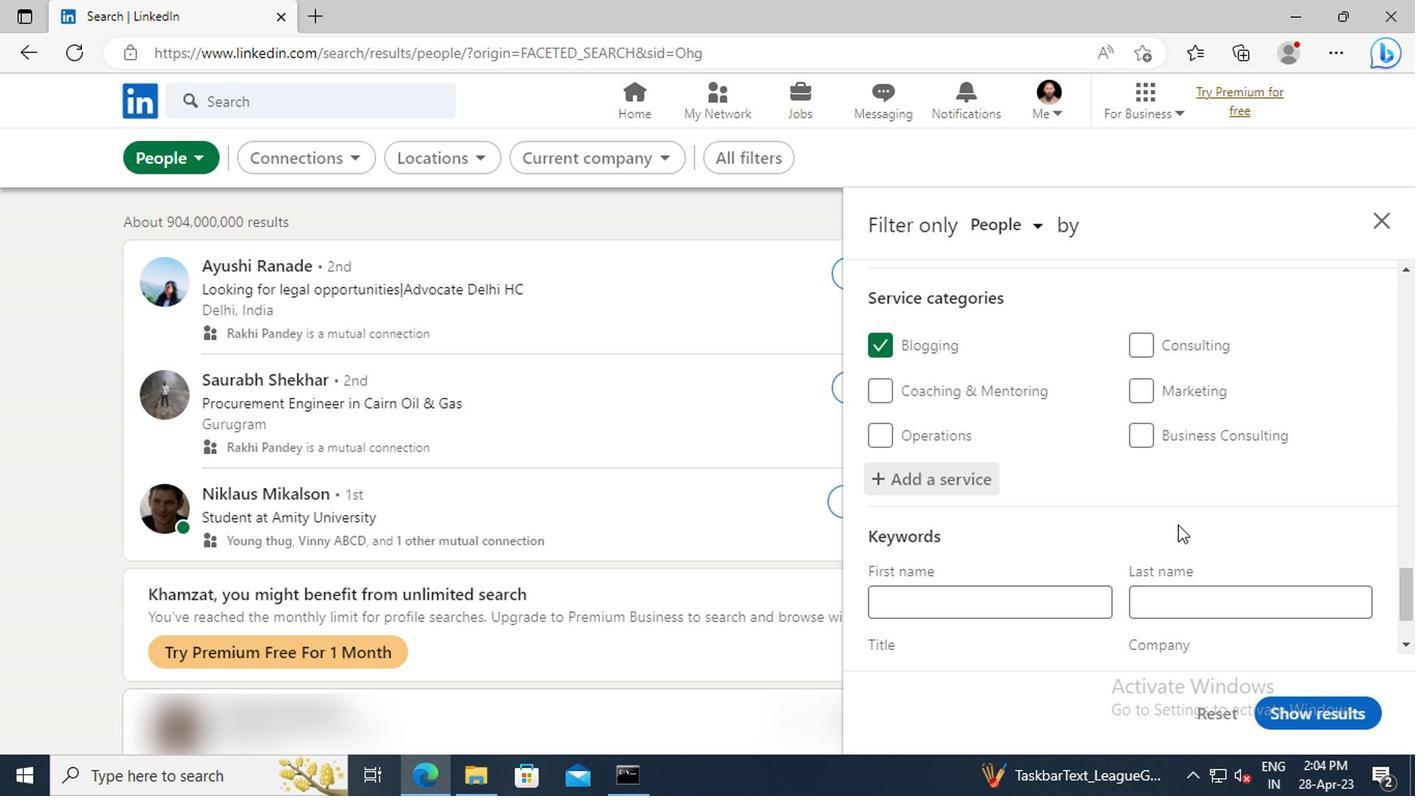 
Action: Mouse scrolled (1172, 525) with delta (0, 0)
Screenshot: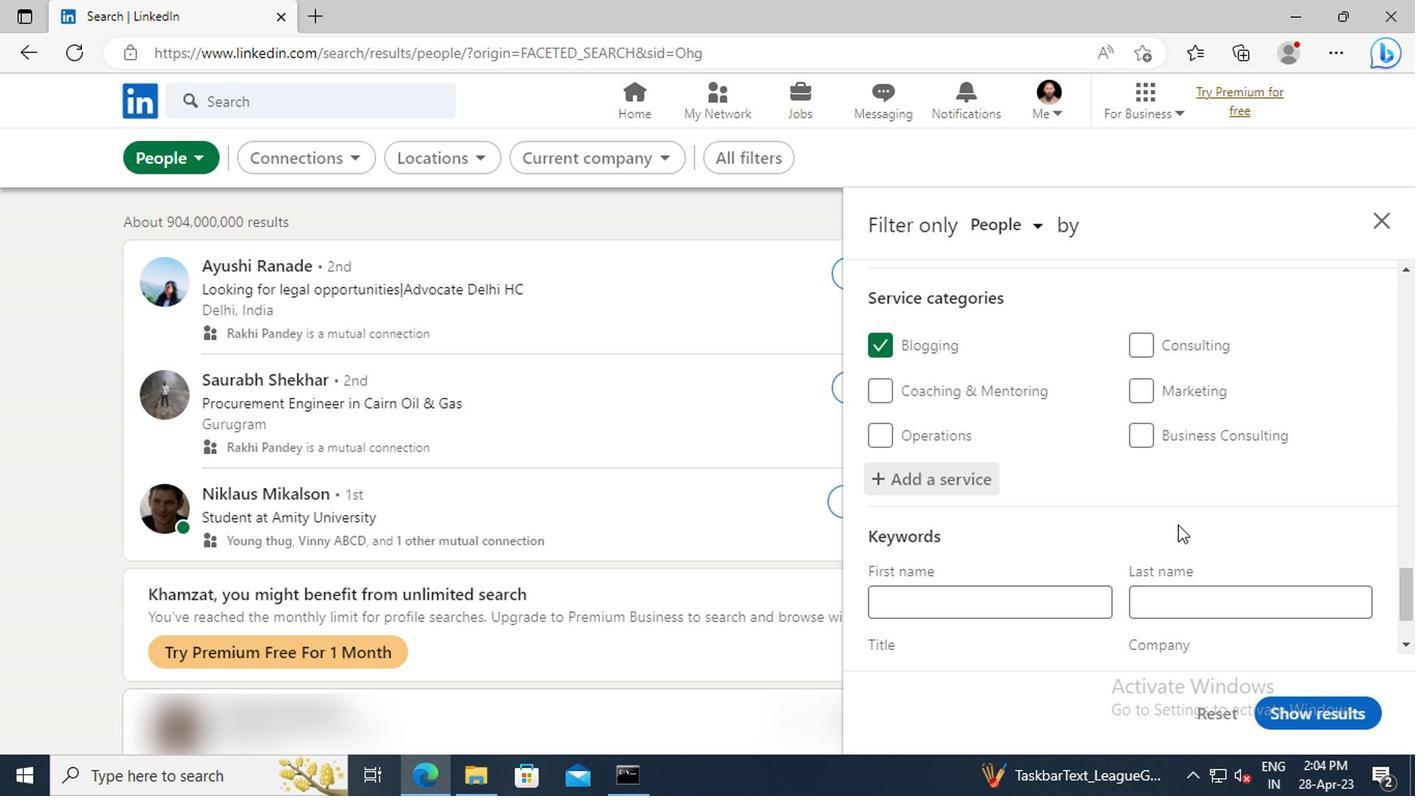 
Action: Mouse scrolled (1172, 525) with delta (0, 0)
Screenshot: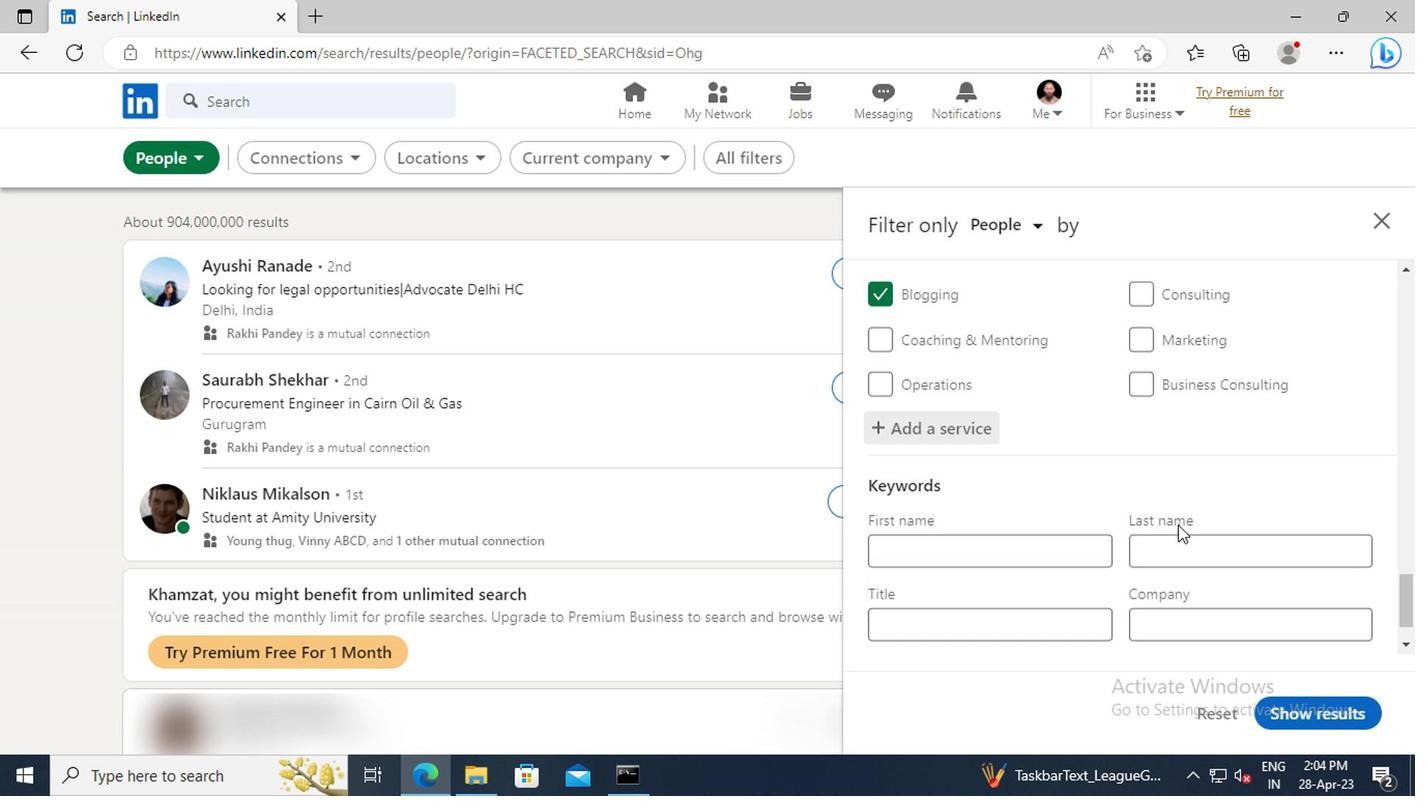 
Action: Mouse moved to (934, 558)
Screenshot: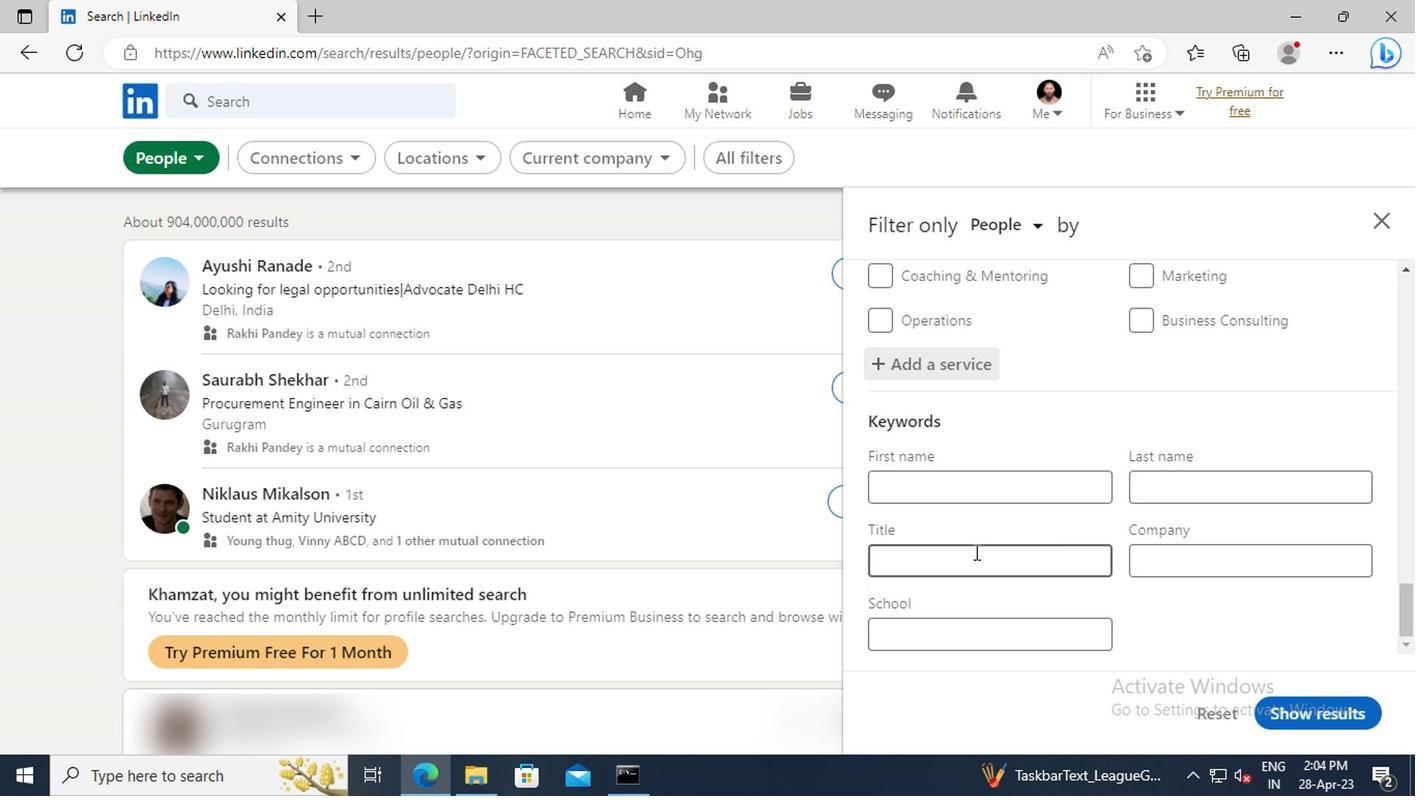 
Action: Mouse pressed left at (934, 558)
Screenshot: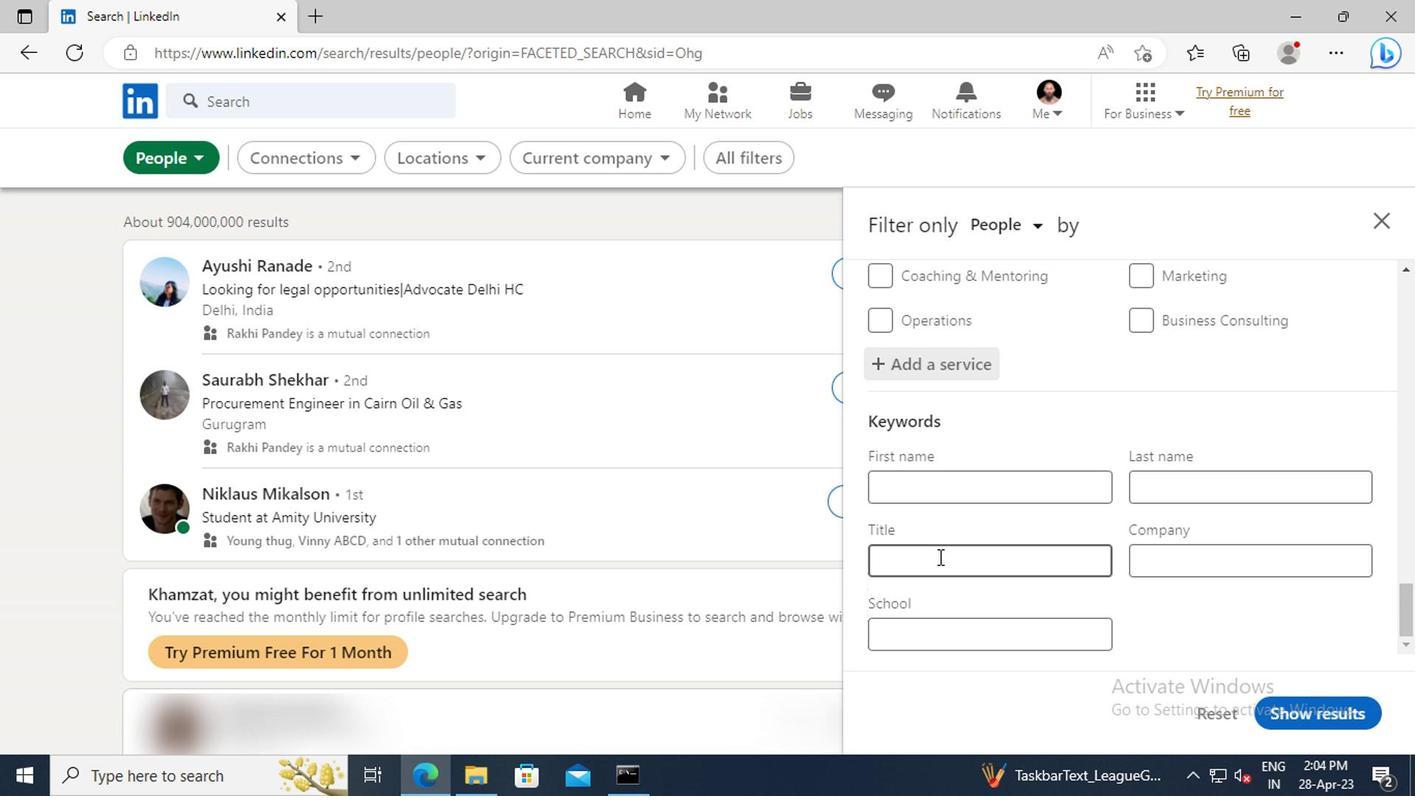 
Action: Key pressed <Key.shift>SHIPPING<Key.space>AND<Key.space><Key.shift>RECEIVING<Key.space><Key.shift>STAFF<Key.enter>
Screenshot: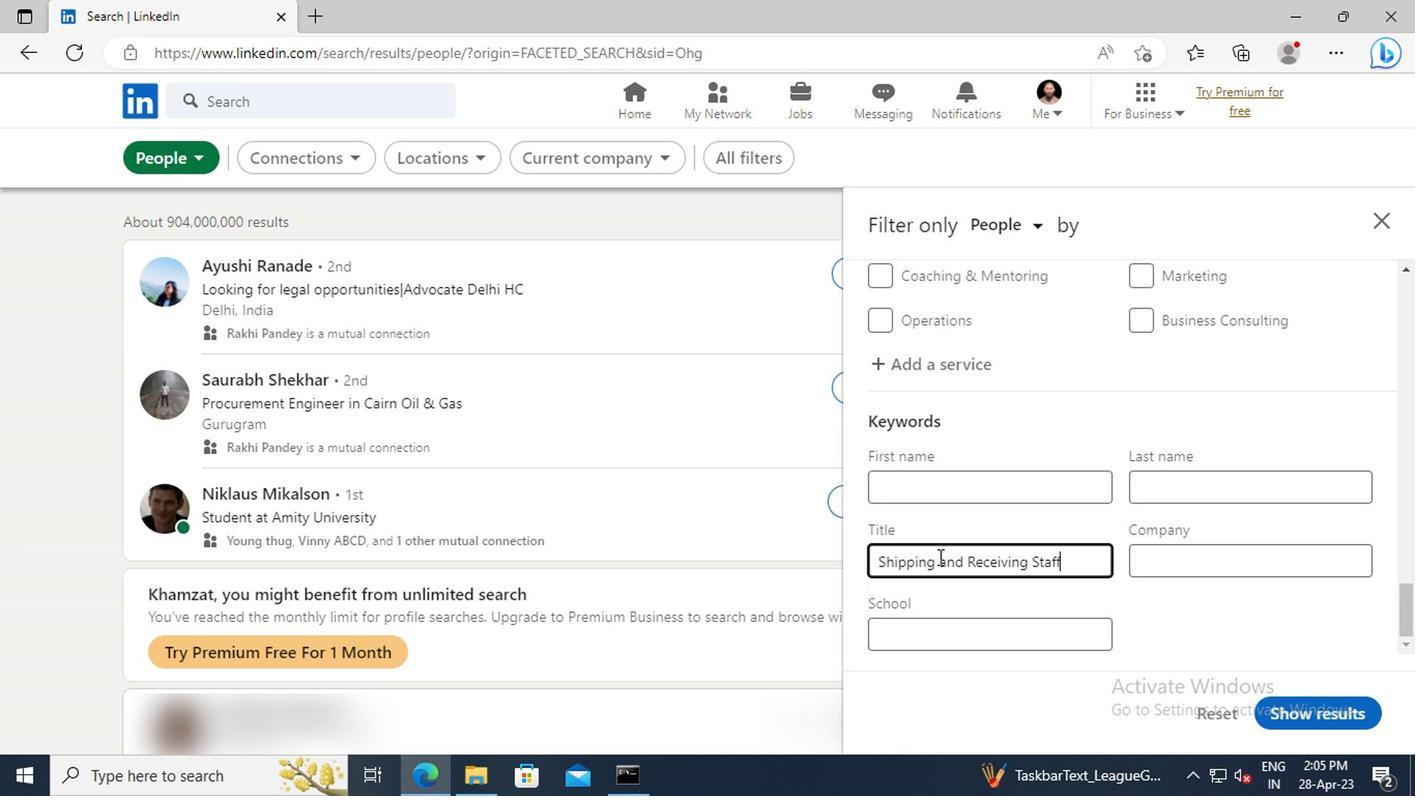 
Action: Mouse moved to (1275, 712)
Screenshot: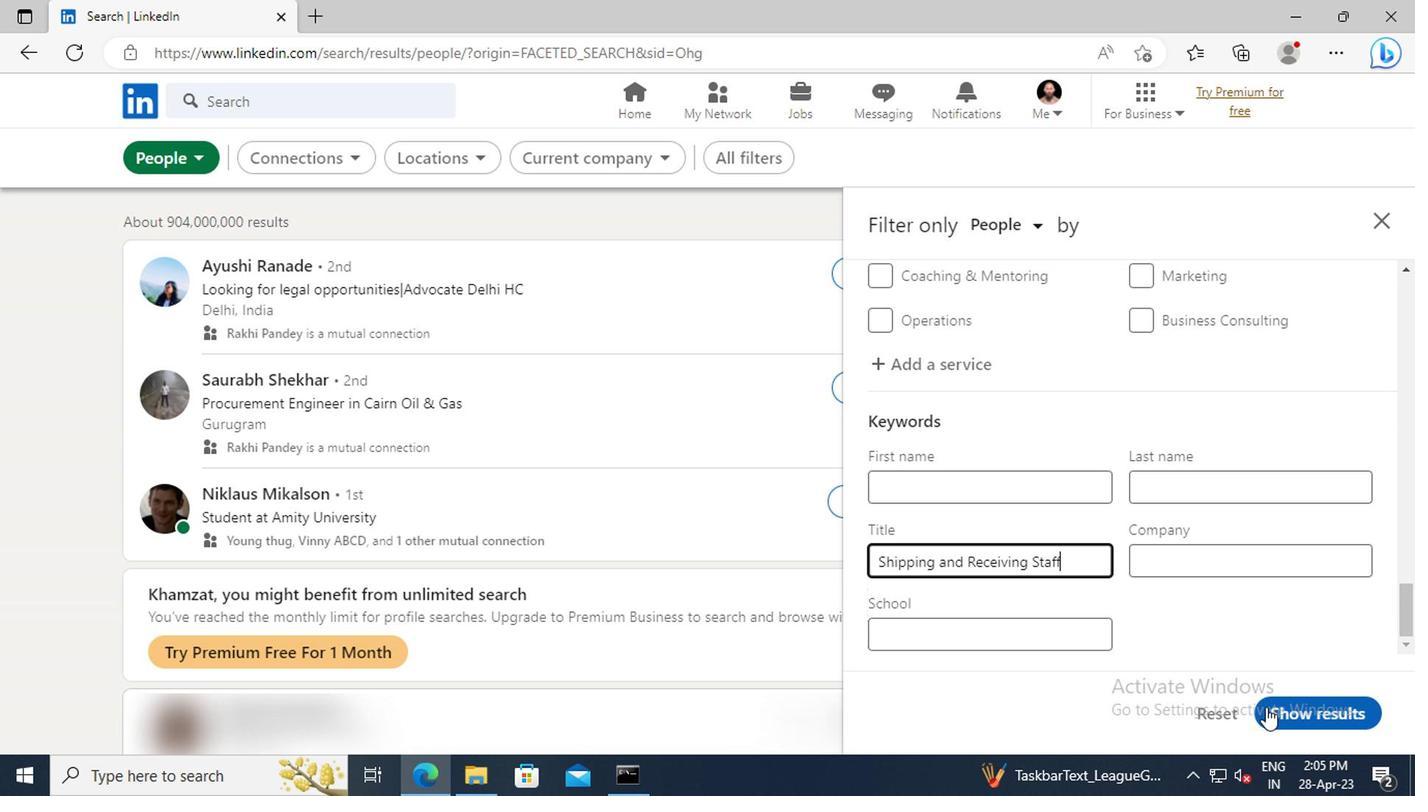 
Action: Mouse pressed left at (1275, 712)
Screenshot: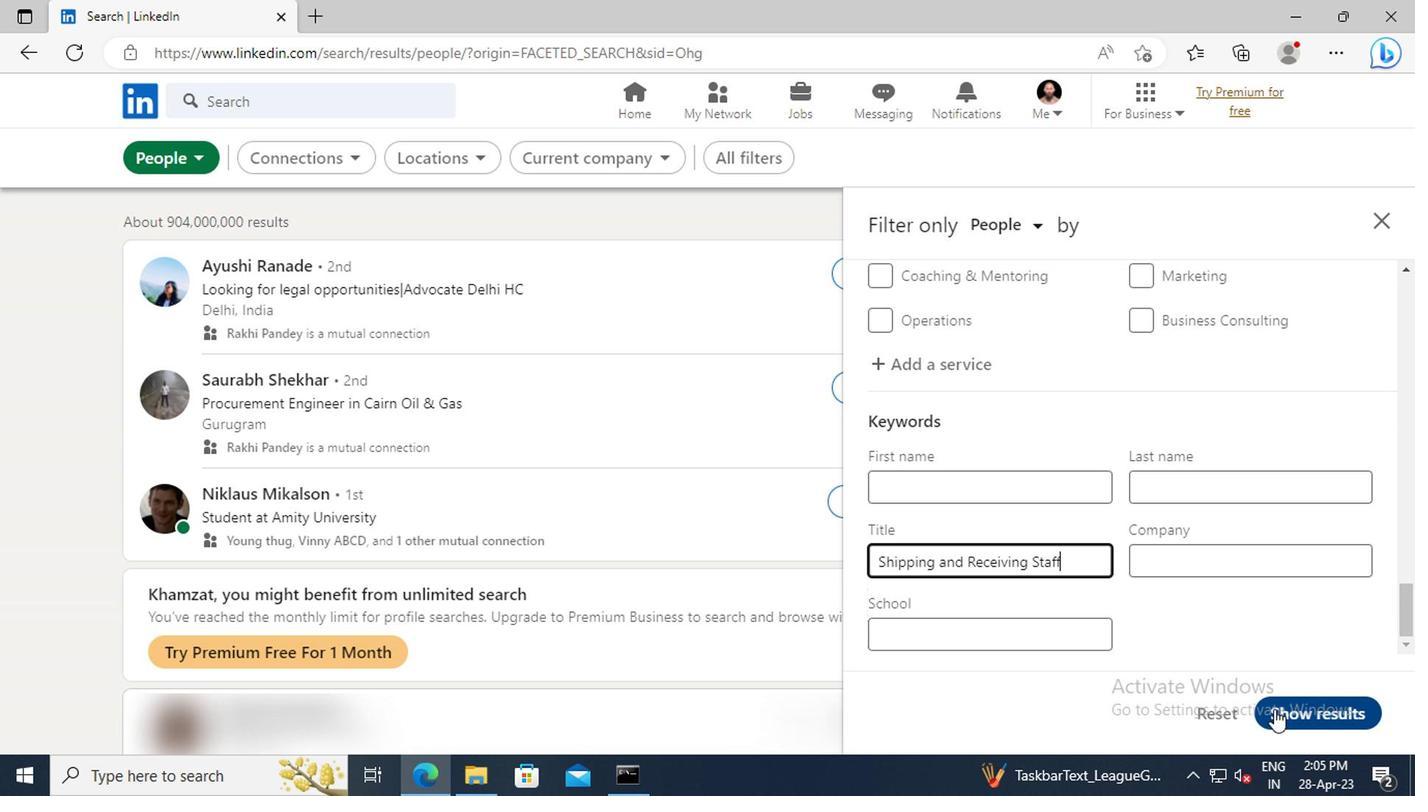 
Action: Mouse moved to (1275, 707)
Screenshot: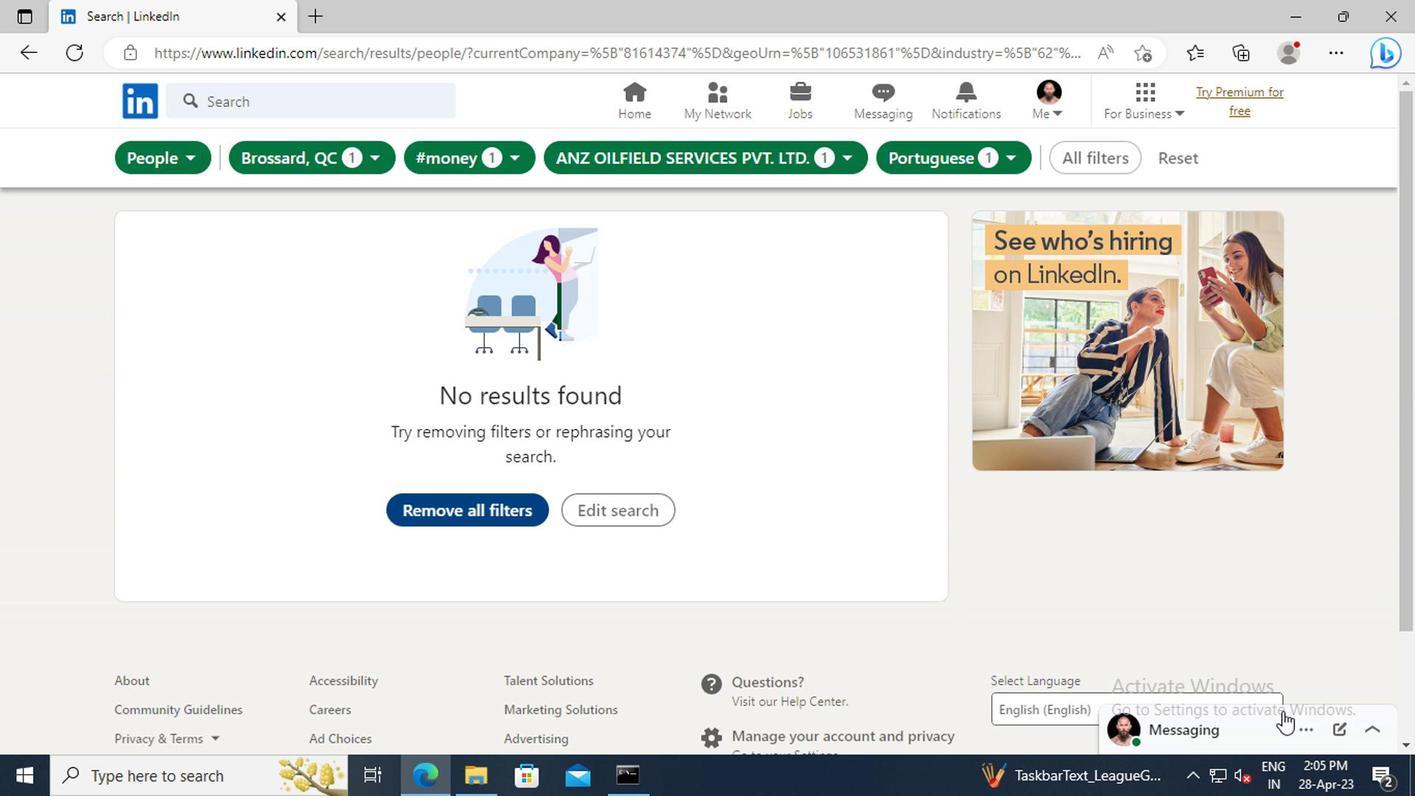 
